 Task: Personal: Lifestyle Goals (Living Room Remodel).
Action: Mouse moved to (353, 189)
Screenshot: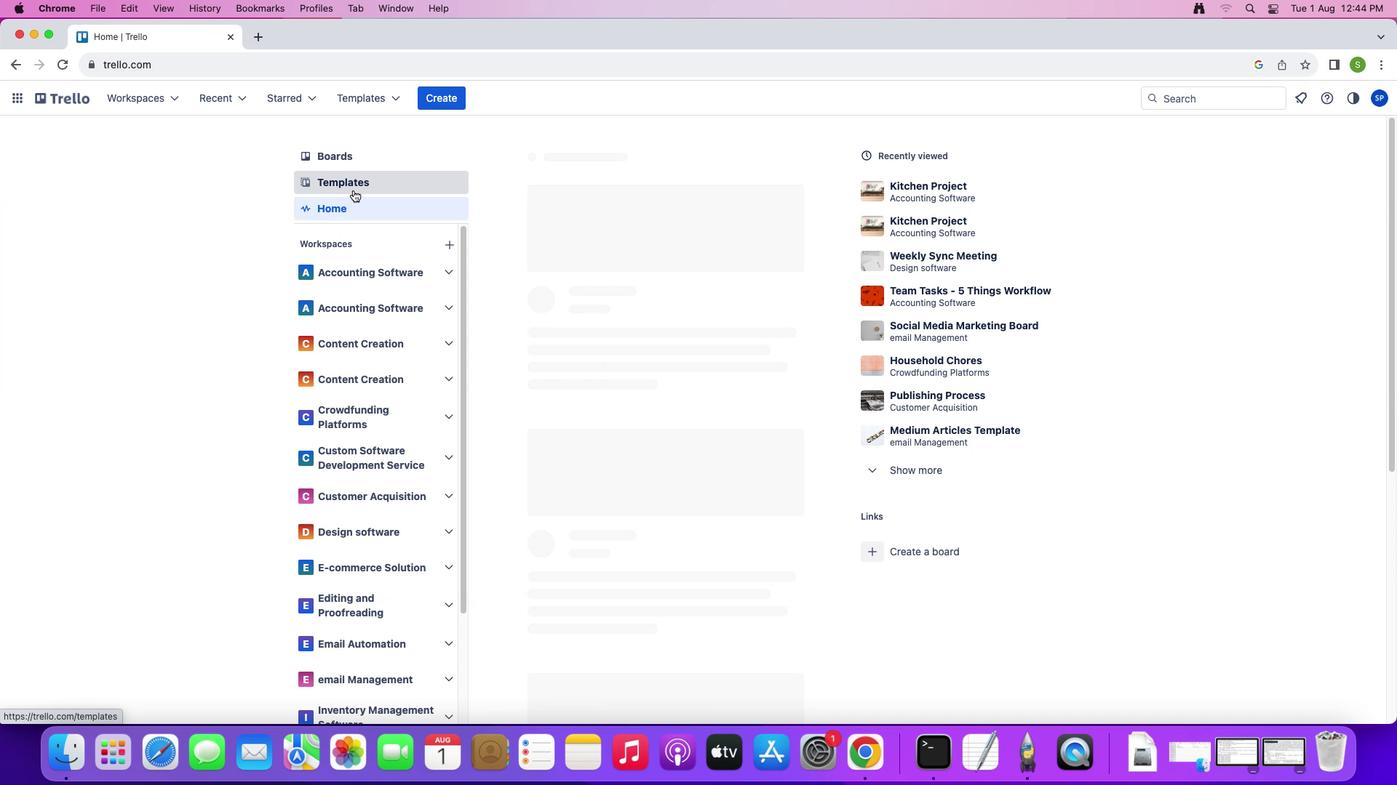 
Action: Mouse pressed left at (353, 189)
Screenshot: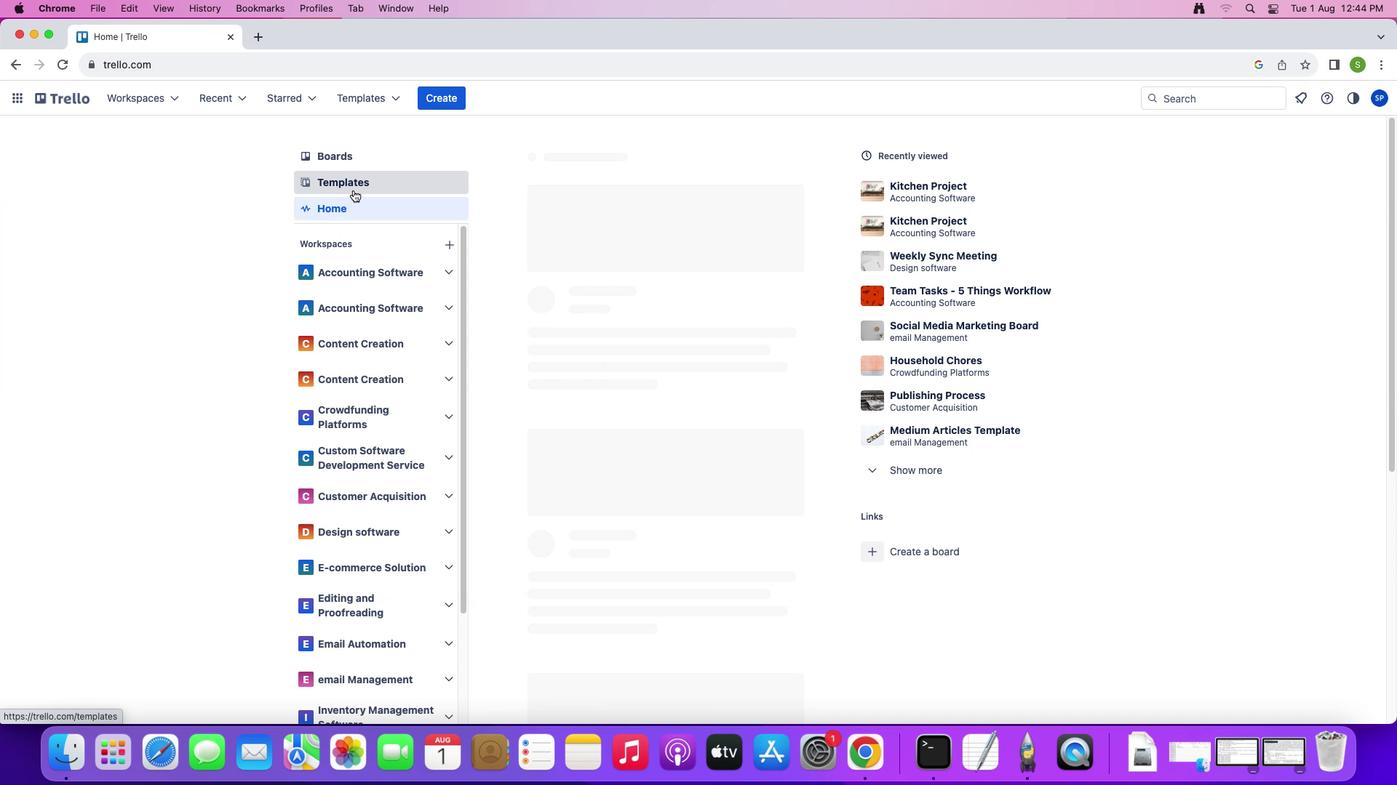 
Action: Mouse moved to (355, 384)
Screenshot: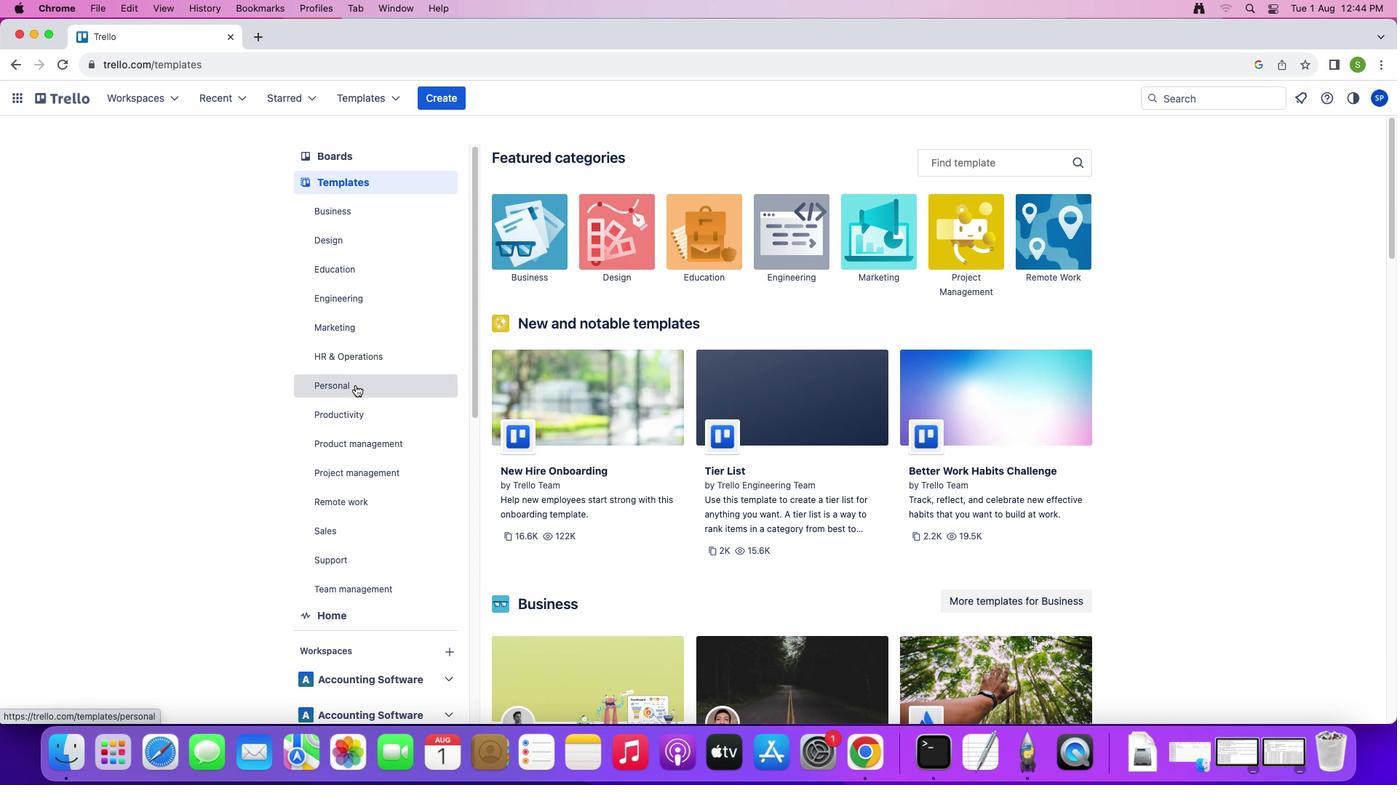 
Action: Mouse pressed left at (355, 384)
Screenshot: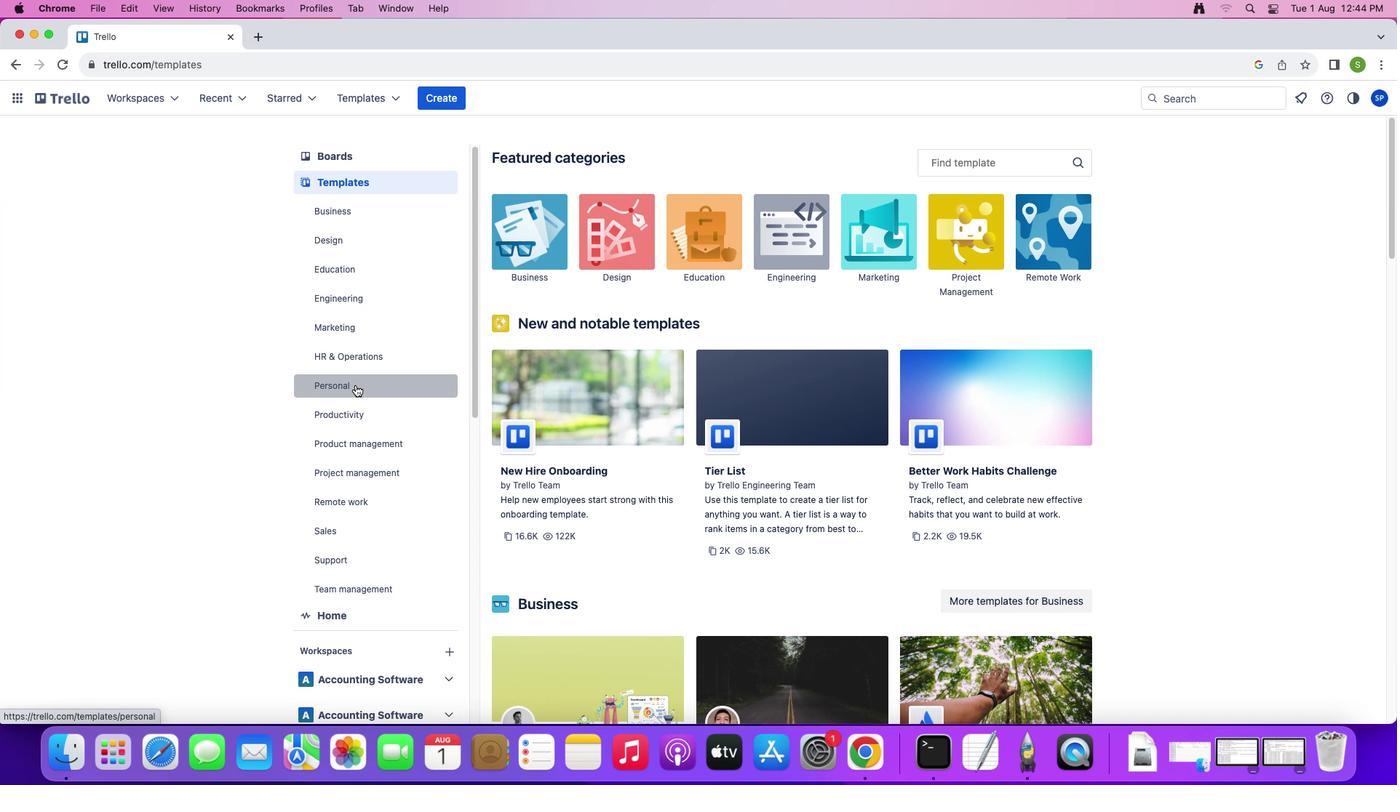 
Action: Mouse moved to (971, 156)
Screenshot: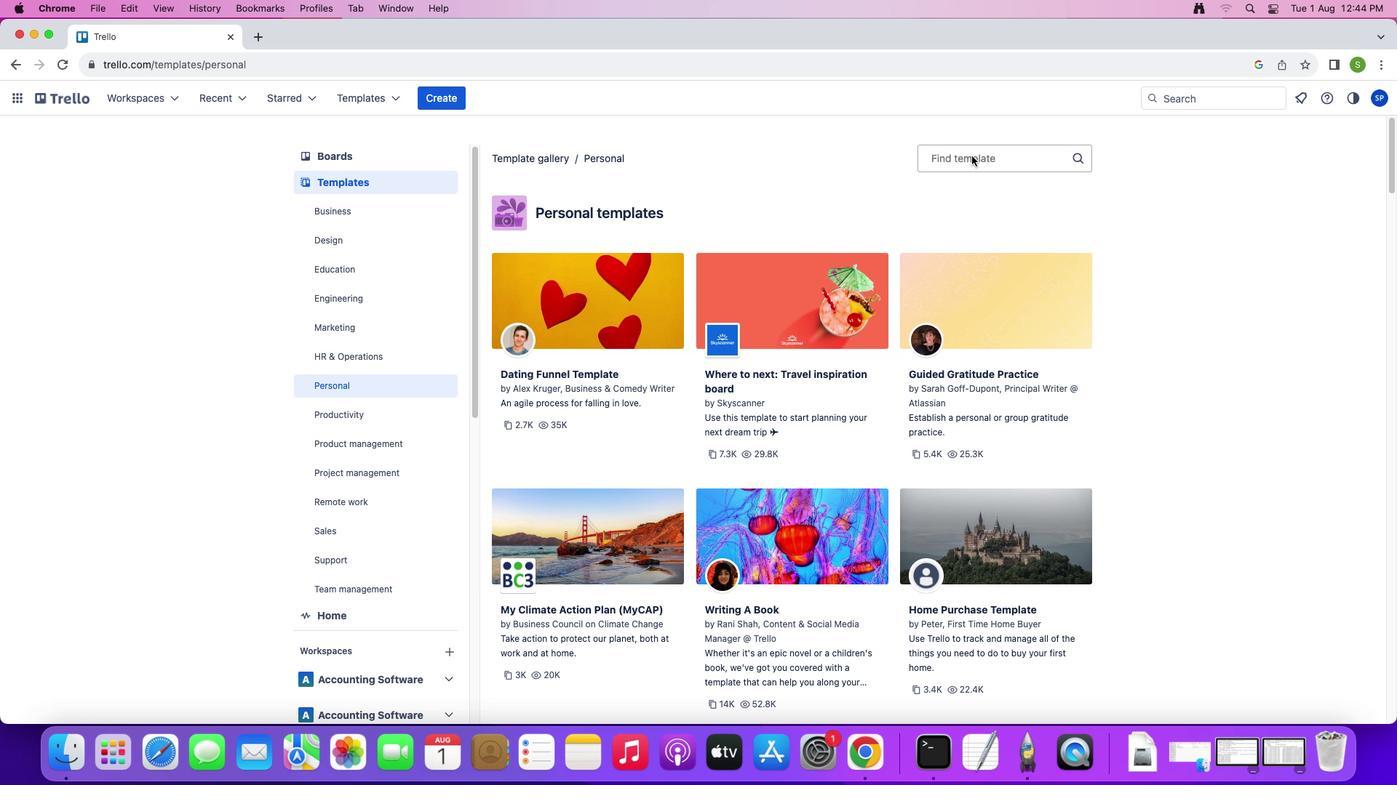 
Action: Mouse pressed left at (971, 156)
Screenshot: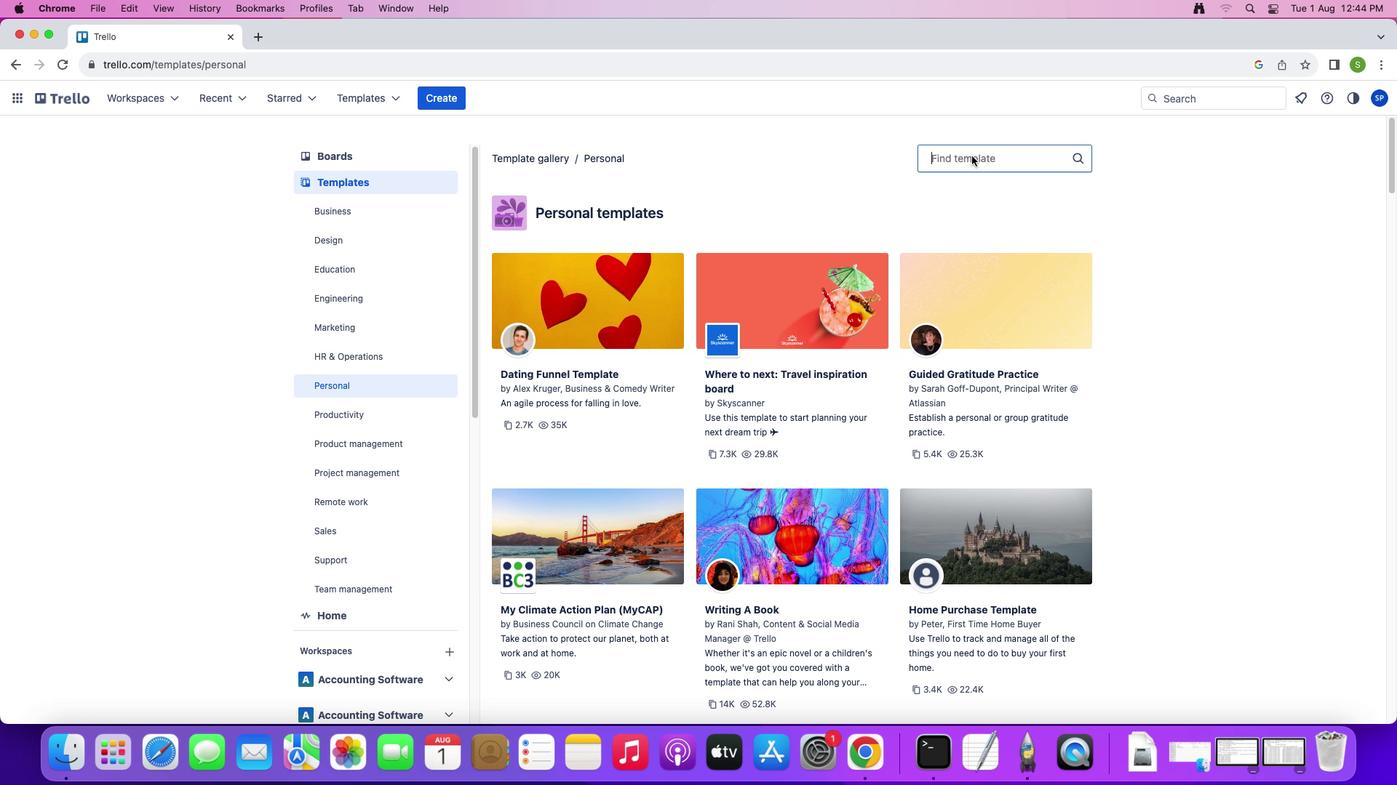 
Action: Mouse moved to (964, 148)
Screenshot: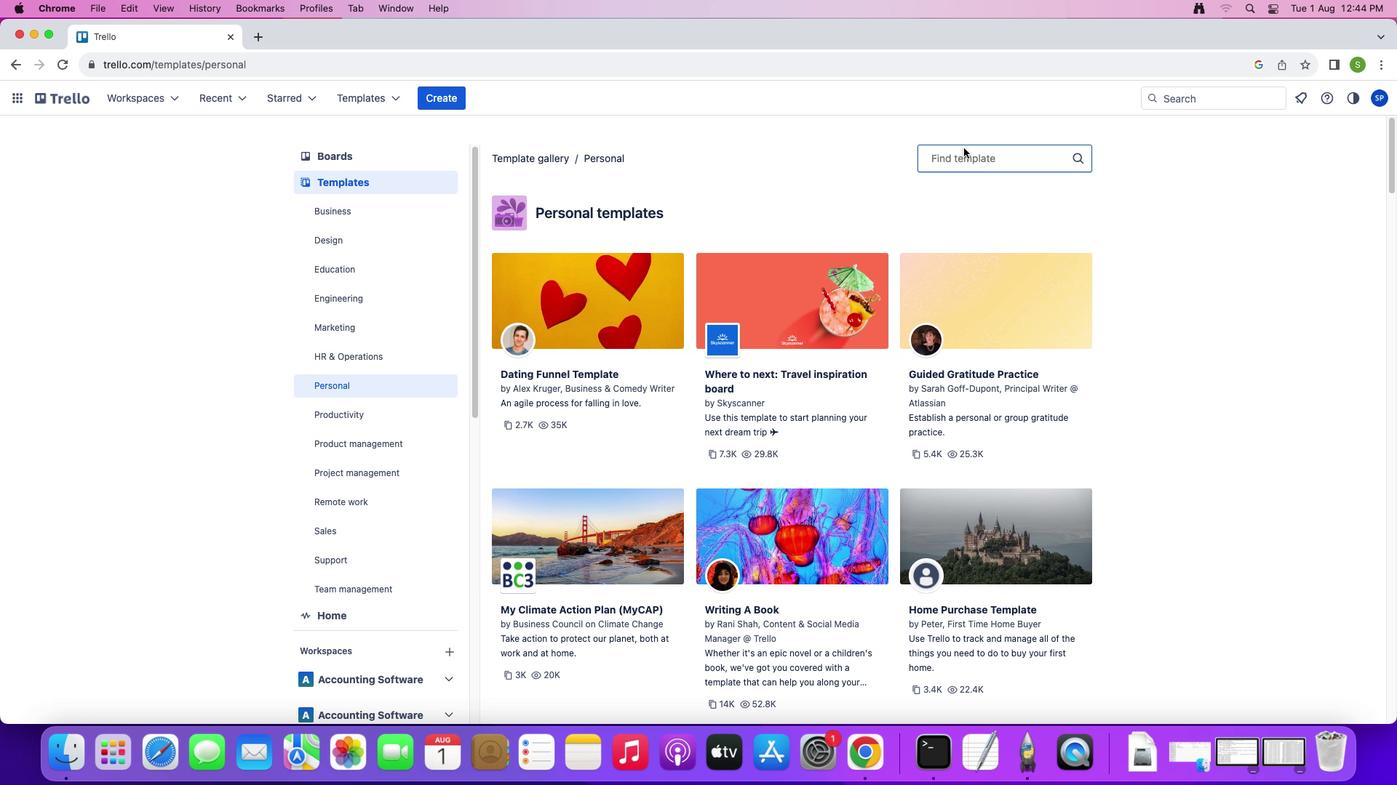 
Action: Key pressed Key.shift'L''I'Key.backspaceKey.caps_lock'i''f''e''s''t''y''l''e'Key.spaceKey.shift'G''o''a''l''s'
Screenshot: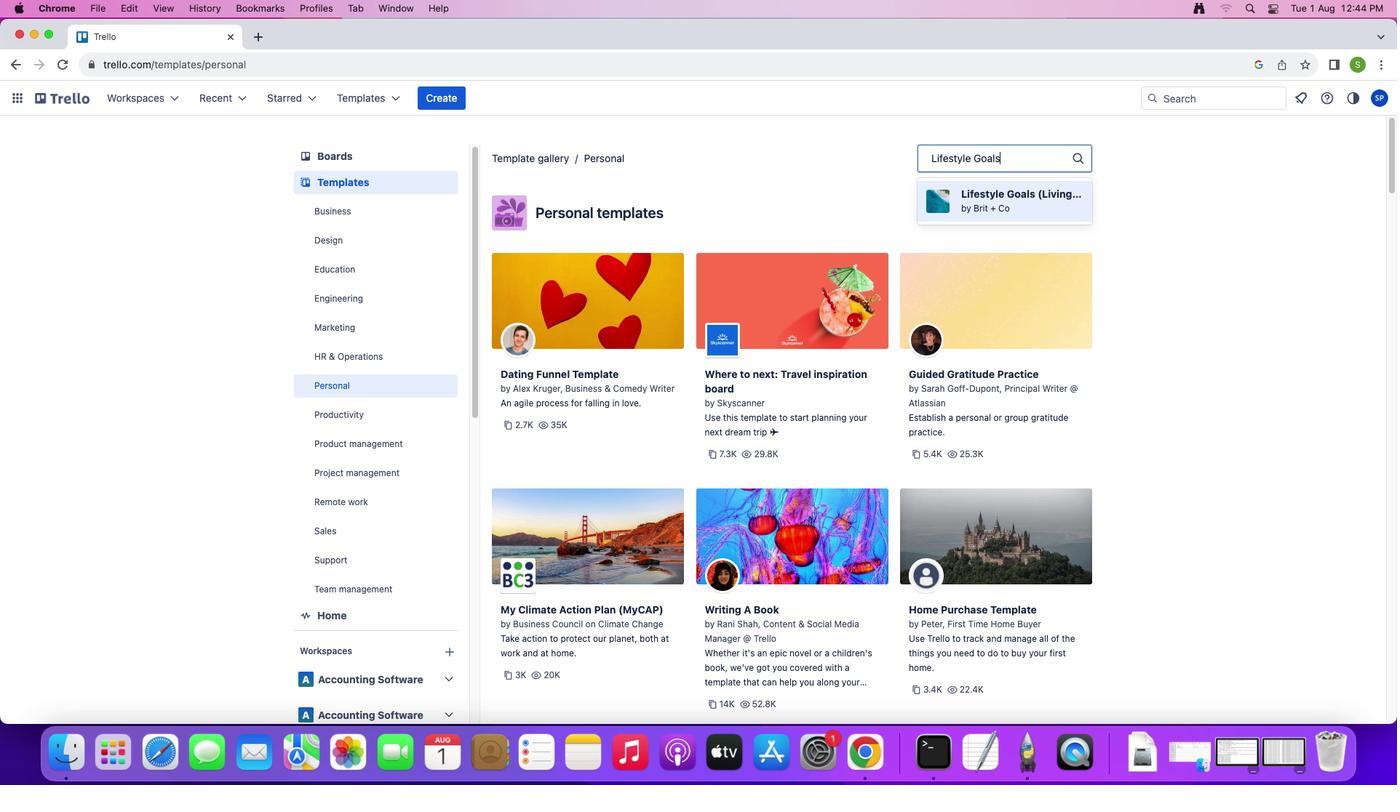 
Action: Mouse moved to (968, 192)
Screenshot: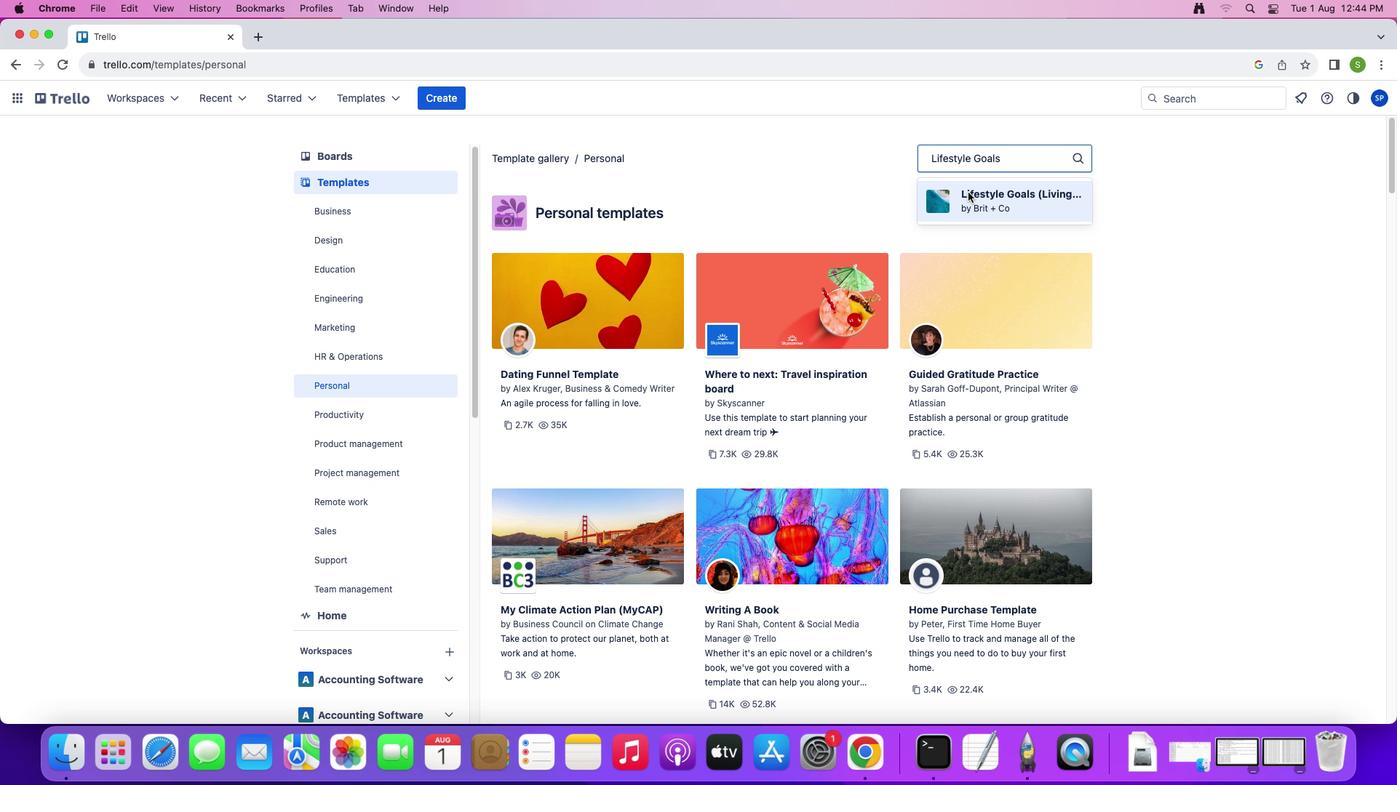 
Action: Mouse pressed left at (968, 192)
Screenshot: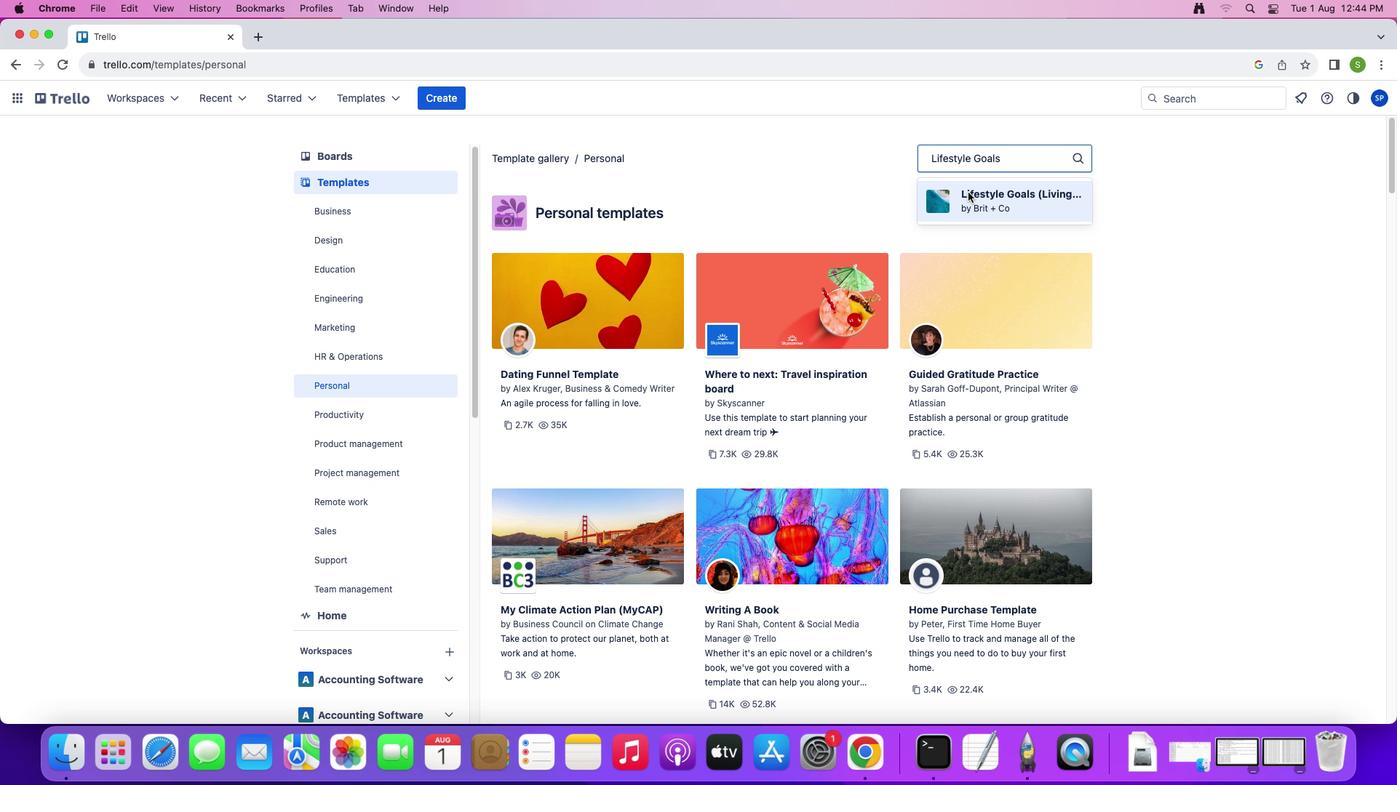 
Action: Mouse moved to (1037, 205)
Screenshot: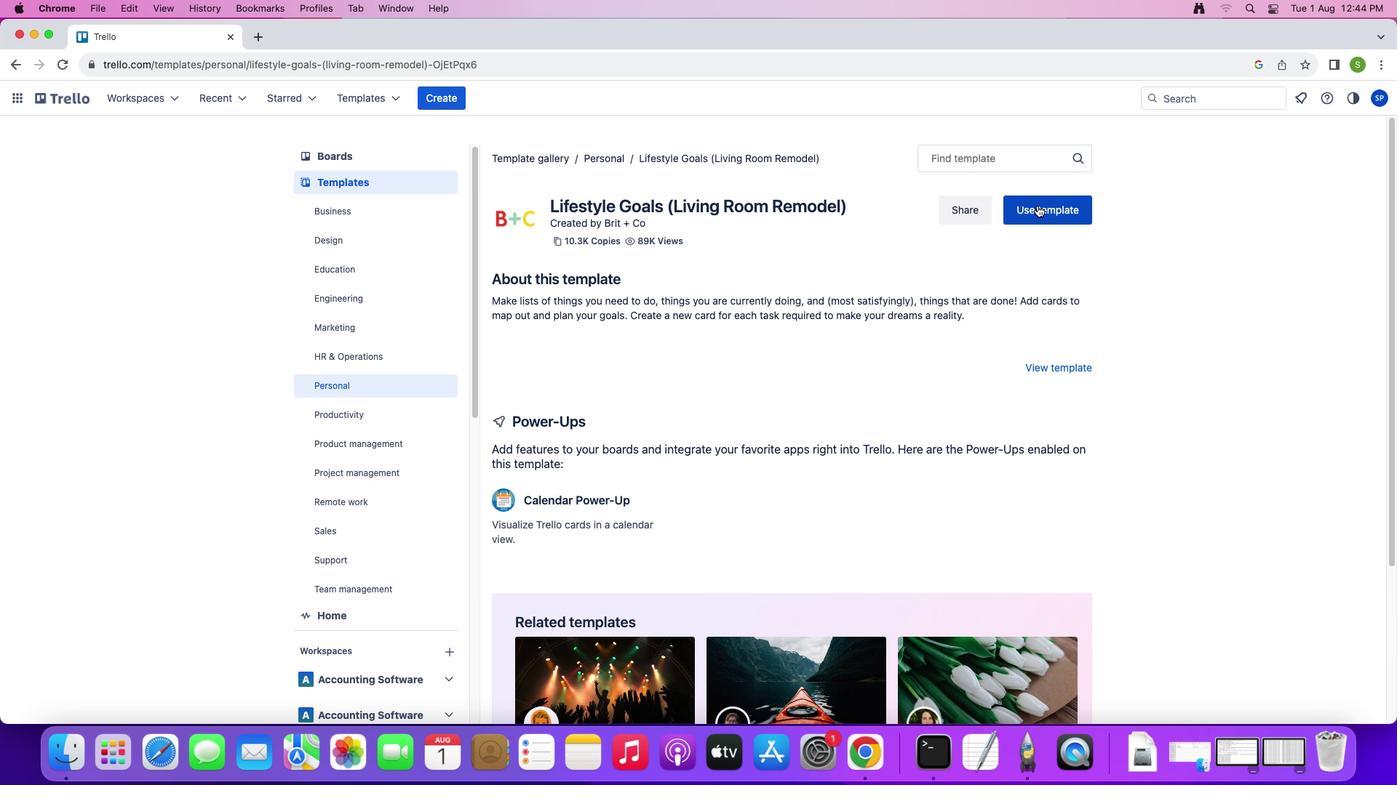 
Action: Mouse pressed left at (1037, 205)
Screenshot: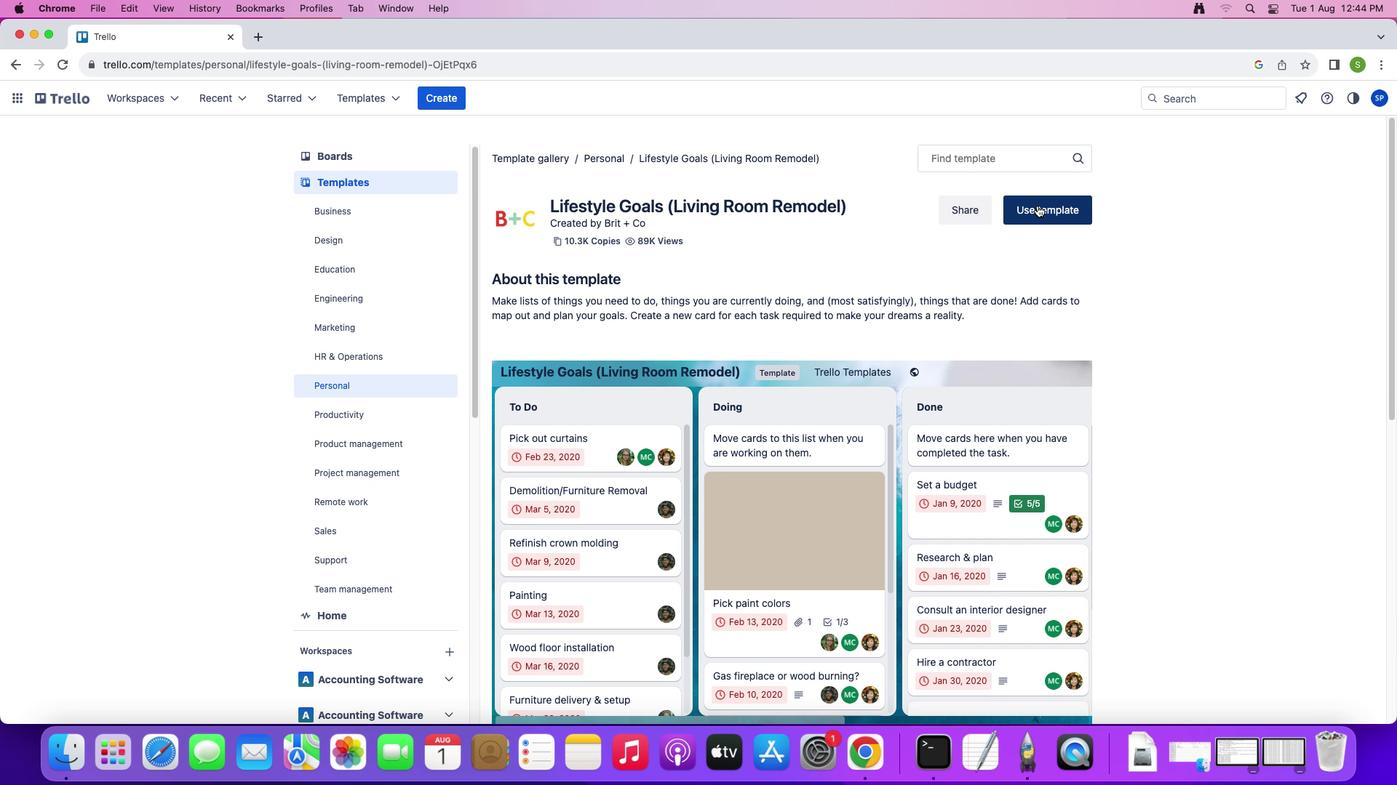 
Action: Mouse moved to (1045, 533)
Screenshot: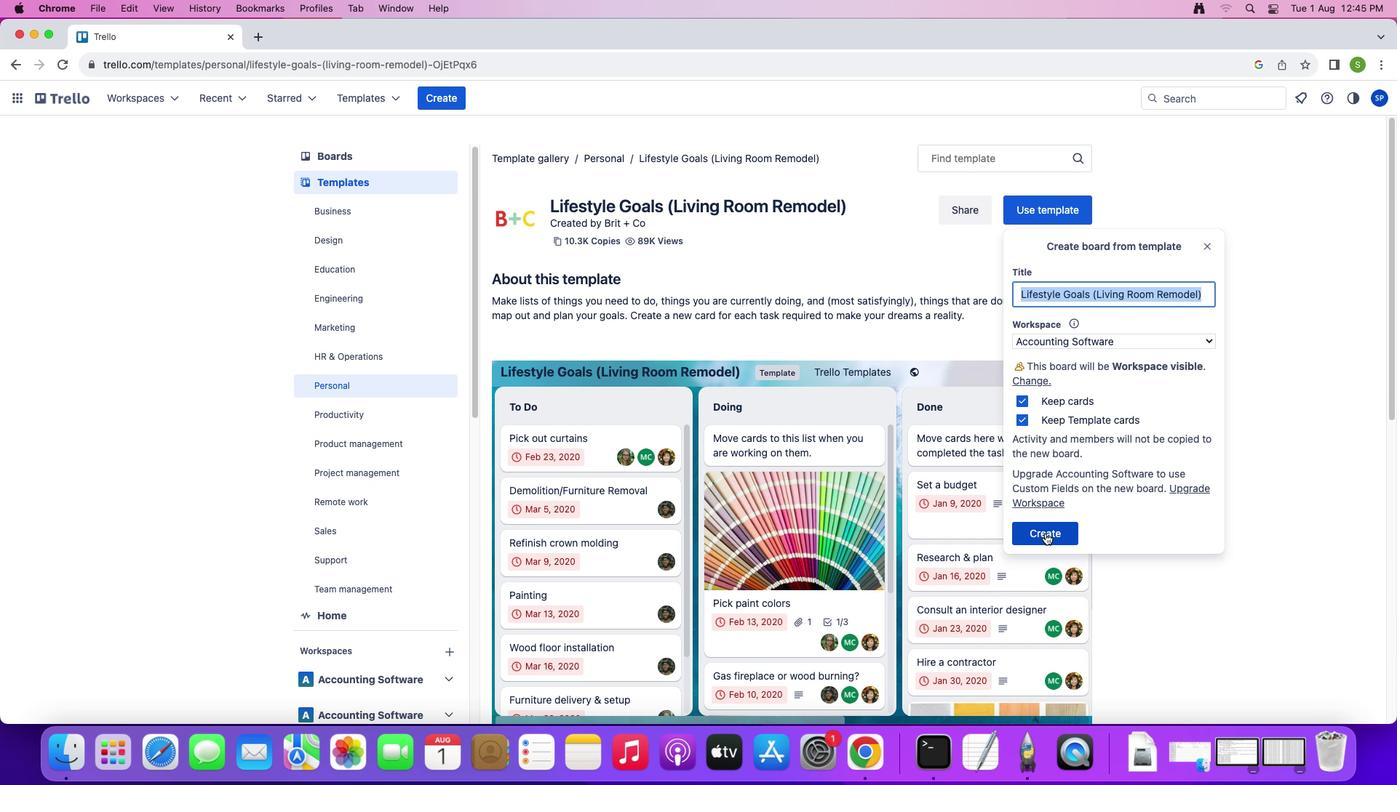 
Action: Mouse pressed left at (1045, 533)
Screenshot: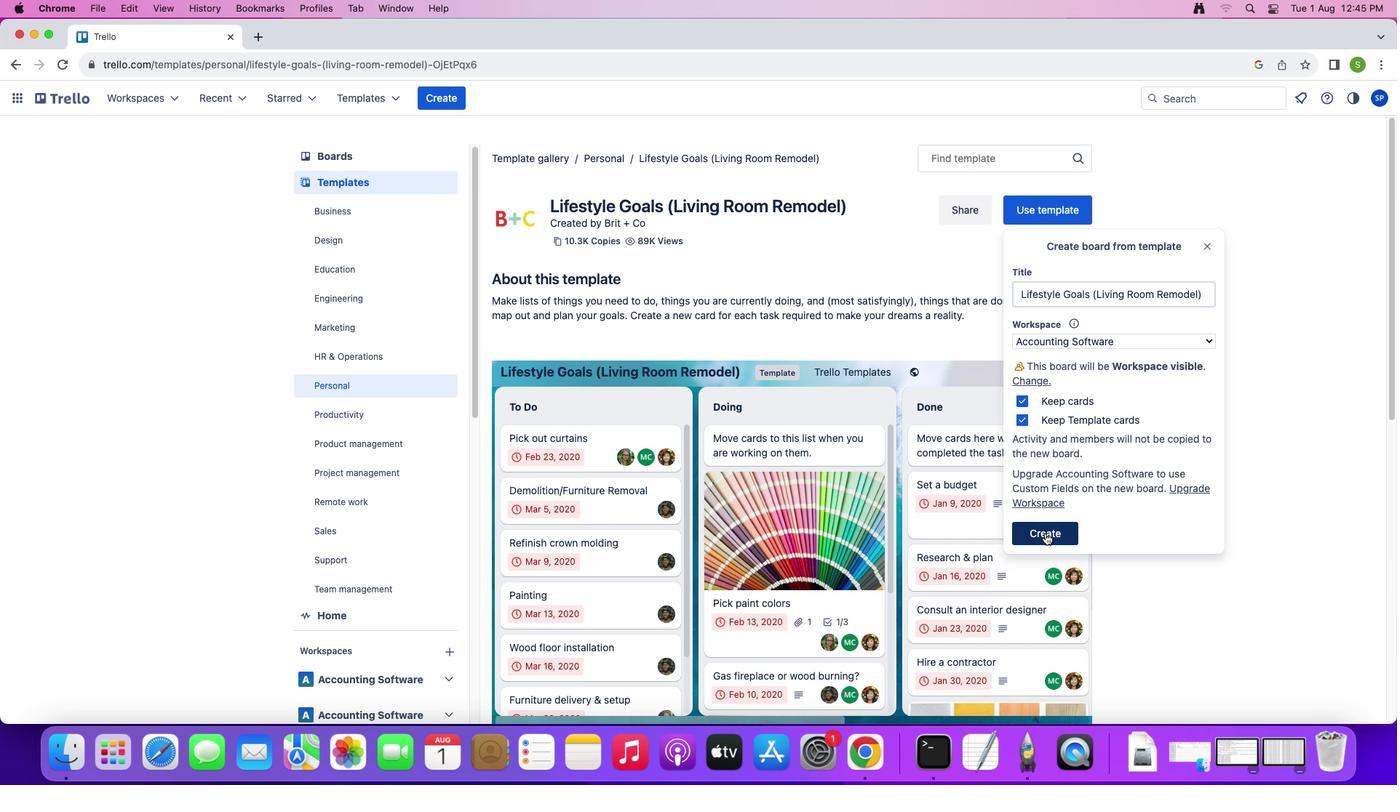 
Action: Mouse moved to (1331, 179)
Screenshot: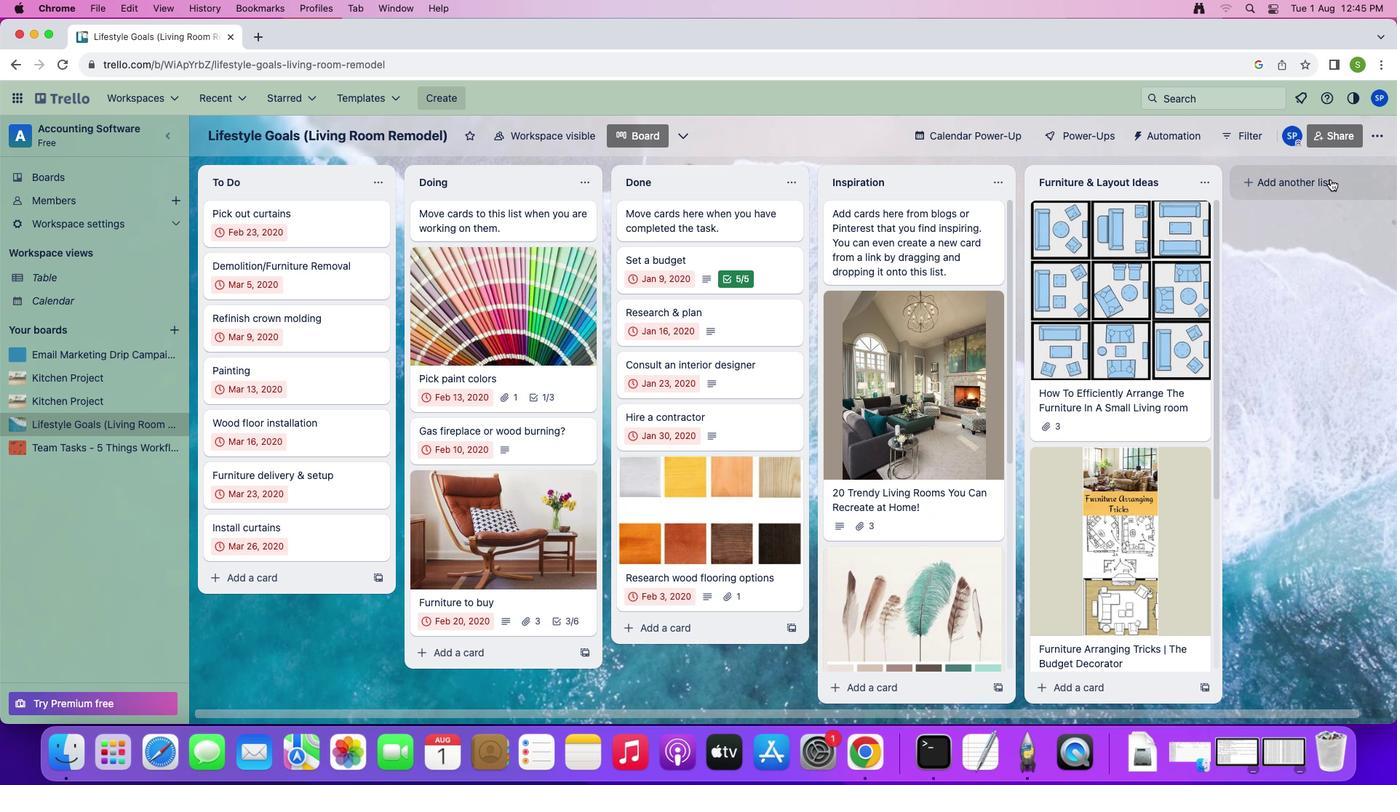 
Action: Mouse pressed left at (1331, 179)
Screenshot: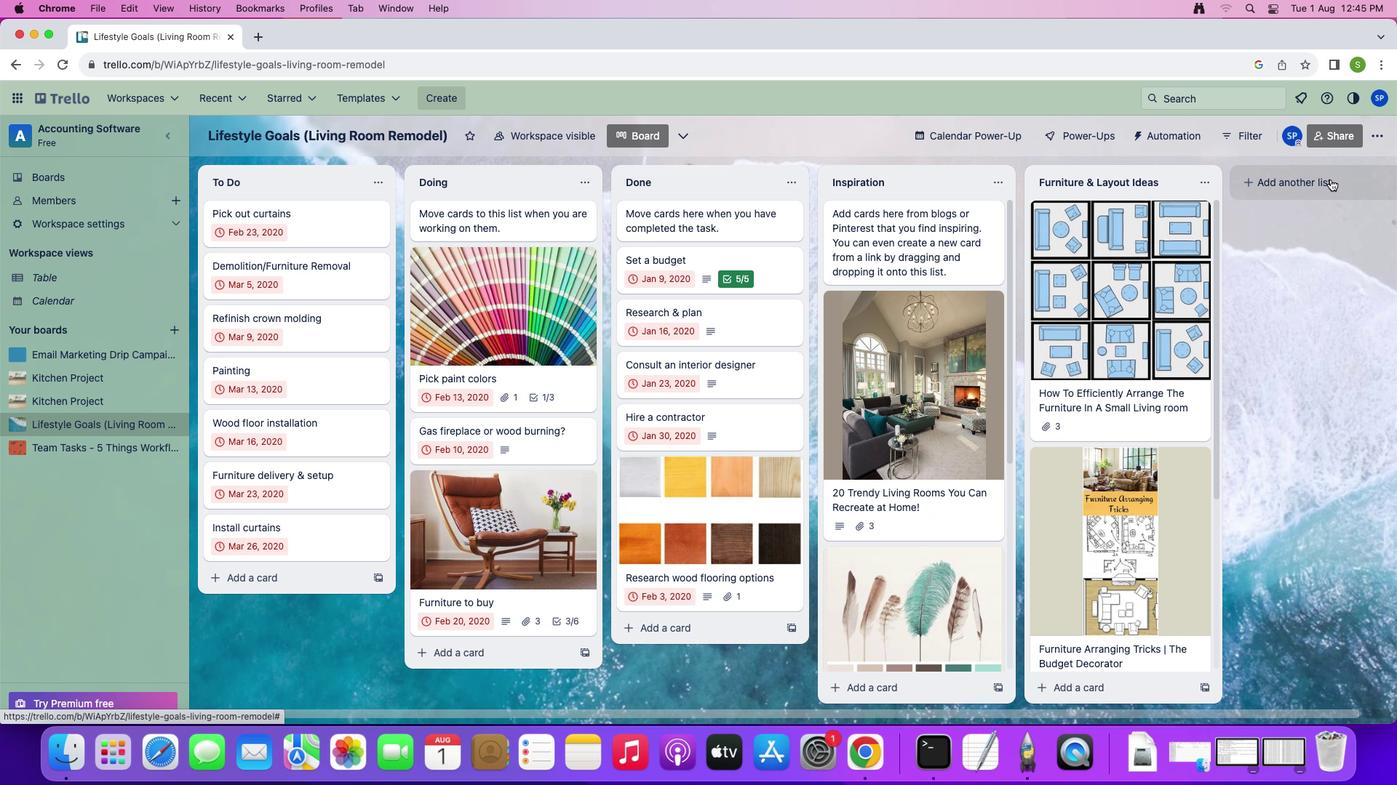 
Action: Mouse moved to (1275, 294)
Screenshot: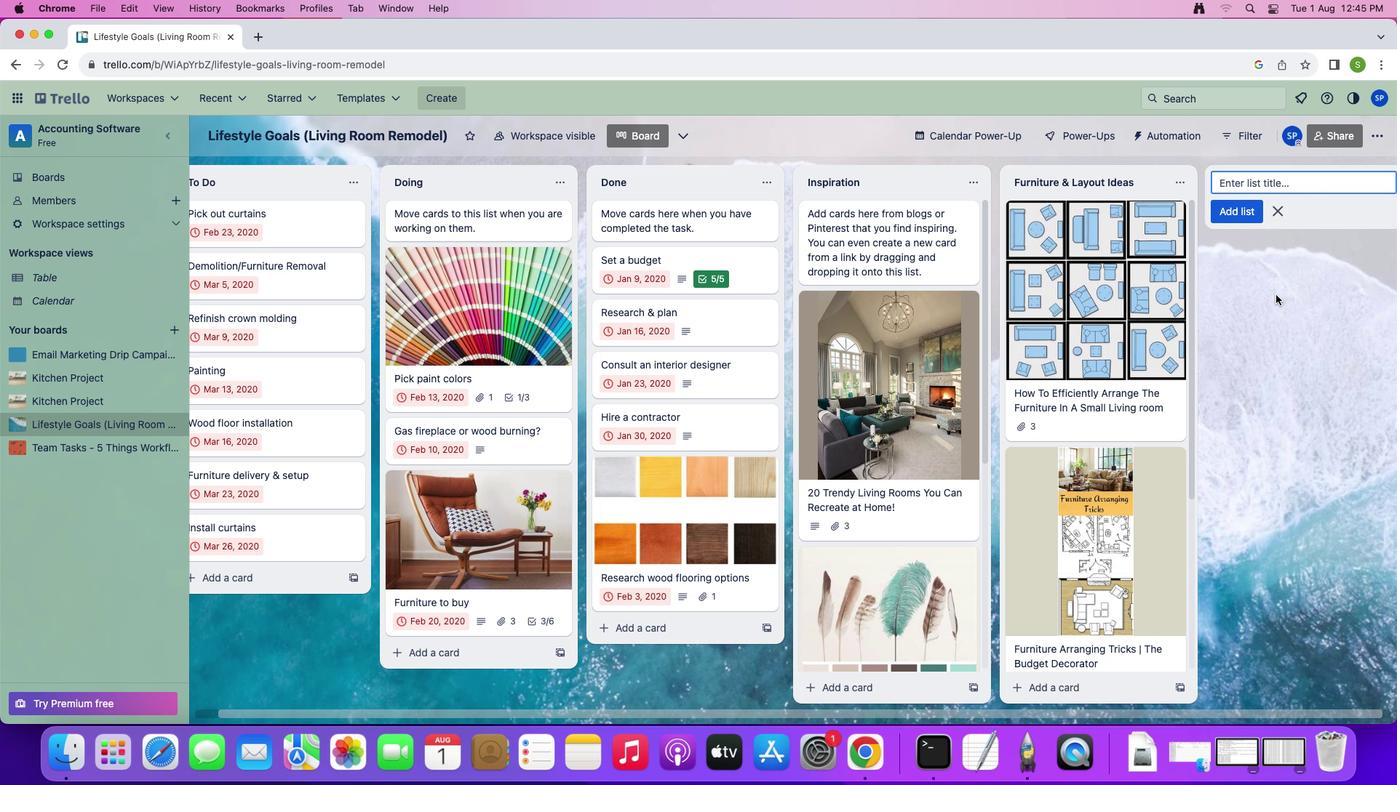 
Action: Key pressed Key.shift'S''e''t''l''i''t'Key.backspace's''t'Key.spaceKey.shift'O''r''g''a''n''i''z''e''r'
Screenshot: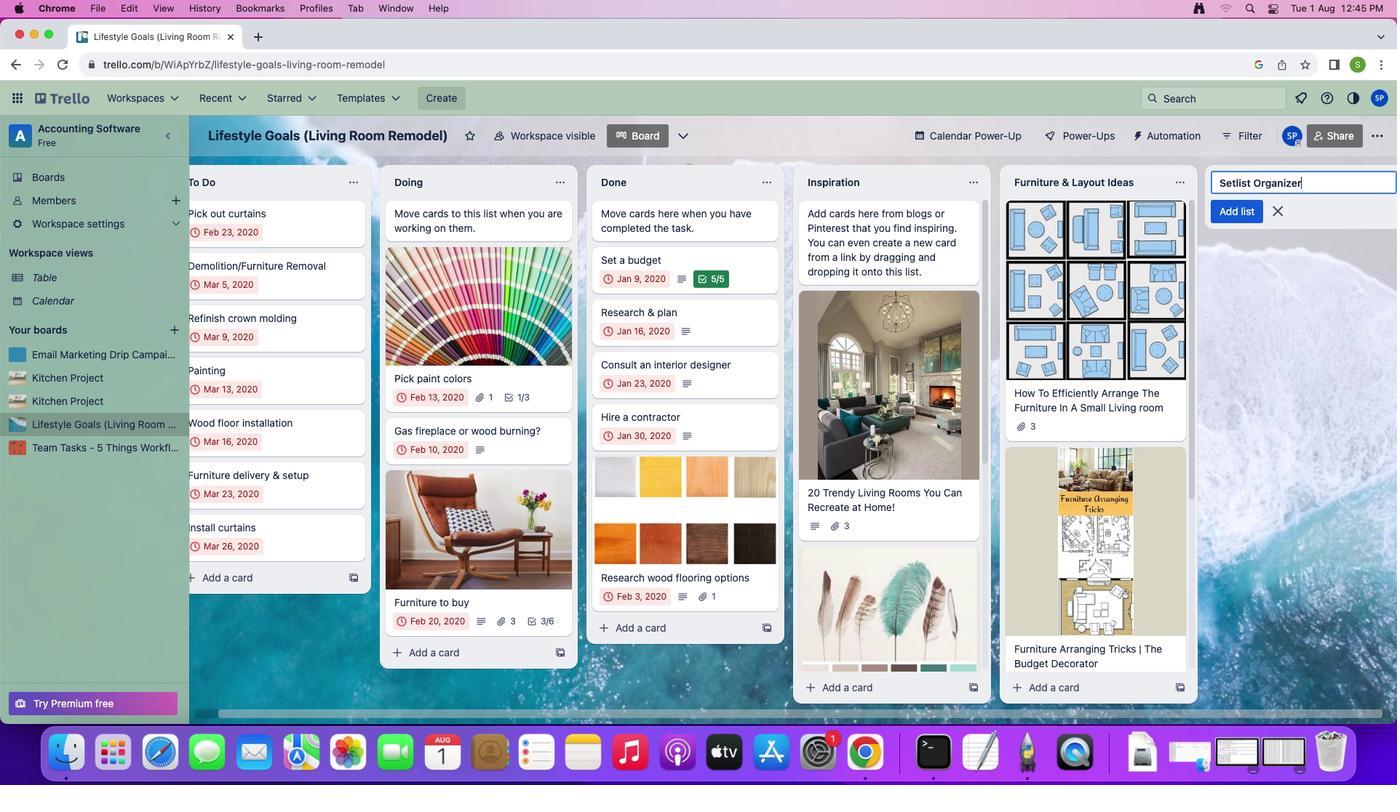 
Action: Mouse moved to (1265, 289)
Screenshot: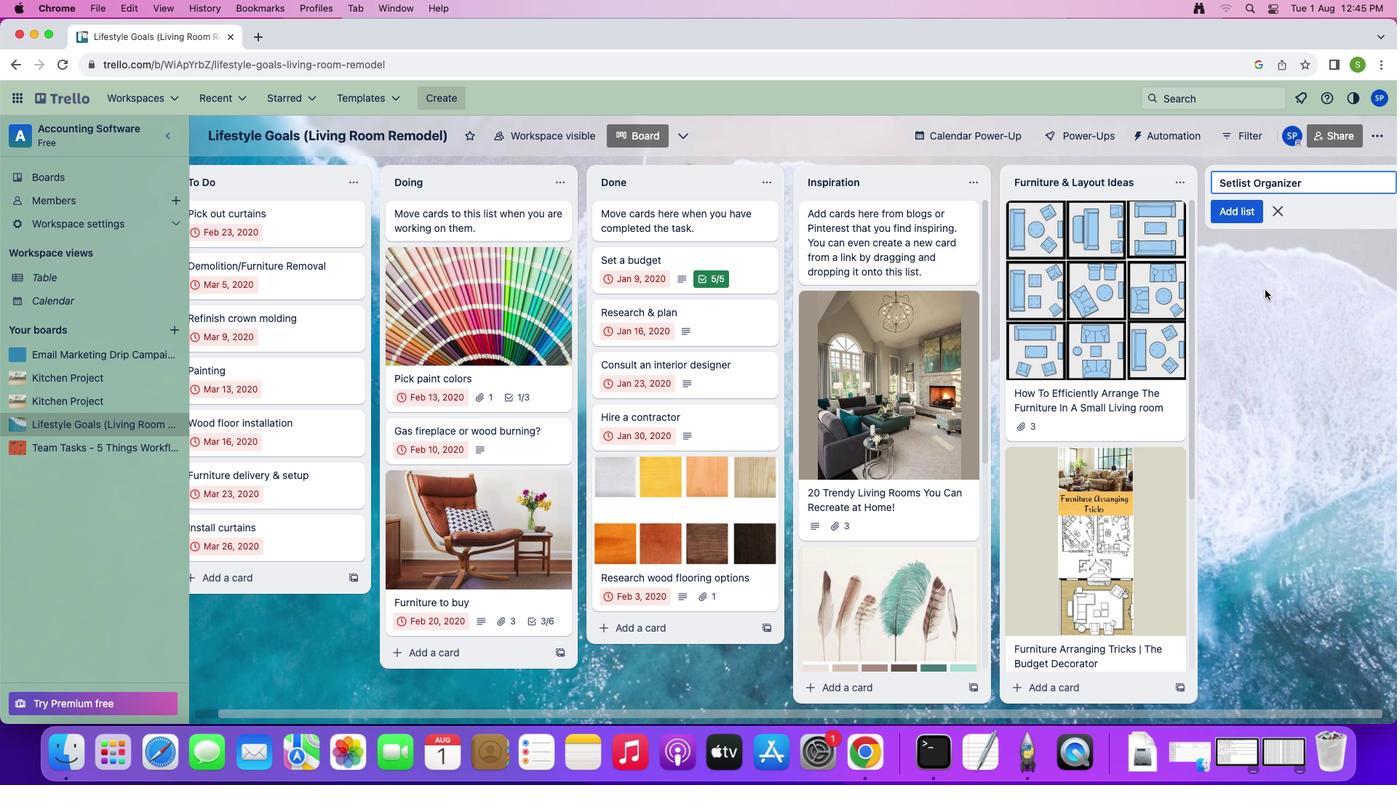 
Action: Key pressed Key.enter
Screenshot: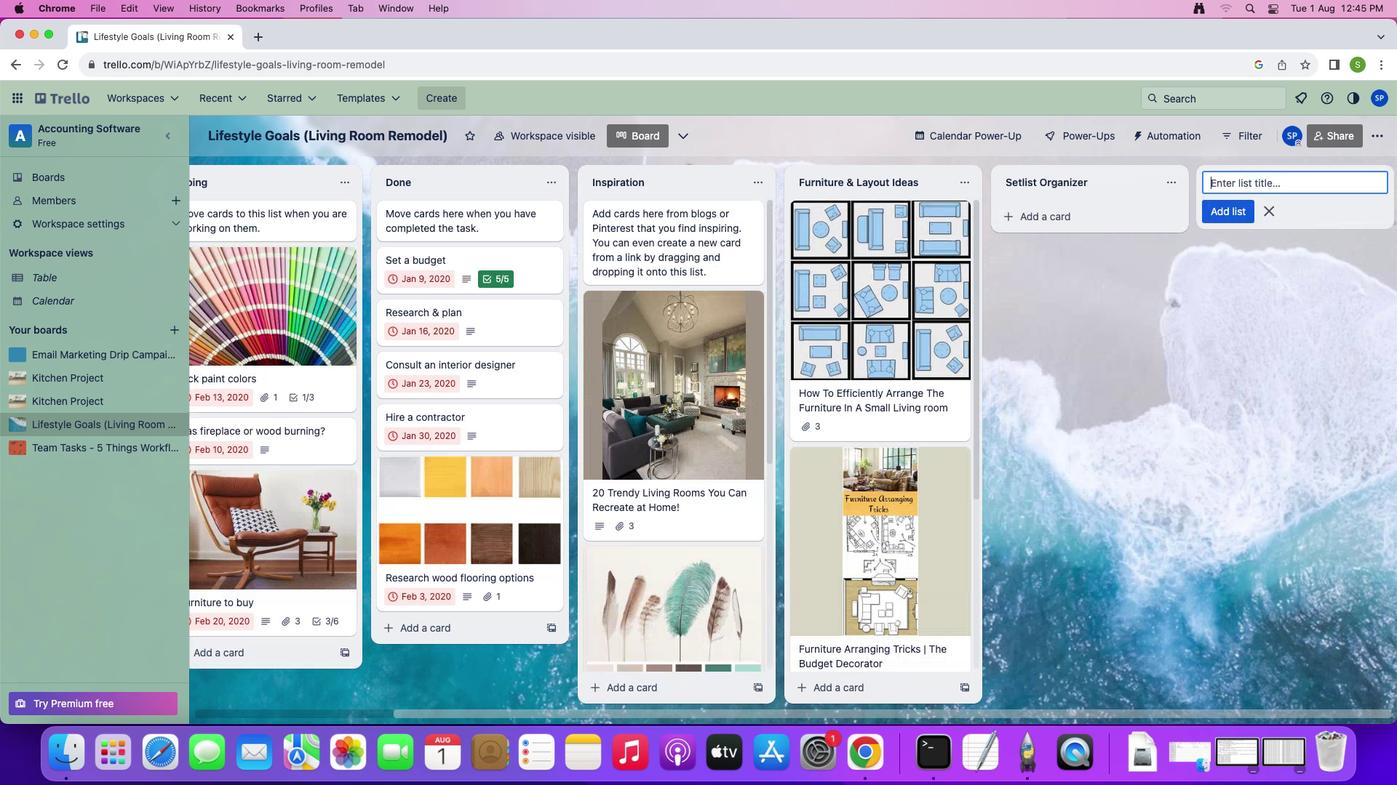 
Action: Mouse moved to (1278, 290)
Screenshot: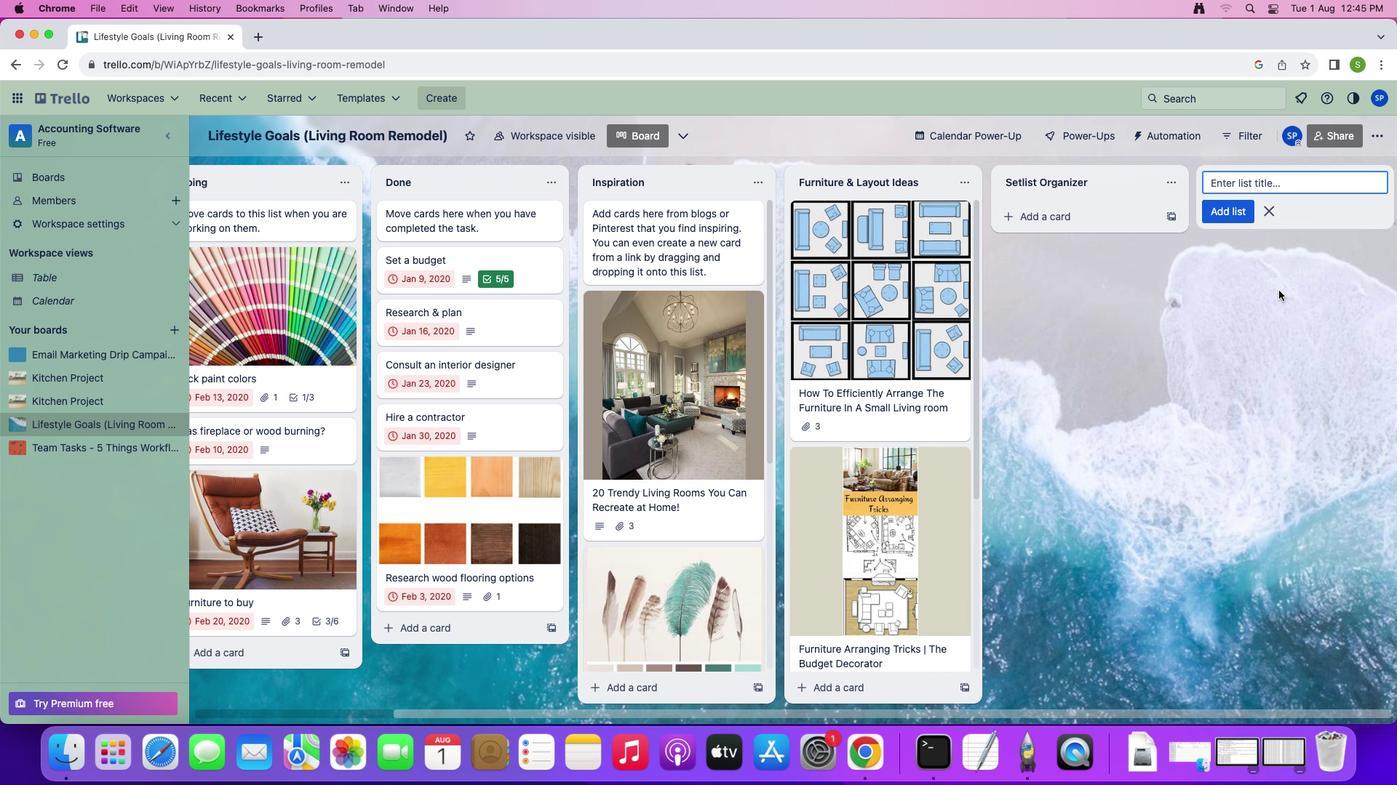 
Action: Key pressed Key.shift'F''a''n'Key.backspace'm''i''l''y'Key.spaceKey.shift'A''d''v''e''n''t''u''r''e'Key.spaceKey.shift'B''o''a''r''d'Key.enterKey.shift'T''h''a''n''k'Key.spaceKey.shift'Y''o''u'Key.spaceKey.shift'N''o''t''e''s'Key.enter
Screenshot: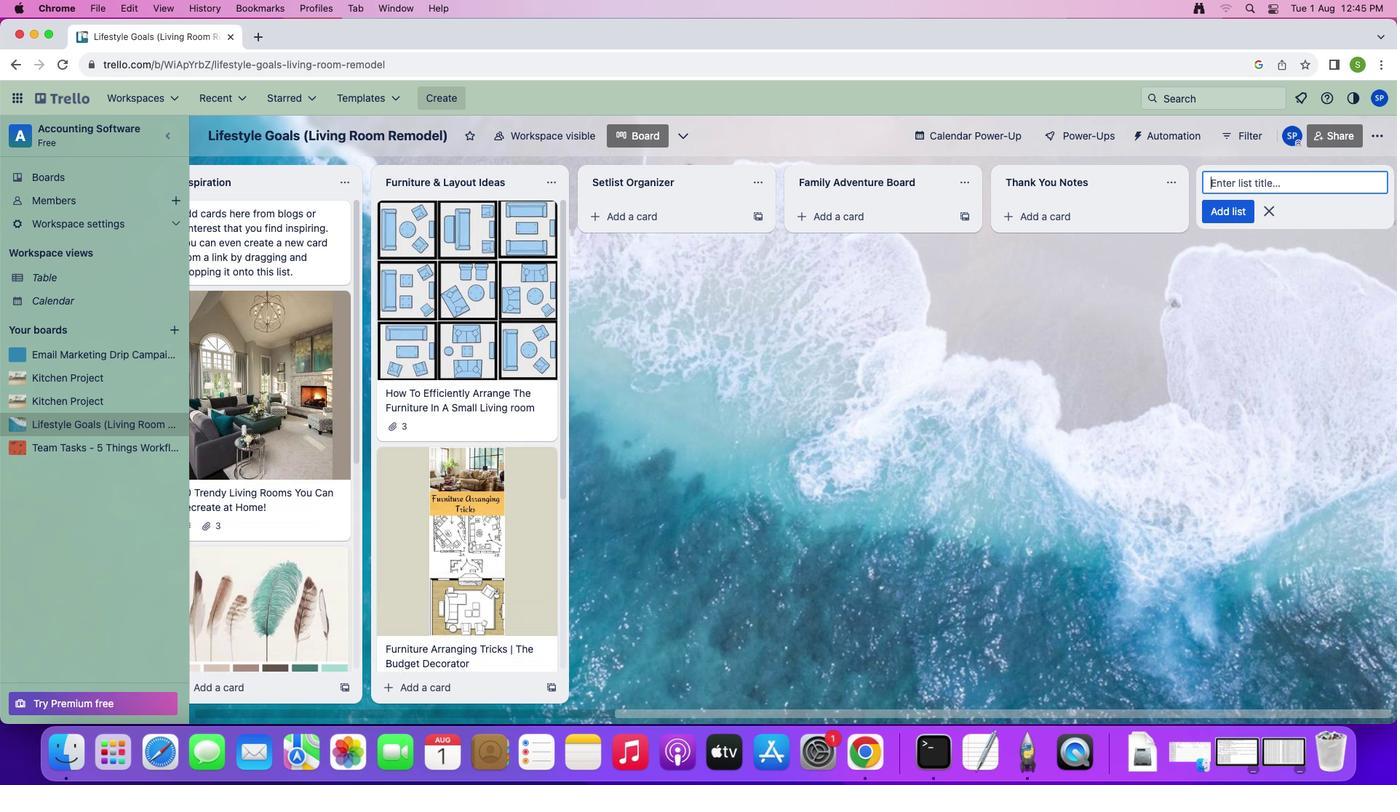 
Action: Mouse moved to (633, 216)
Screenshot: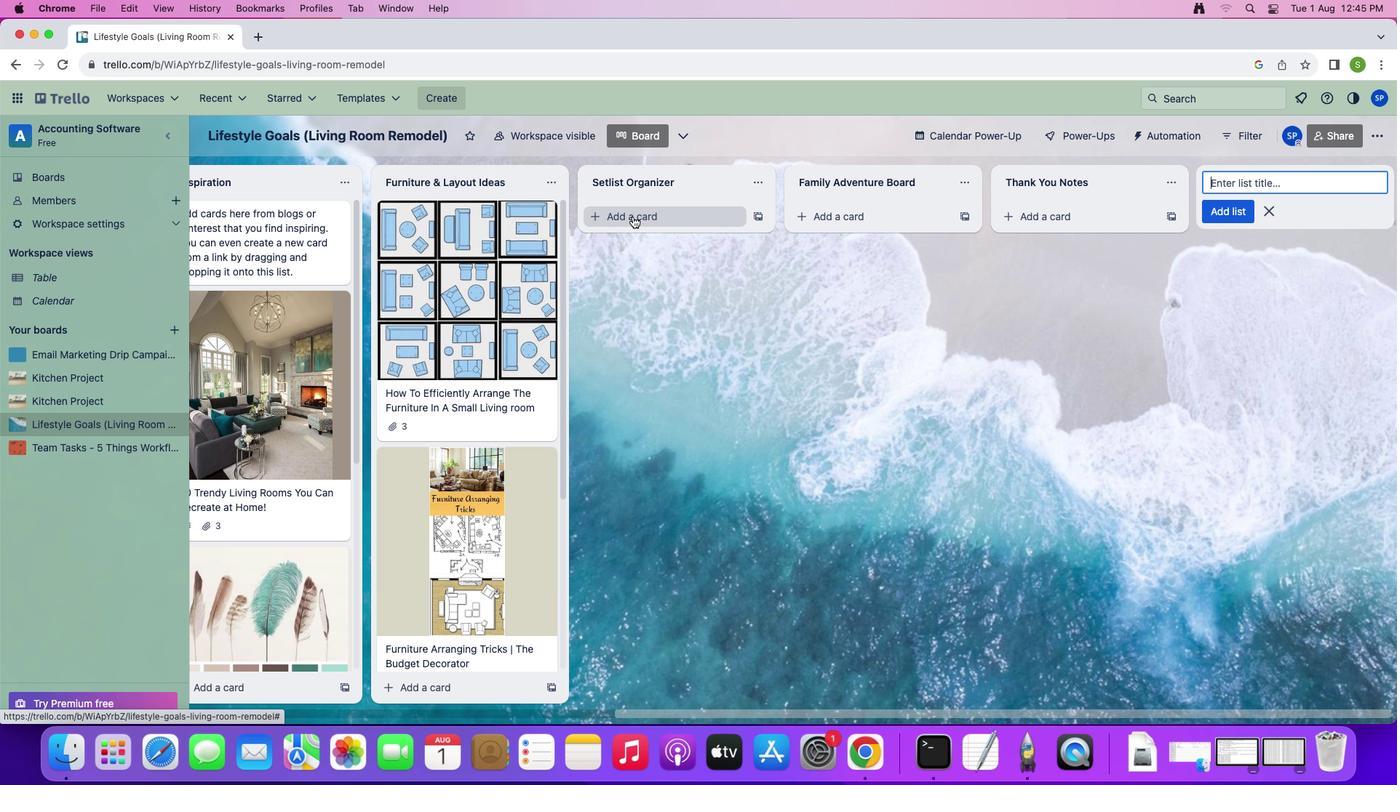 
Action: Mouse pressed left at (633, 216)
Screenshot: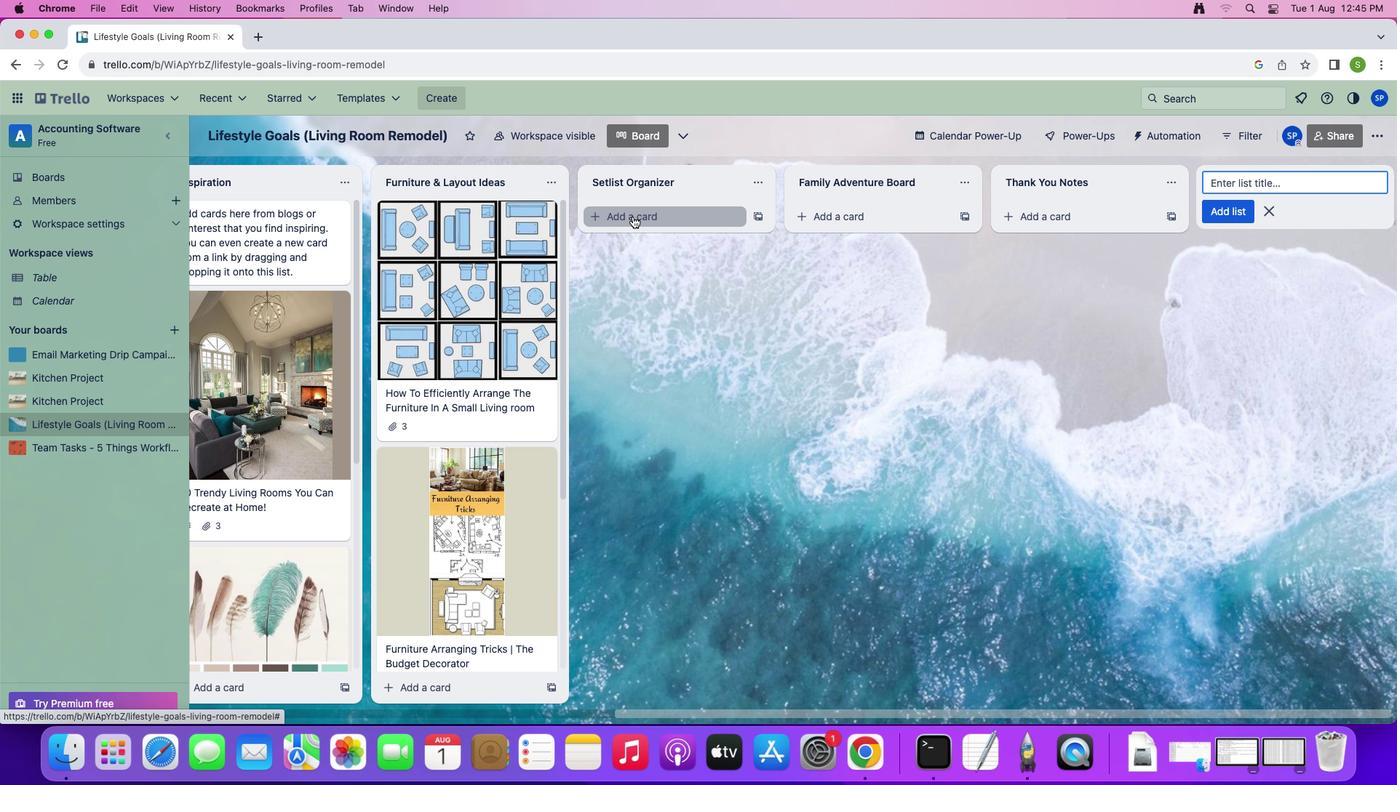 
Action: Mouse moved to (852, 312)
Screenshot: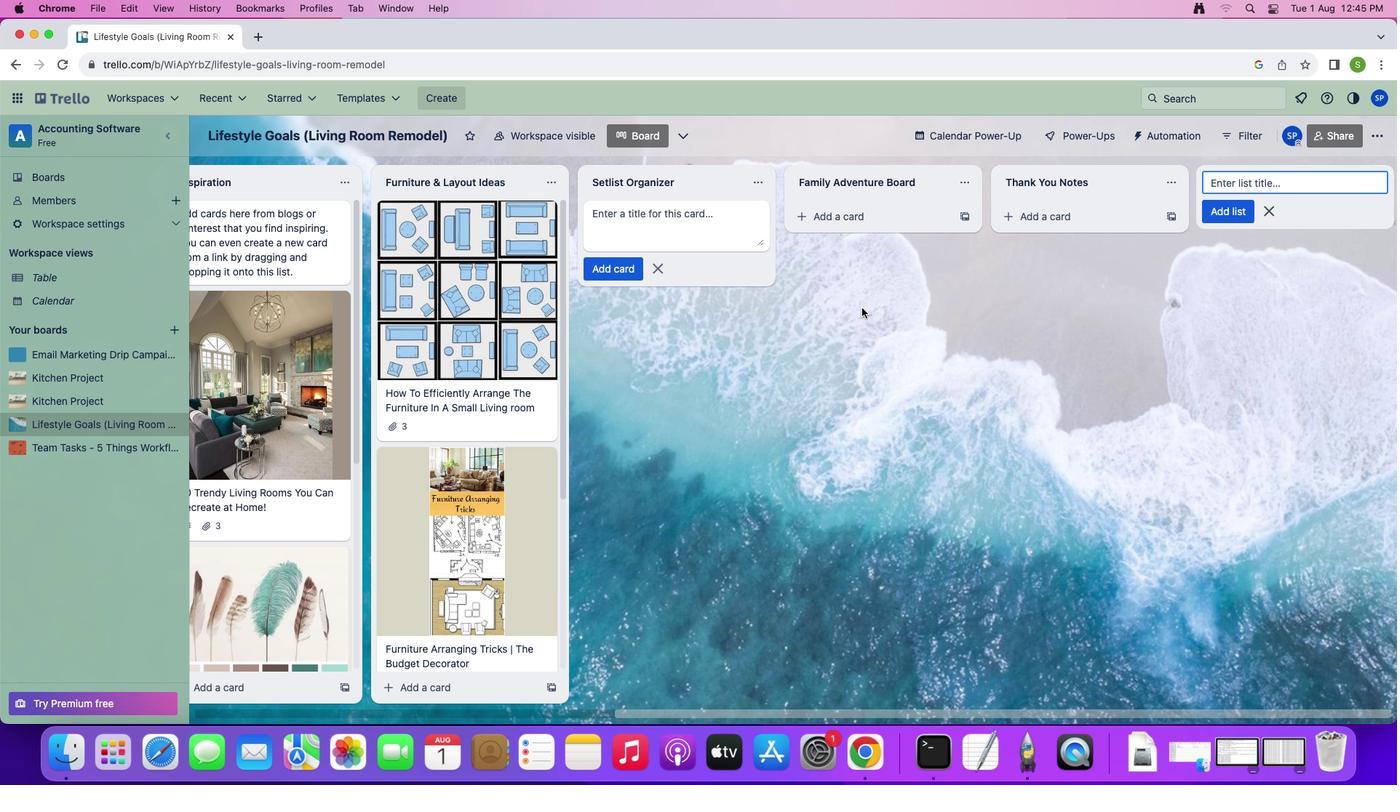 
Action: Key pressed Key.shift
Screenshot: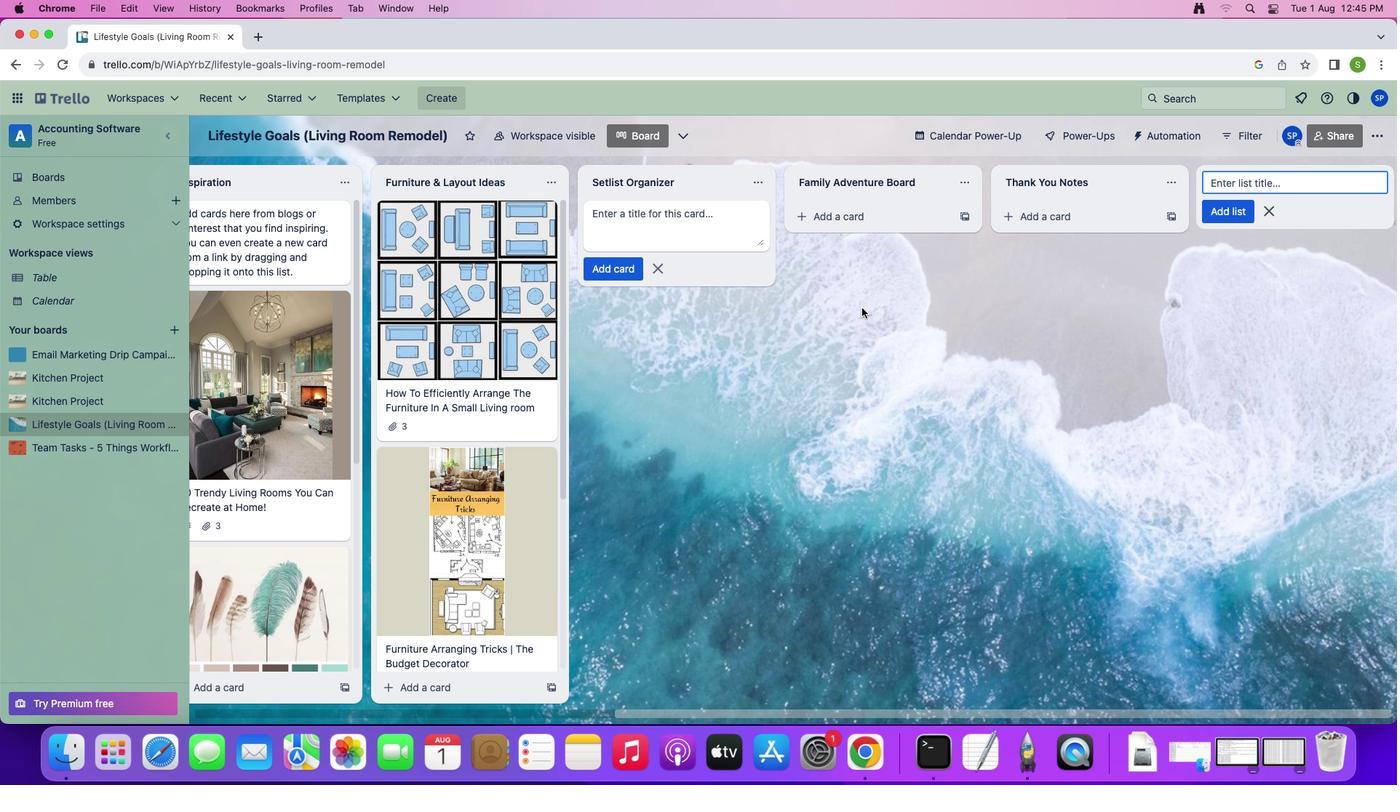 
Action: Mouse moved to (861, 307)
Screenshot: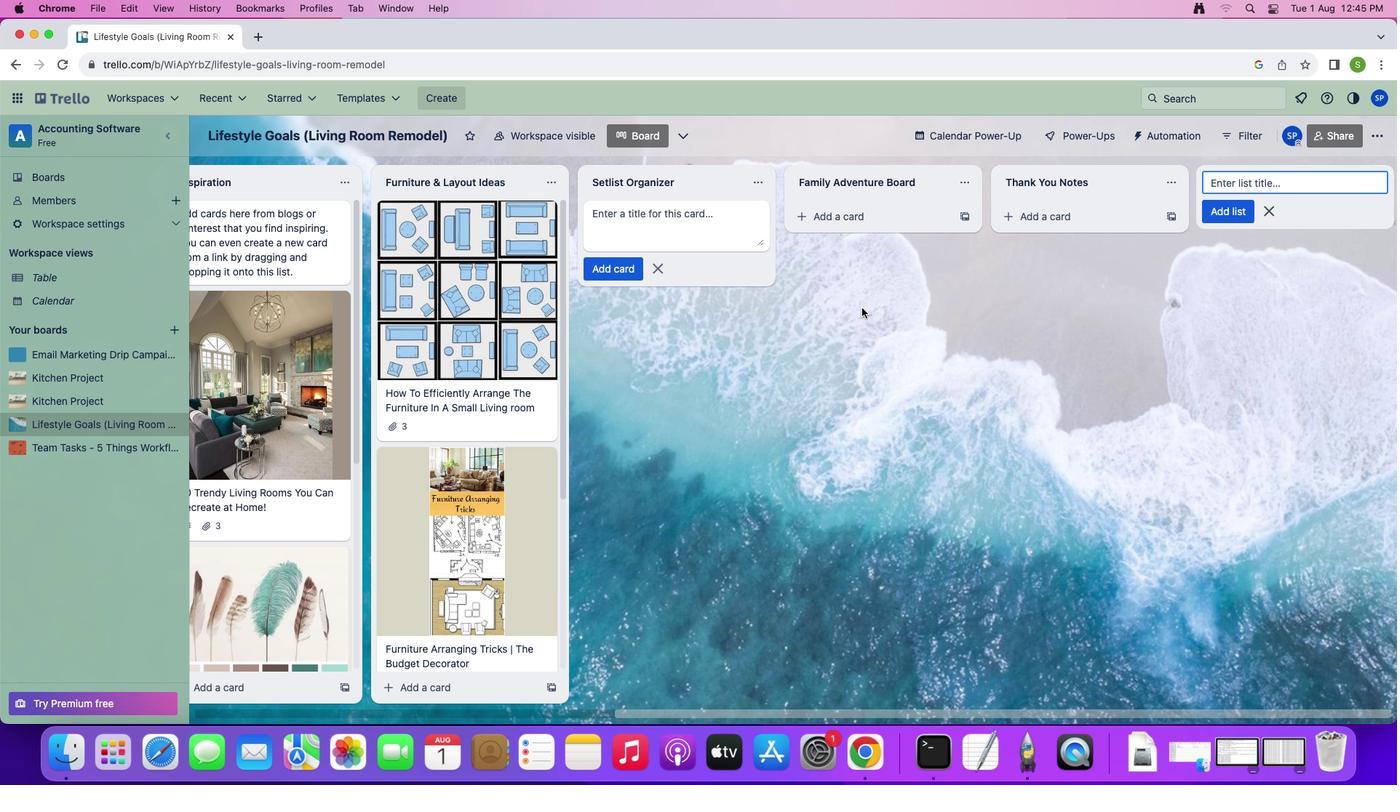 
Action: Key pressed 'S''e''t''l''i''t''e'Key.enter
Screenshot: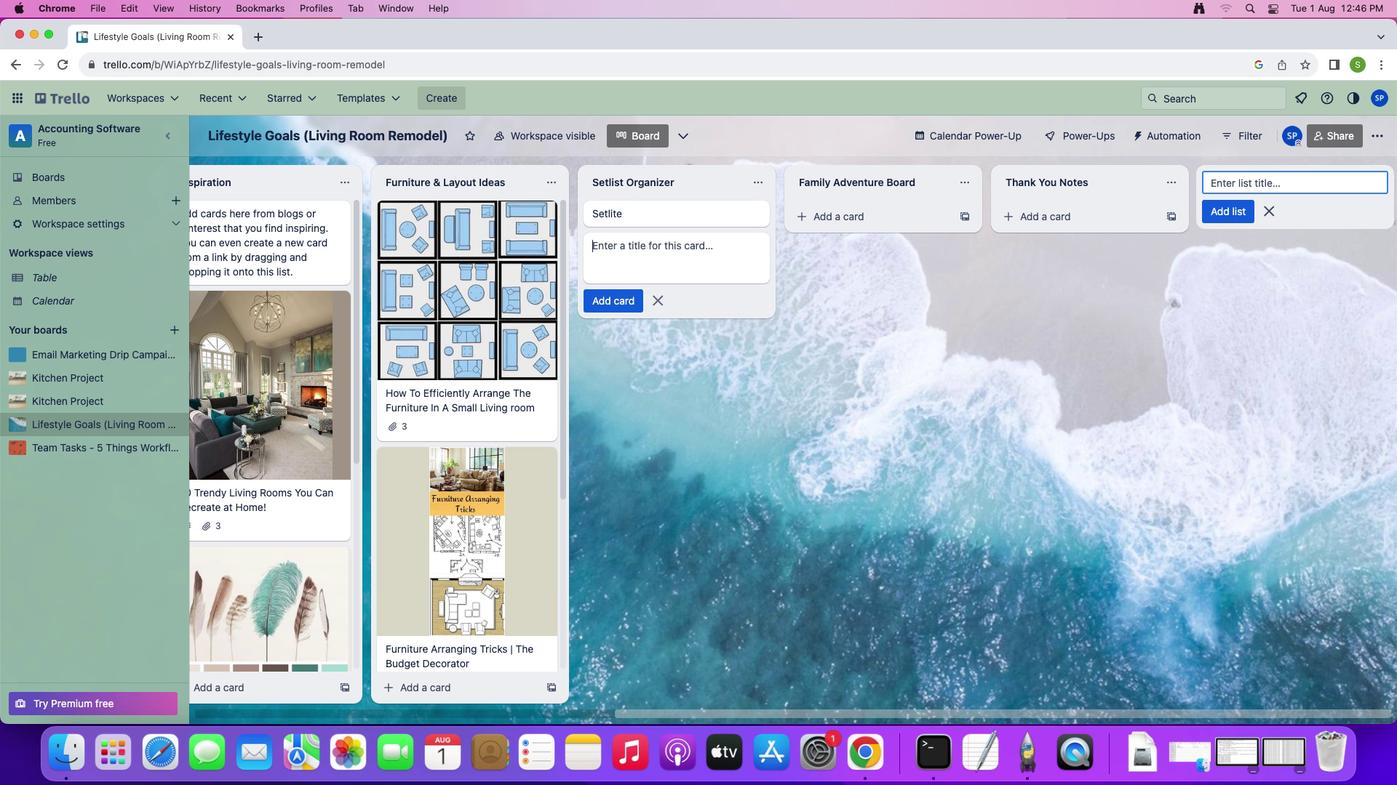
Action: Mouse moved to (863, 216)
Screenshot: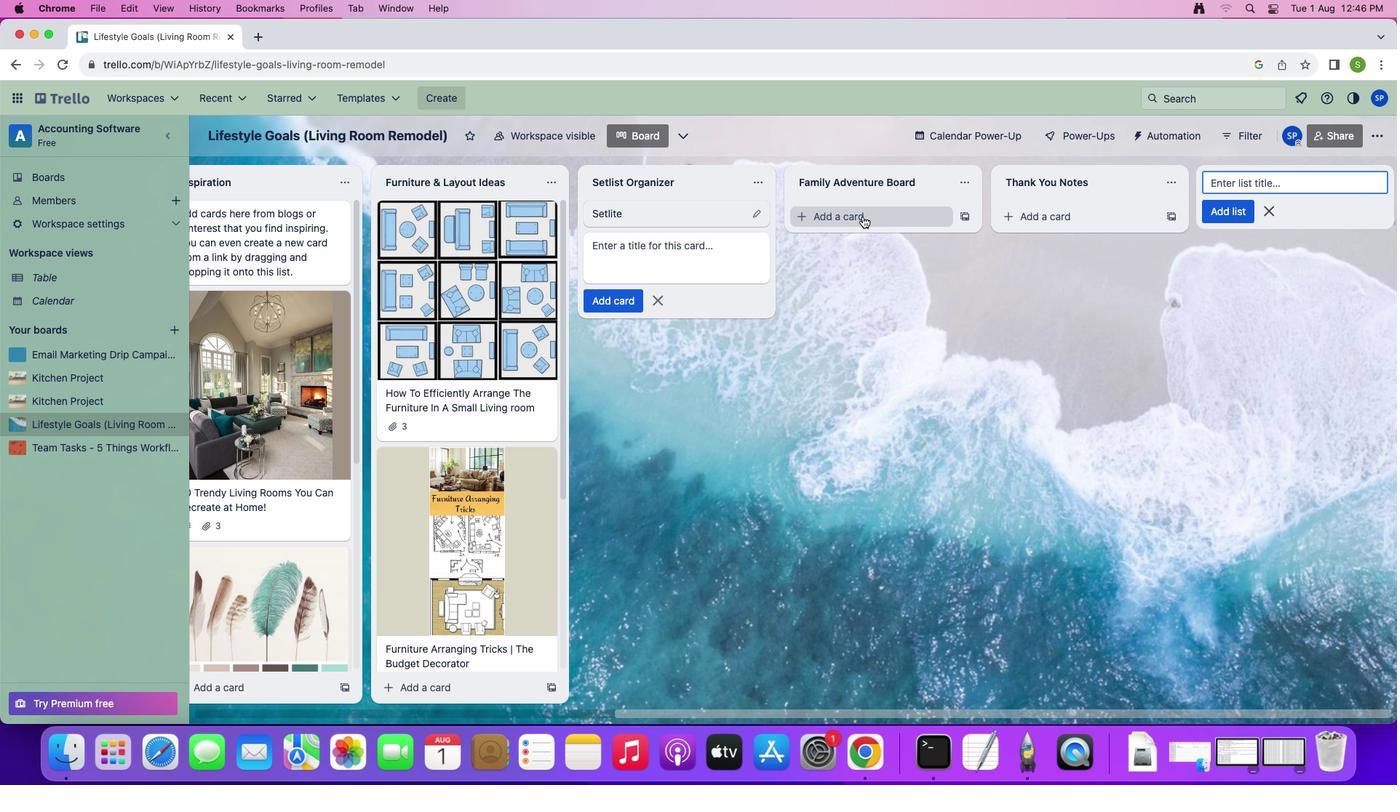 
Action: Mouse pressed left at (863, 216)
Screenshot: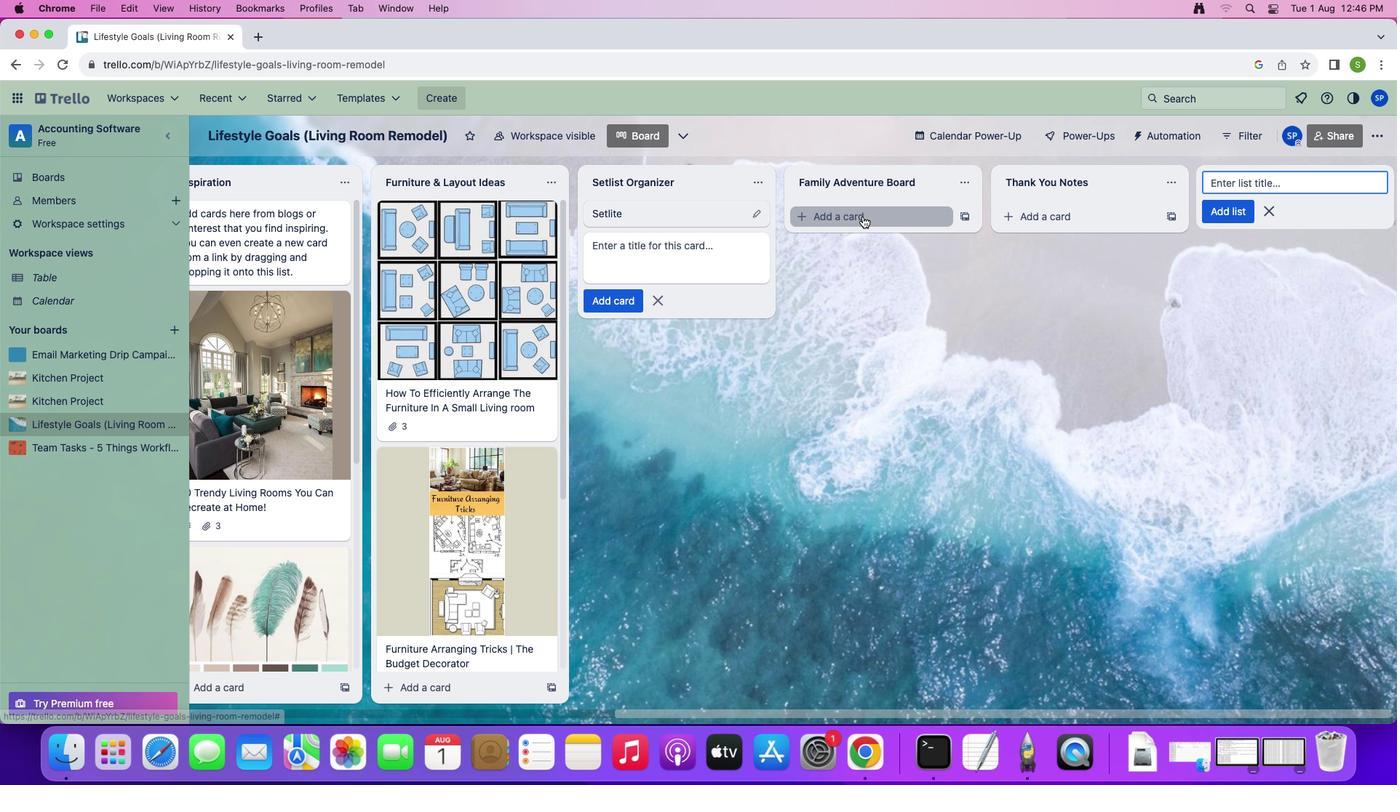 
Action: Mouse moved to (859, 224)
Screenshot: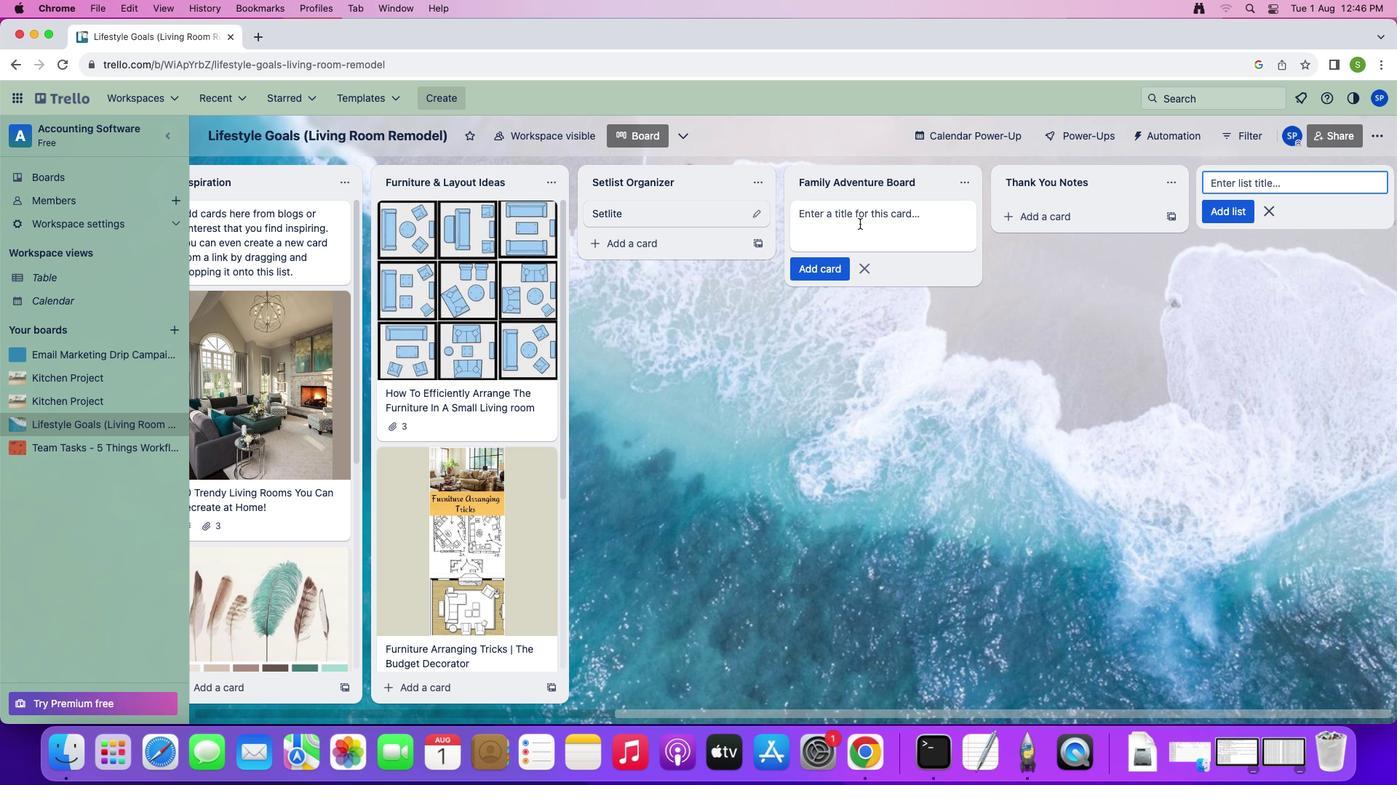 
Action: Key pressed Key.shift'A''d''v''e''n''t''u''r''e'
Screenshot: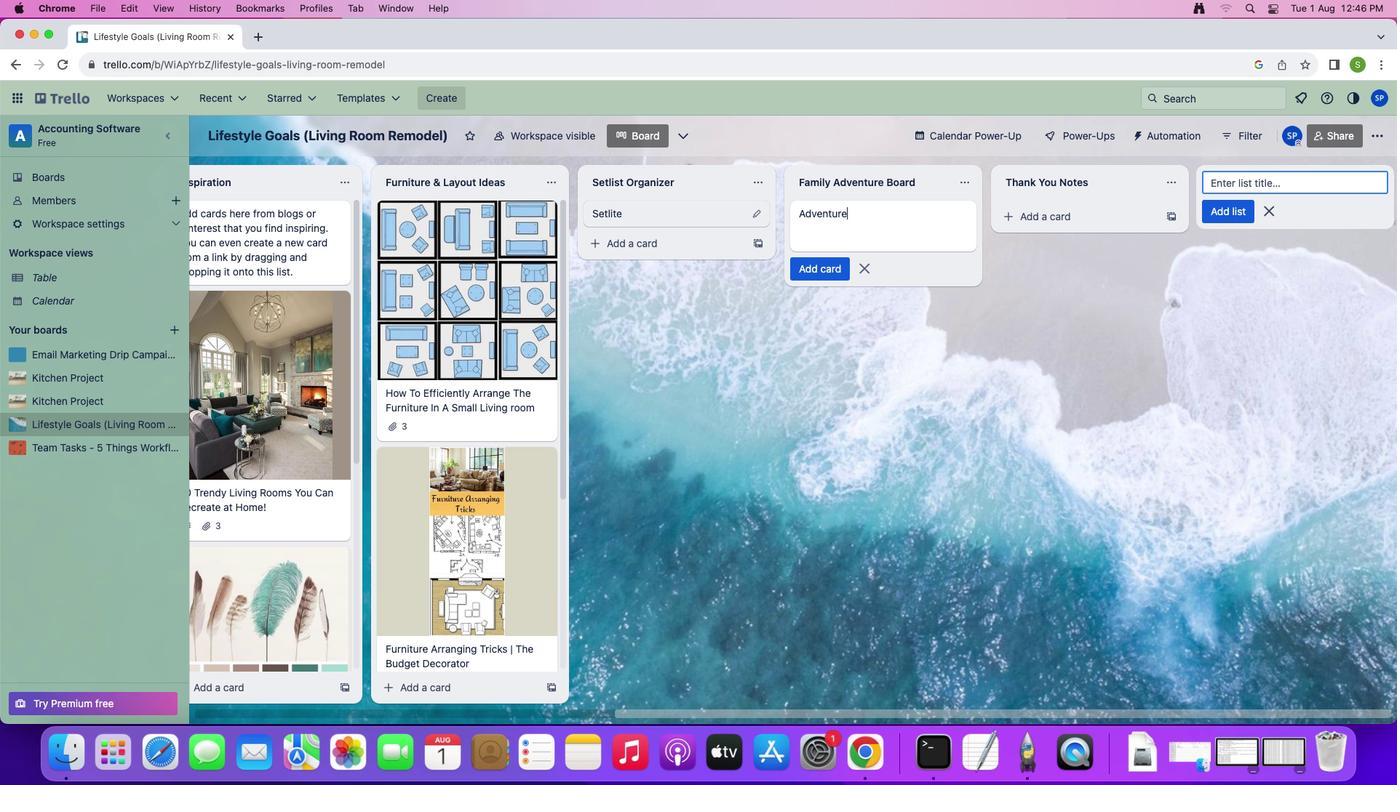 
Action: Mouse moved to (813, 272)
Screenshot: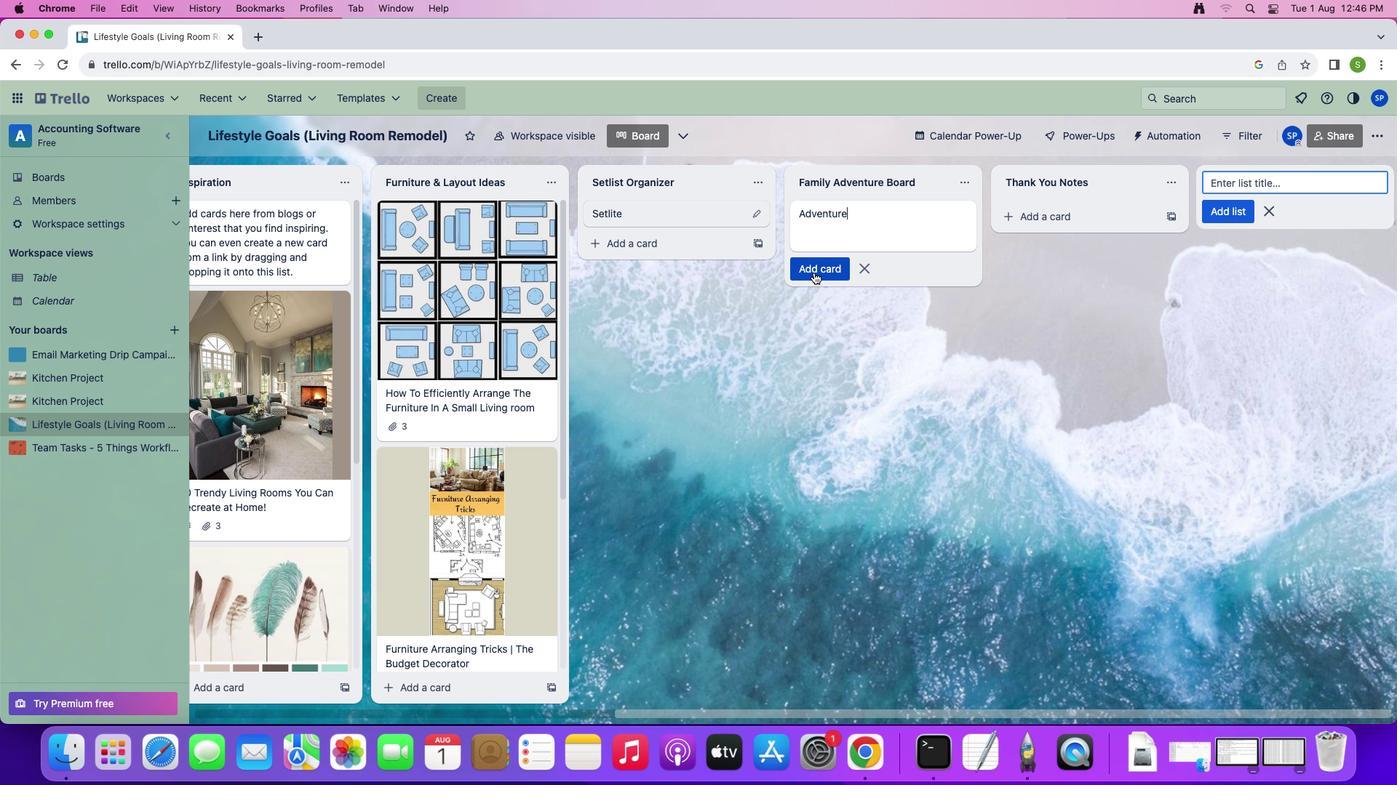 
Action: Mouse pressed left at (813, 272)
Screenshot: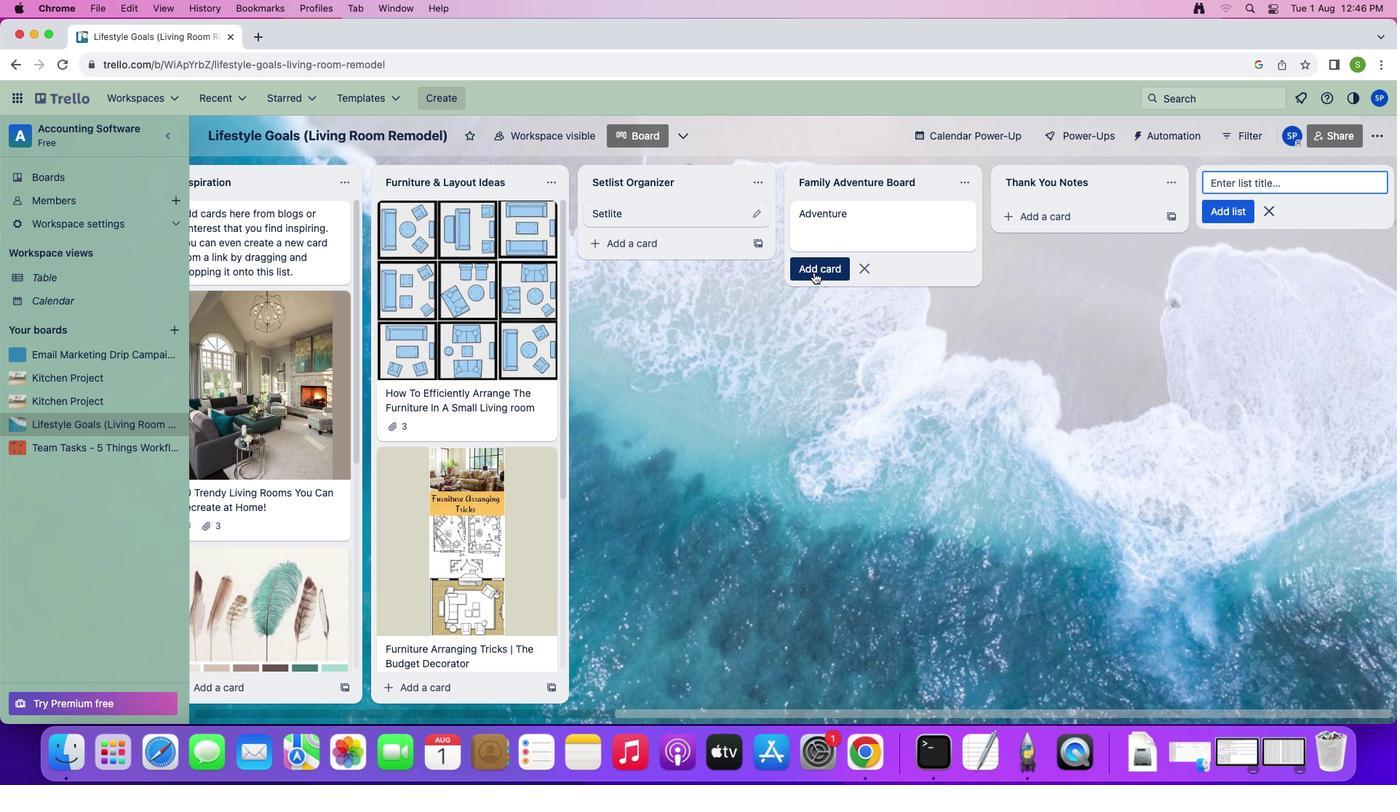 
Action: Mouse moved to (1087, 224)
Screenshot: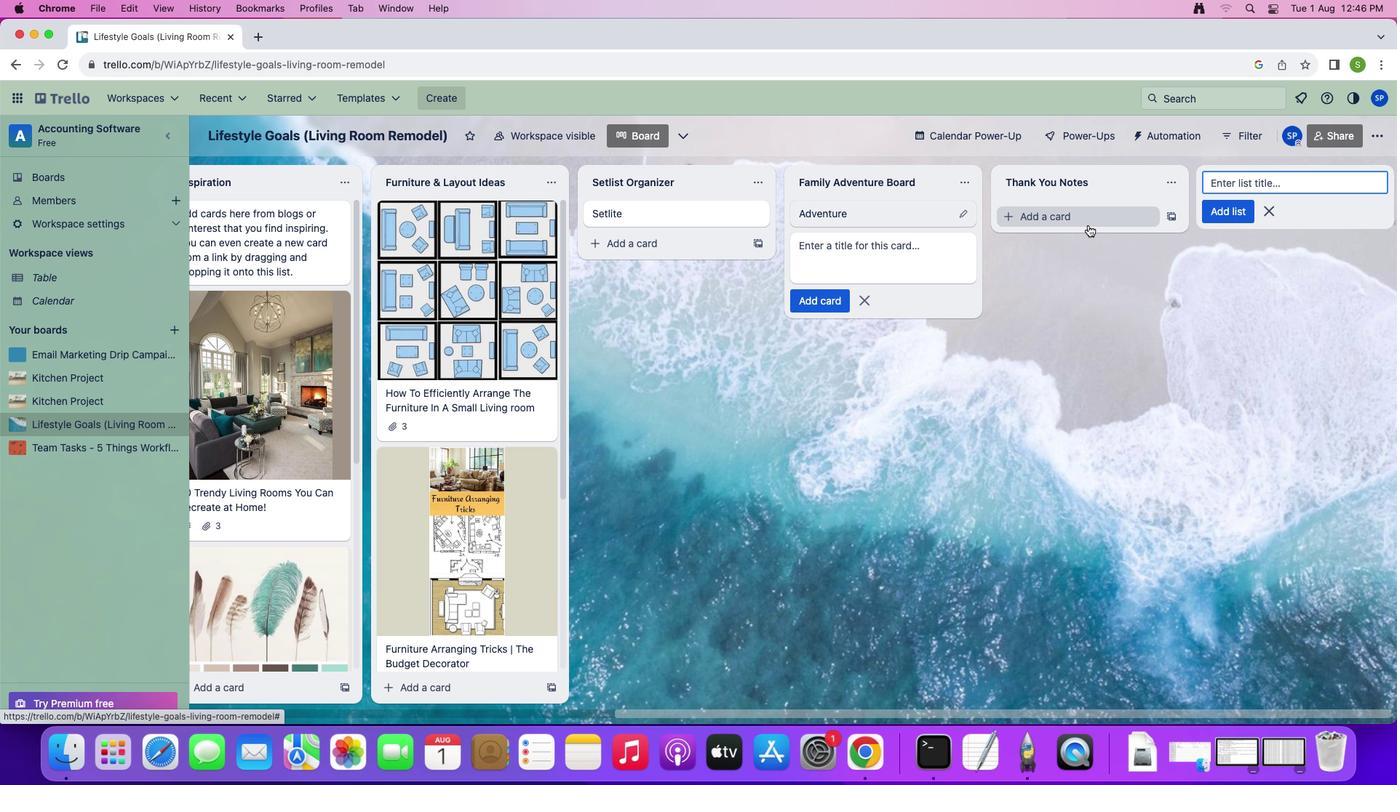 
Action: Mouse pressed left at (1087, 224)
Screenshot: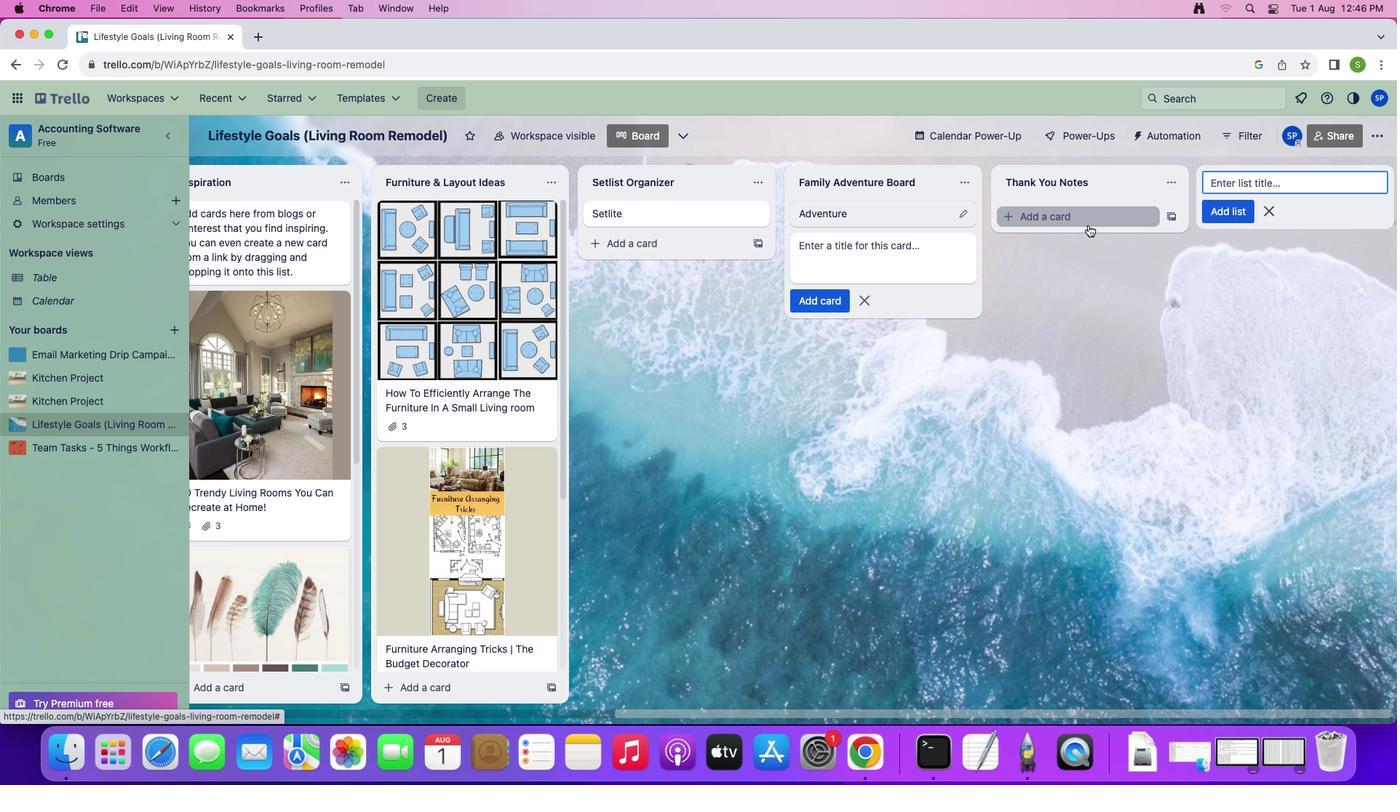 
Action: Mouse moved to (1052, 219)
Screenshot: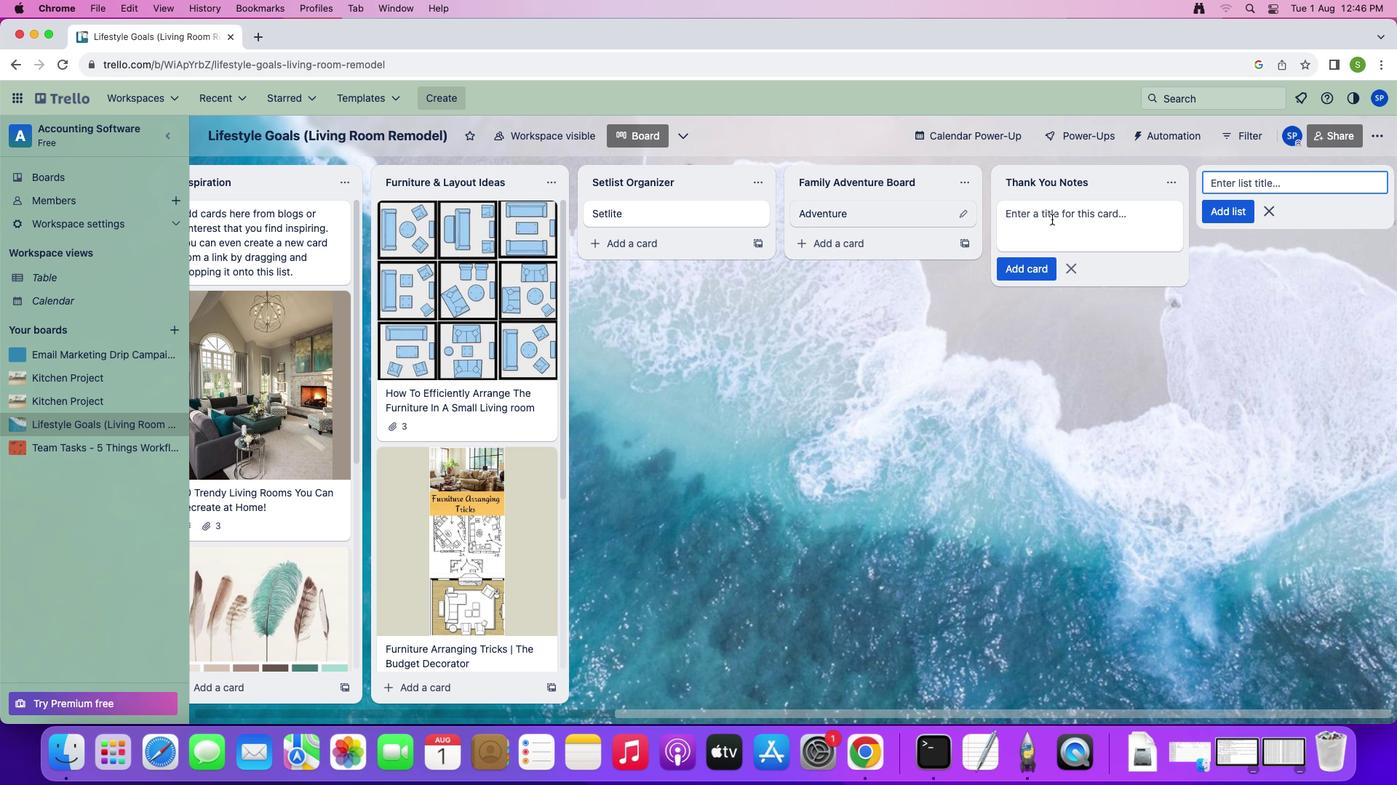 
Action: Key pressed Key.shift'N''o''t''e''s'Key.enter
Screenshot: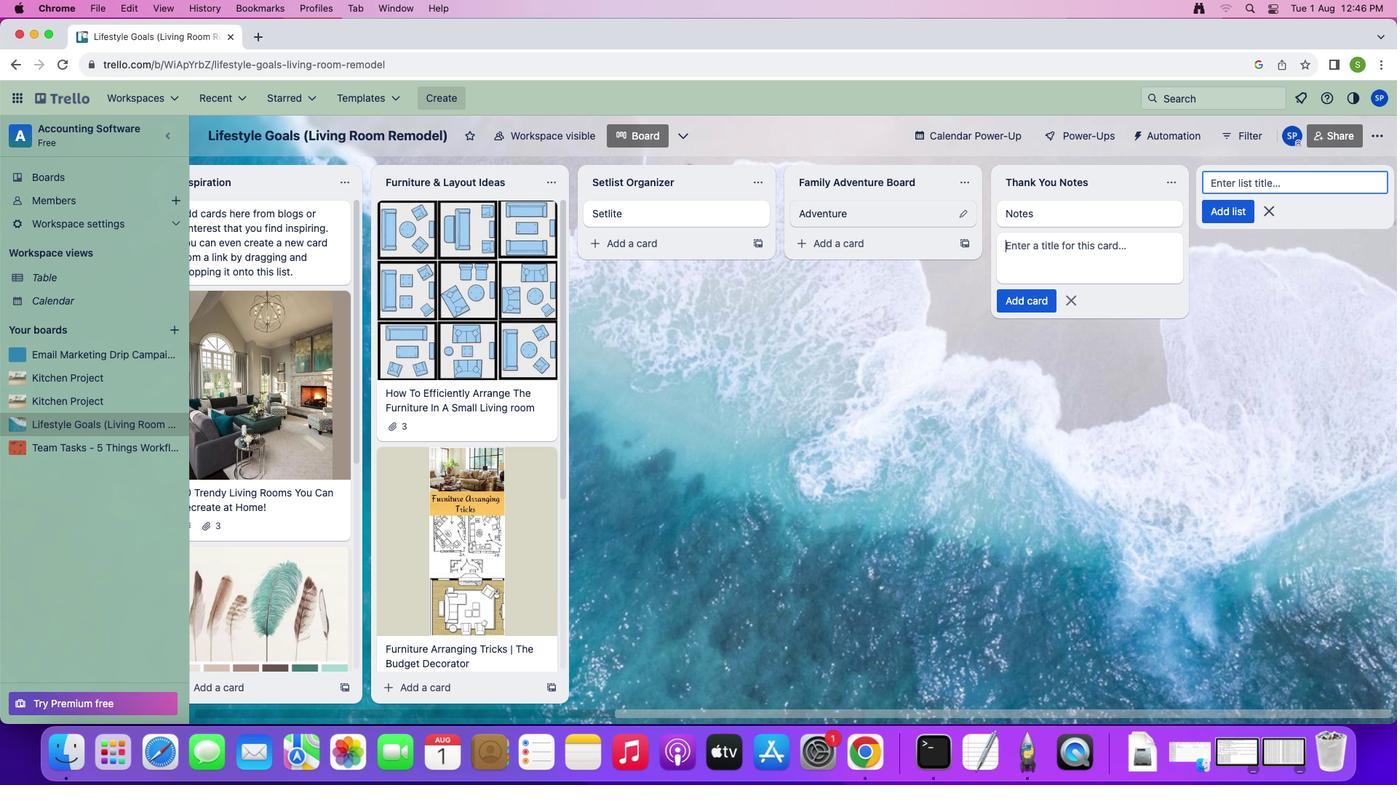 
Action: Mouse moved to (1272, 211)
Screenshot: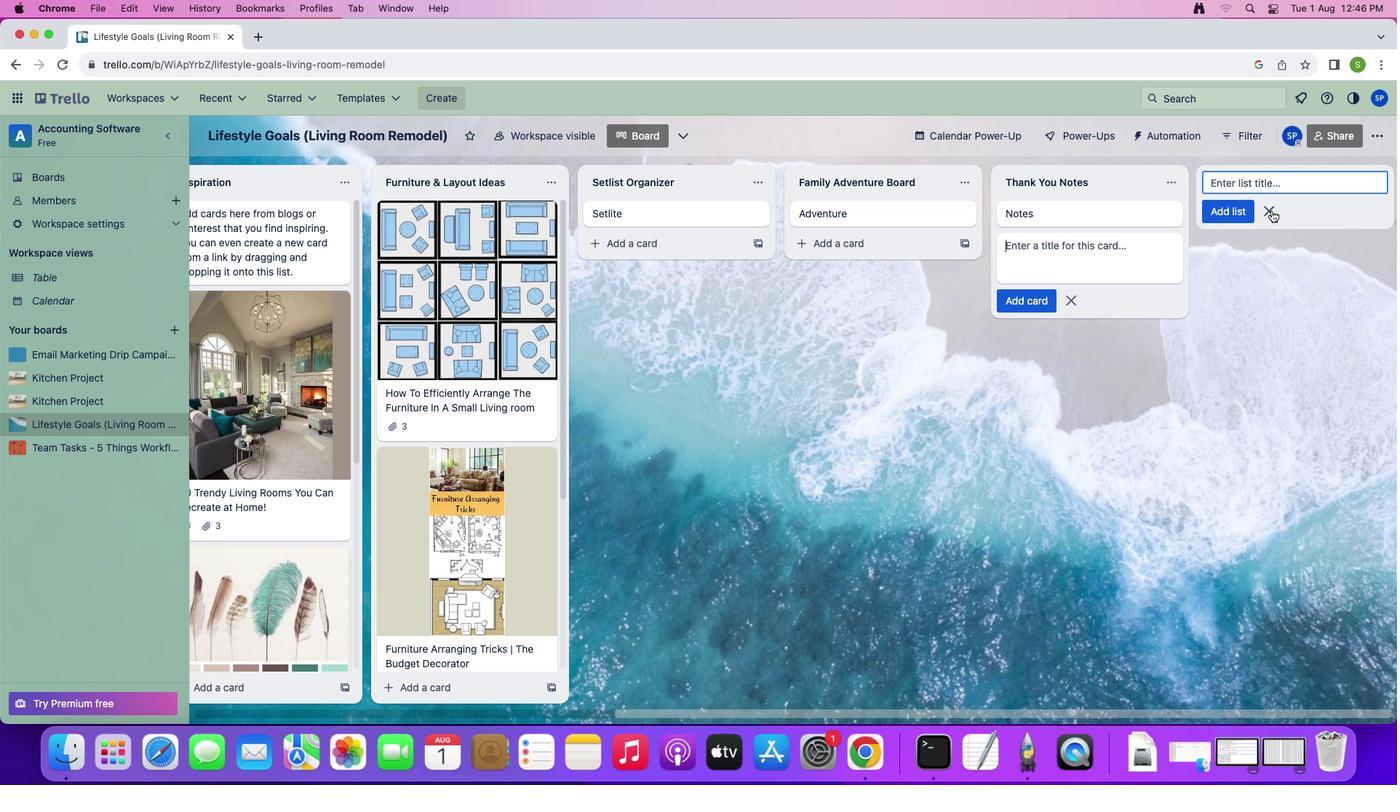 
Action: Mouse pressed left at (1272, 211)
Screenshot: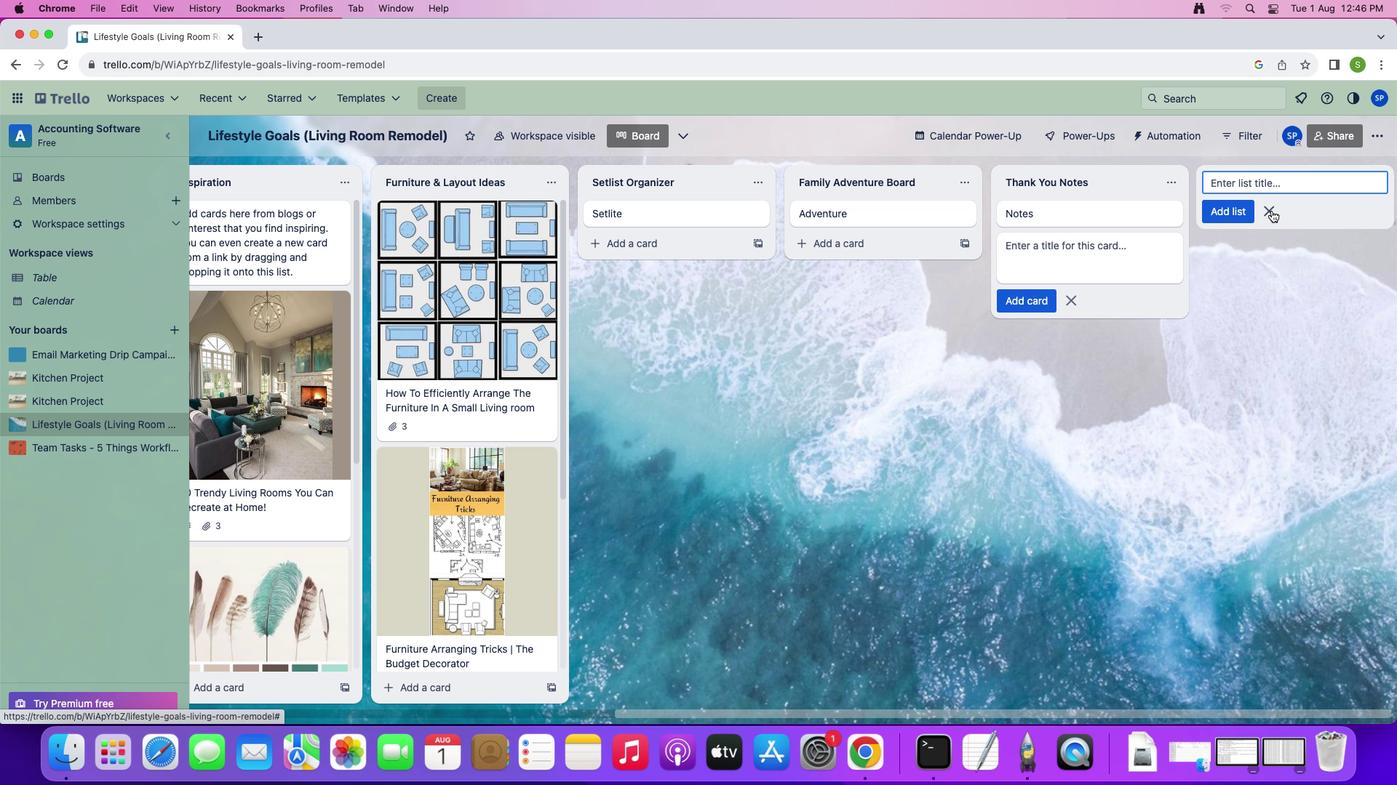 
Action: Mouse moved to (682, 223)
Screenshot: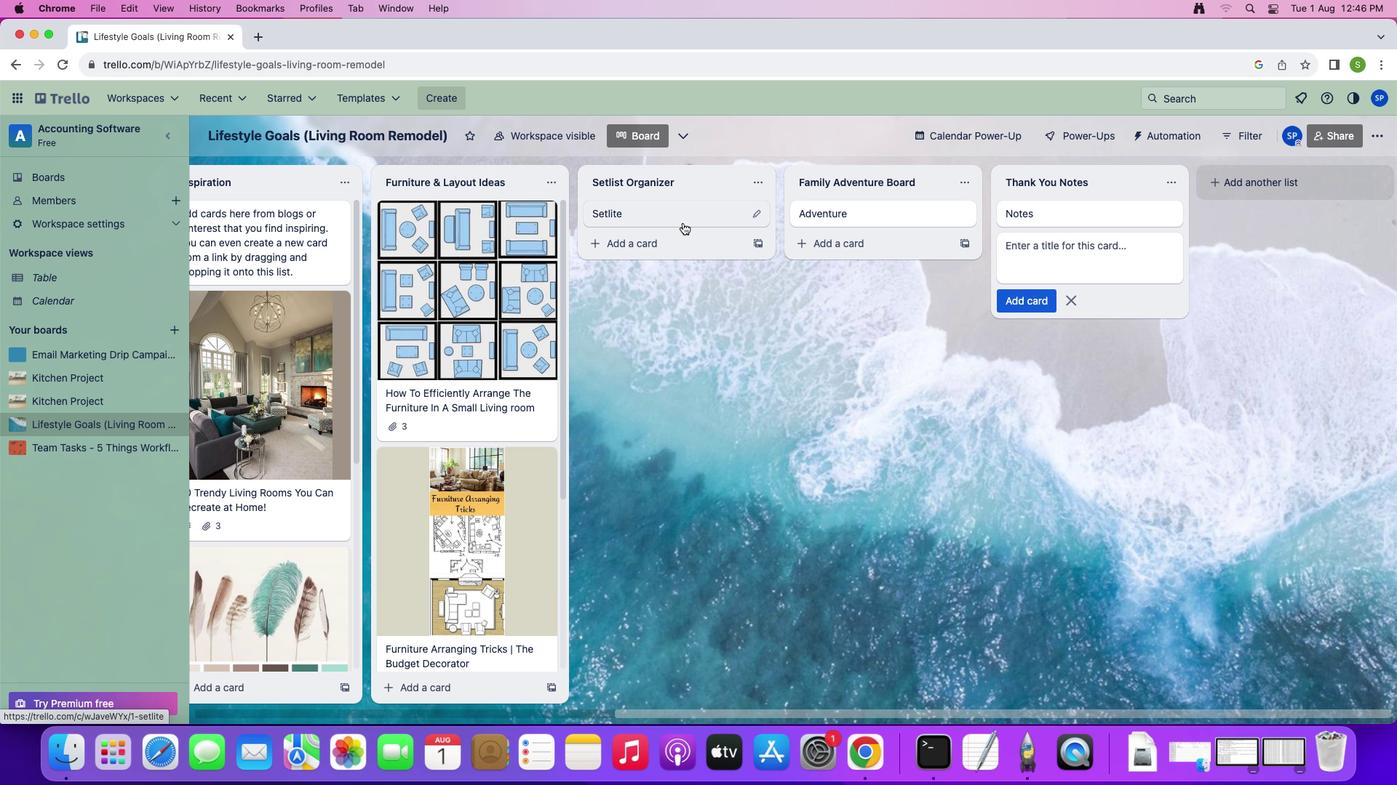 
Action: Mouse pressed left at (682, 223)
Screenshot: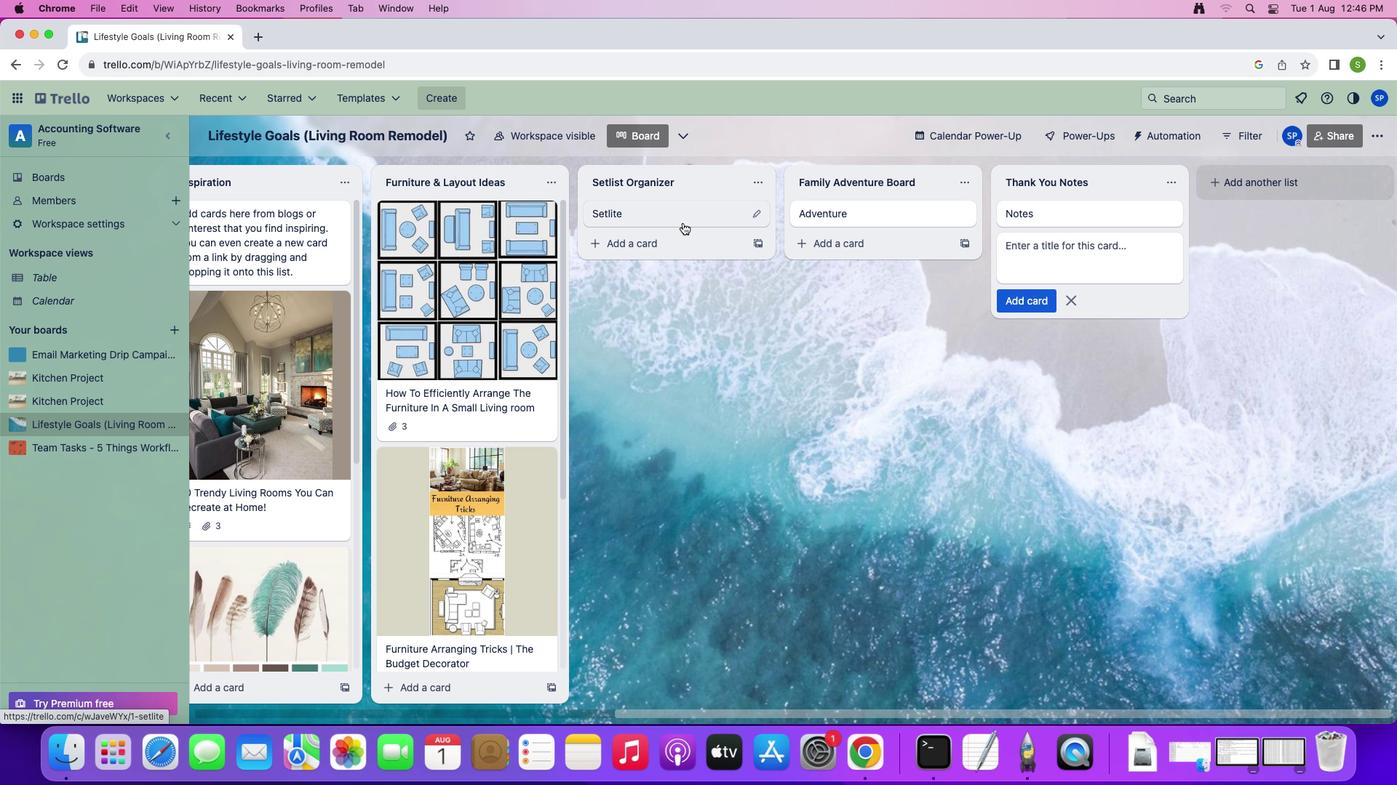 
Action: Mouse moved to (900, 209)
Screenshot: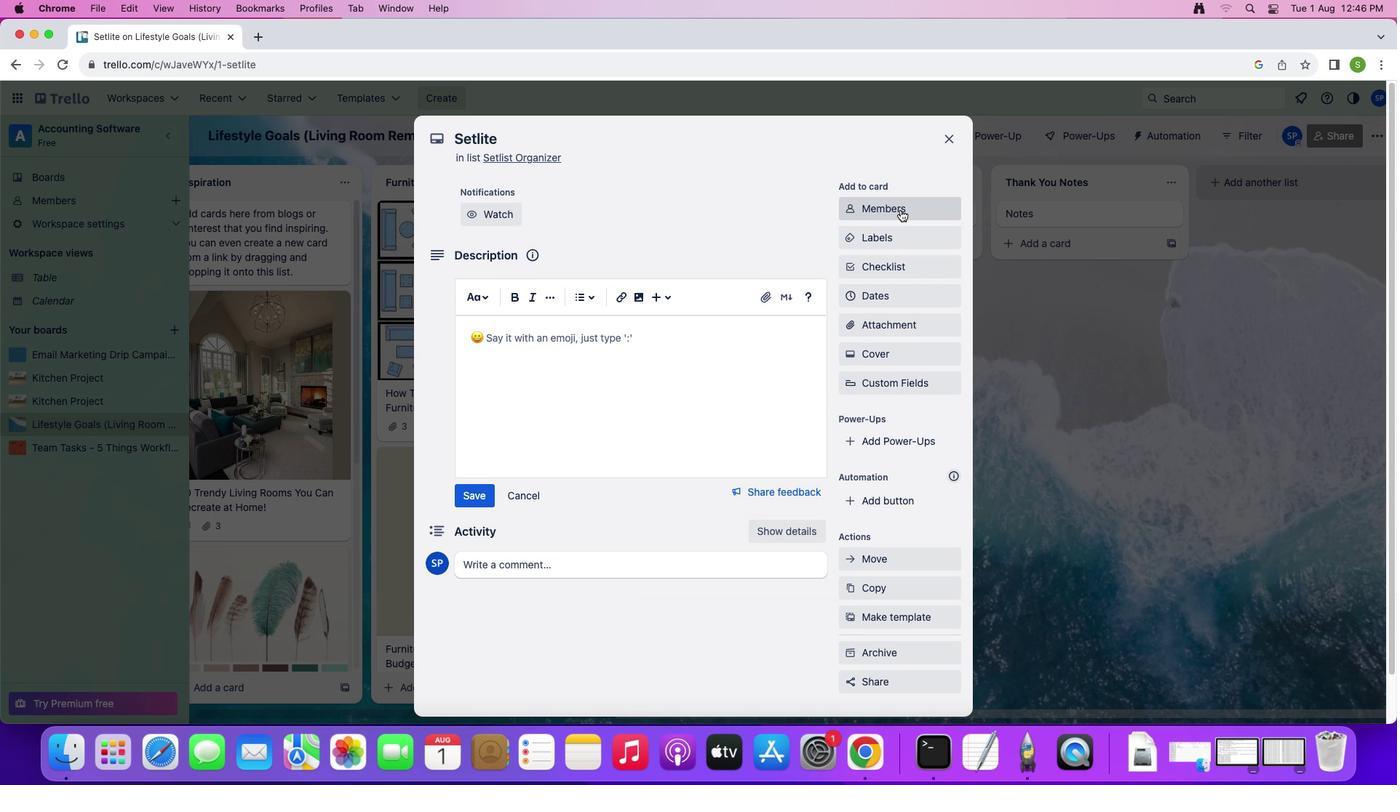 
Action: Mouse pressed left at (900, 209)
Screenshot: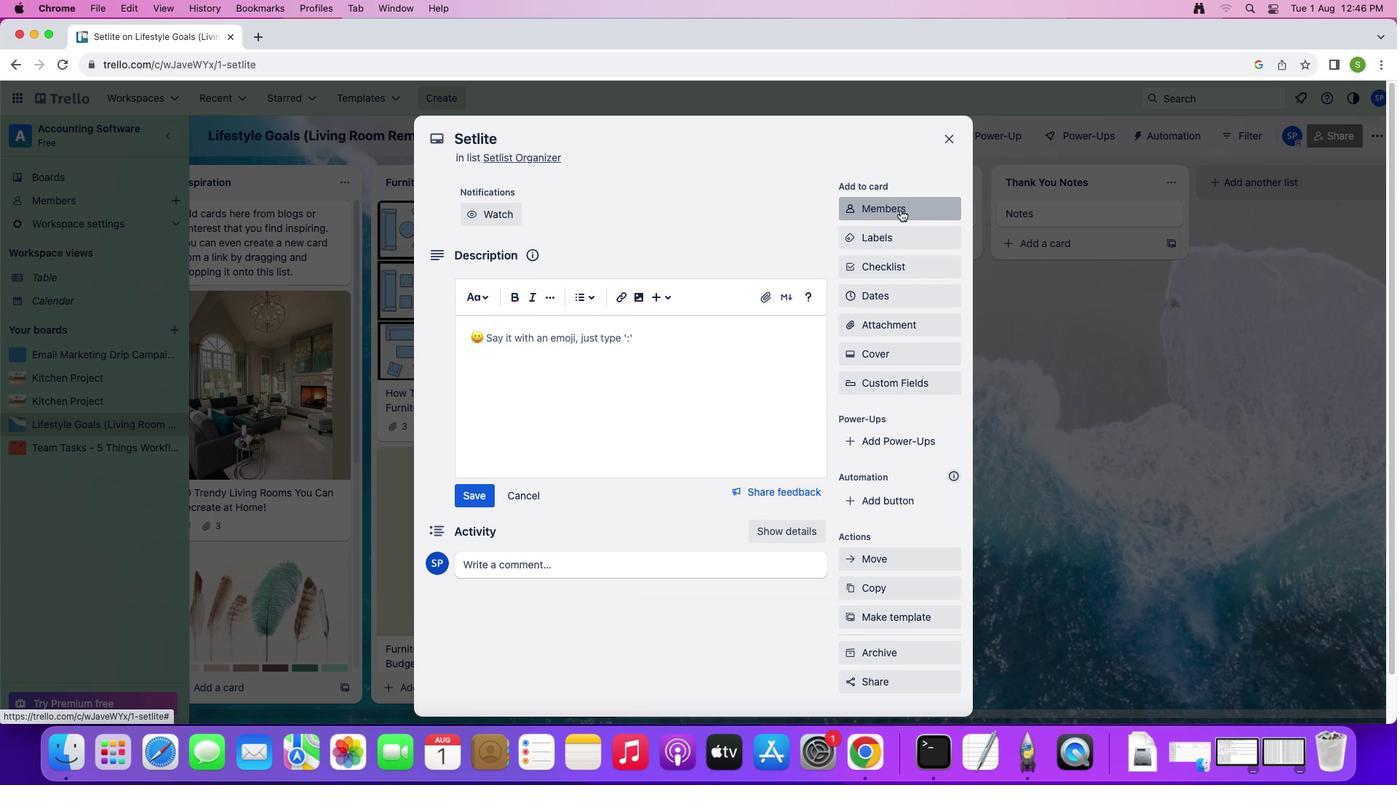 
Action: Mouse moved to (955, 266)
Screenshot: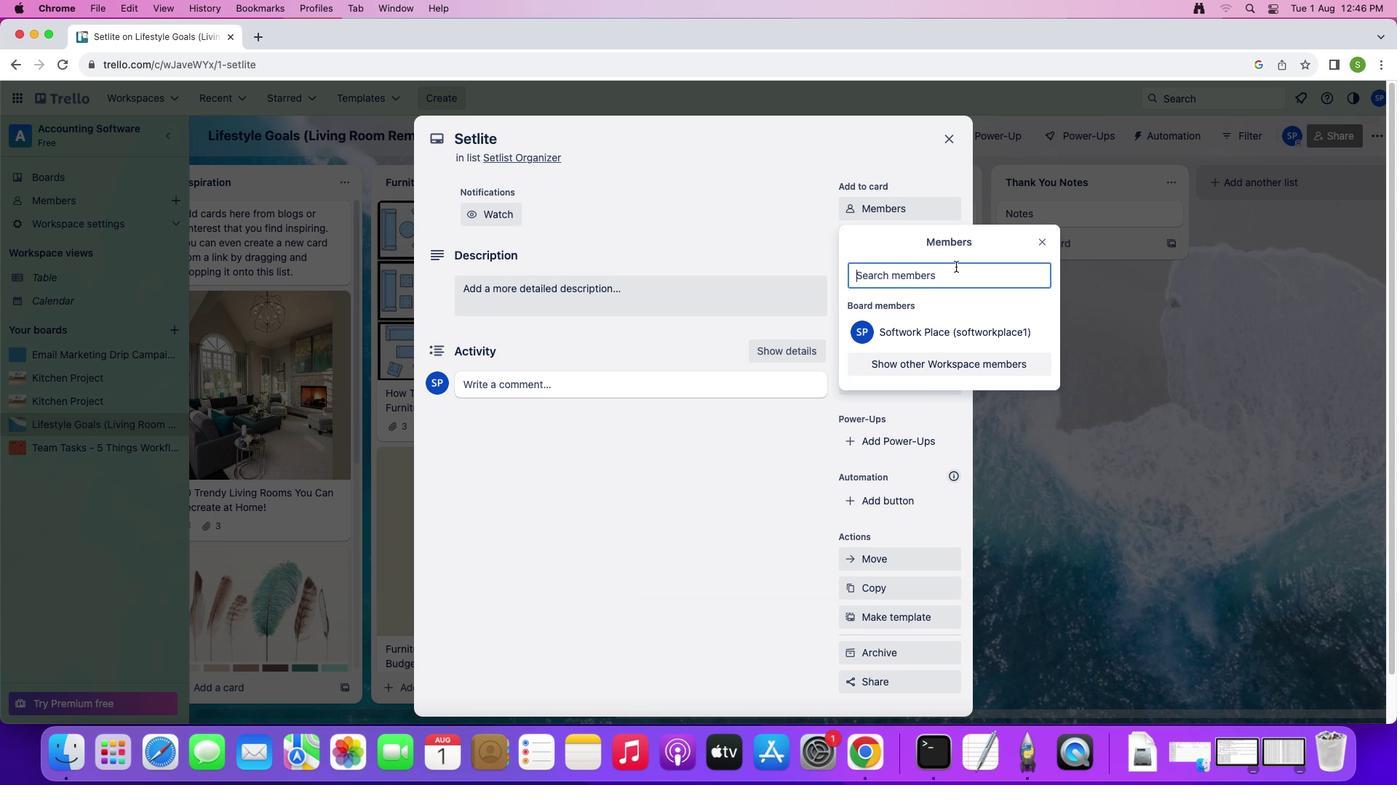 
Action: Key pressed 's''o''f''t''a''g''e''.''2'Key.shift'@''s''o''f''t''a''g''e''.''n''e''t'
Screenshot: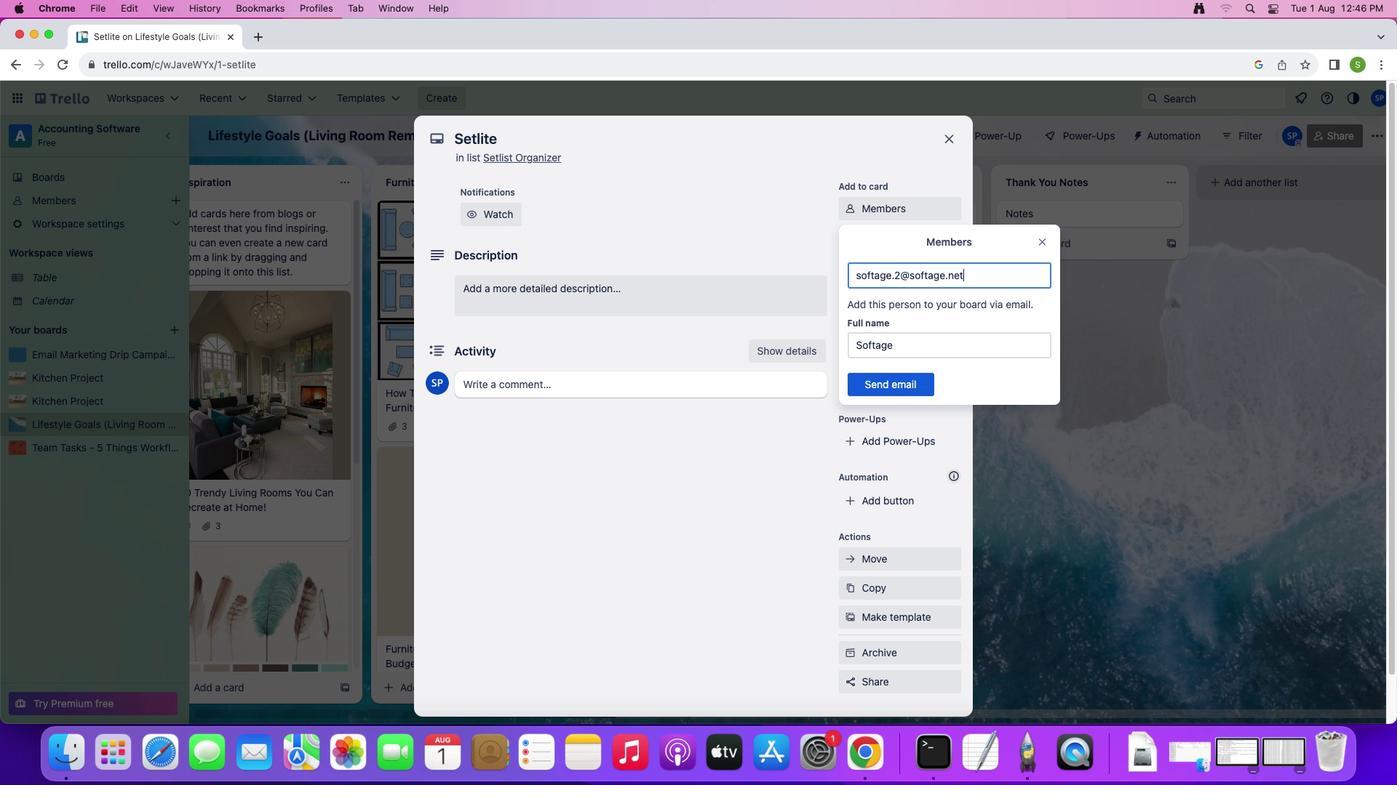 
Action: Mouse moved to (880, 385)
Screenshot: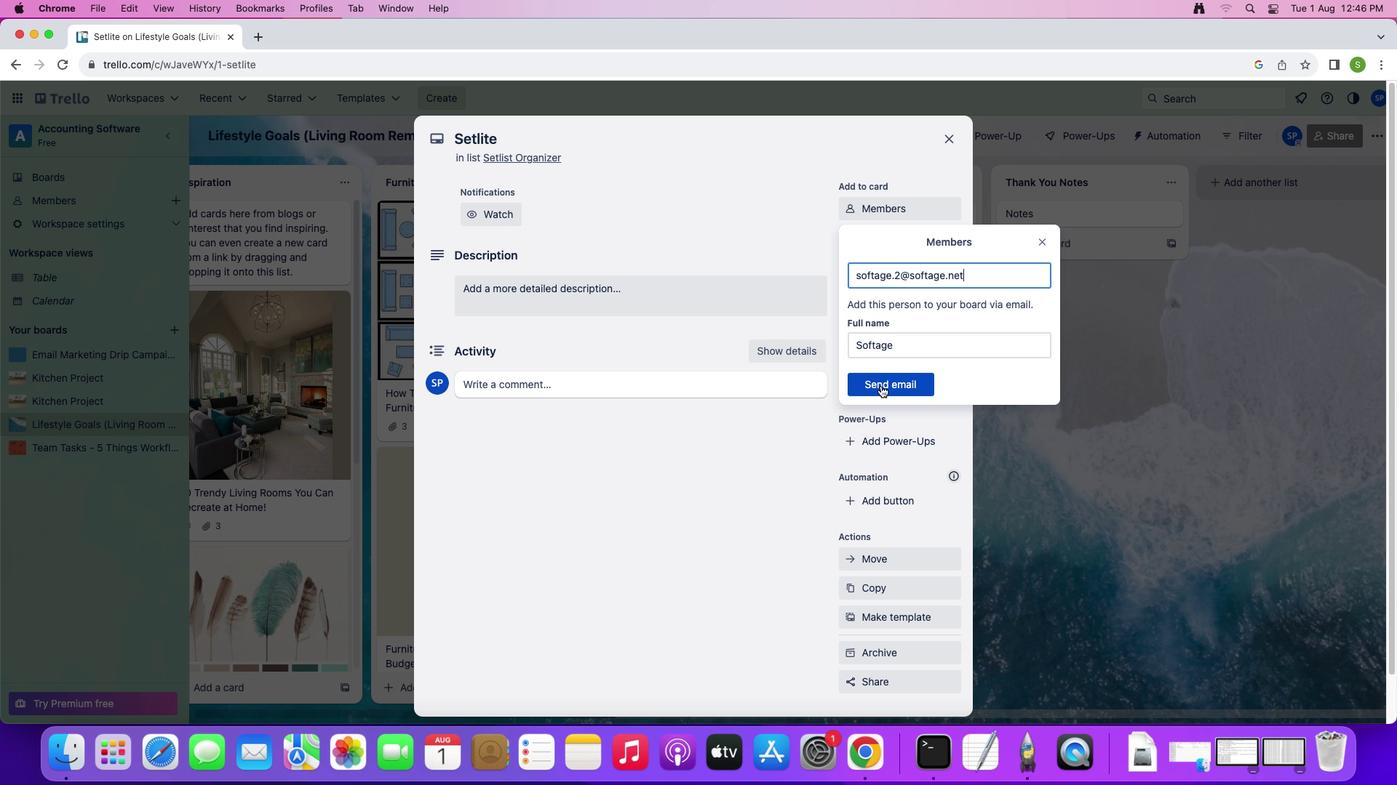 
Action: Mouse pressed left at (880, 385)
Screenshot: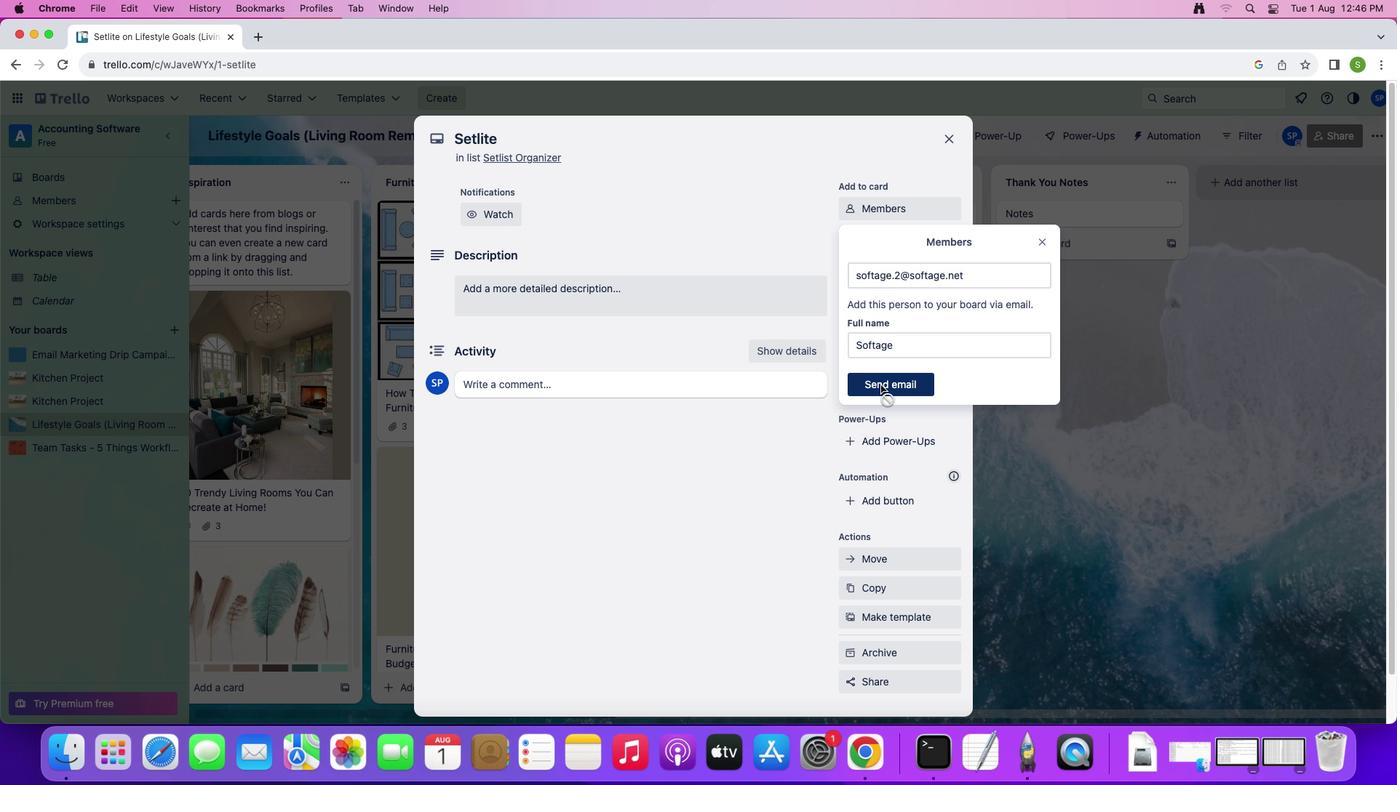 
Action: Mouse moved to (868, 291)
Screenshot: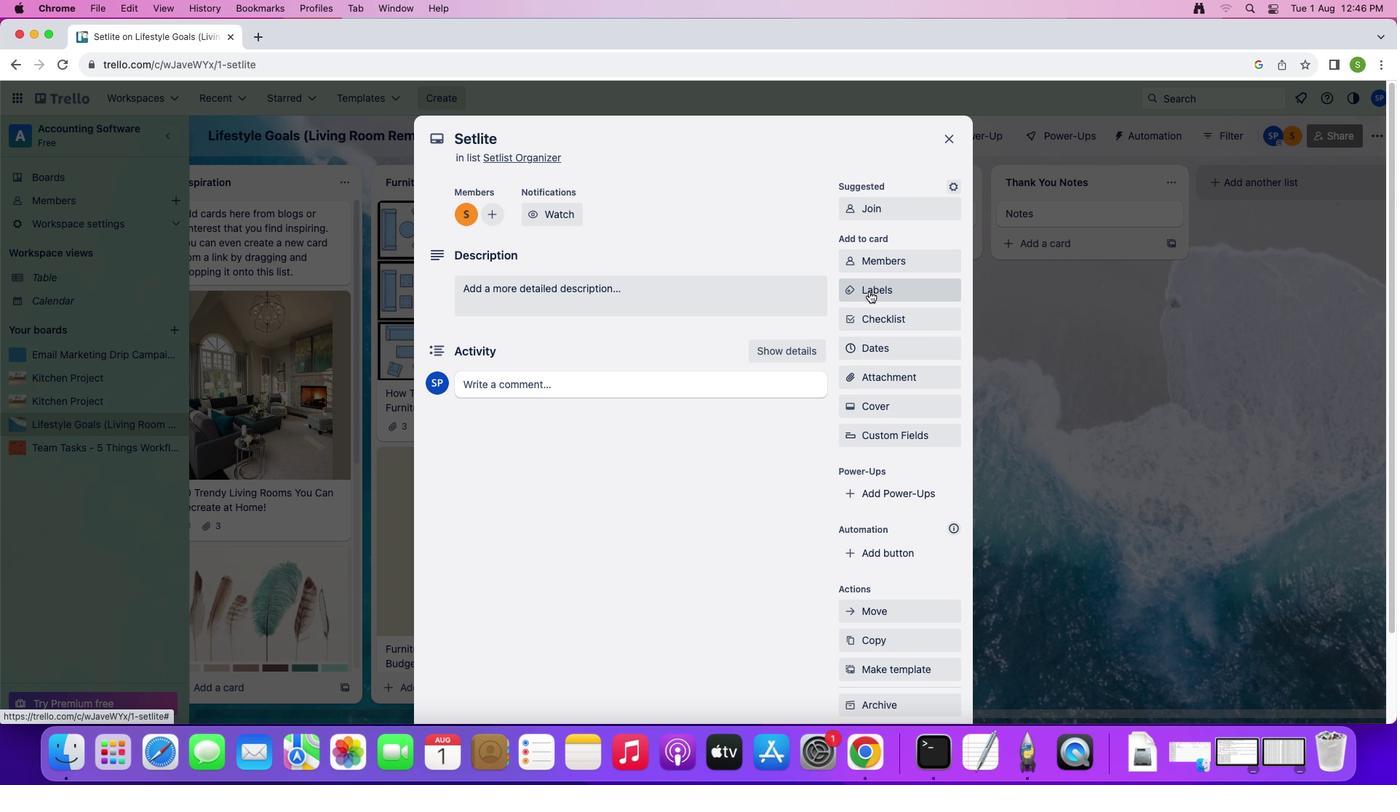 
Action: Mouse pressed left at (868, 291)
Screenshot: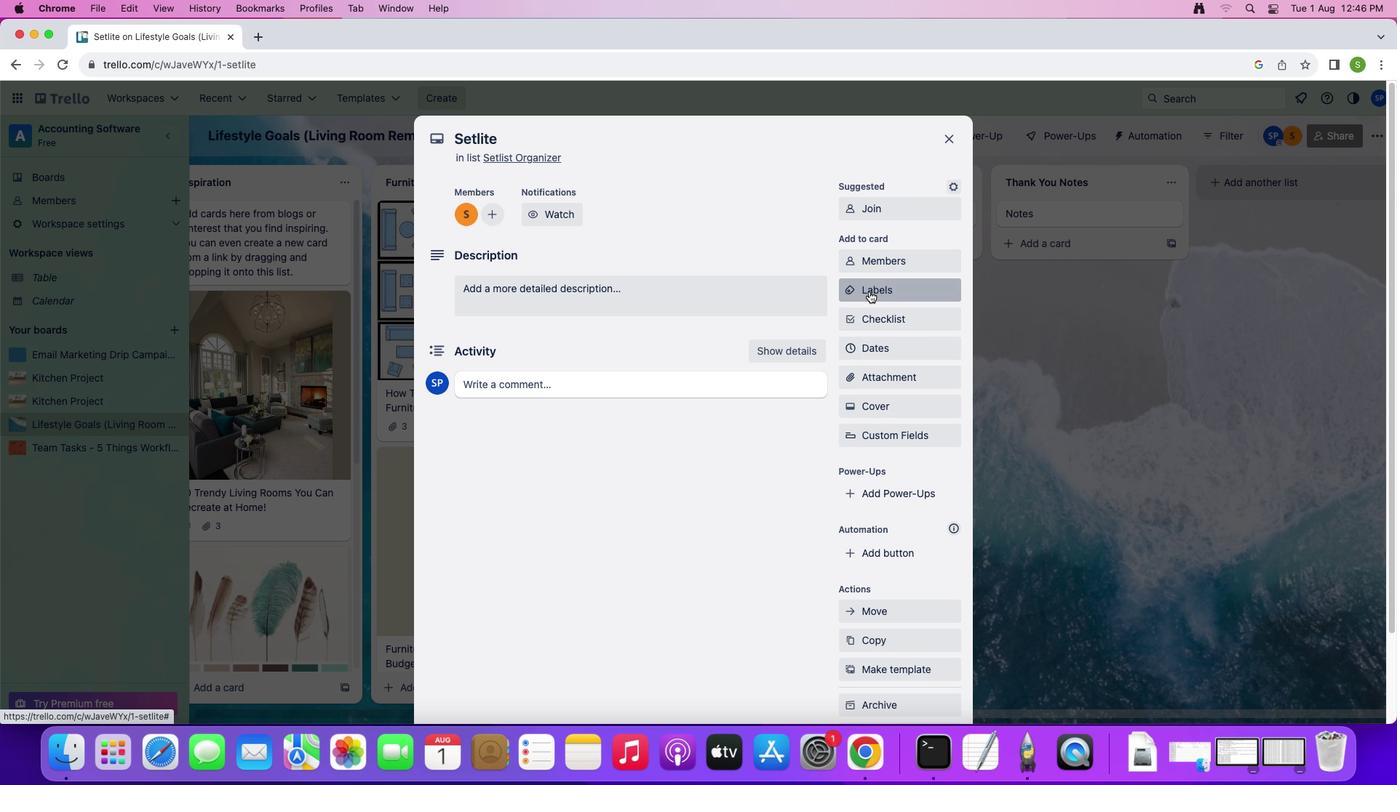 
Action: Mouse moved to (911, 491)
Screenshot: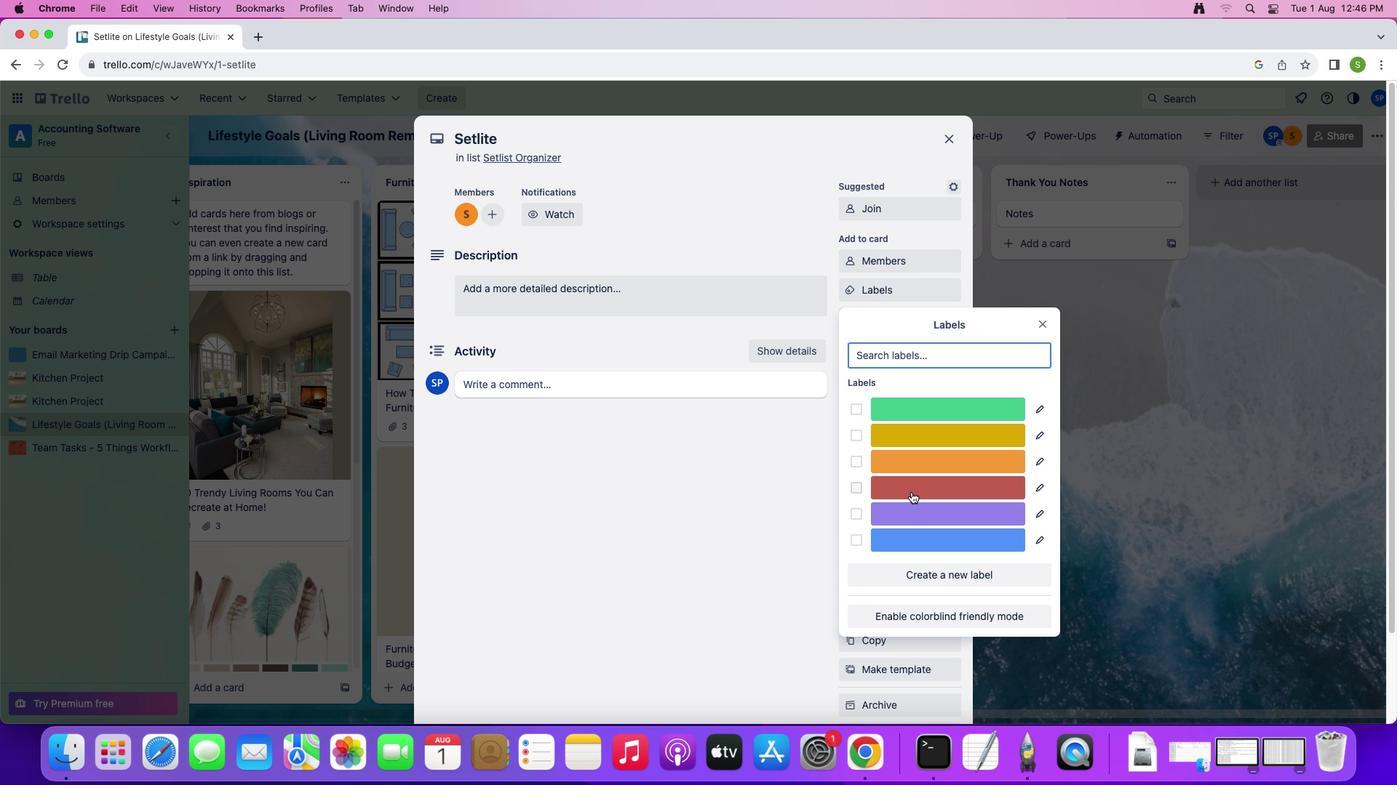 
Action: Mouse pressed left at (911, 491)
Screenshot: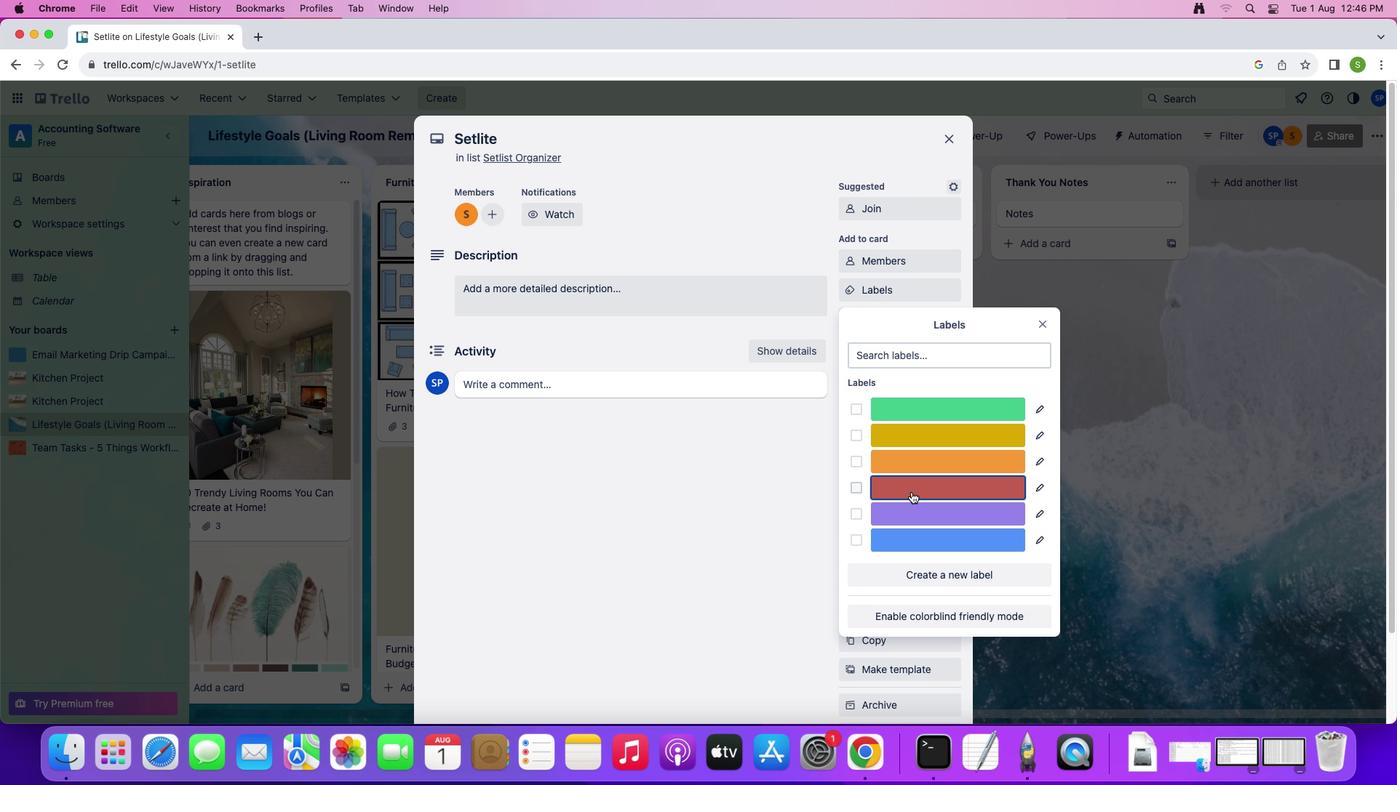 
Action: Mouse moved to (1043, 330)
Screenshot: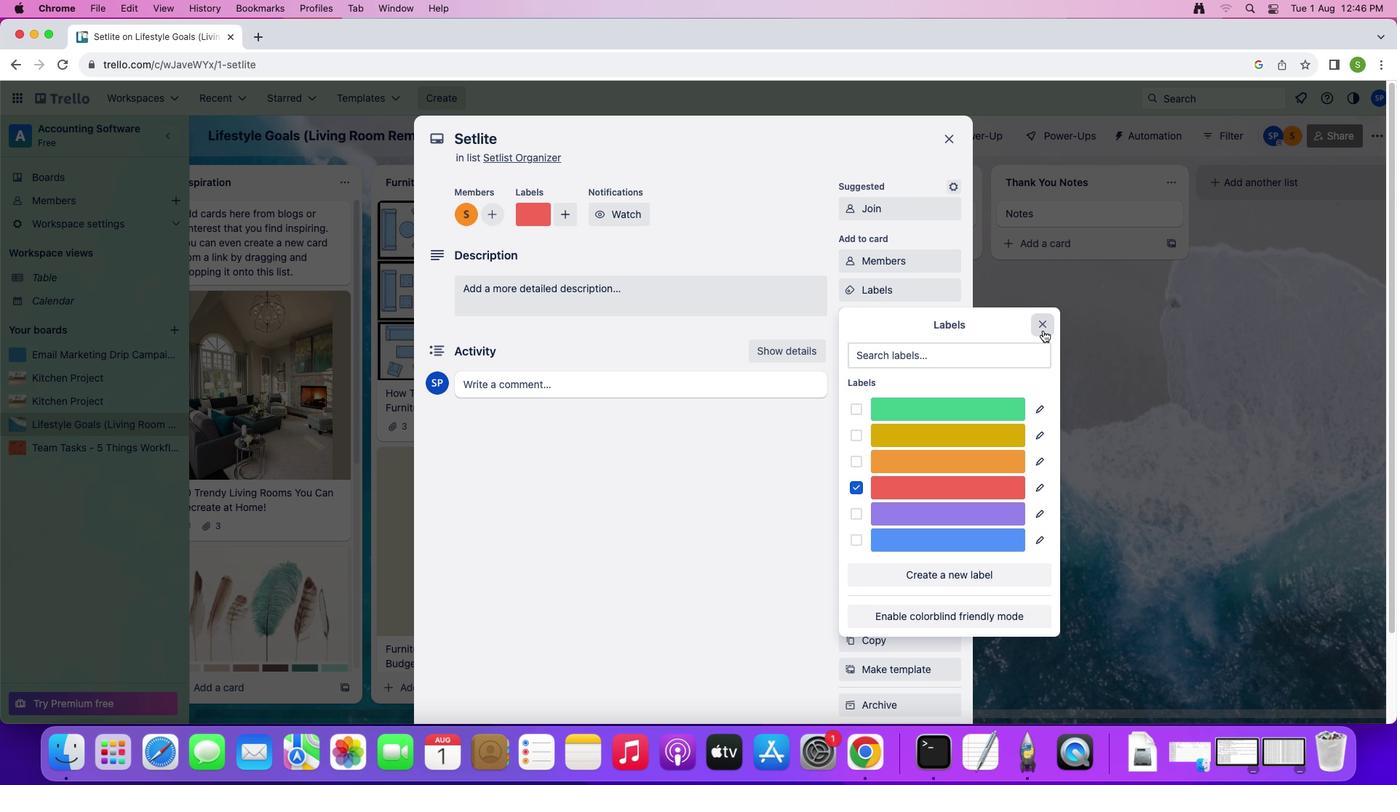 
Action: Mouse pressed left at (1043, 330)
Screenshot: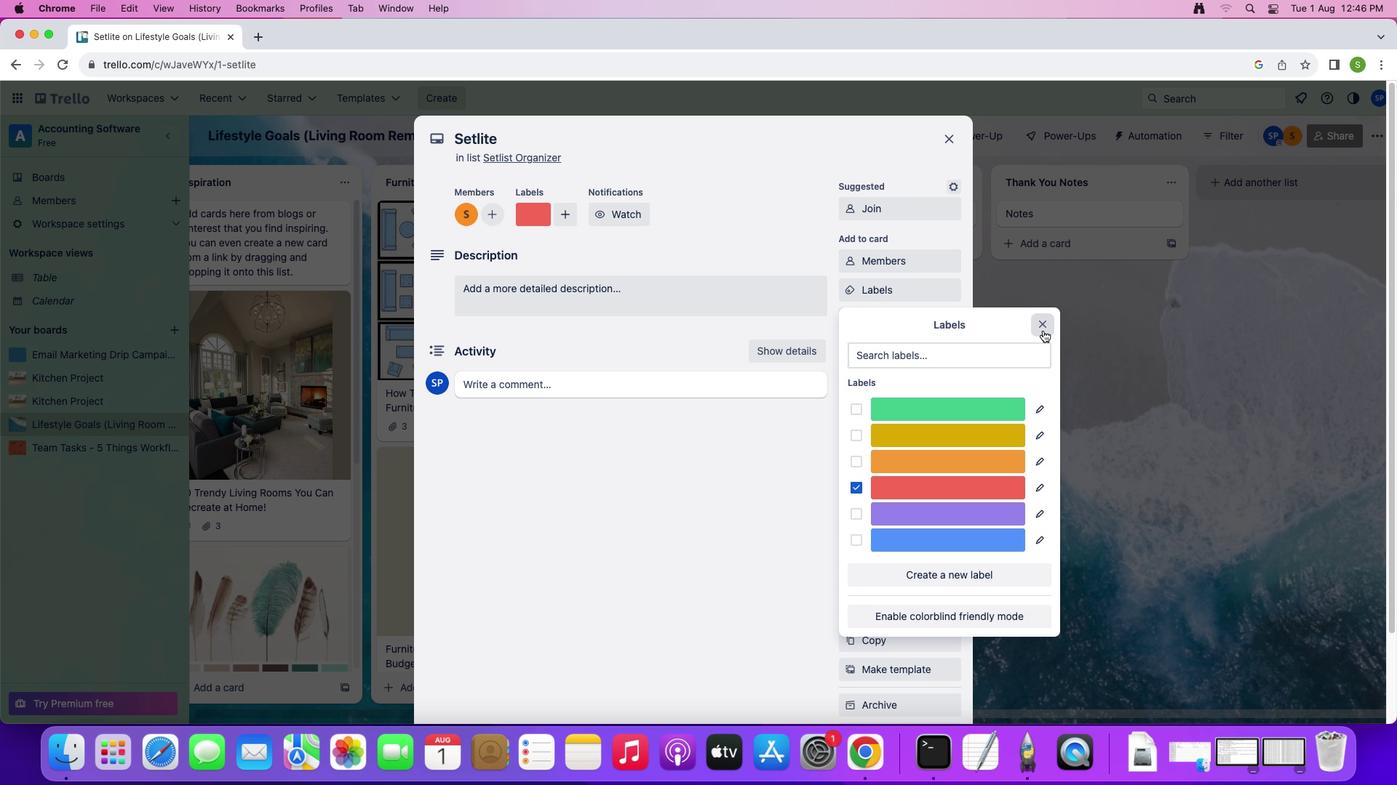
Action: Mouse moved to (891, 316)
Screenshot: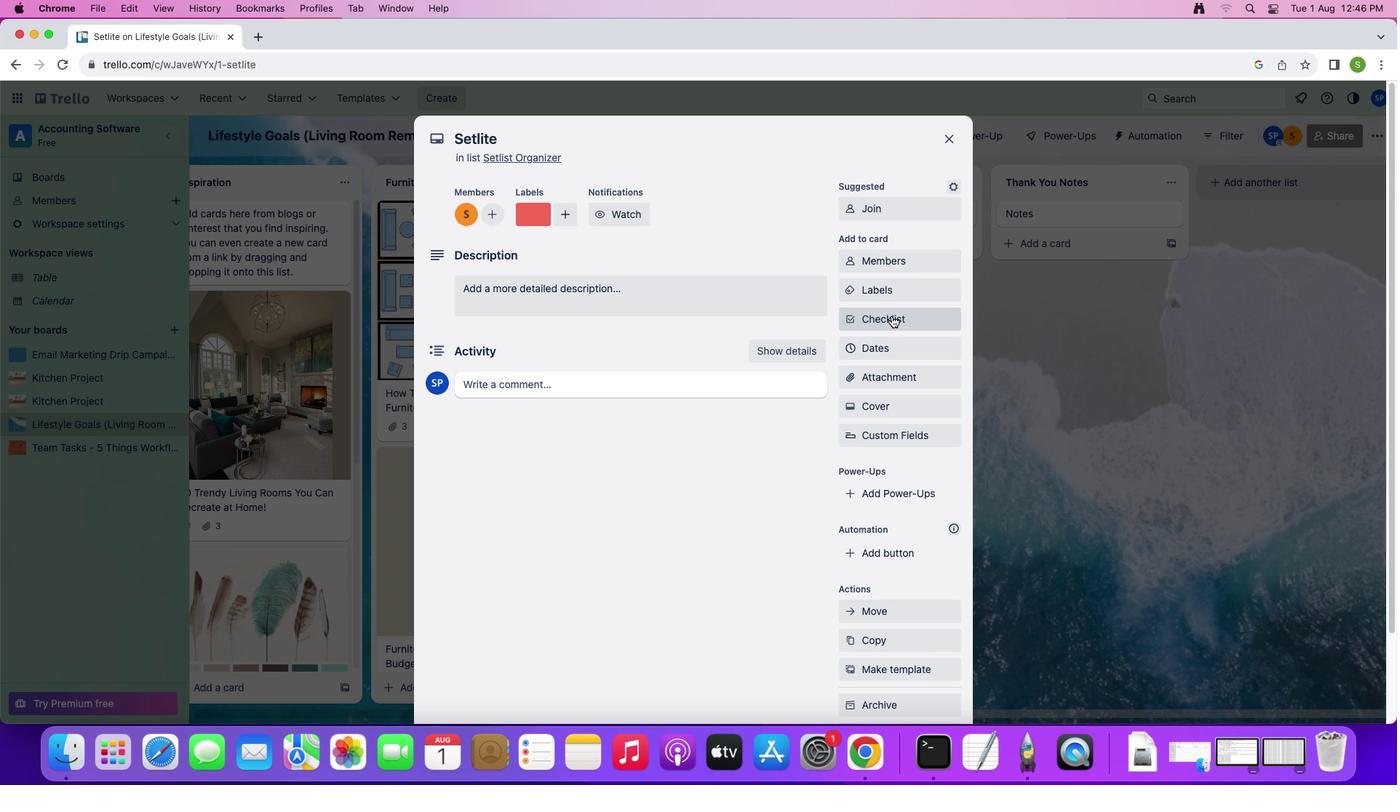 
Action: Mouse pressed left at (891, 316)
Screenshot: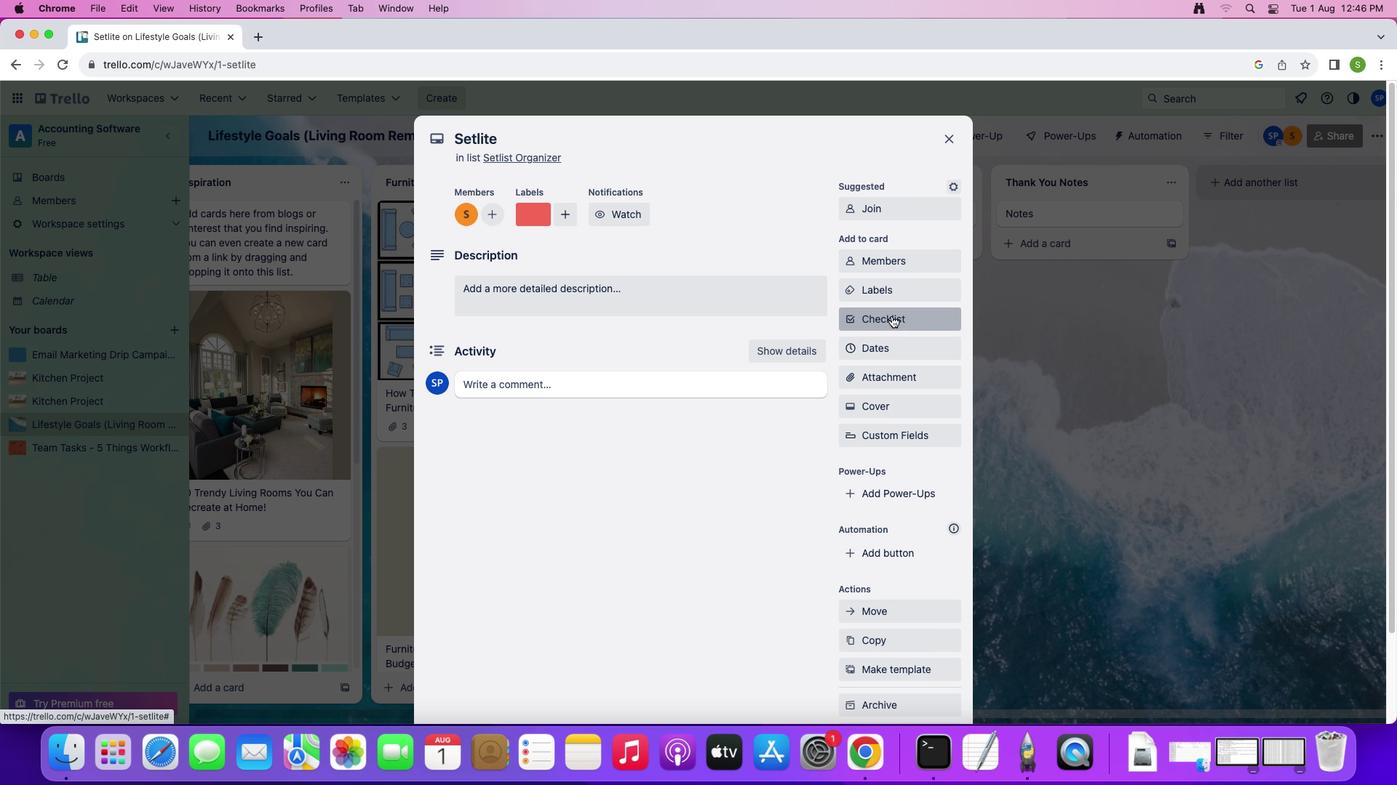 
Action: Mouse moved to (1002, 395)
Screenshot: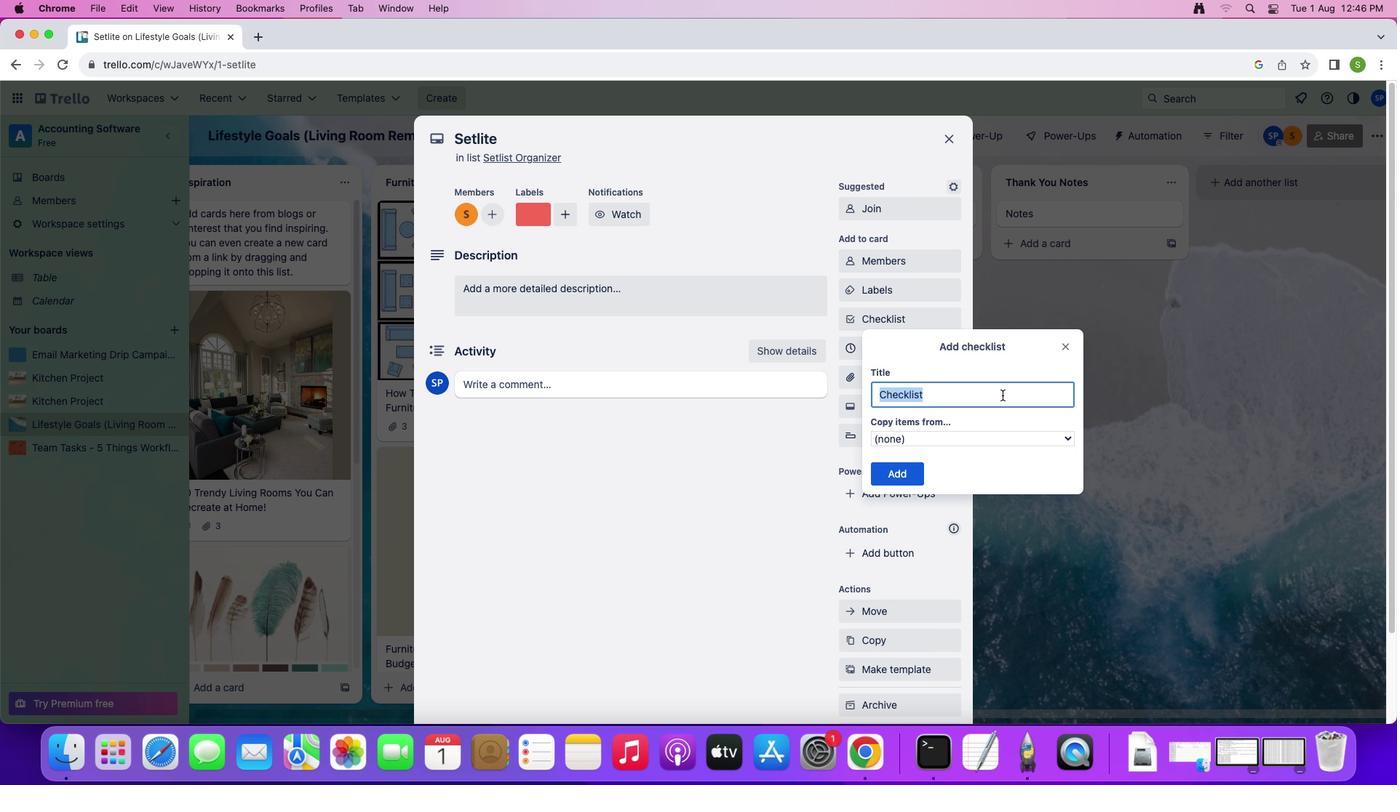 
Action: Key pressed Key.shift'J''o''i''n'
Screenshot: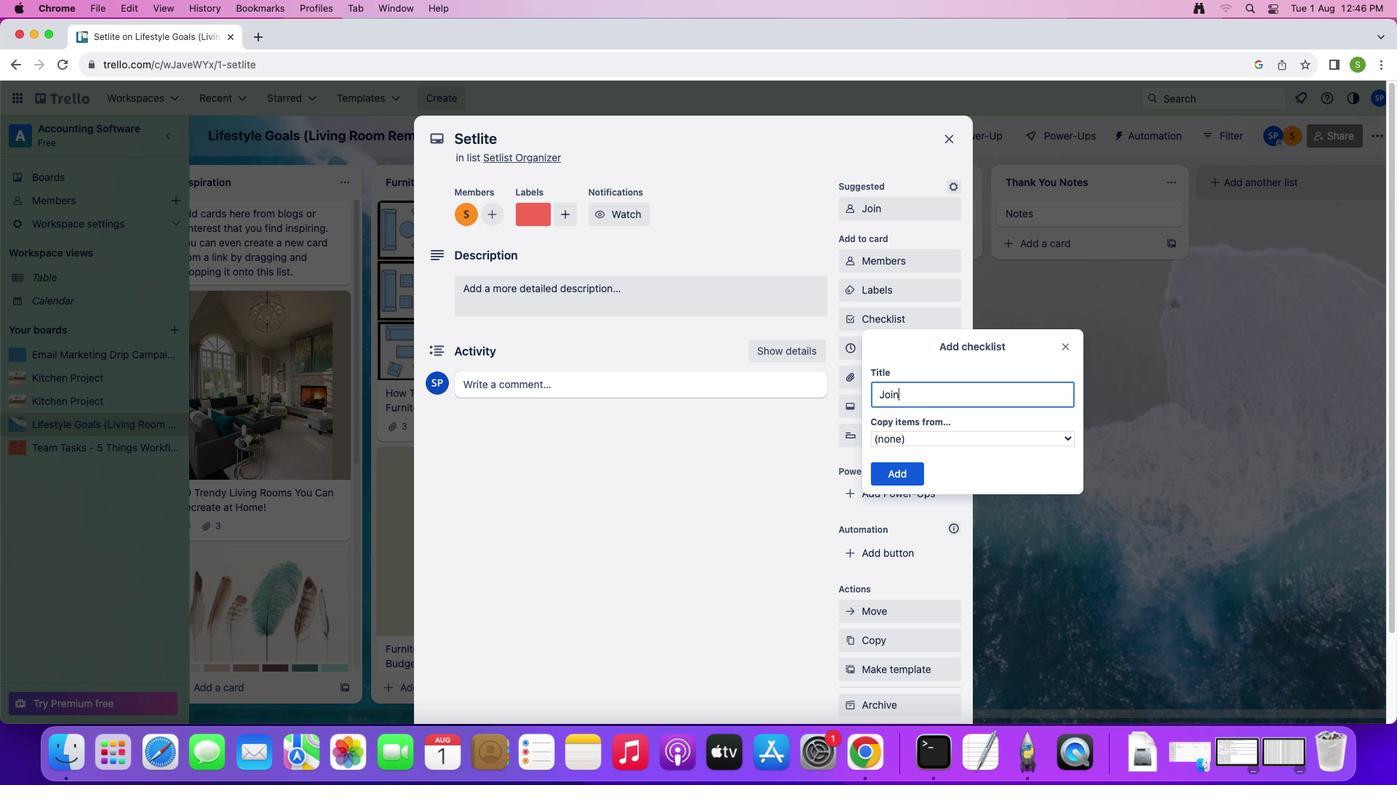 
Action: Mouse moved to (901, 470)
Screenshot: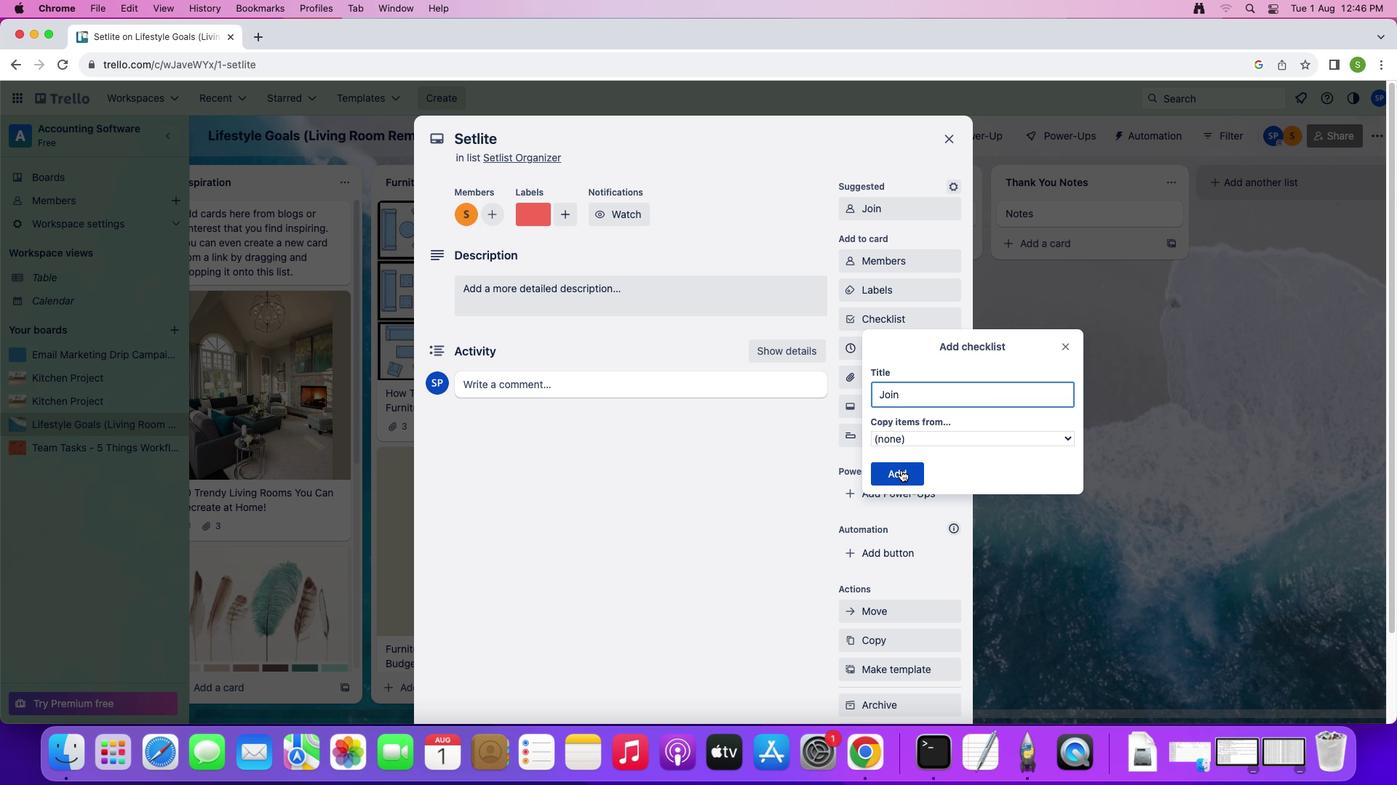 
Action: Mouse pressed left at (901, 470)
Screenshot: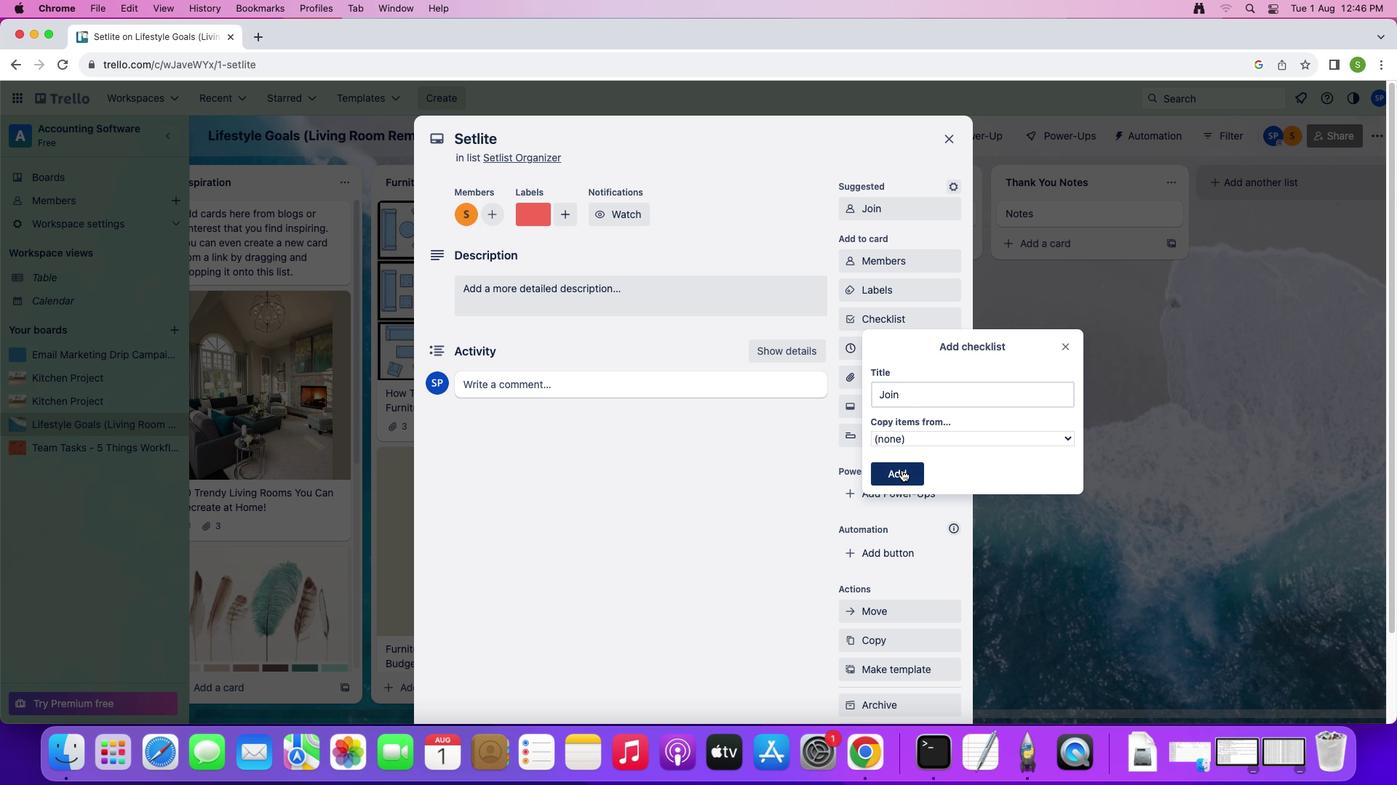 
Action: Mouse moved to (898, 343)
Screenshot: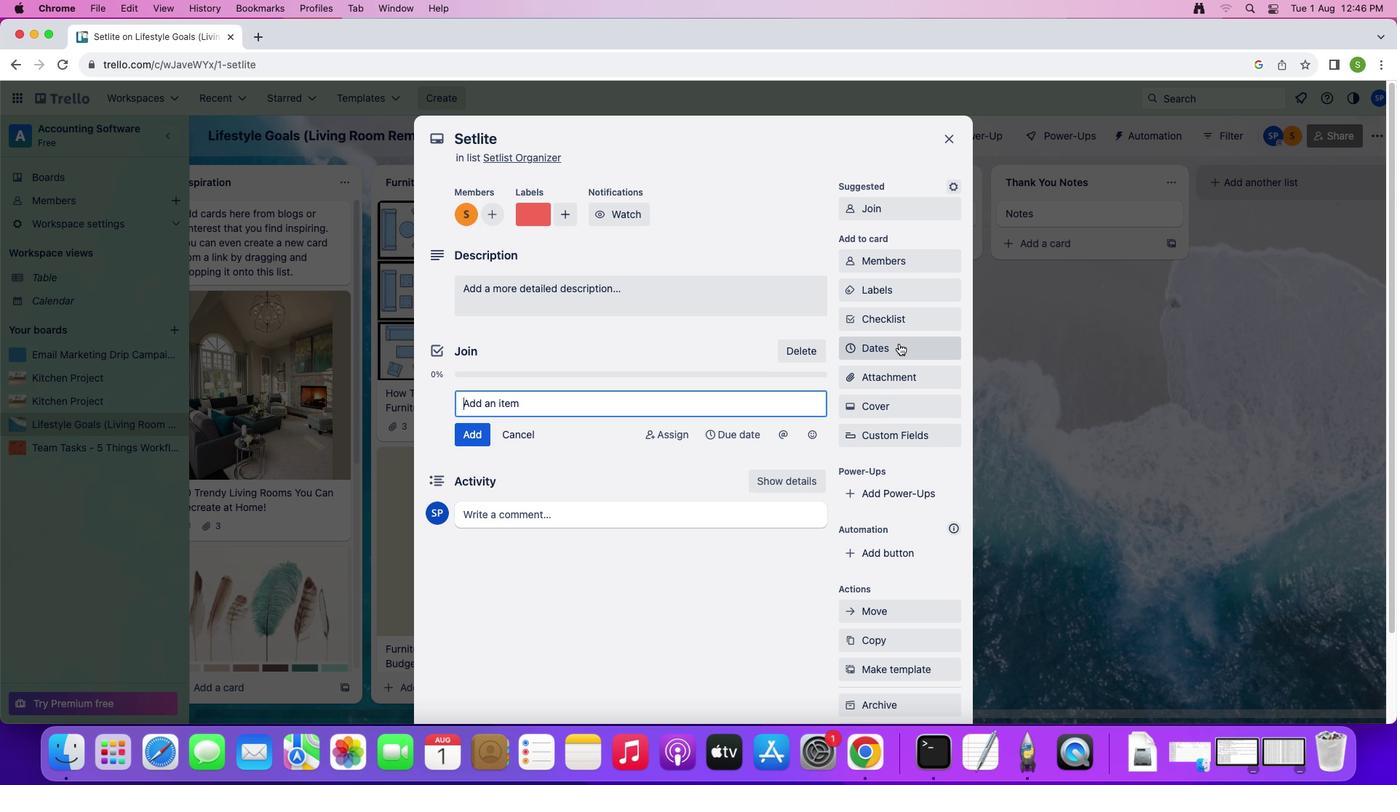 
Action: Mouse pressed left at (898, 343)
Screenshot: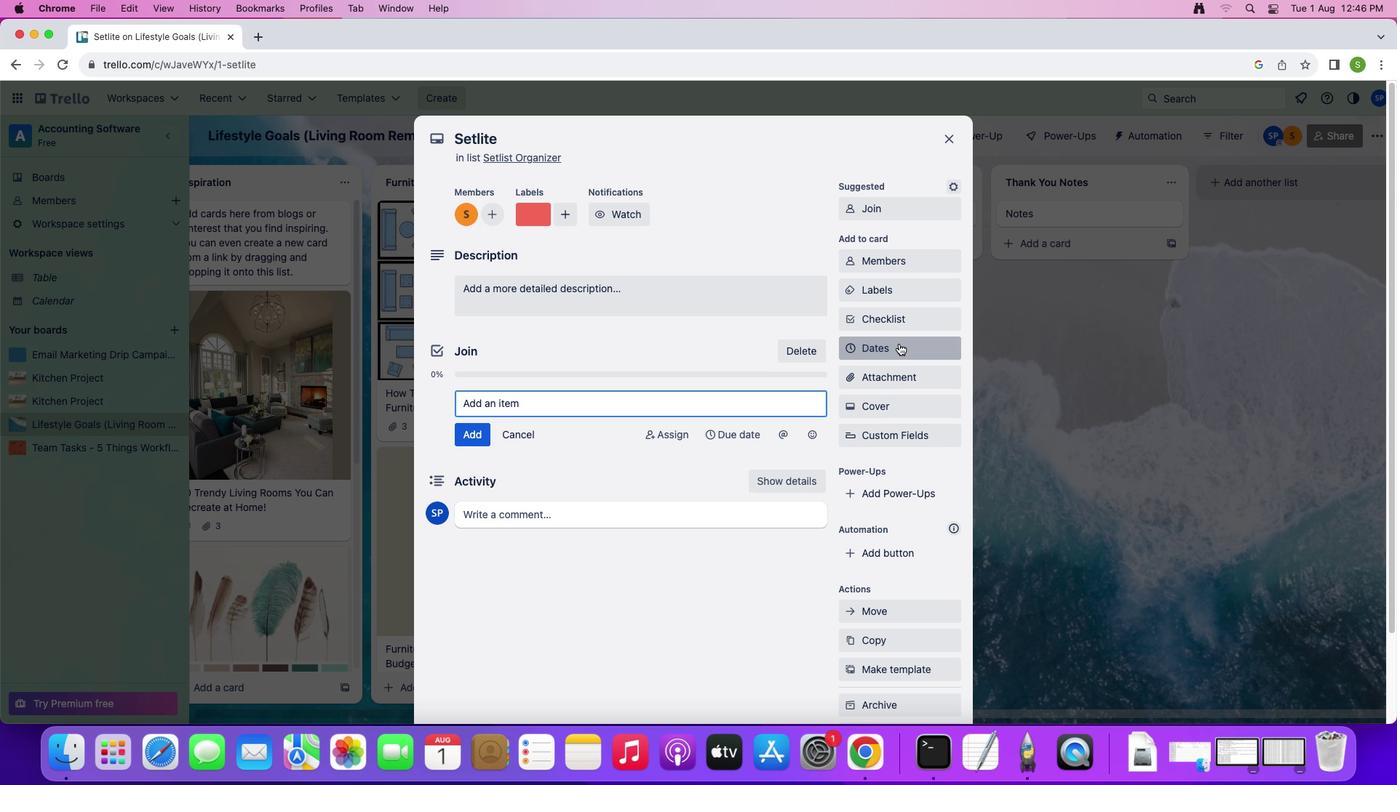 
Action: Mouse moved to (956, 314)
Screenshot: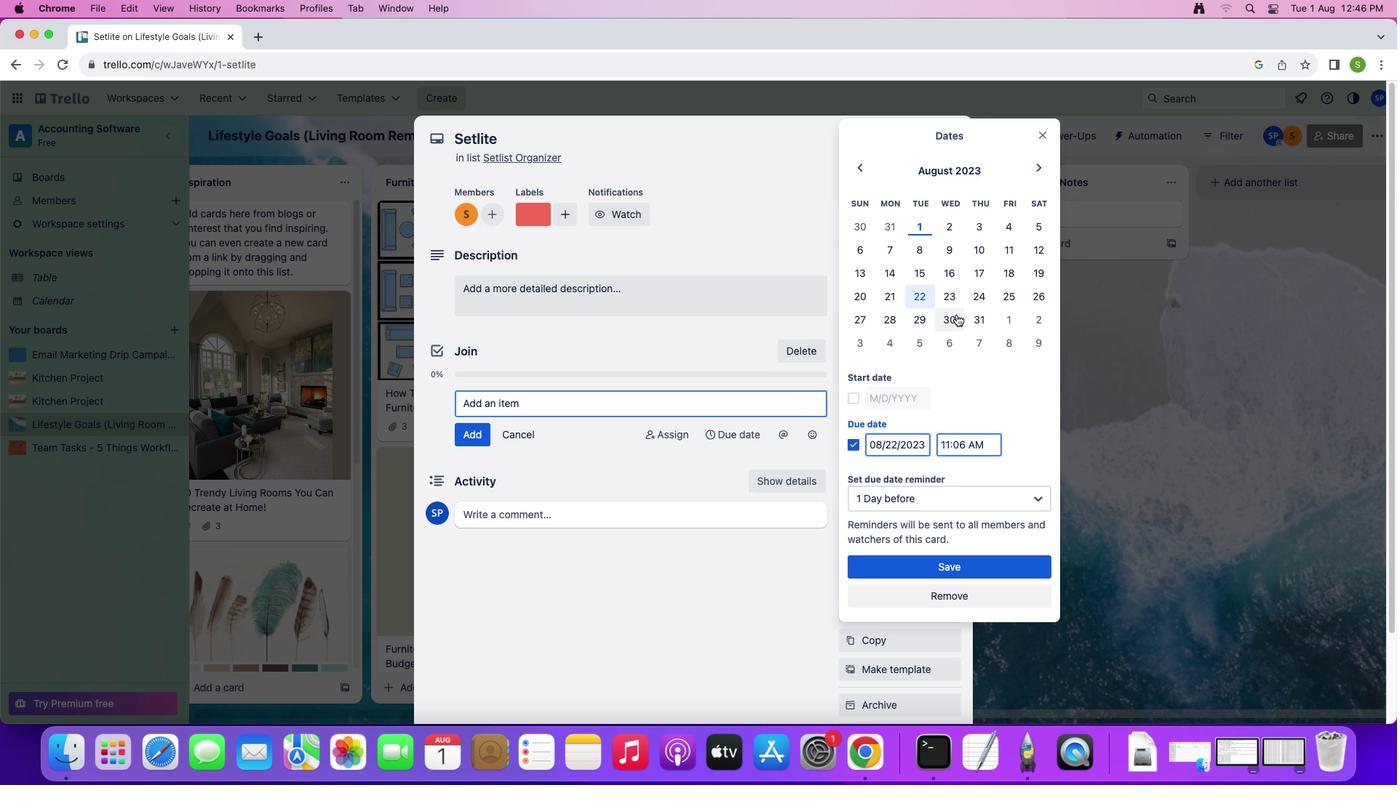 
Action: Mouse pressed left at (956, 314)
Screenshot: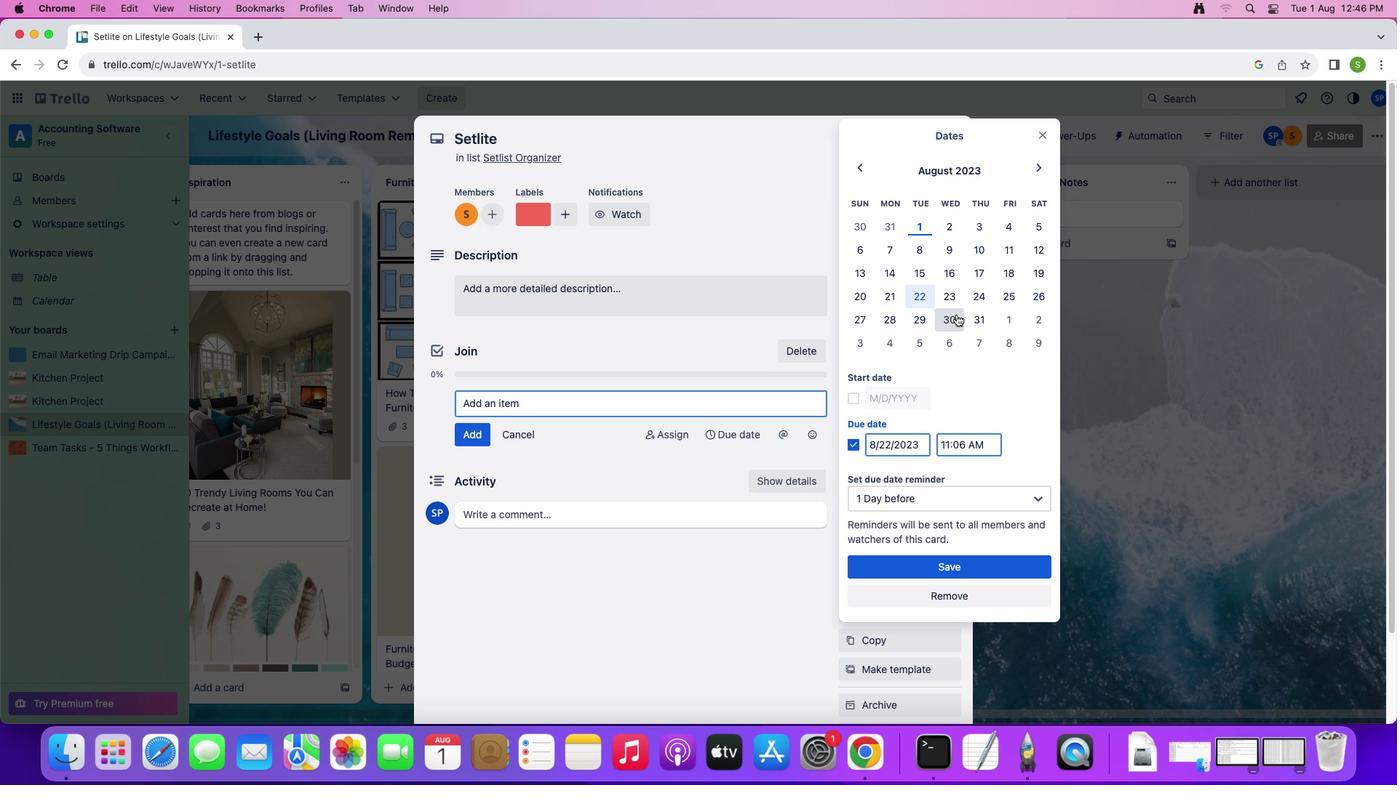 
Action: Mouse moved to (855, 398)
Screenshot: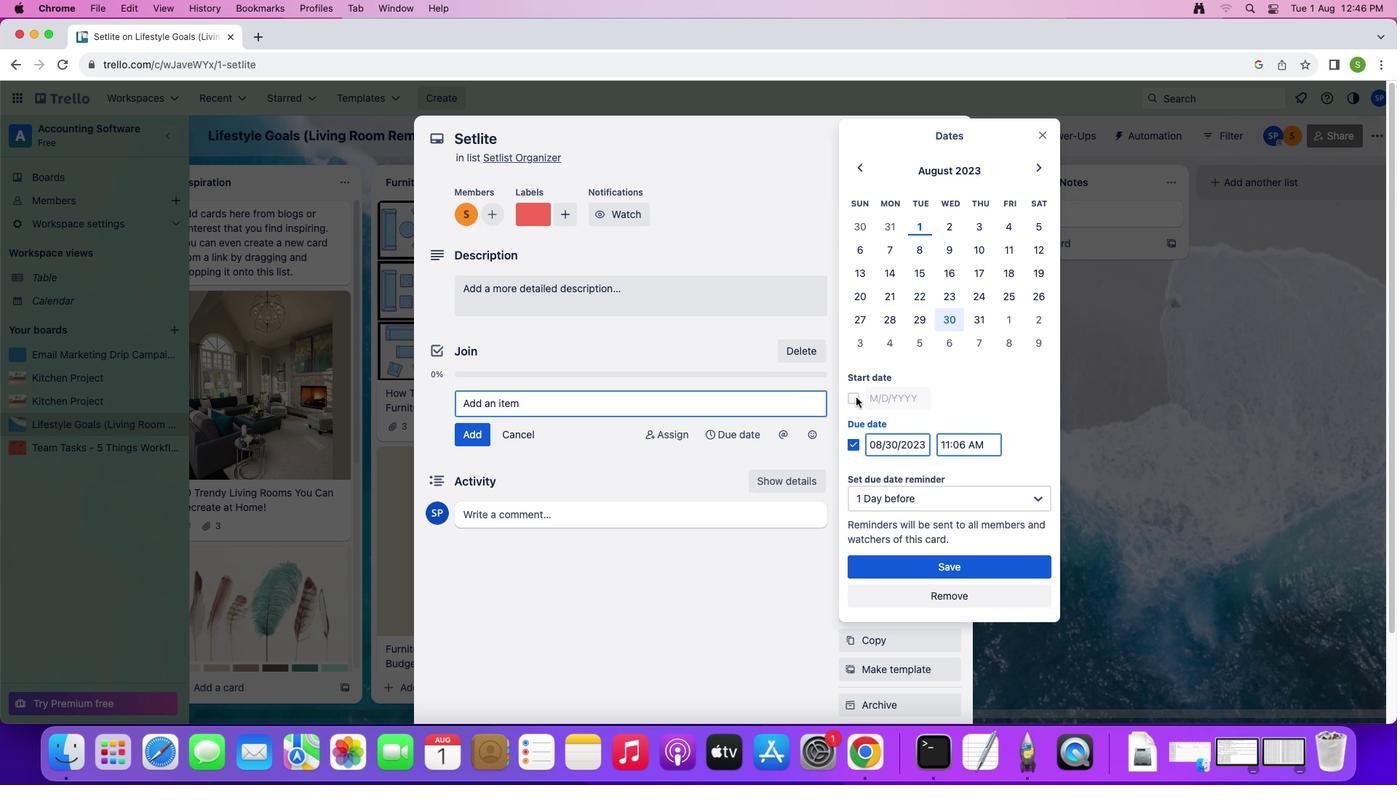 
Action: Mouse pressed left at (855, 398)
Screenshot: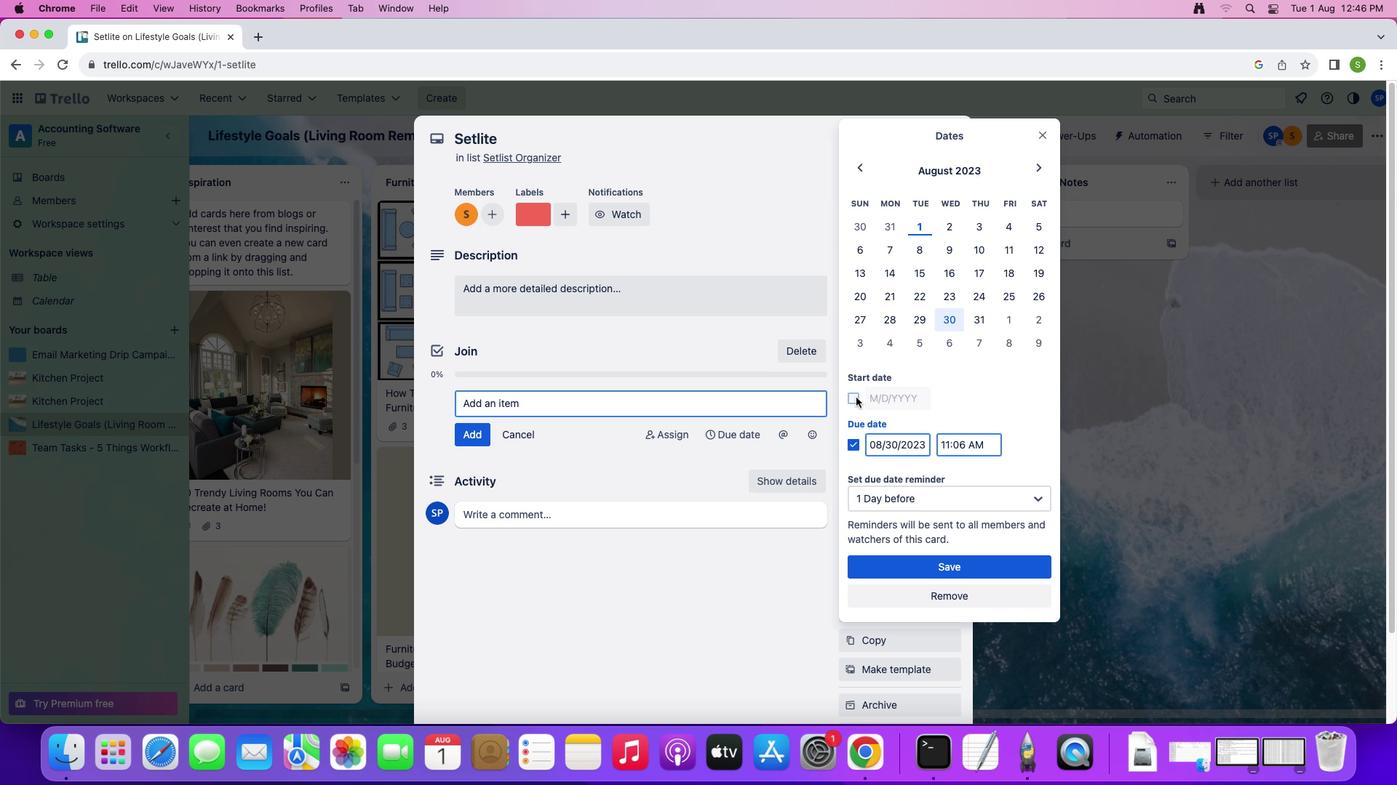 
Action: Mouse moved to (893, 563)
Screenshot: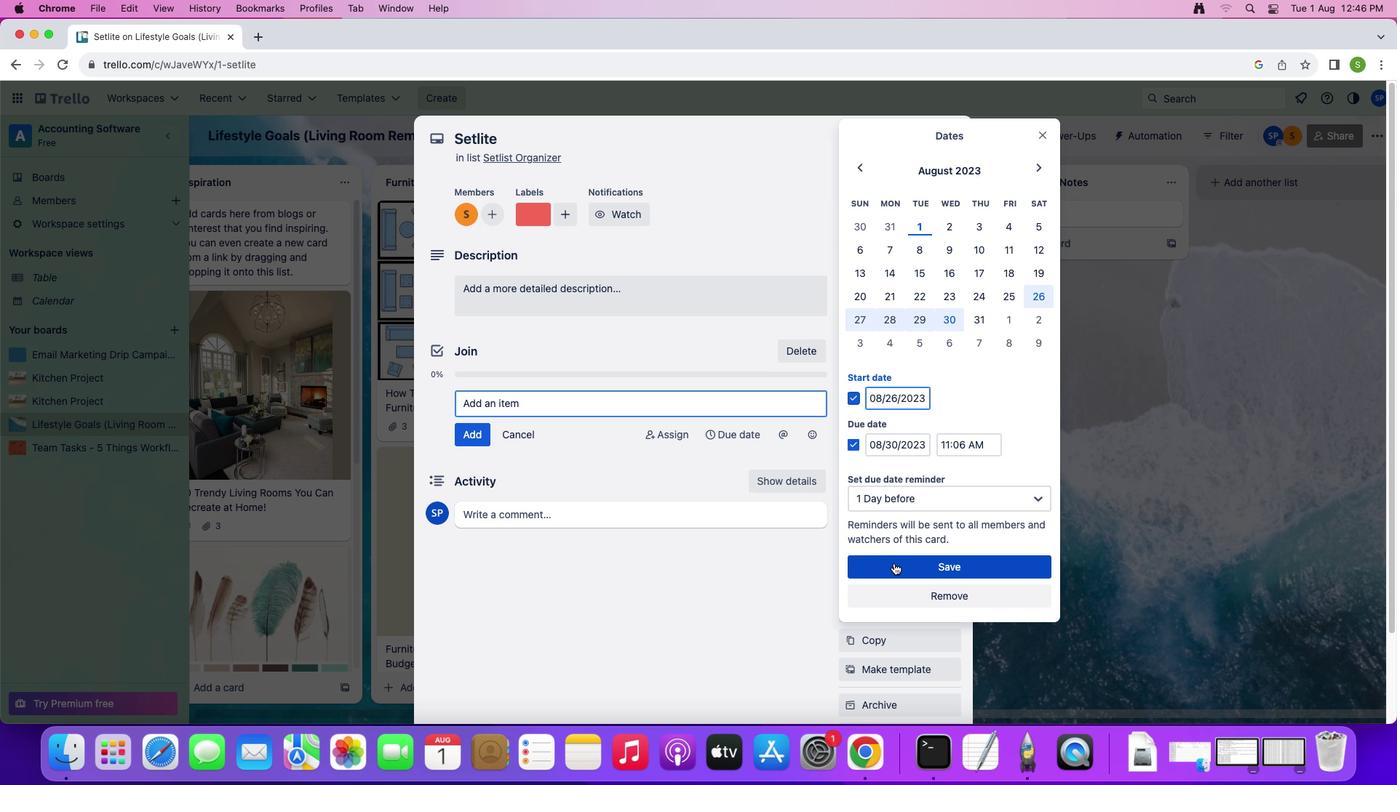 
Action: Mouse pressed left at (893, 563)
Screenshot: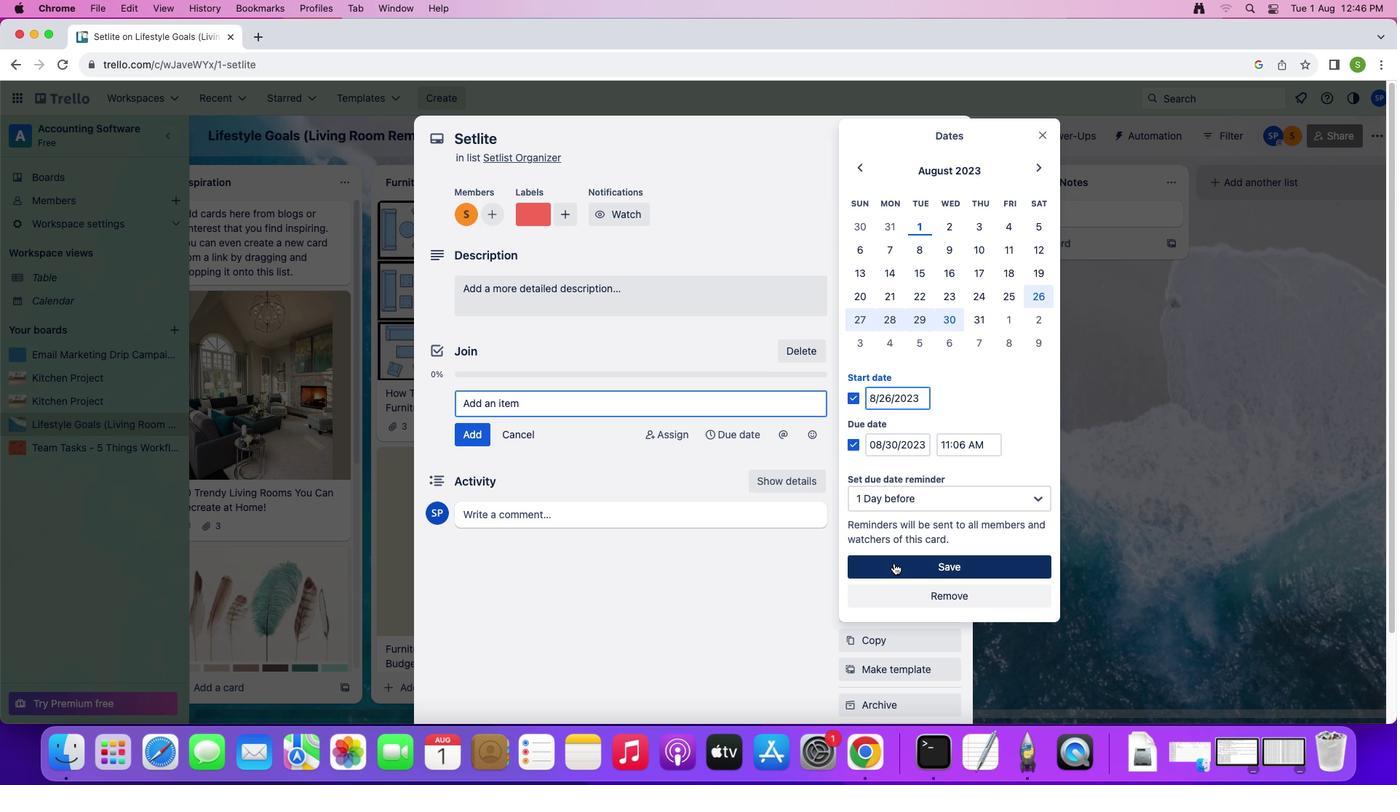
Action: Mouse moved to (890, 408)
Screenshot: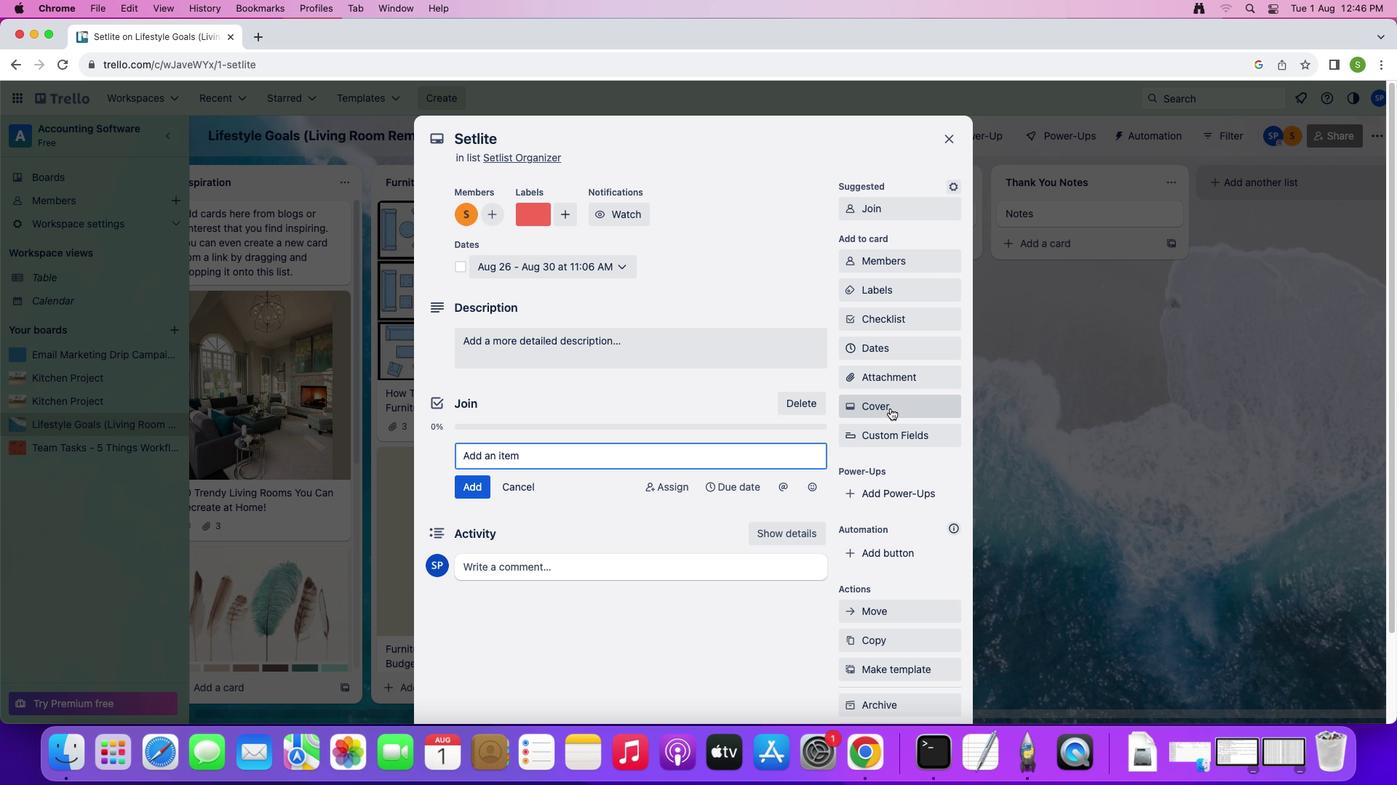 
Action: Mouse pressed left at (890, 408)
Screenshot: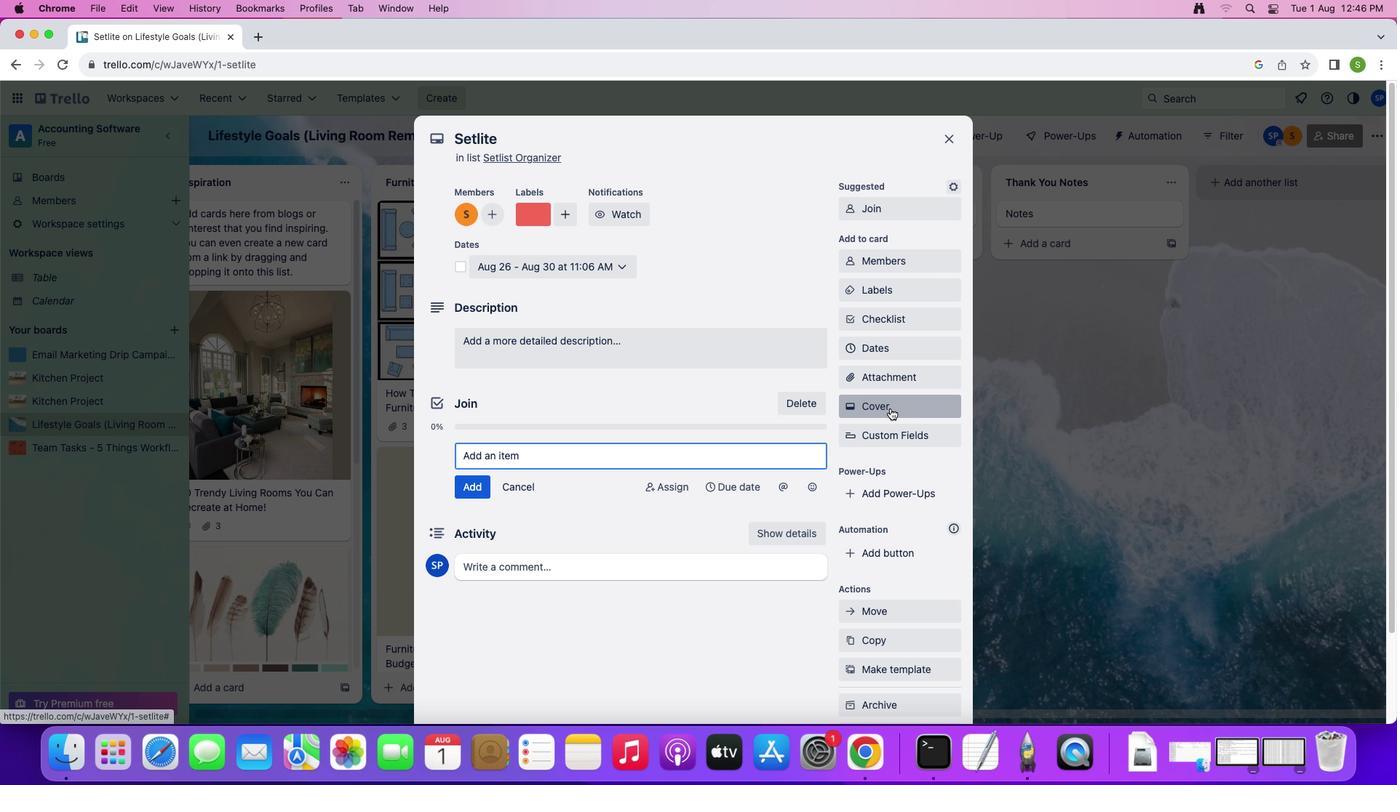 
Action: Mouse moved to (993, 454)
Screenshot: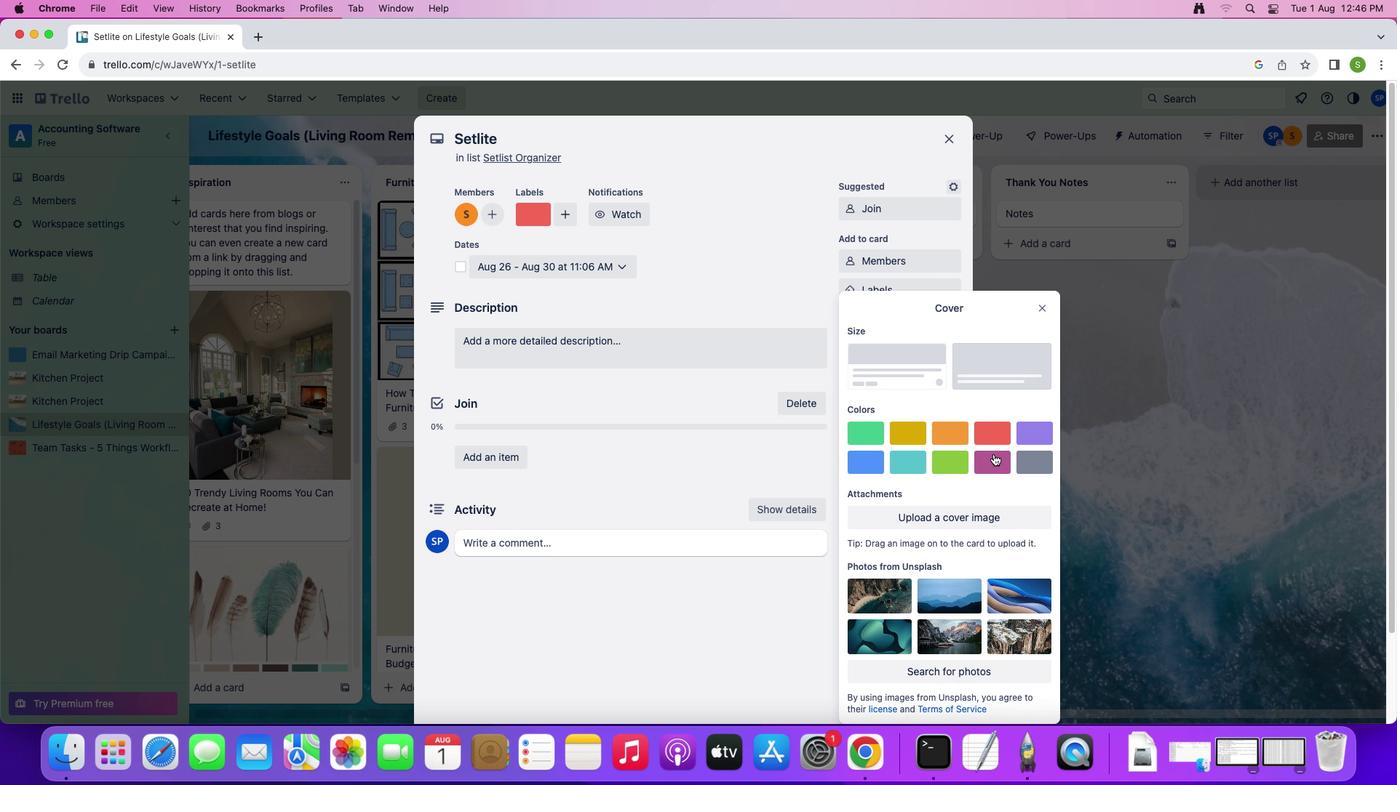 
Action: Mouse pressed left at (993, 454)
Screenshot: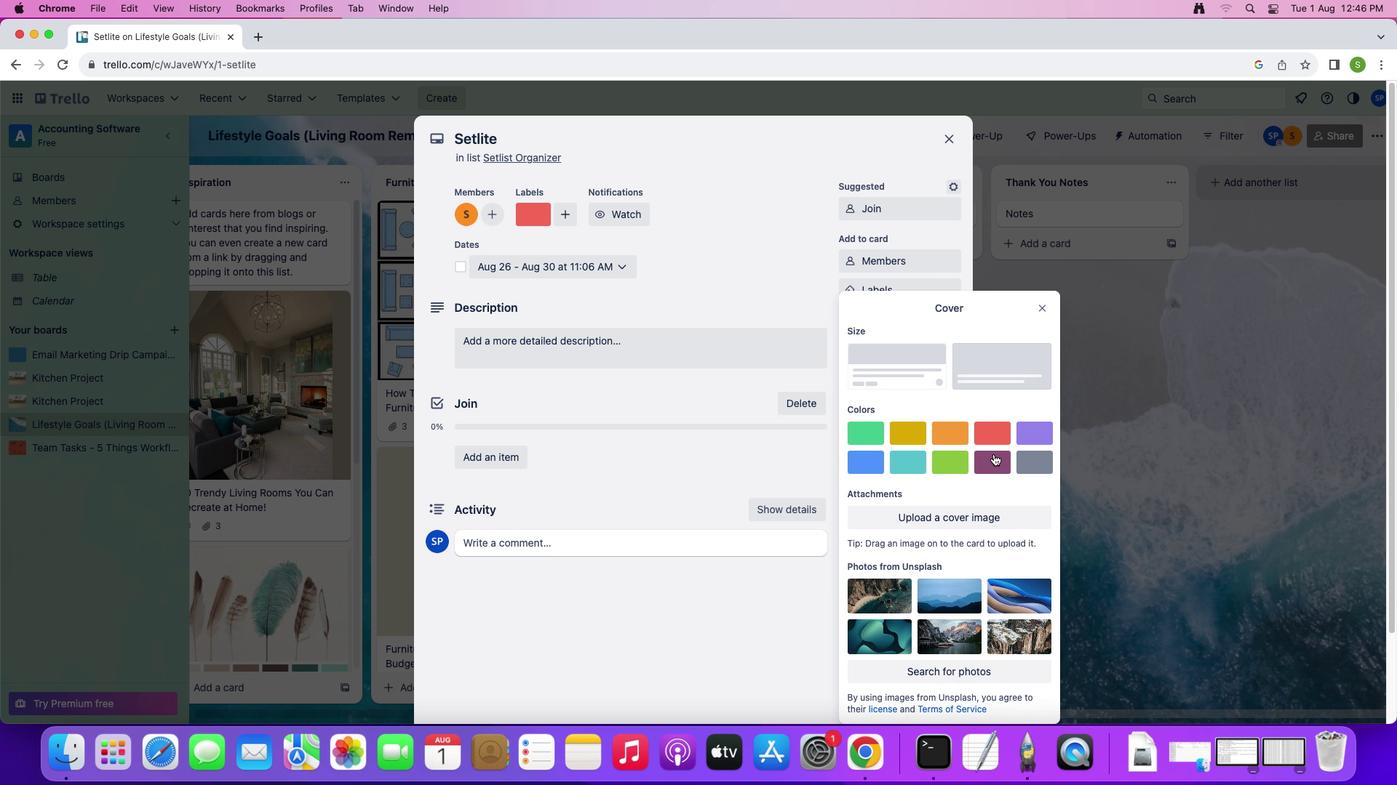
Action: Mouse moved to (1041, 285)
Screenshot: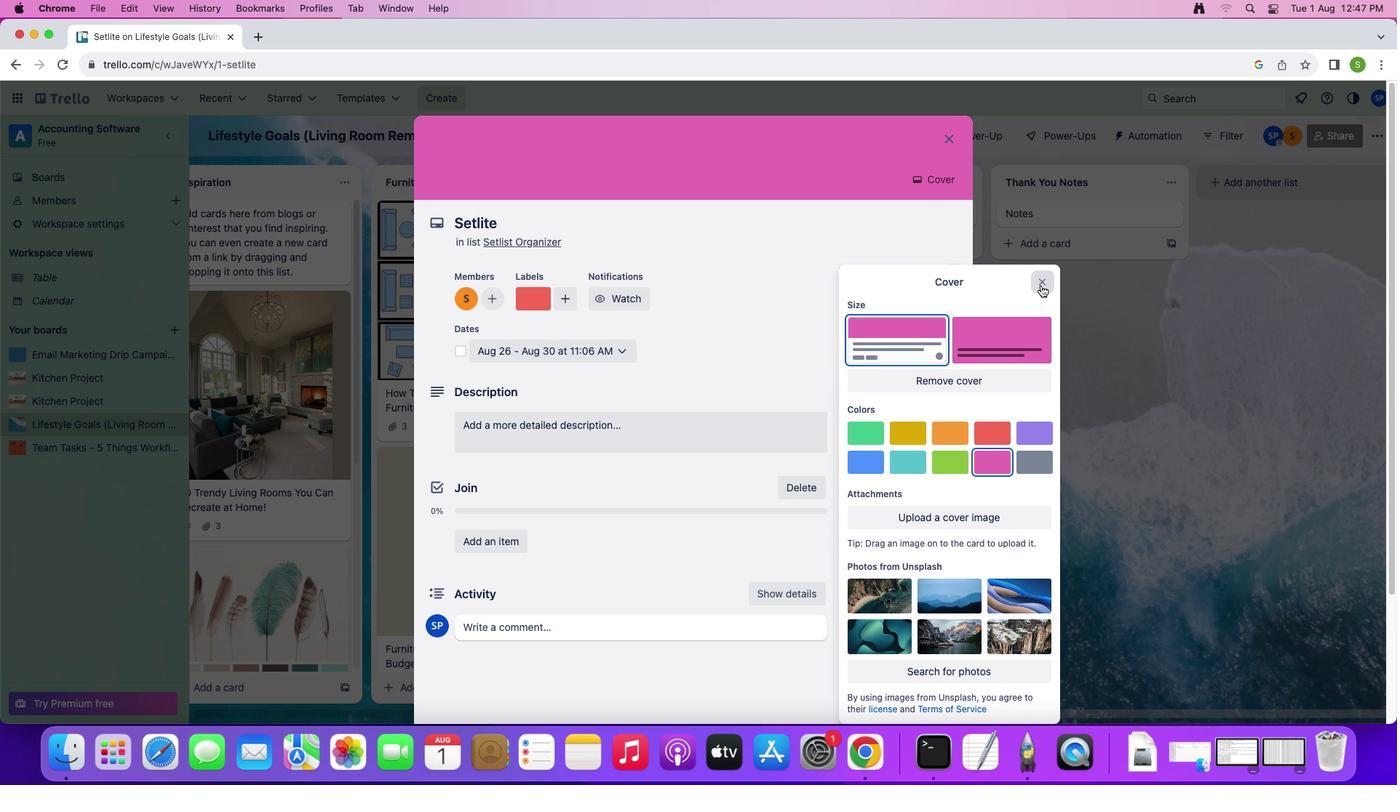 
Action: Mouse pressed left at (1041, 285)
Screenshot: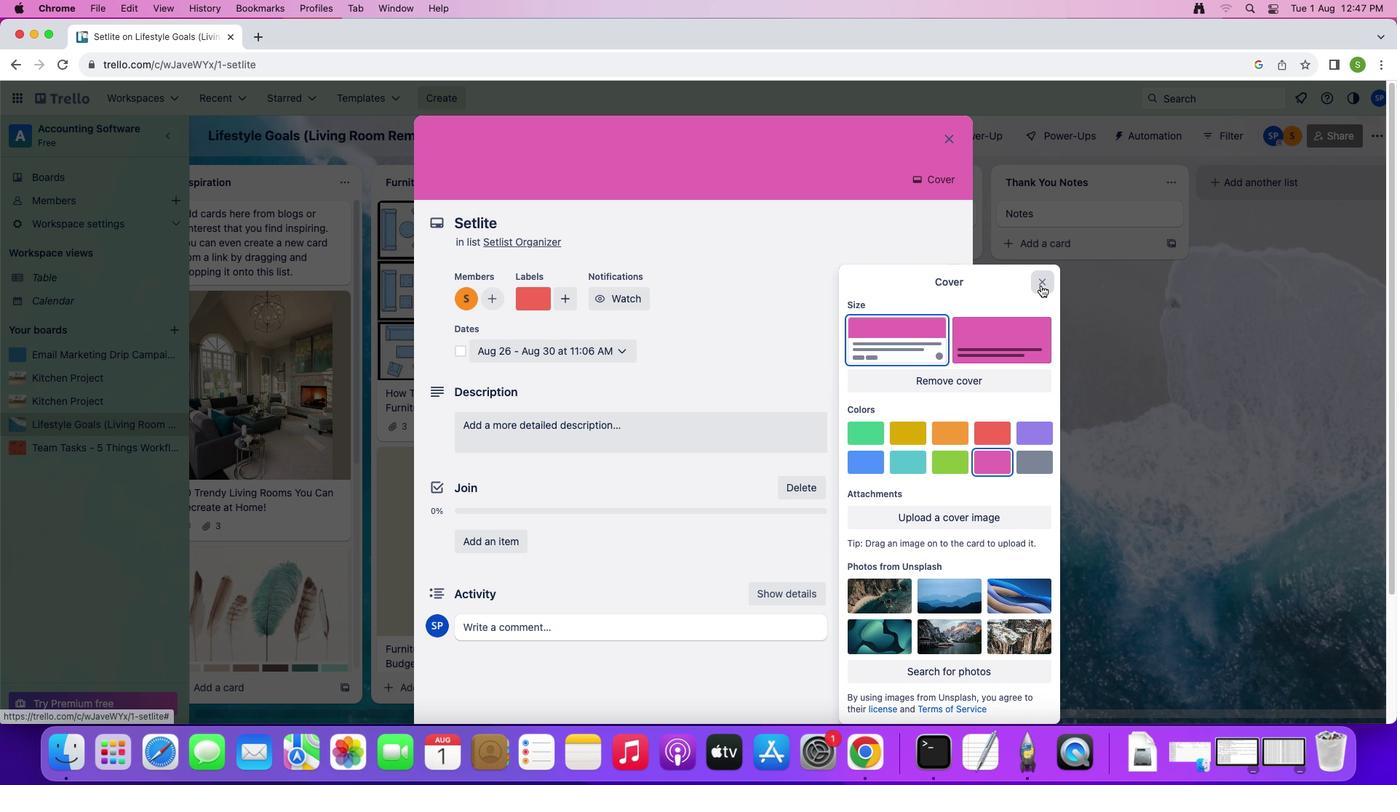 
Action: Mouse moved to (455, 347)
Screenshot: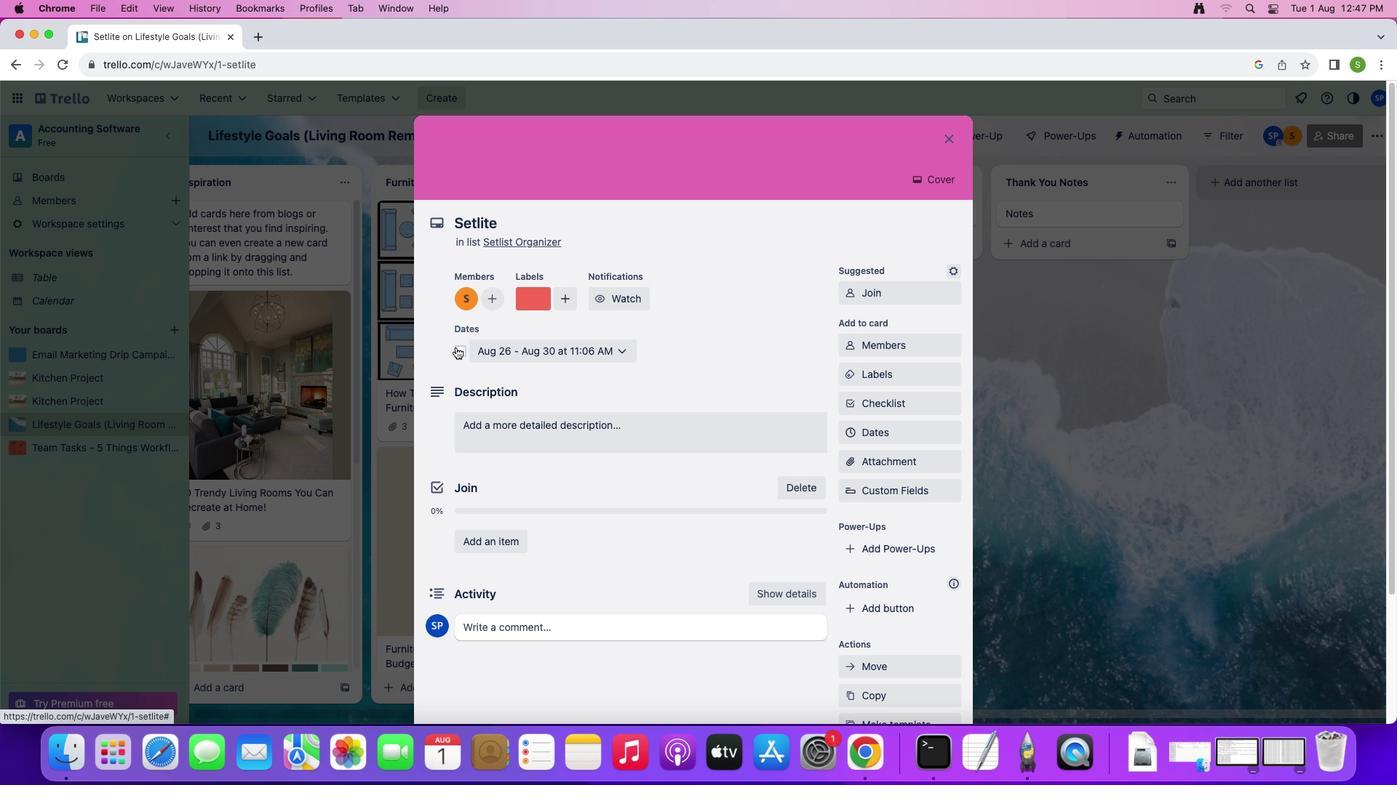 
Action: Mouse pressed left at (455, 347)
Screenshot: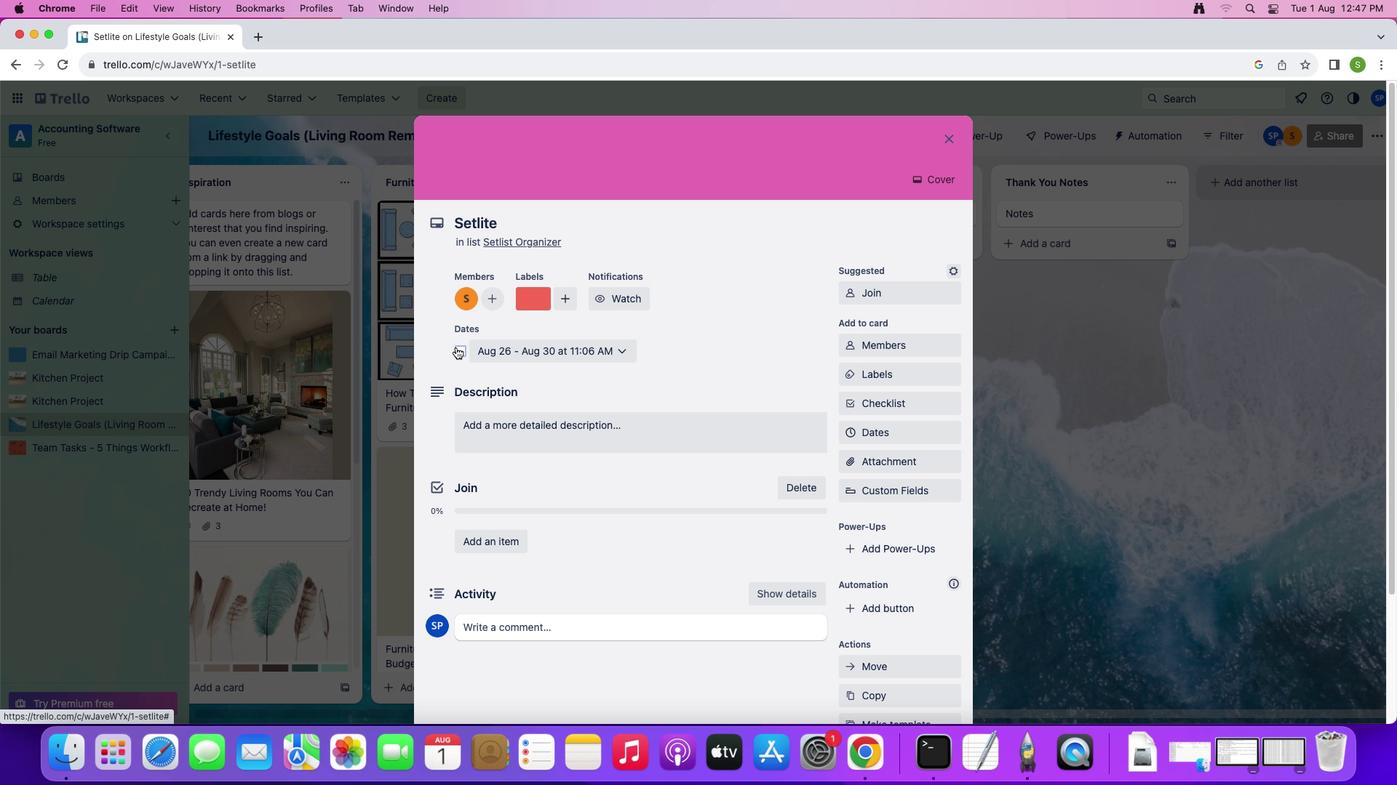 
Action: Mouse moved to (537, 425)
Screenshot: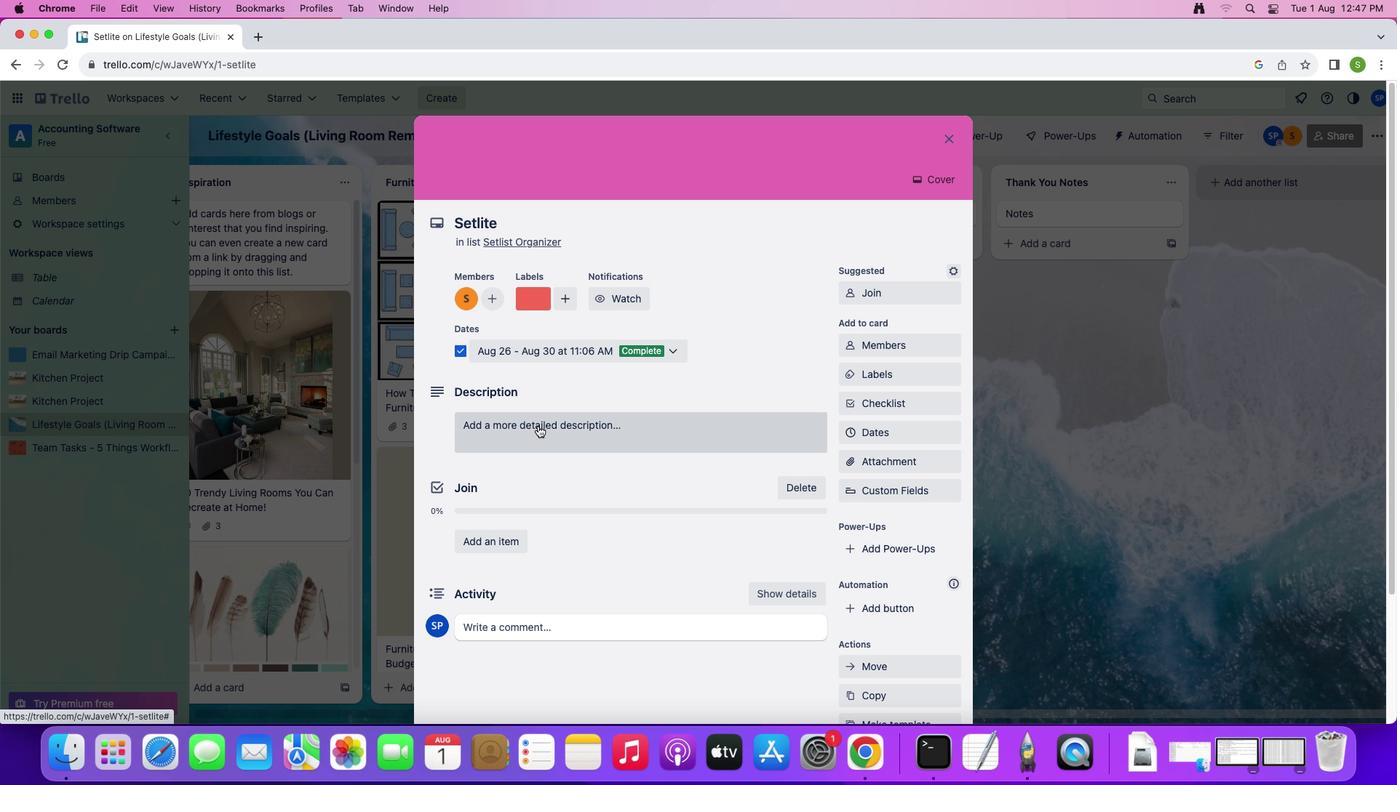 
Action: Mouse pressed left at (537, 425)
Screenshot: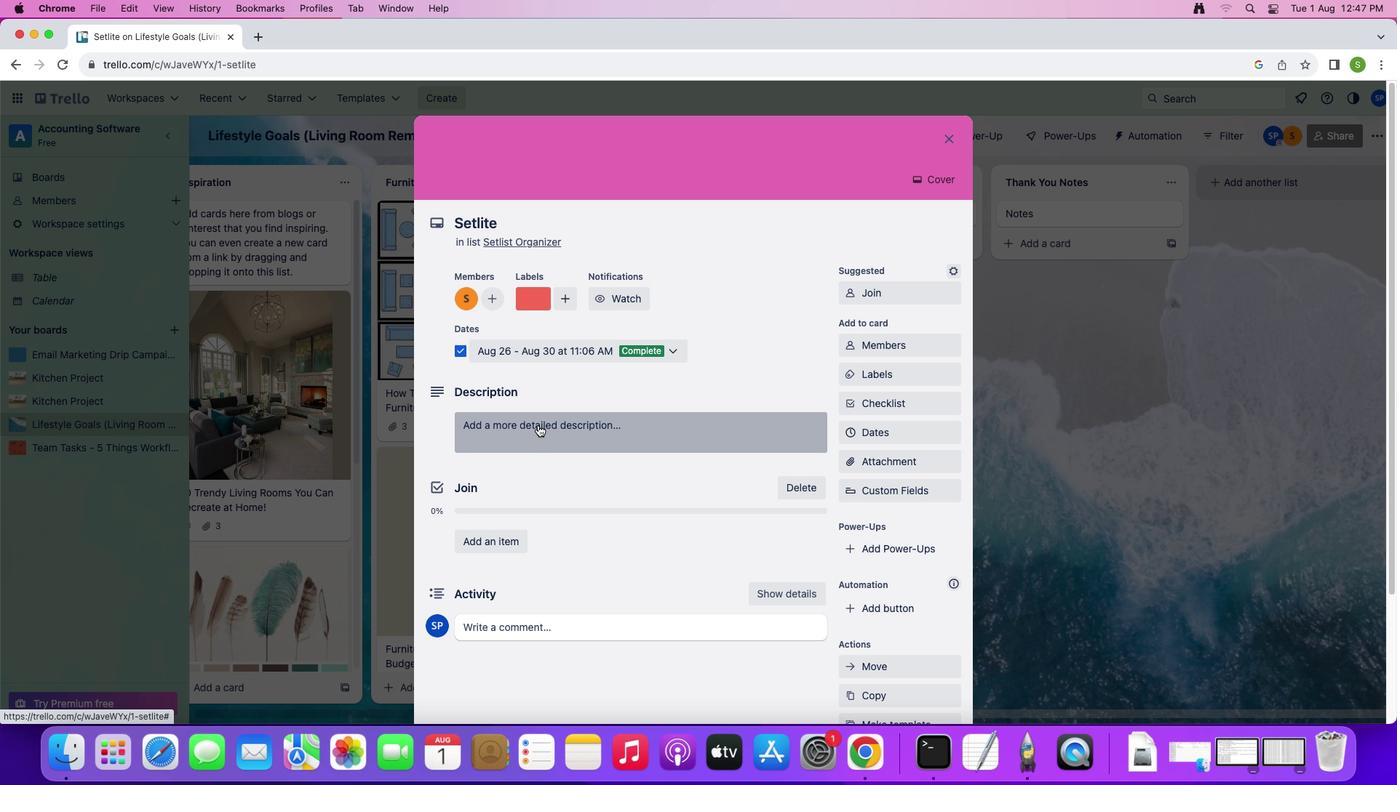 
Action: Mouse moved to (783, 473)
Screenshot: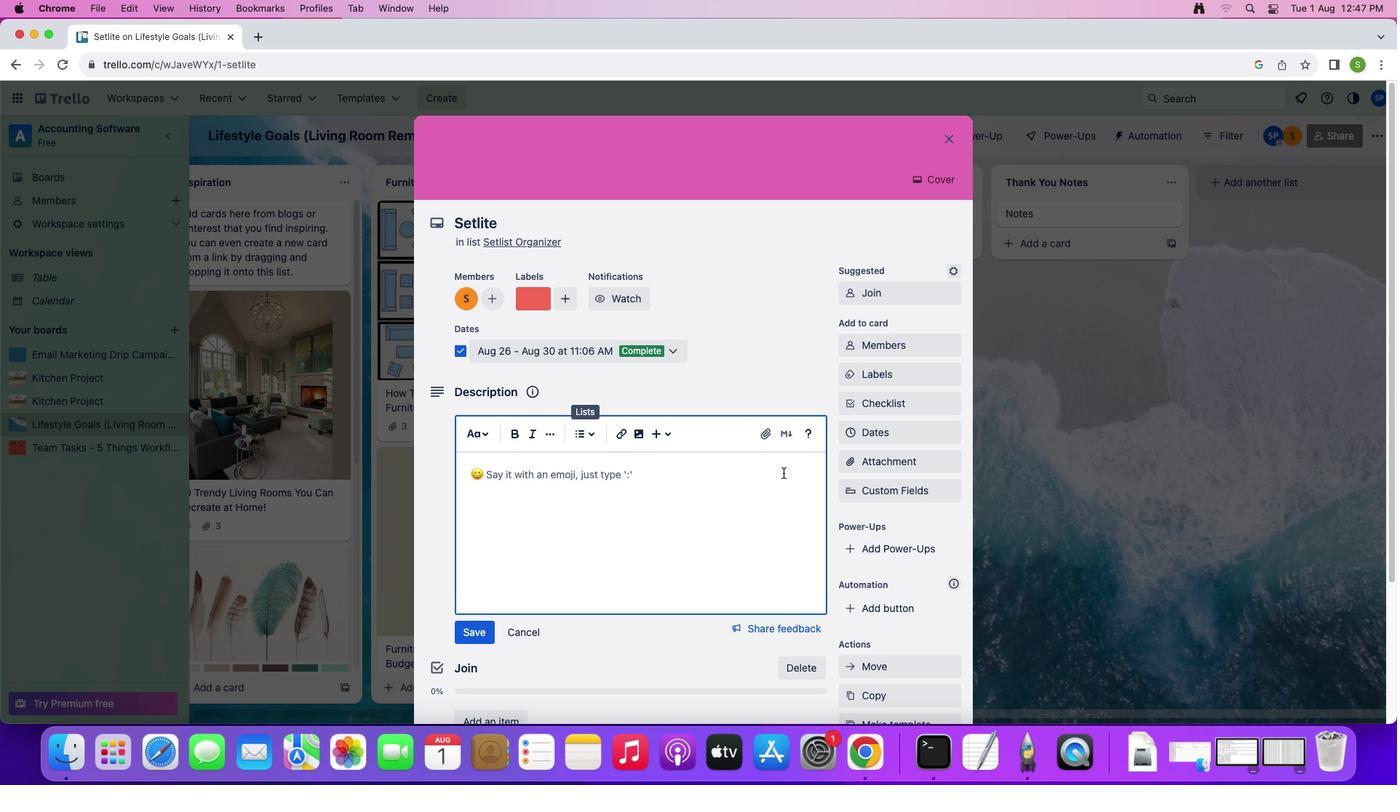 
Action: Key pressed Key.shift'U''s''e'Key.space't''h''i''s'Key.space't''e''m''p''l''a''t''e'Key.space't''o'Key.space'p''l''a''n'Key.space'y''o''u''r'Key.space'b''a''n''d'"'"'s'Key.space'u''p''c''o''m''o'
Screenshot: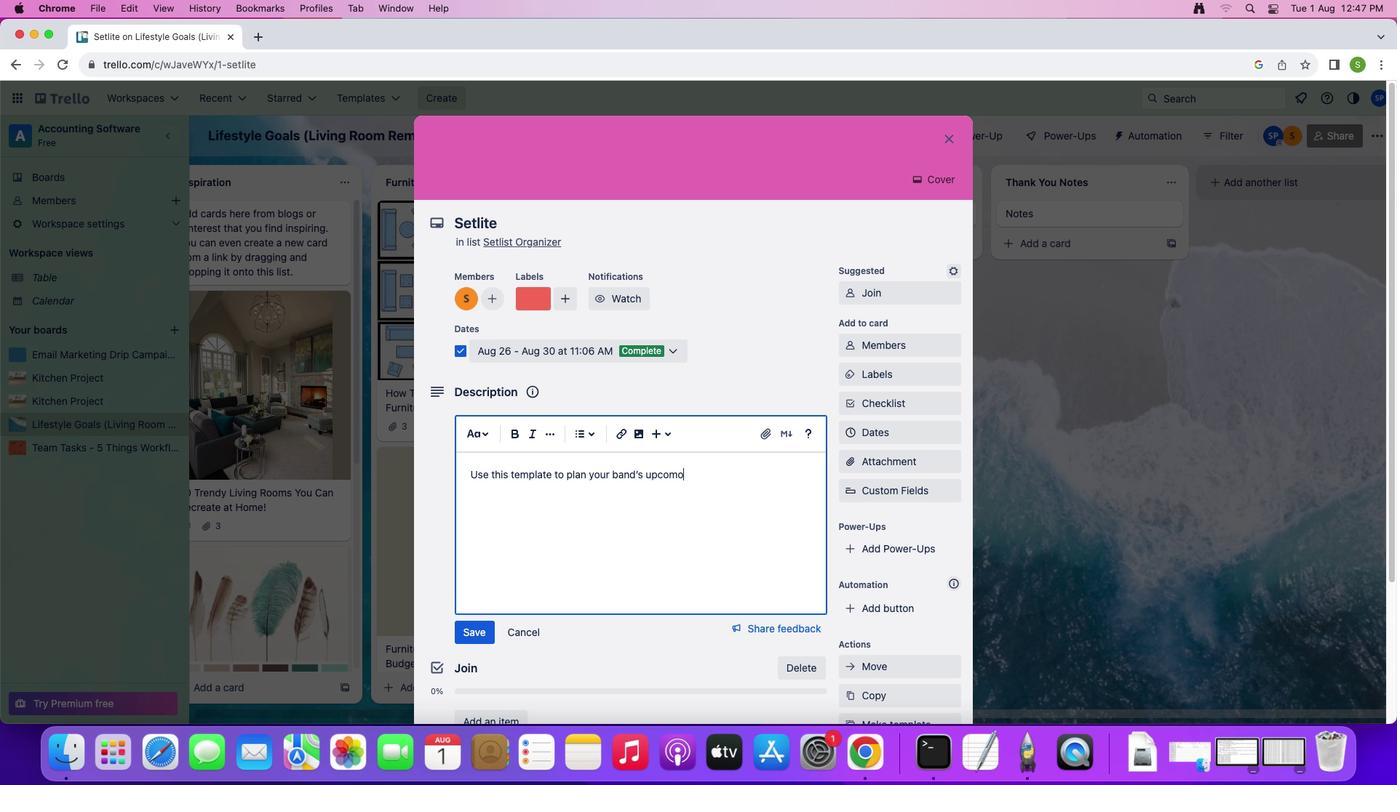 
Action: Mouse moved to (852, 465)
Screenshot: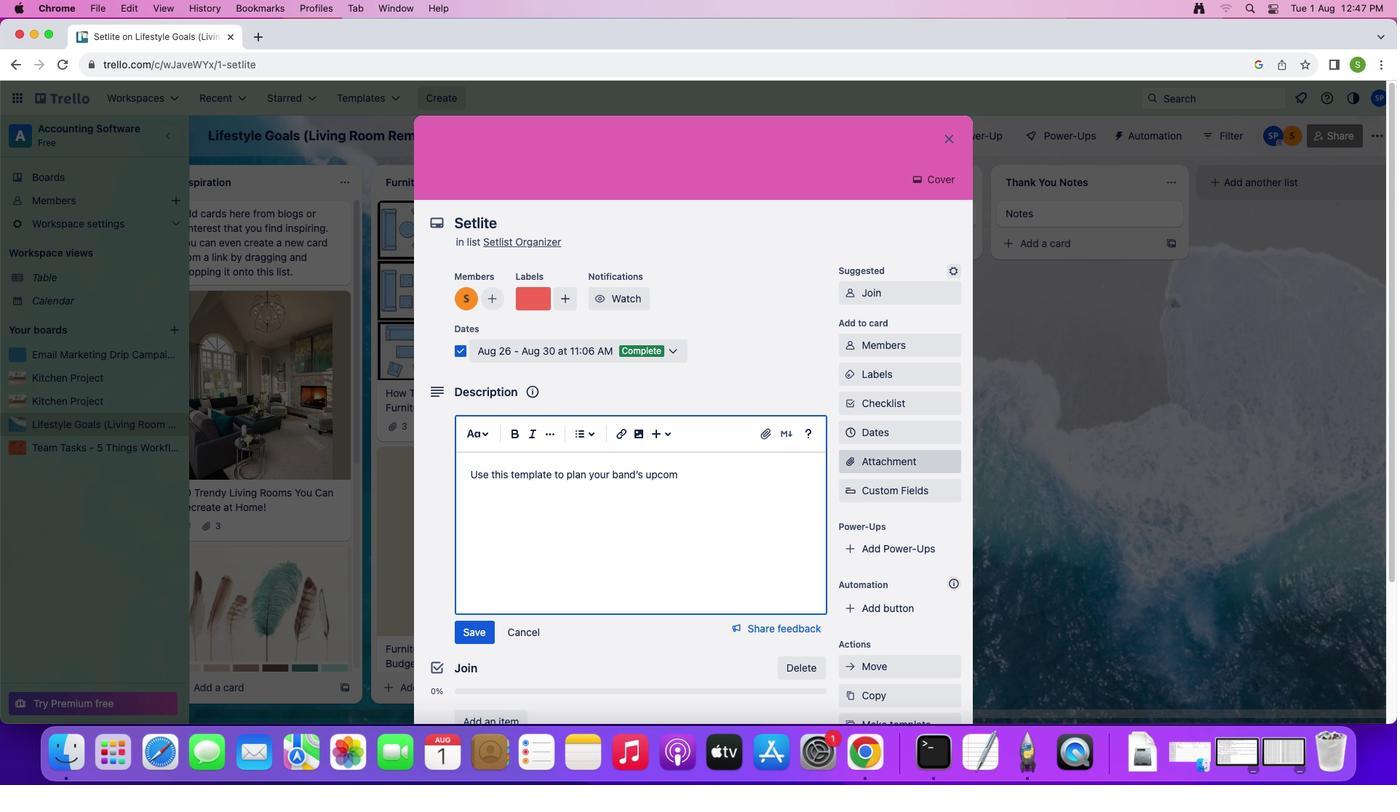 
Action: Key pressed Key.backspace'i''n''g'Key.space'g''i''g''s'','Key.space's''t''o''r''e'Key.space'y''o''u''r'Key.space'c''h''o''r''d'Key.space'c''h''a''r''t''s'','Key.space'a''n''d'Key.space'e''v''r''y''t''h''i''n''g''s'Key.space'y''o''u''r'Key.space'b''a''n''d'
Screenshot: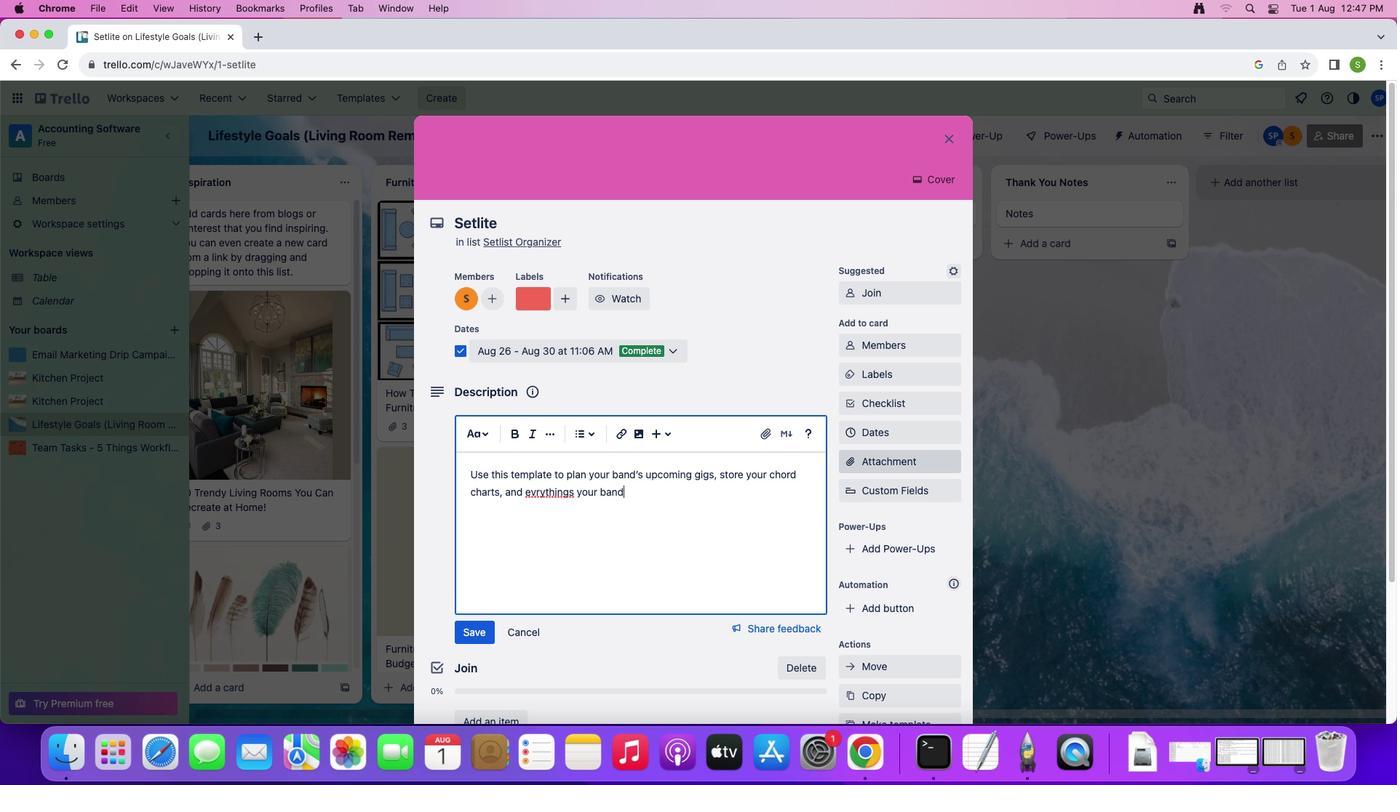 
Action: Mouse moved to (535, 493)
Screenshot: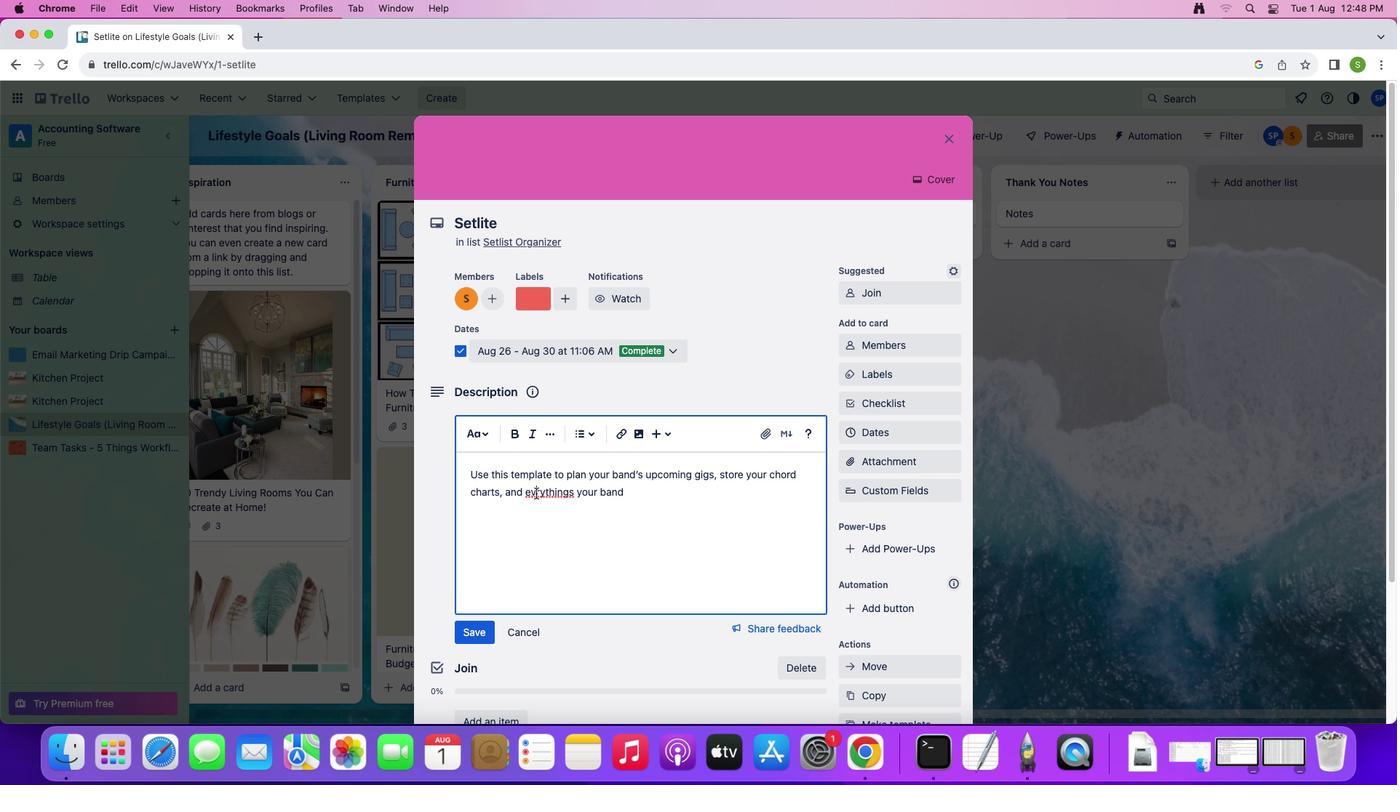 
Action: Mouse pressed left at (535, 493)
Screenshot: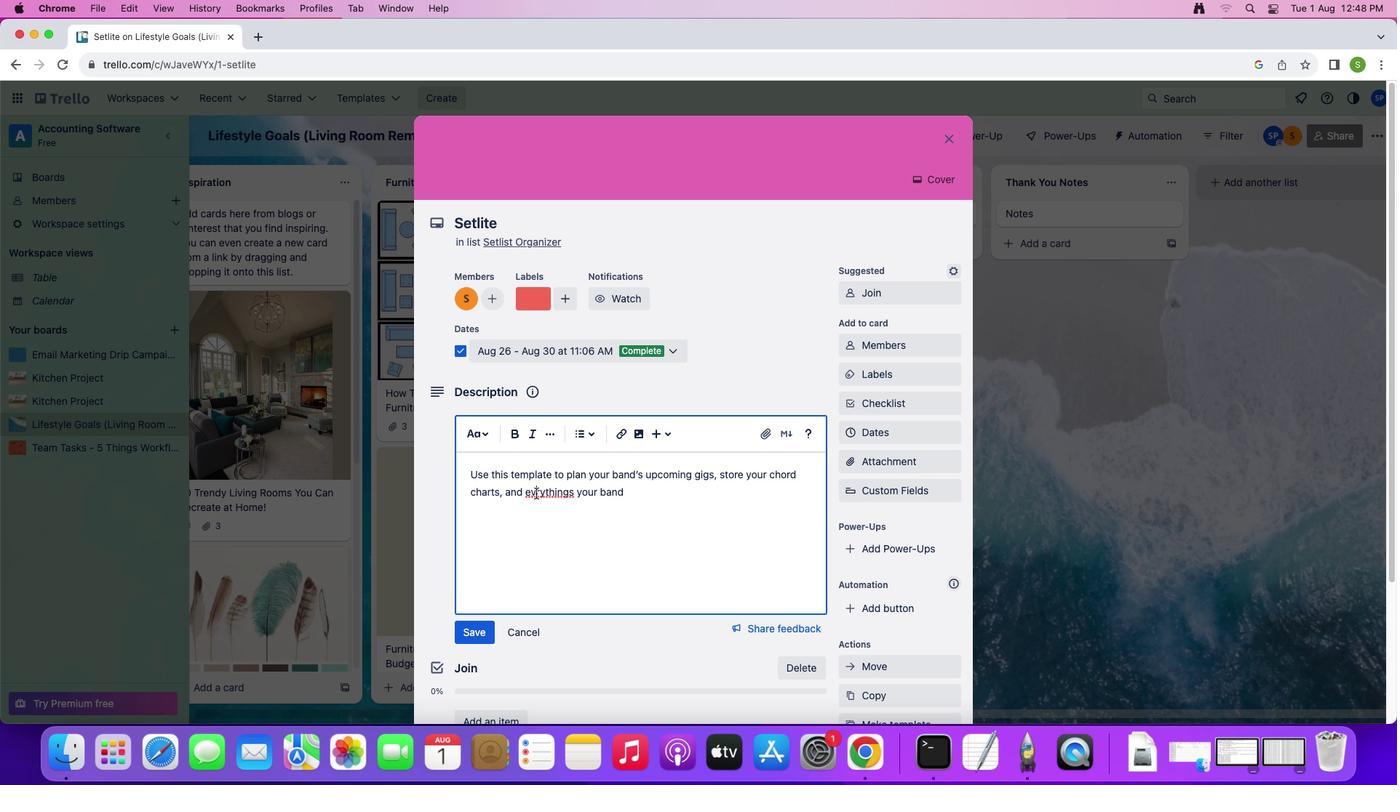 
Action: Mouse moved to (630, 491)
Screenshot: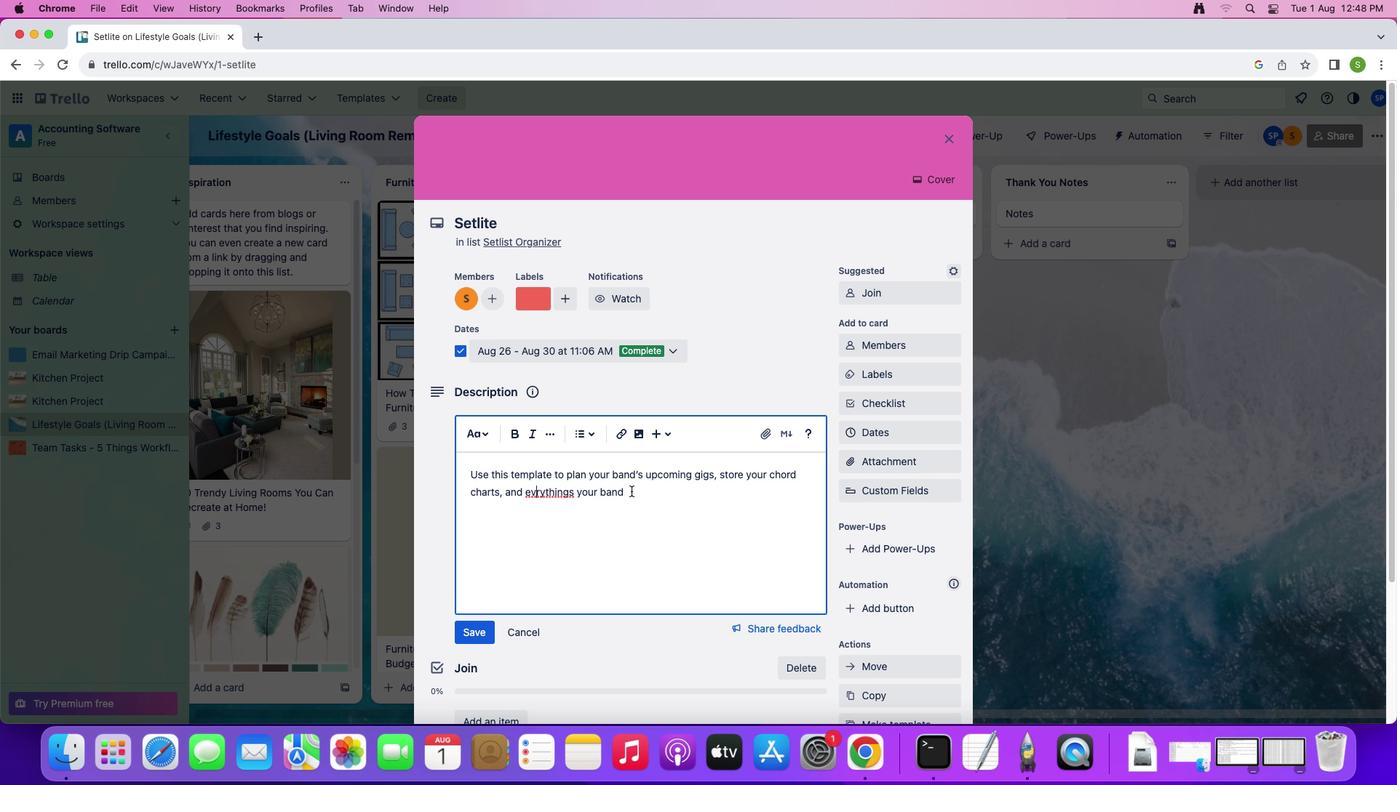 
Action: Key pressed 'e'
Screenshot: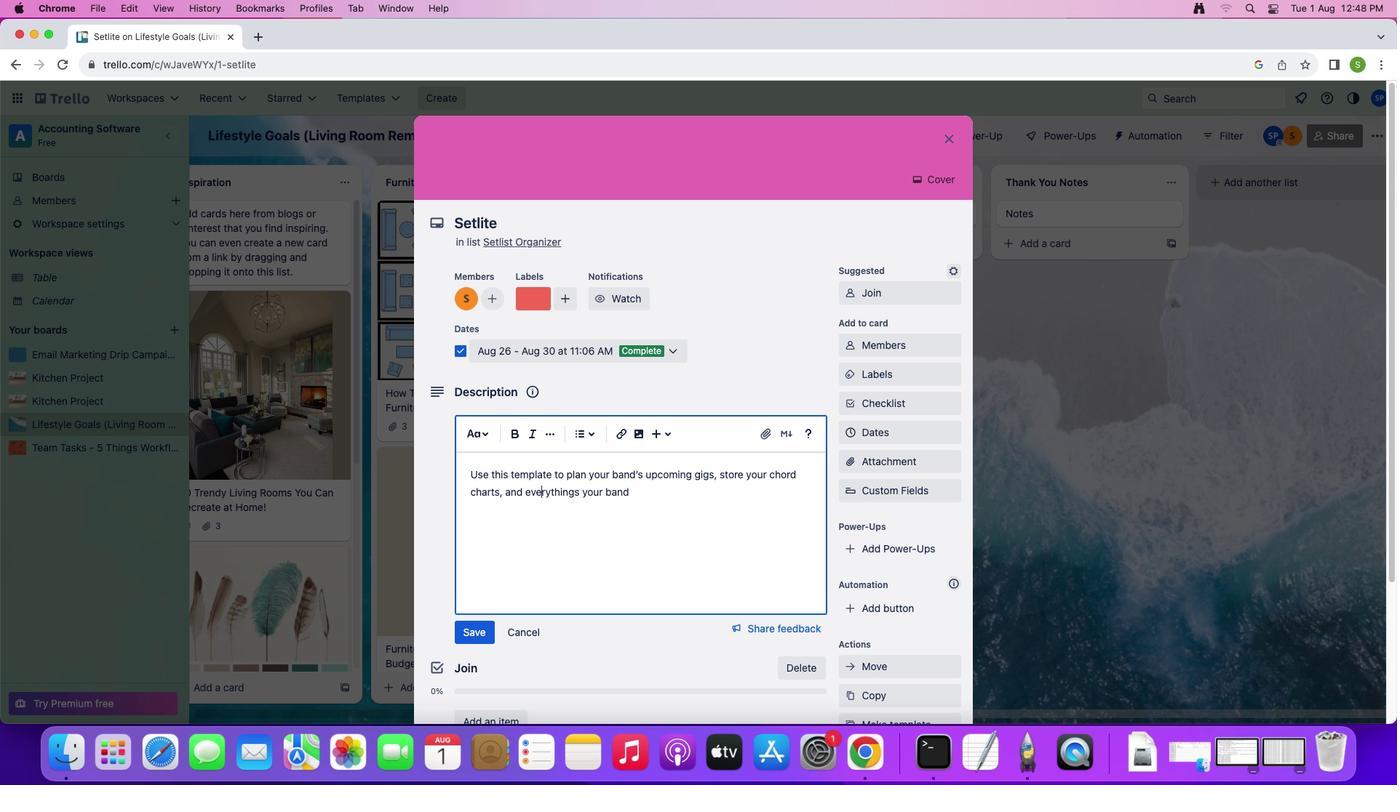 
Action: Mouse moved to (649, 487)
Screenshot: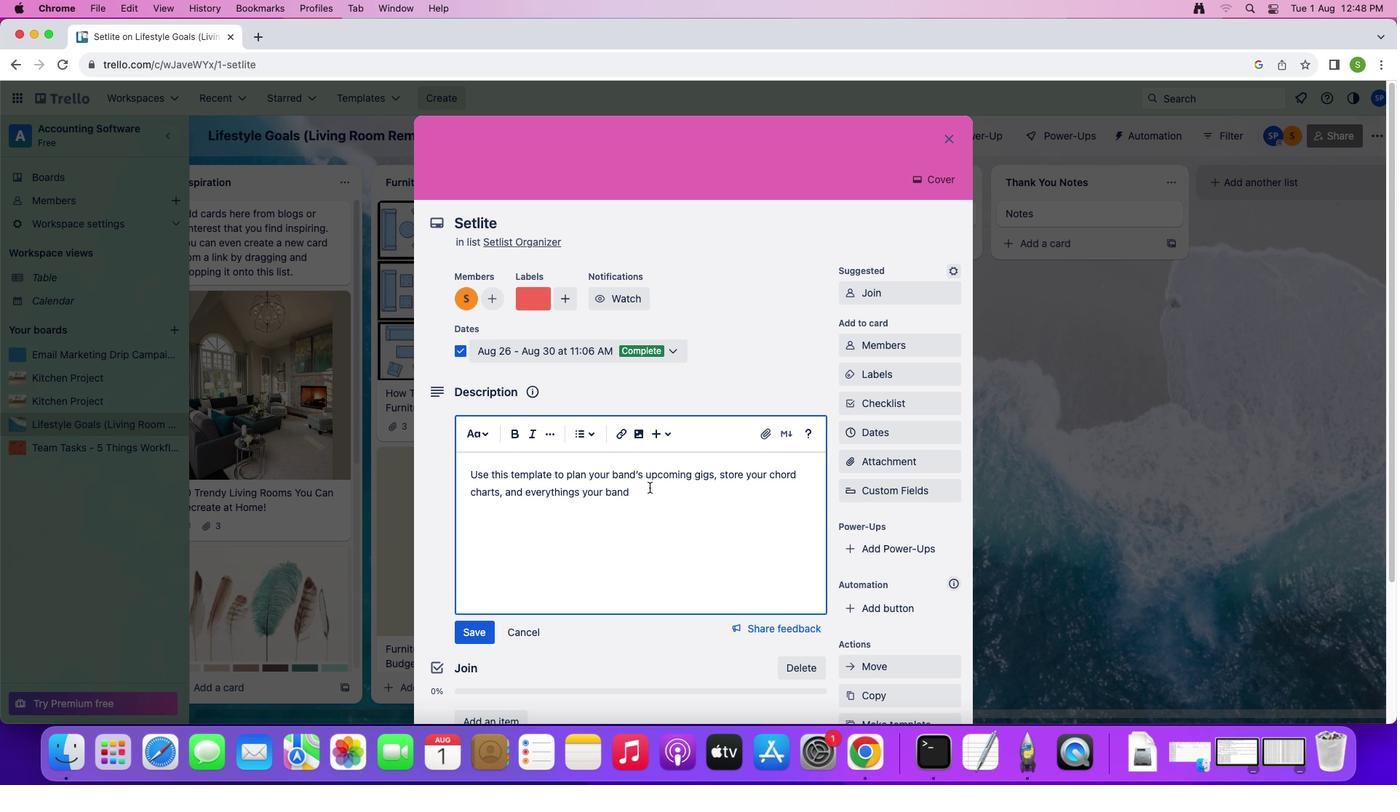 
Action: Mouse pressed left at (649, 487)
Screenshot: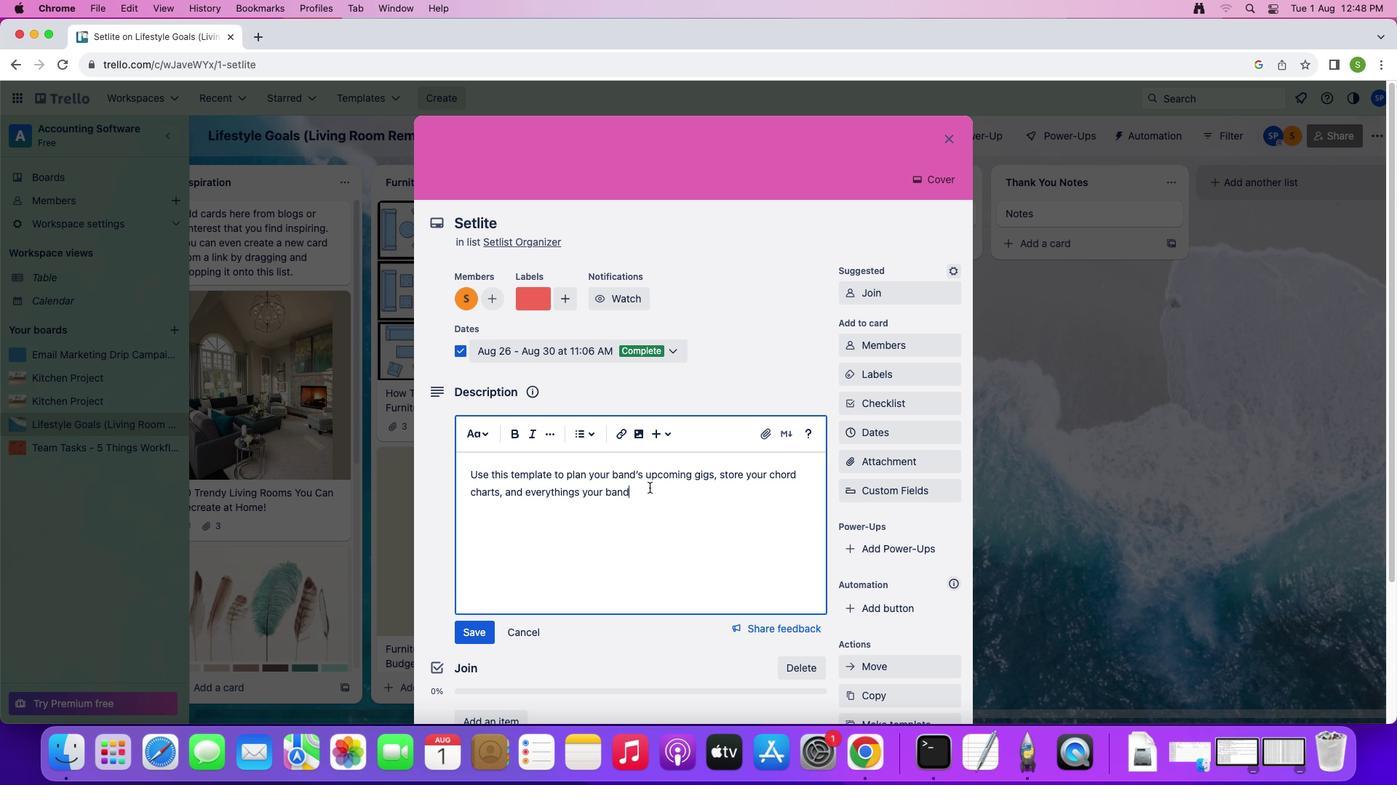 
Action: Mouse moved to (761, 507)
Screenshot: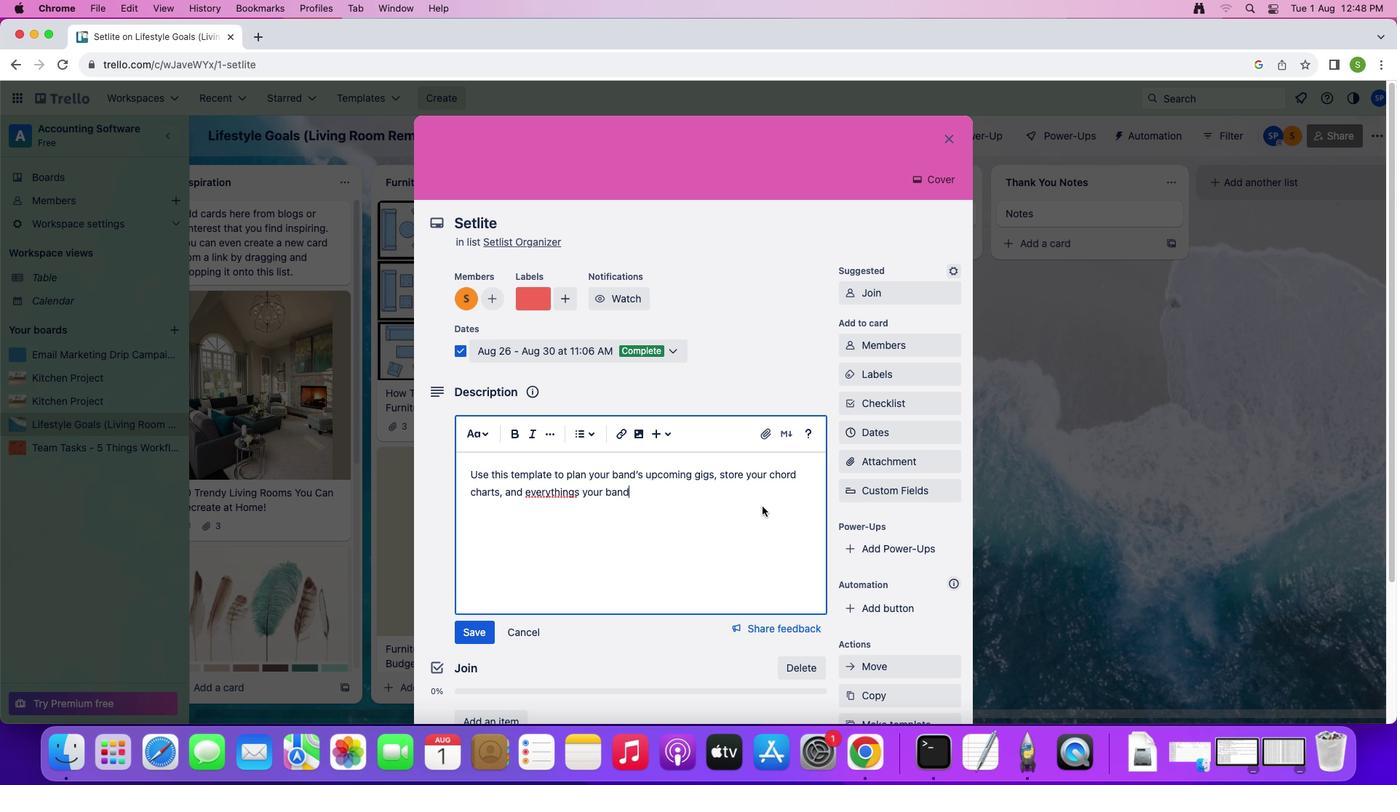 
Action: Key pressed Key.space'n''e''e''d''s'Key.space't''o'Key.space'b''e'Key.space's''u''c''c''e''s''s''f''u''l'
Screenshot: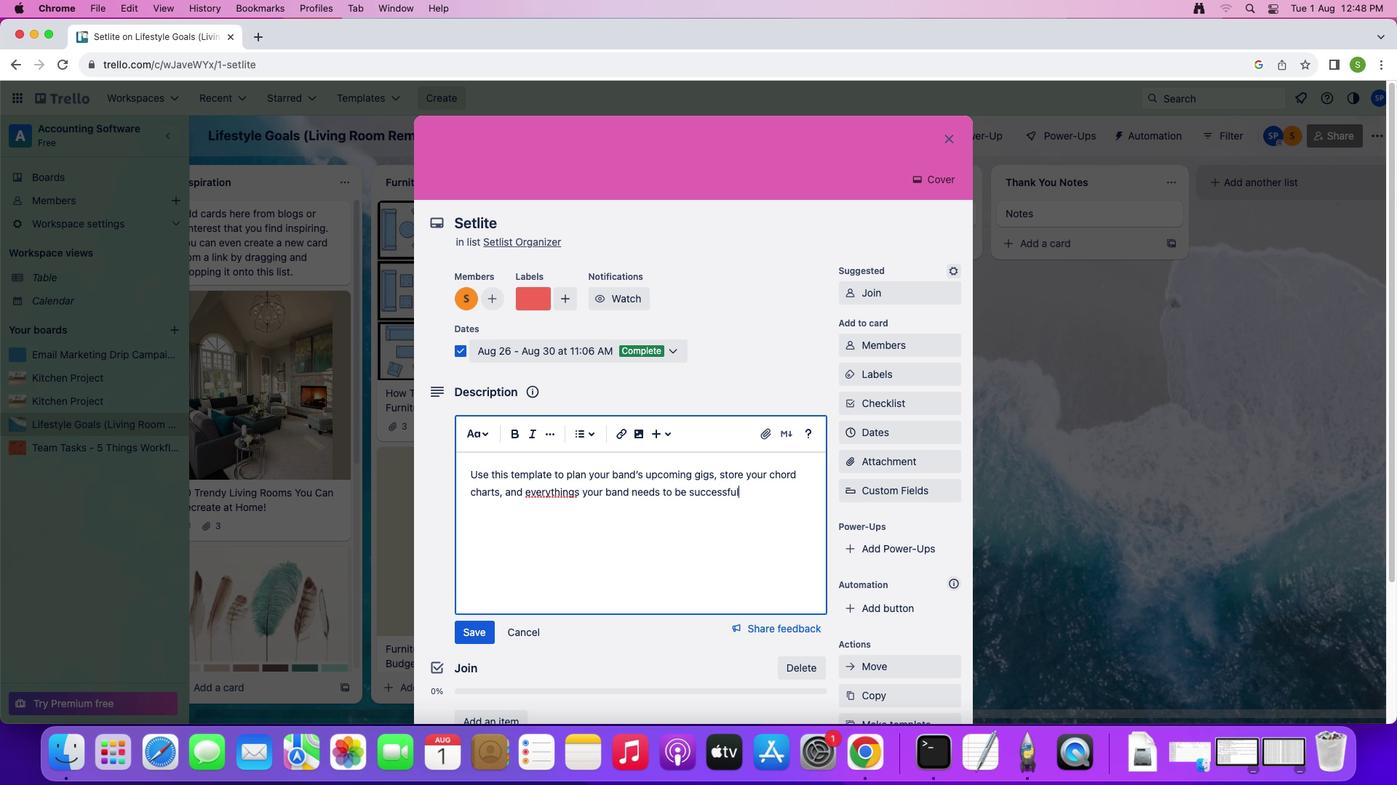 
Action: Mouse moved to (465, 630)
Screenshot: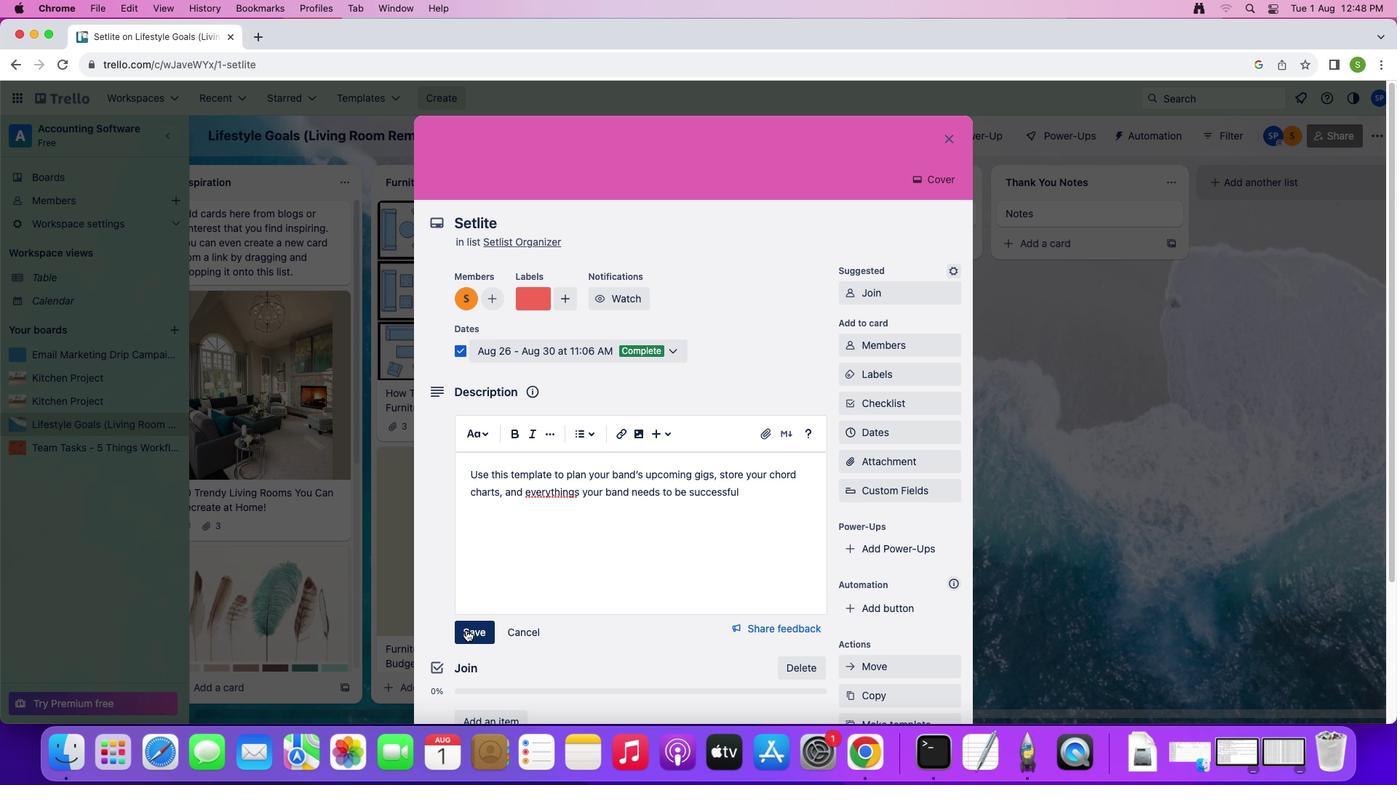 
Action: Mouse pressed left at (465, 630)
Screenshot: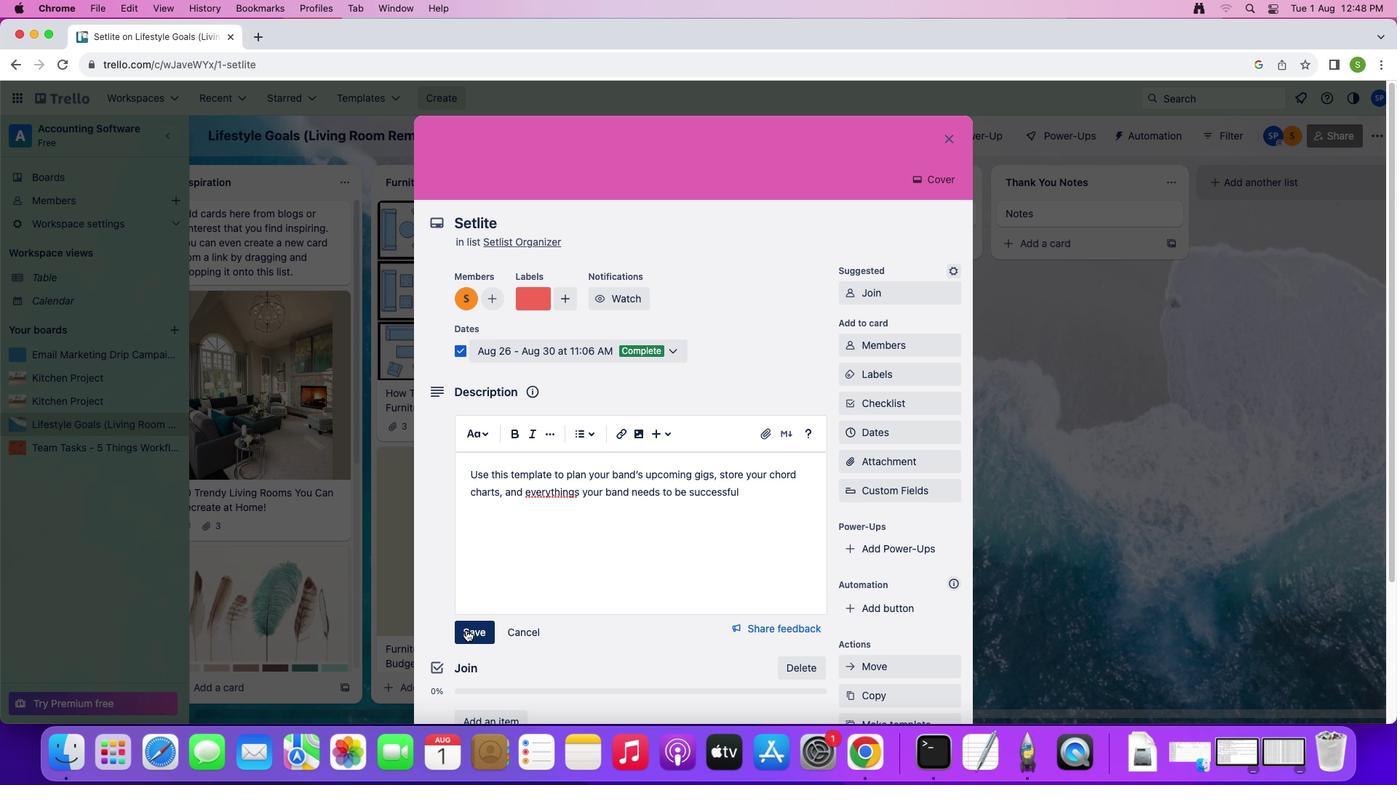 
Action: Mouse moved to (505, 619)
Screenshot: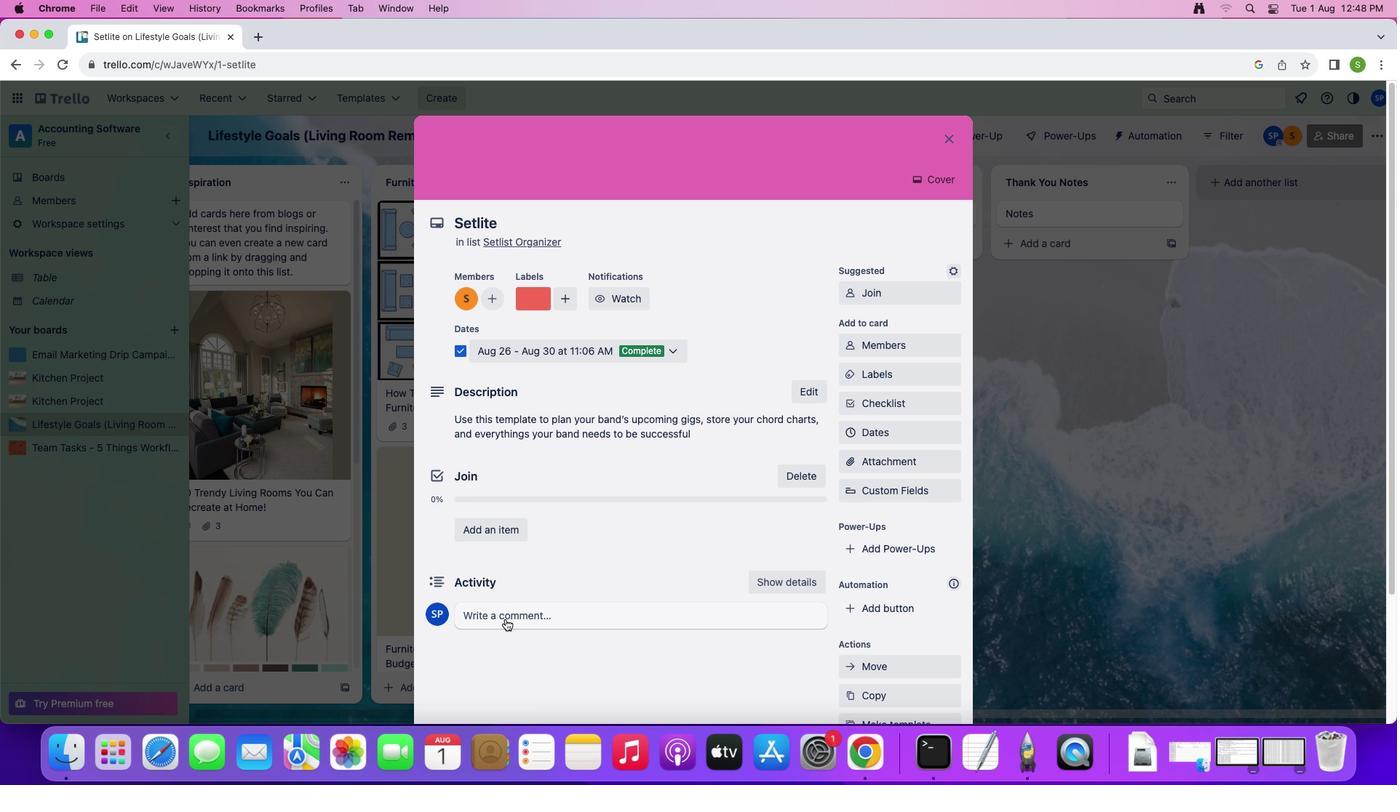 
Action: Mouse pressed left at (505, 619)
Screenshot: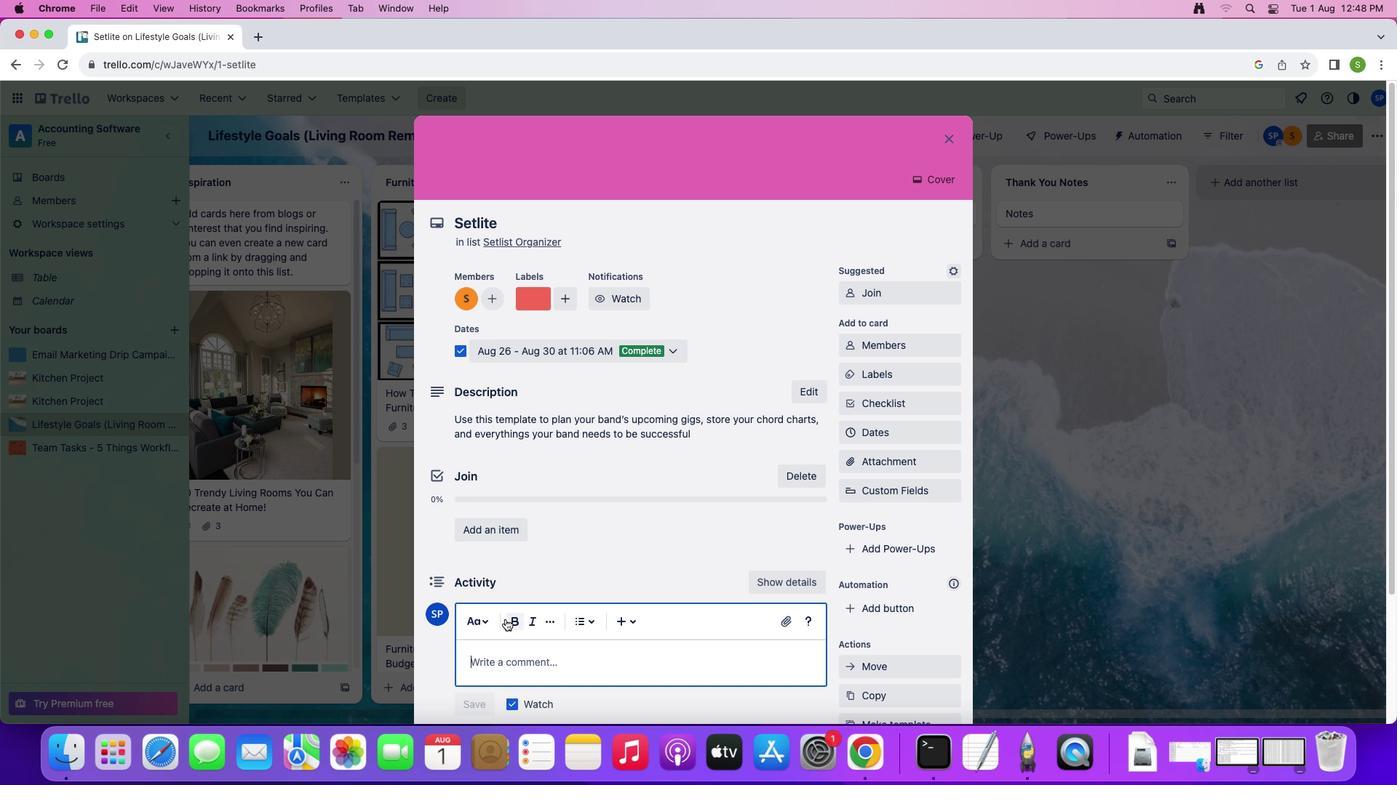 
Action: Mouse moved to (654, 582)
Screenshot: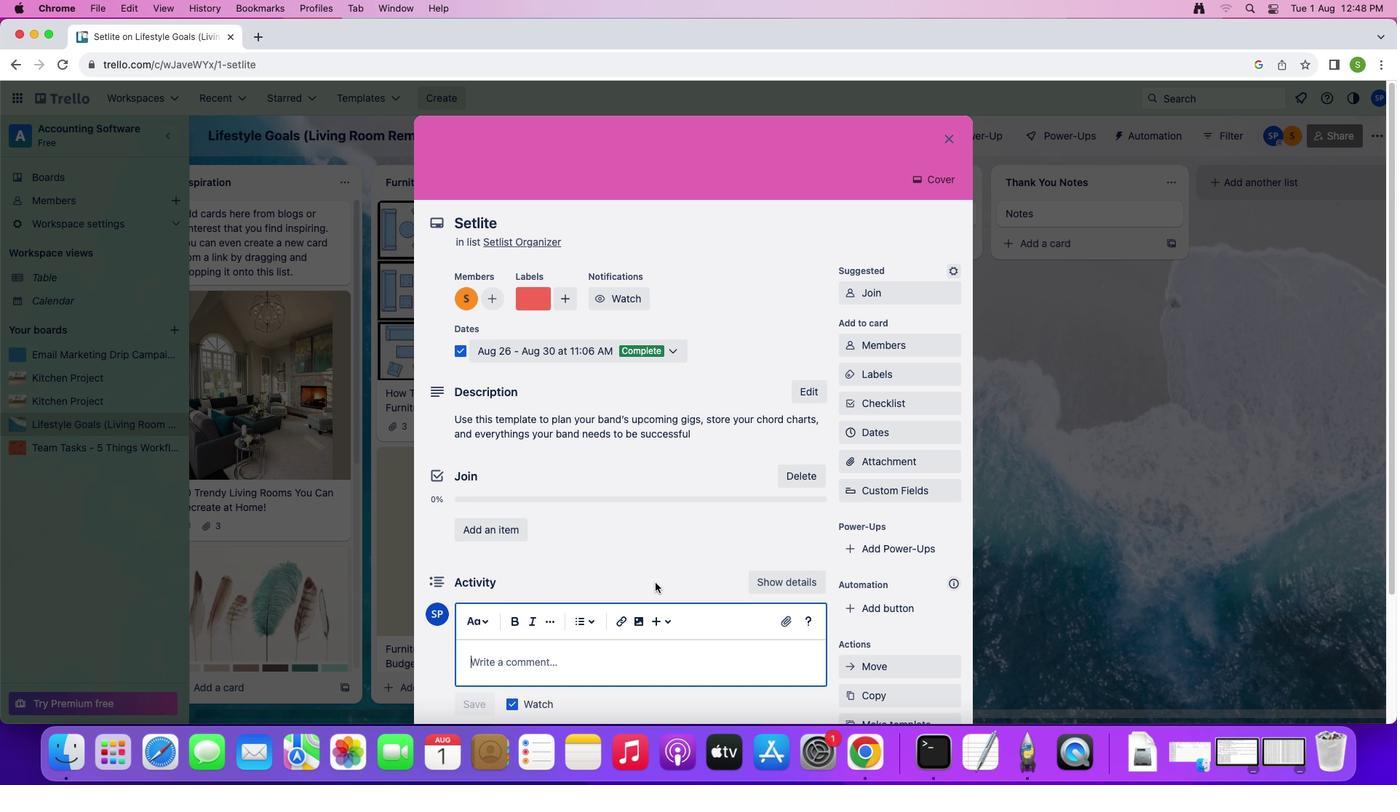 
Action: Key pressed Key.shift's''e''t''l''i''t''e'
Screenshot: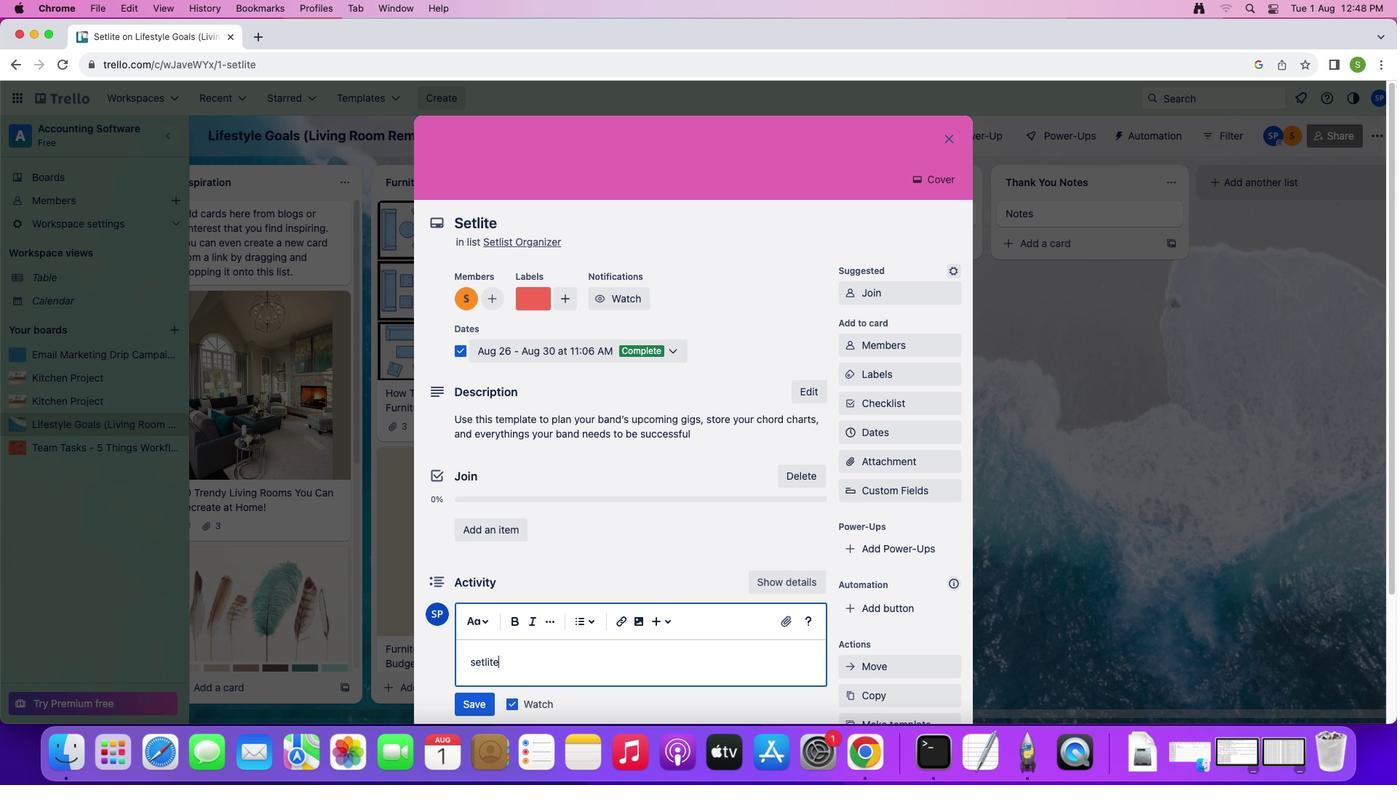 
Action: Mouse moved to (470, 705)
Screenshot: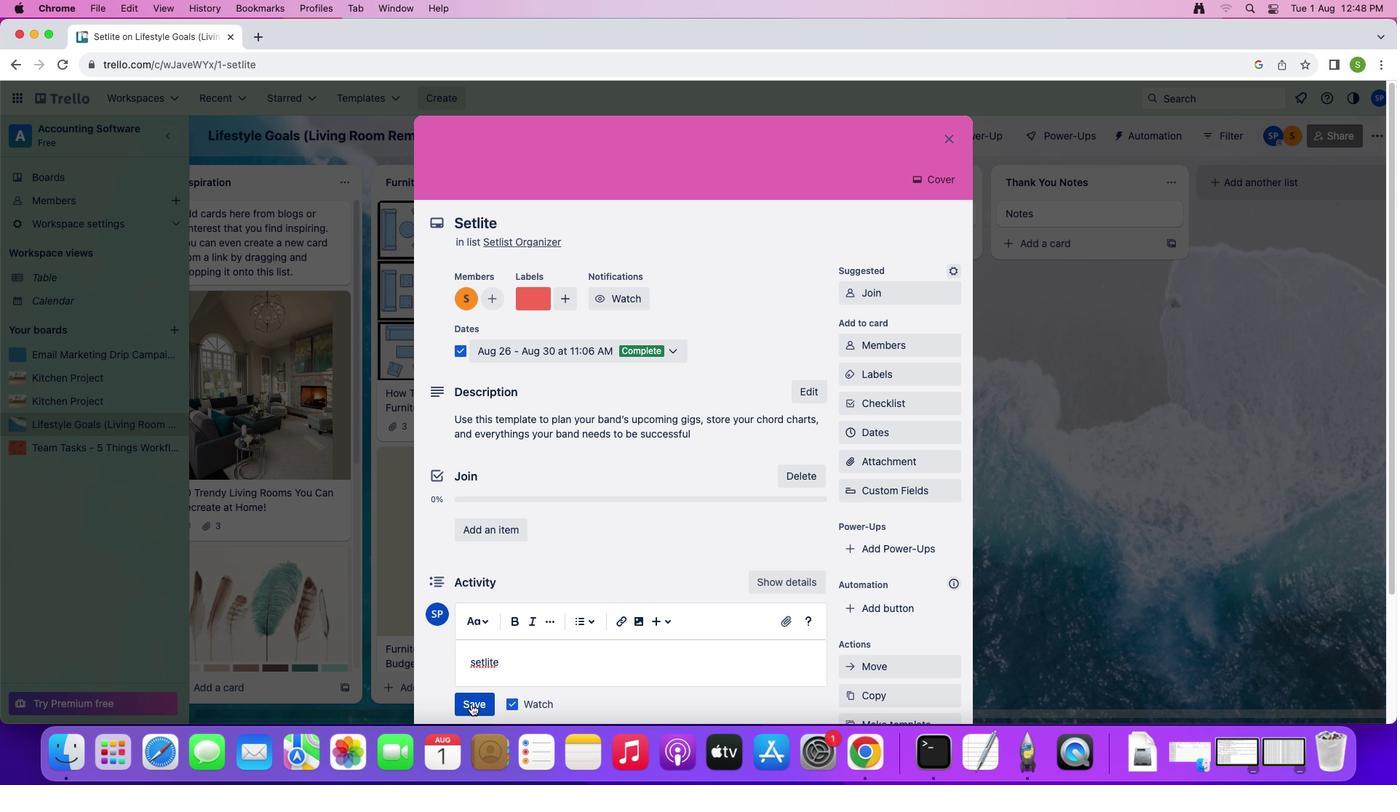 
Action: Mouse pressed left at (470, 705)
Screenshot: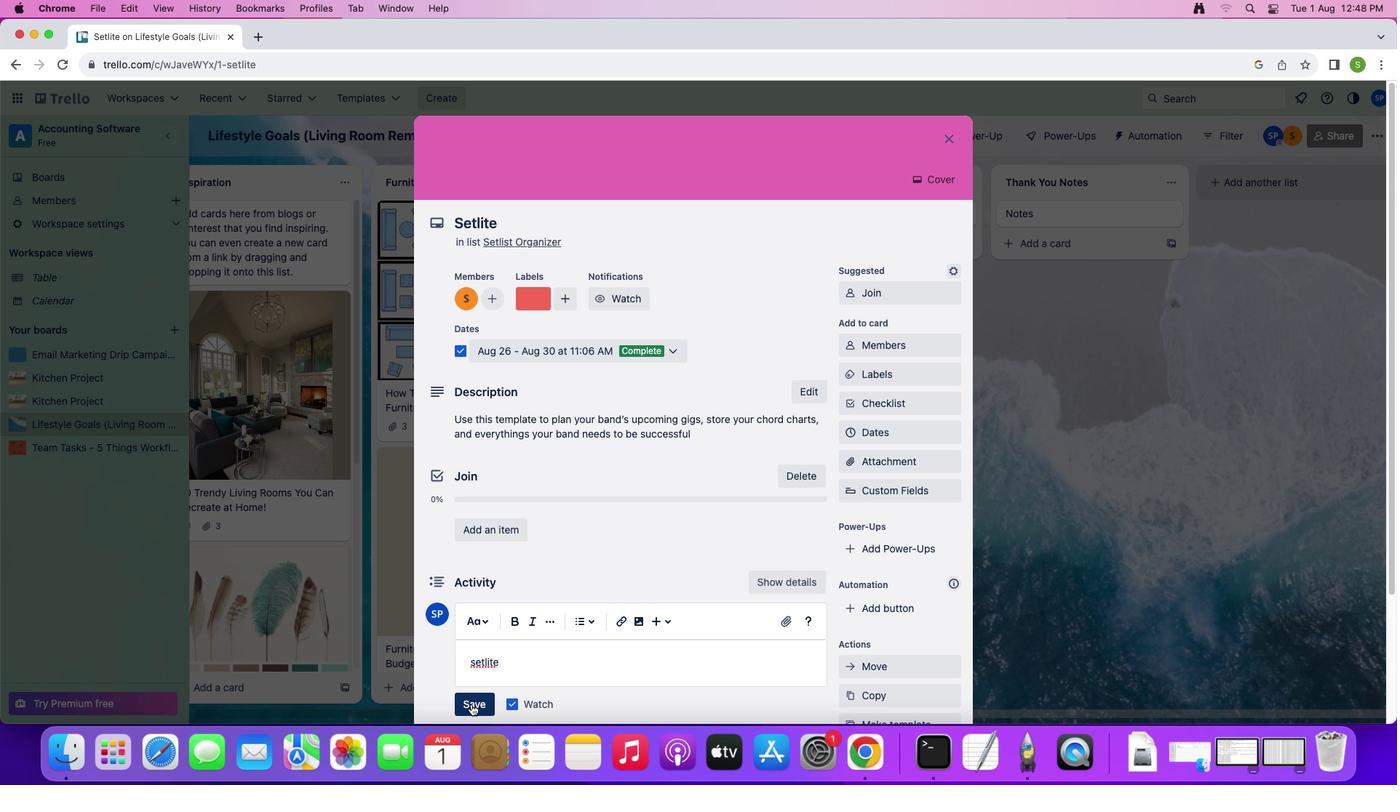 
Action: Mouse moved to (955, 147)
Screenshot: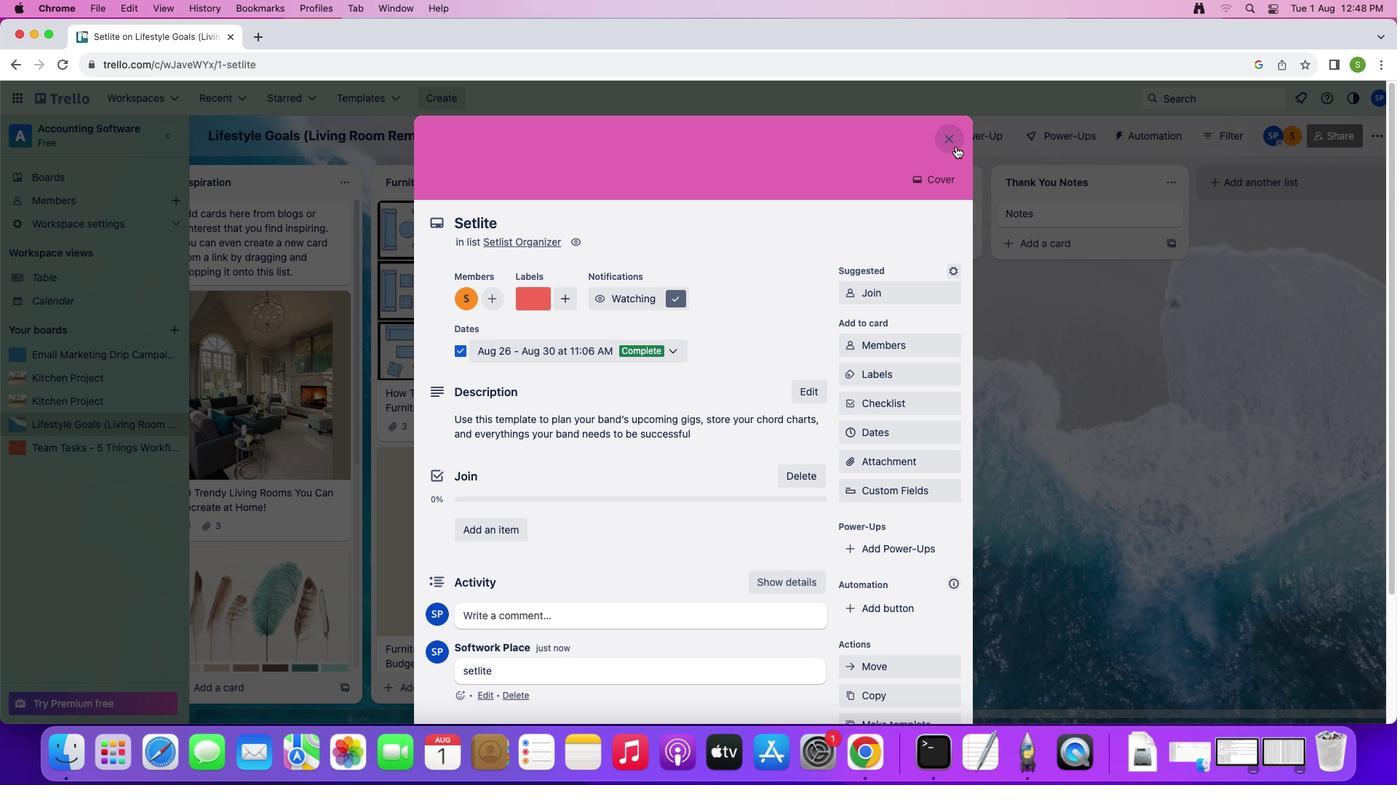 
Action: Mouse pressed left at (955, 147)
Screenshot: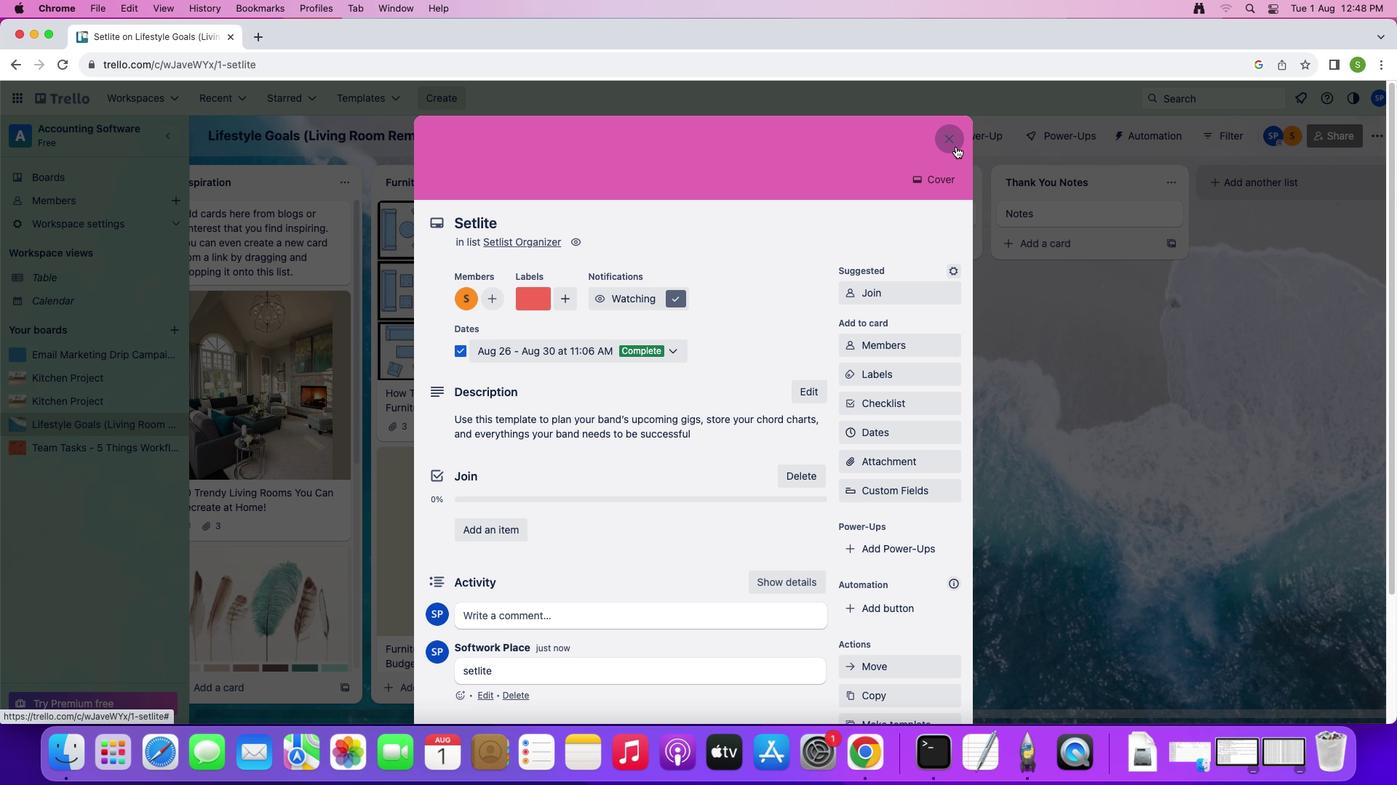 
Action: Mouse moved to (879, 217)
Screenshot: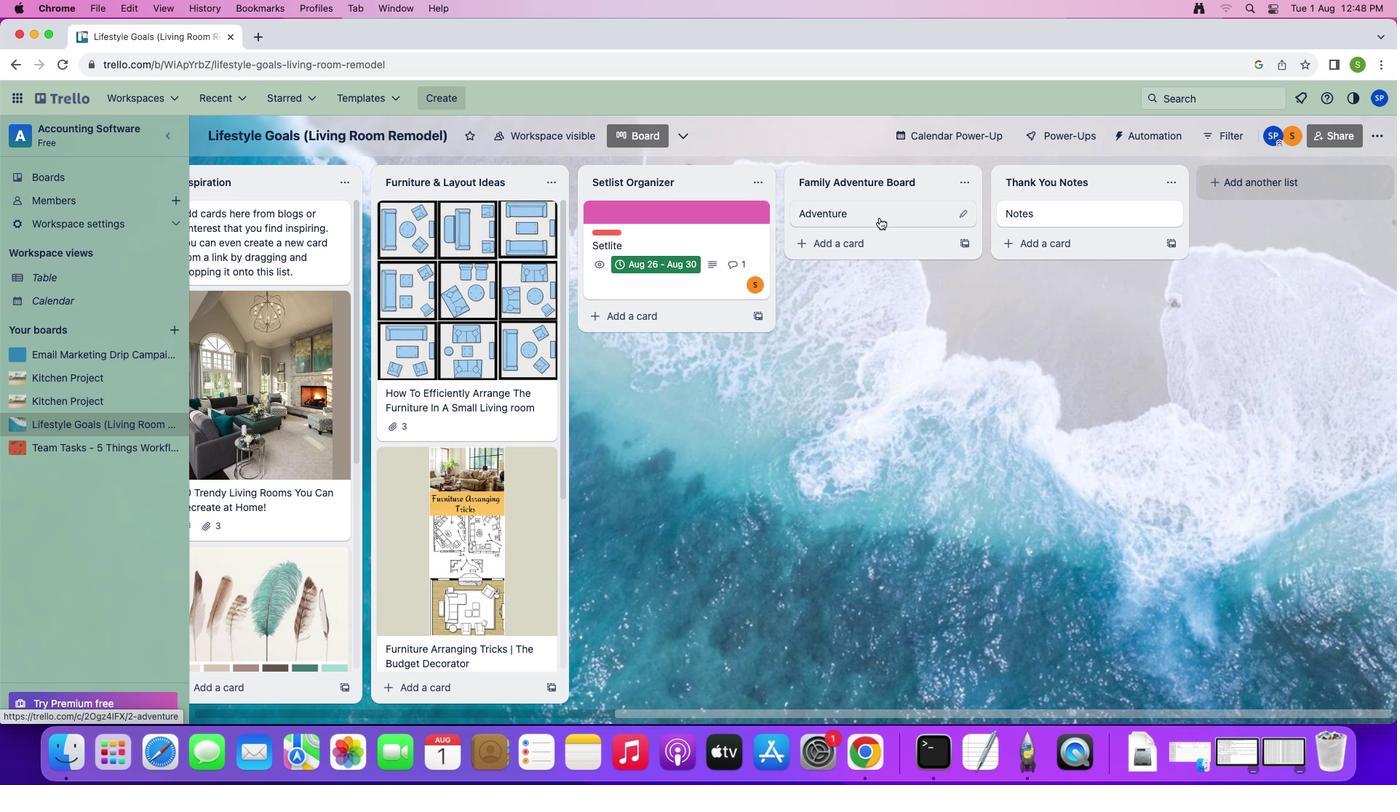 
Action: Mouse pressed left at (879, 217)
Screenshot: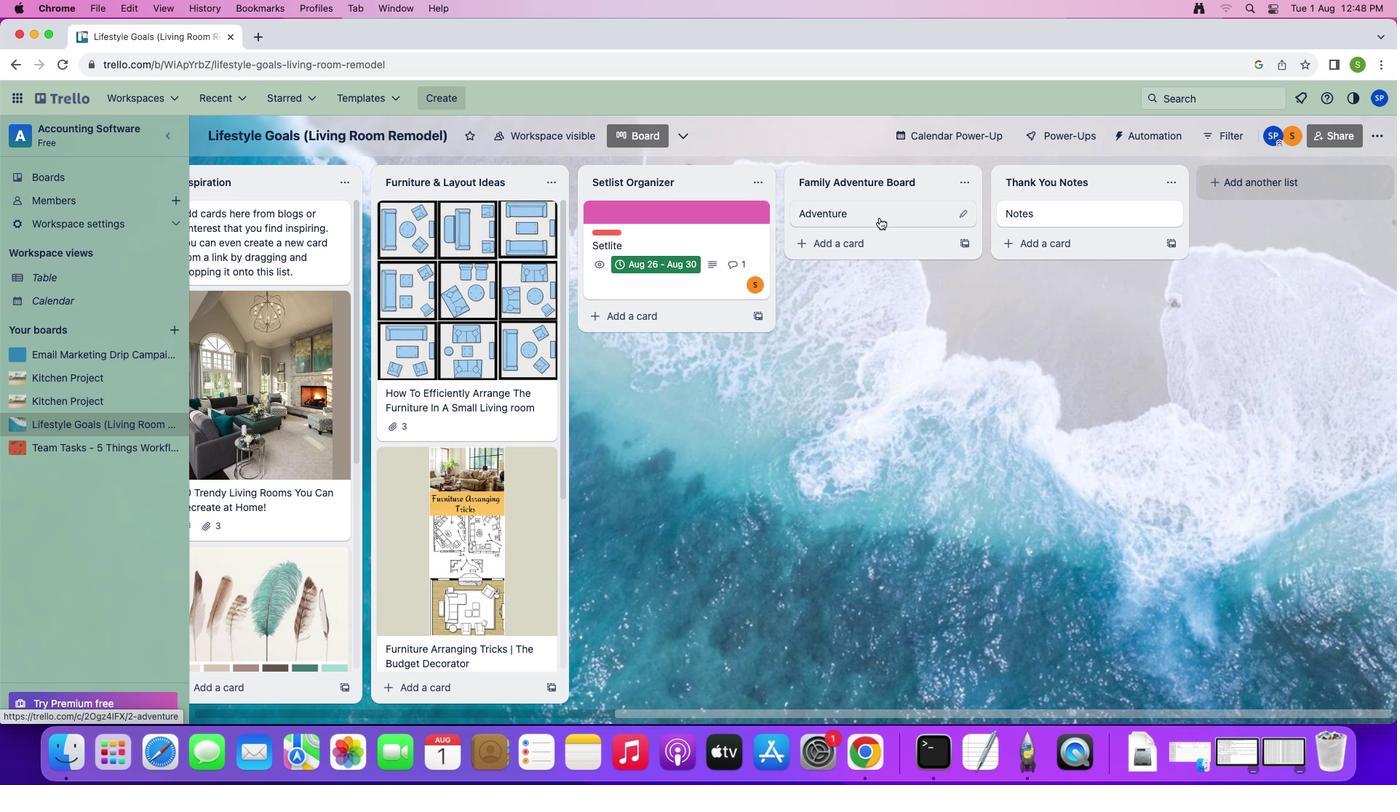 
Action: Mouse moved to (876, 268)
Screenshot: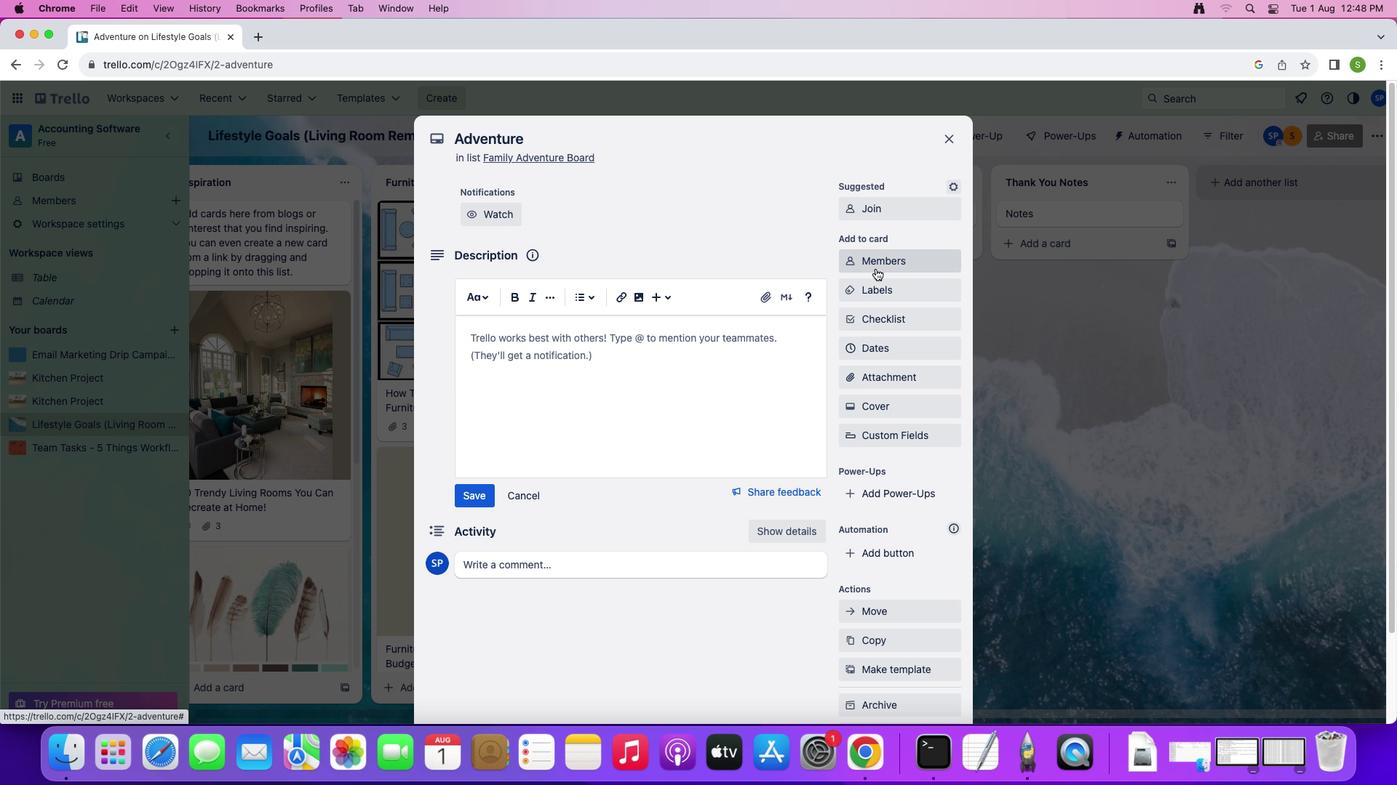 
Action: Mouse pressed left at (876, 268)
Screenshot: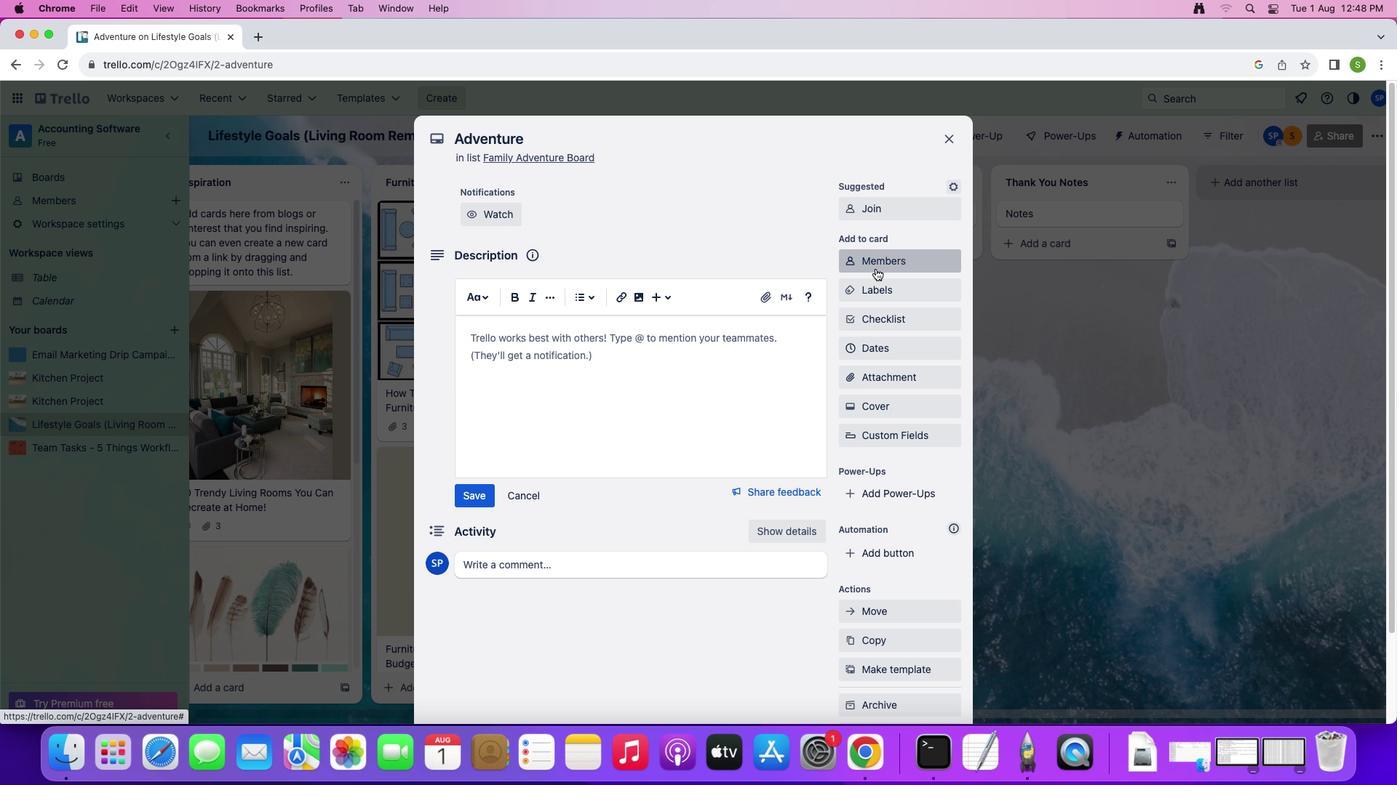 
Action: Mouse moved to (1109, 303)
Screenshot: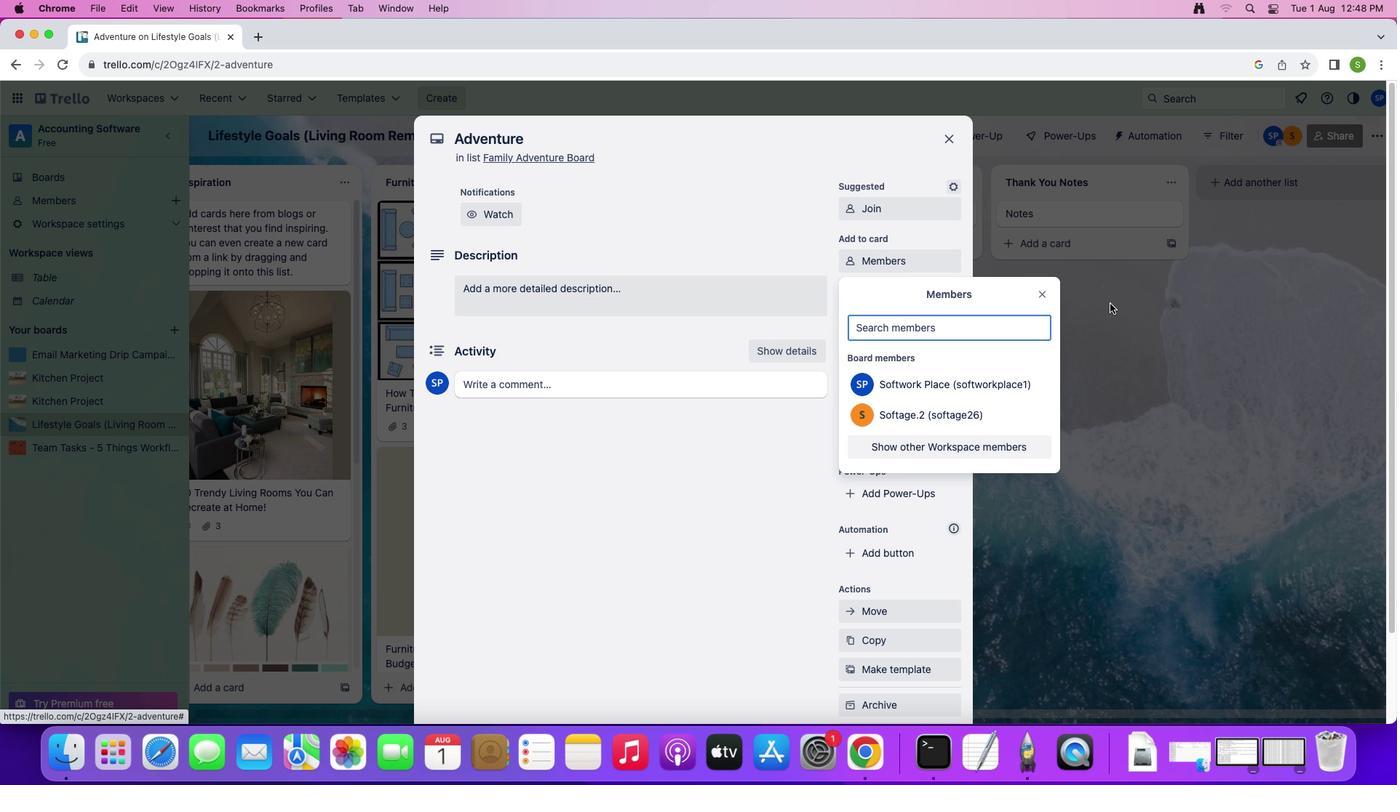 
Action: Key pressed 's''o''f''t''a''g''e''.''2'Key.shiftKey.shift'@''s''o''f''t''a''g''e''.''n''e''t'
Screenshot: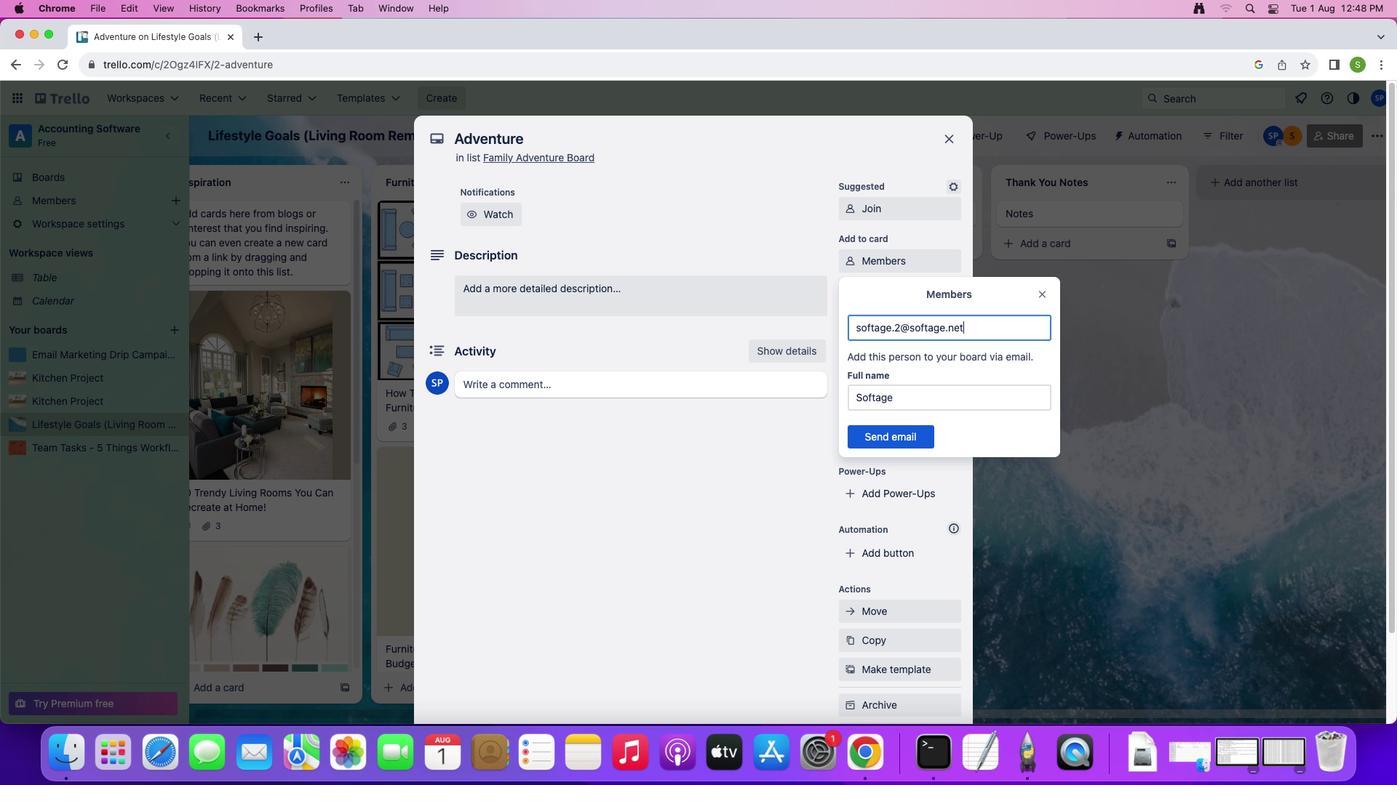 
Action: Mouse moved to (877, 443)
Screenshot: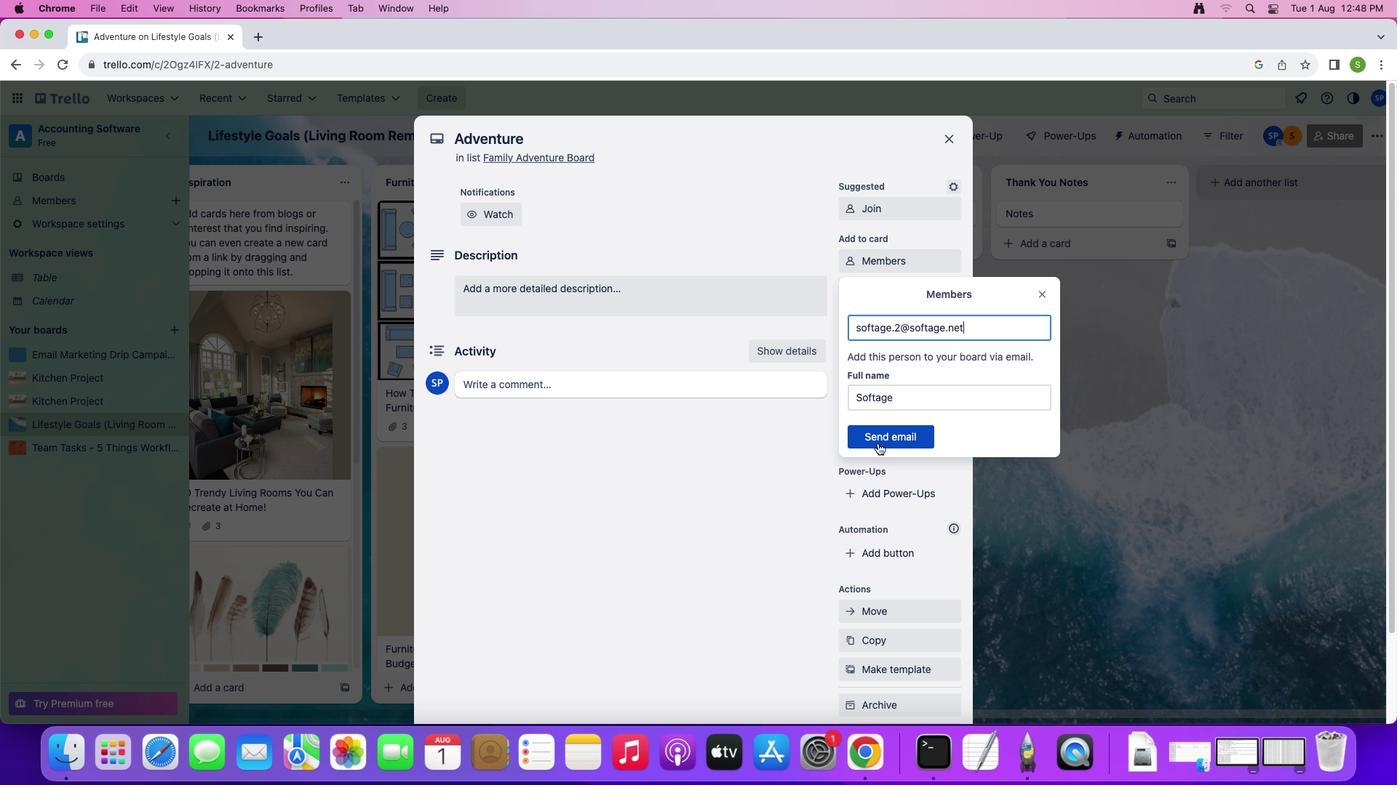 
Action: Mouse pressed left at (877, 443)
Screenshot: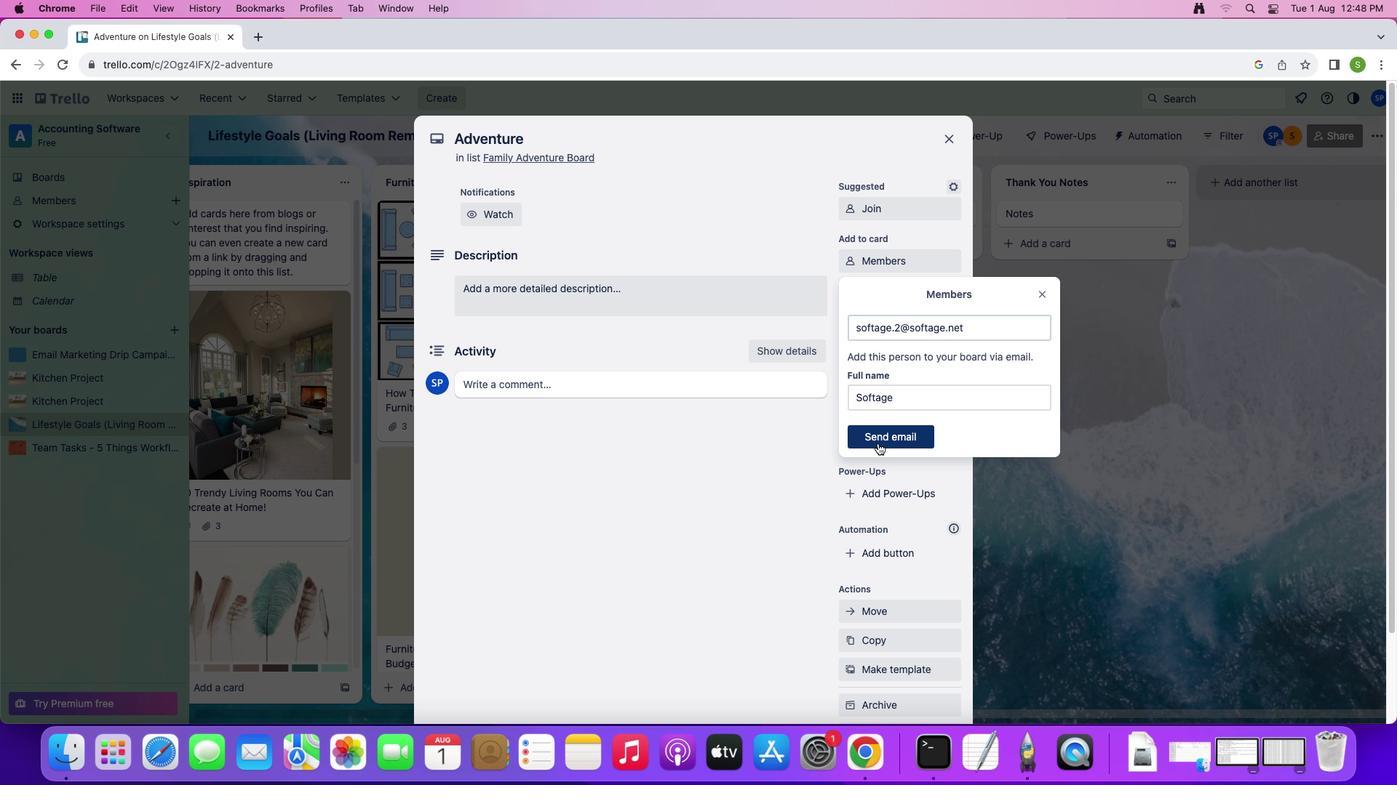 
Action: Mouse moved to (878, 286)
Screenshot: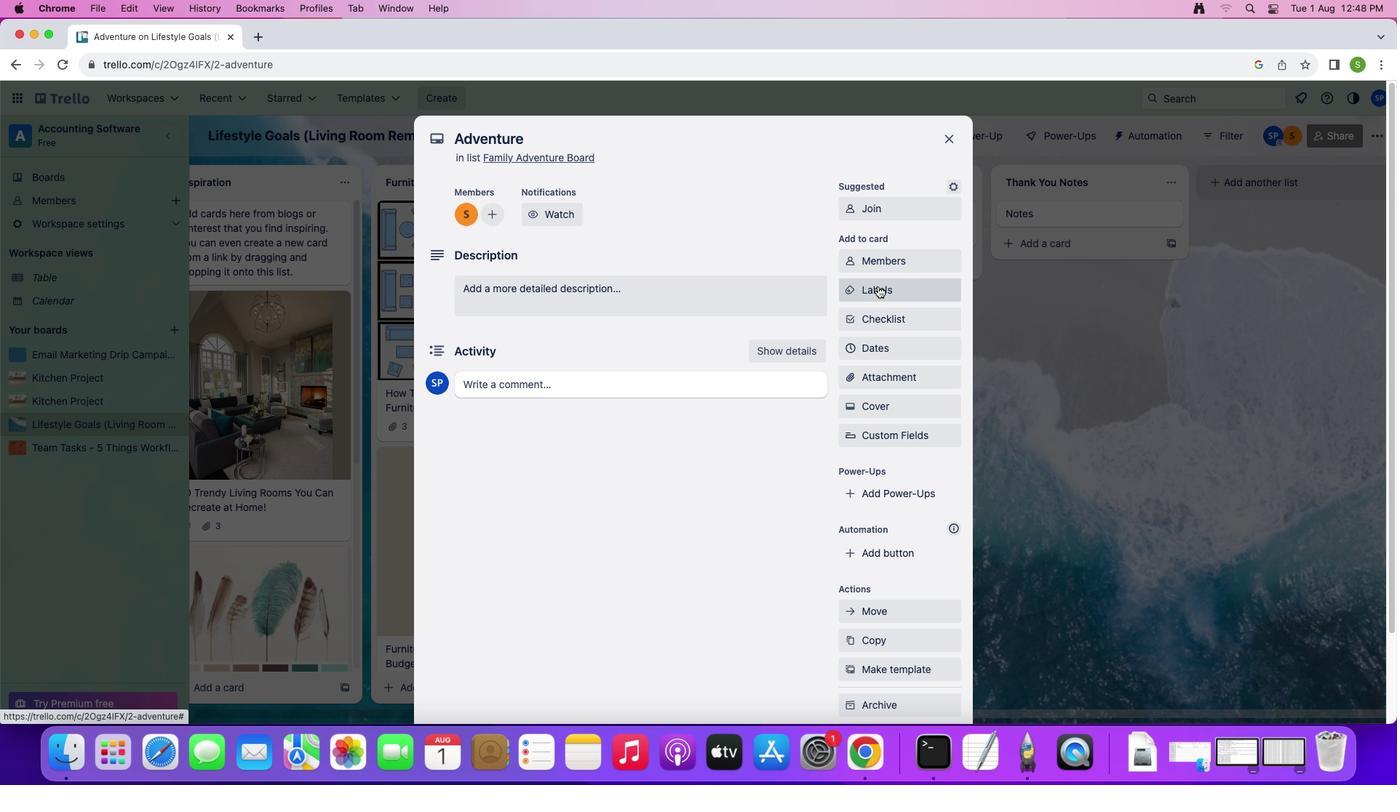 
Action: Mouse pressed left at (878, 286)
Screenshot: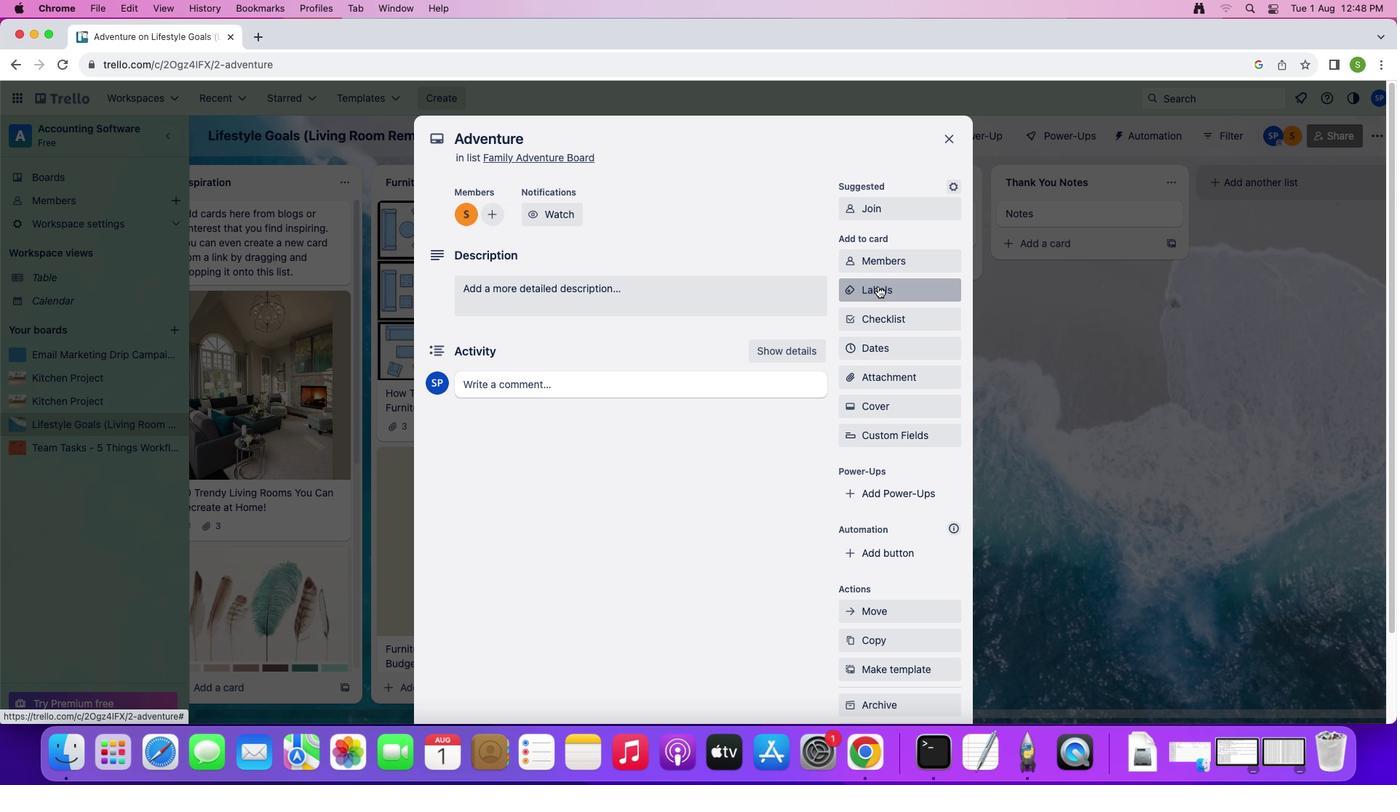 
Action: Mouse moved to (904, 515)
Screenshot: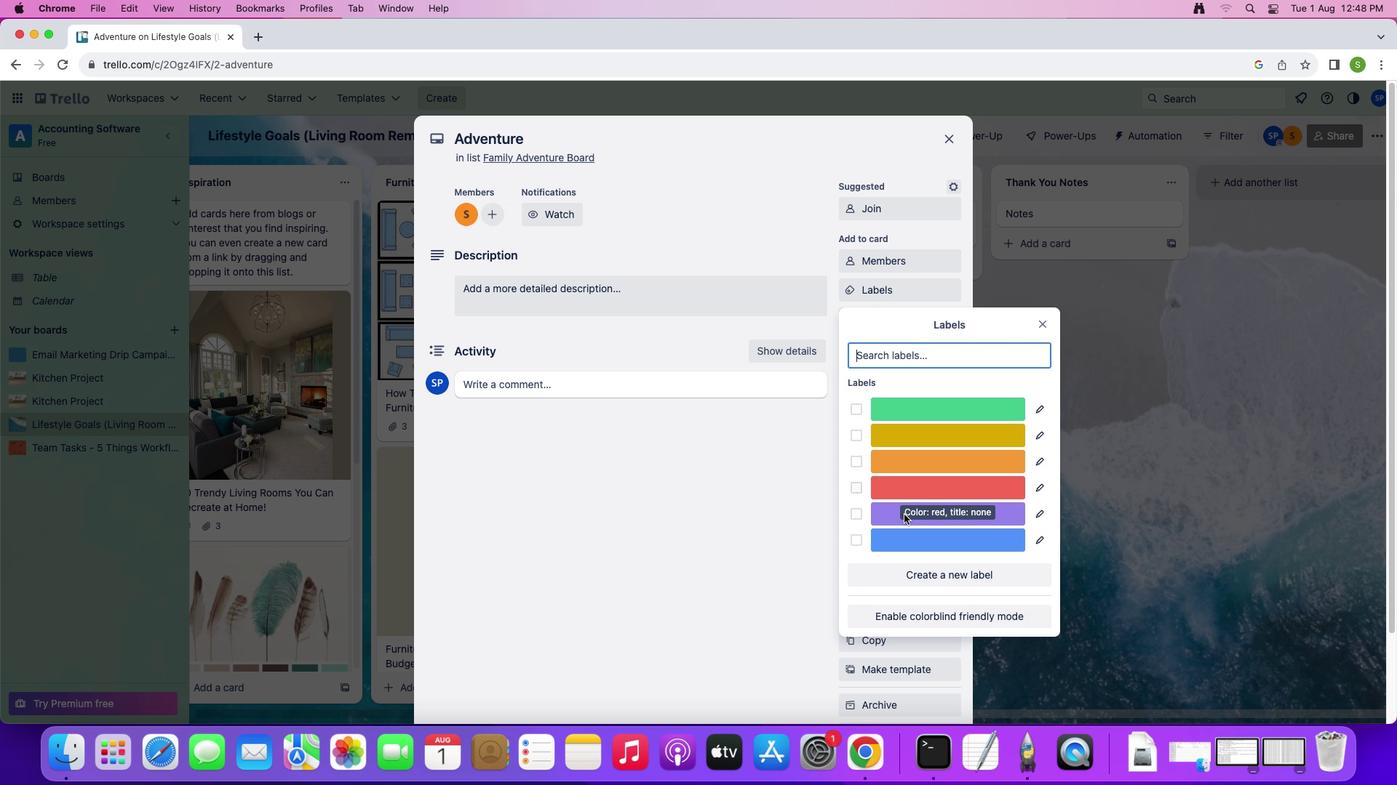 
Action: Mouse pressed left at (904, 515)
Screenshot: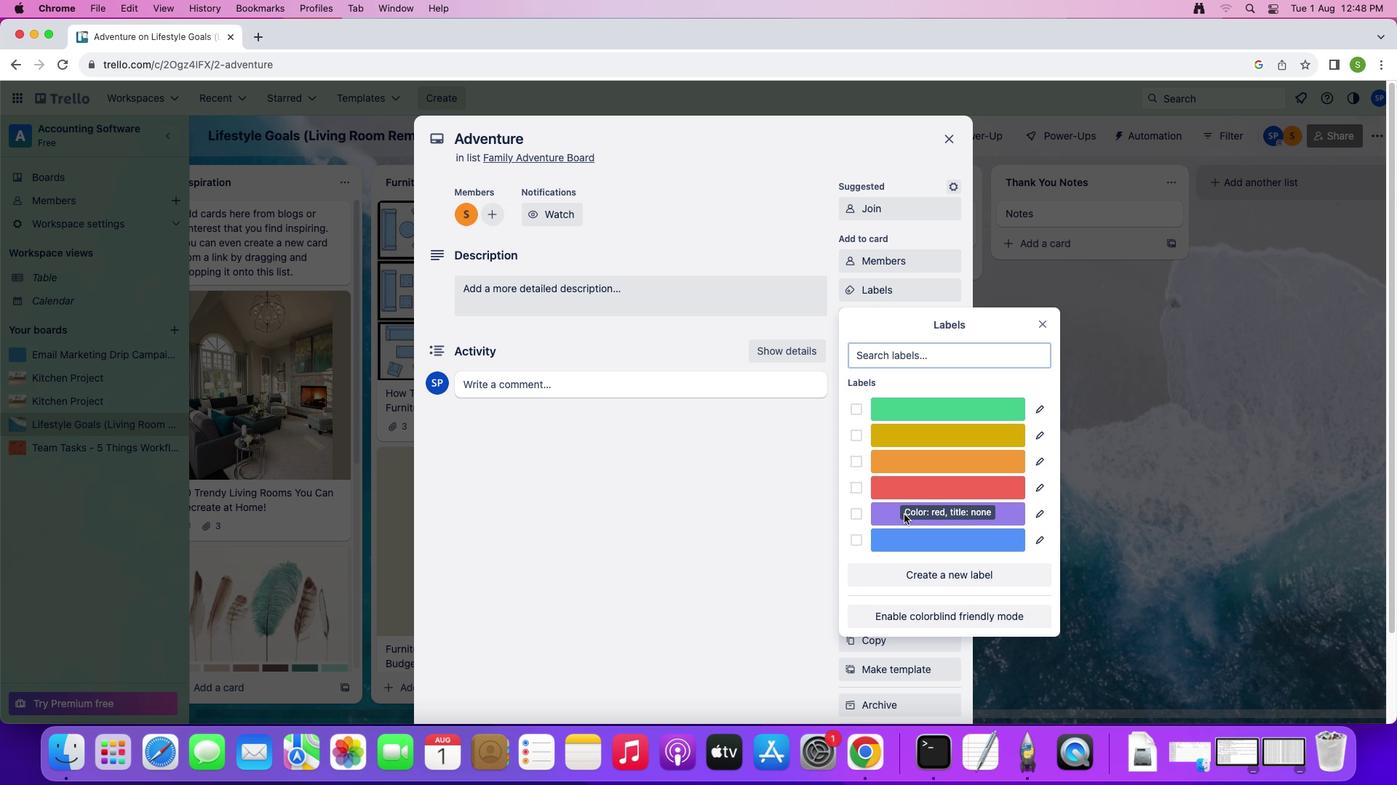 
Action: Mouse moved to (904, 510)
Screenshot: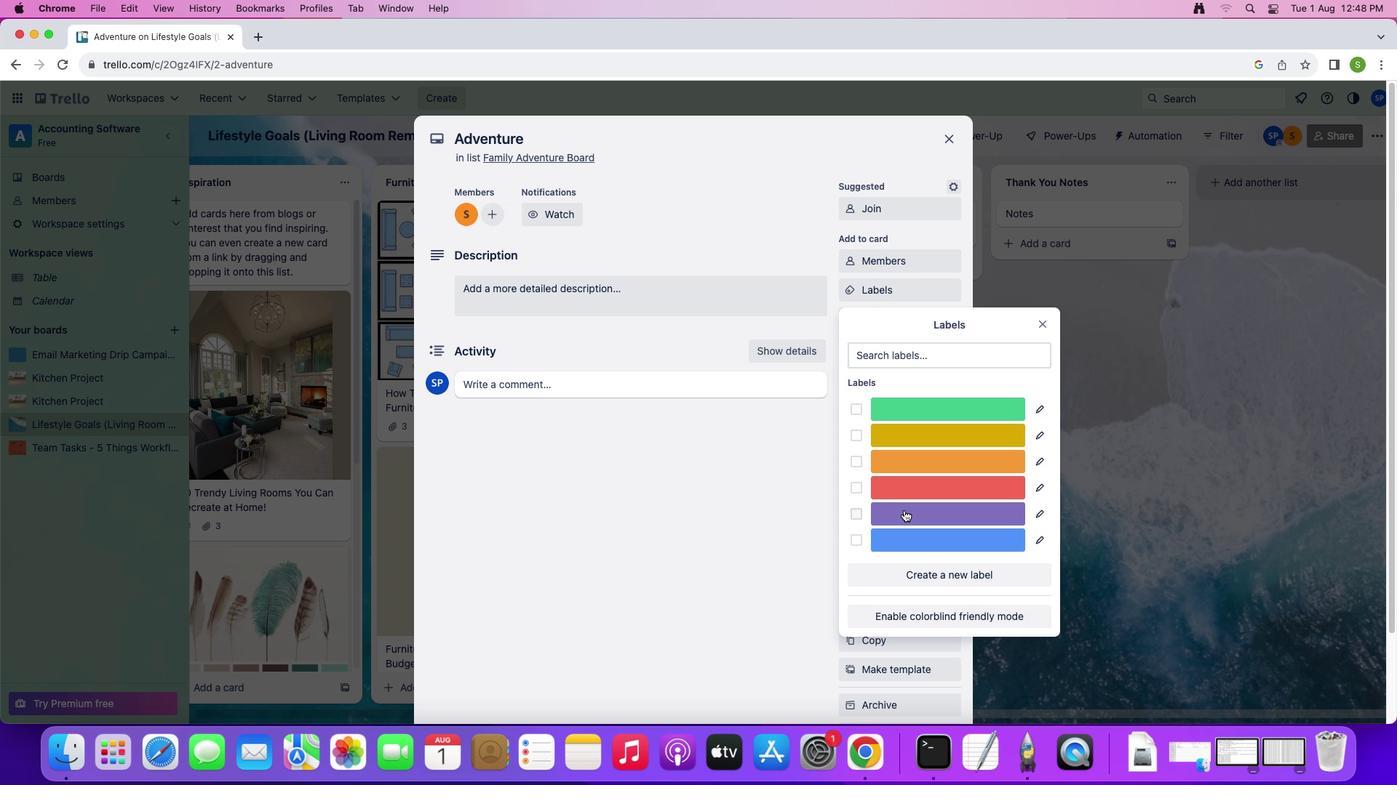 
Action: Mouse pressed left at (904, 510)
Screenshot: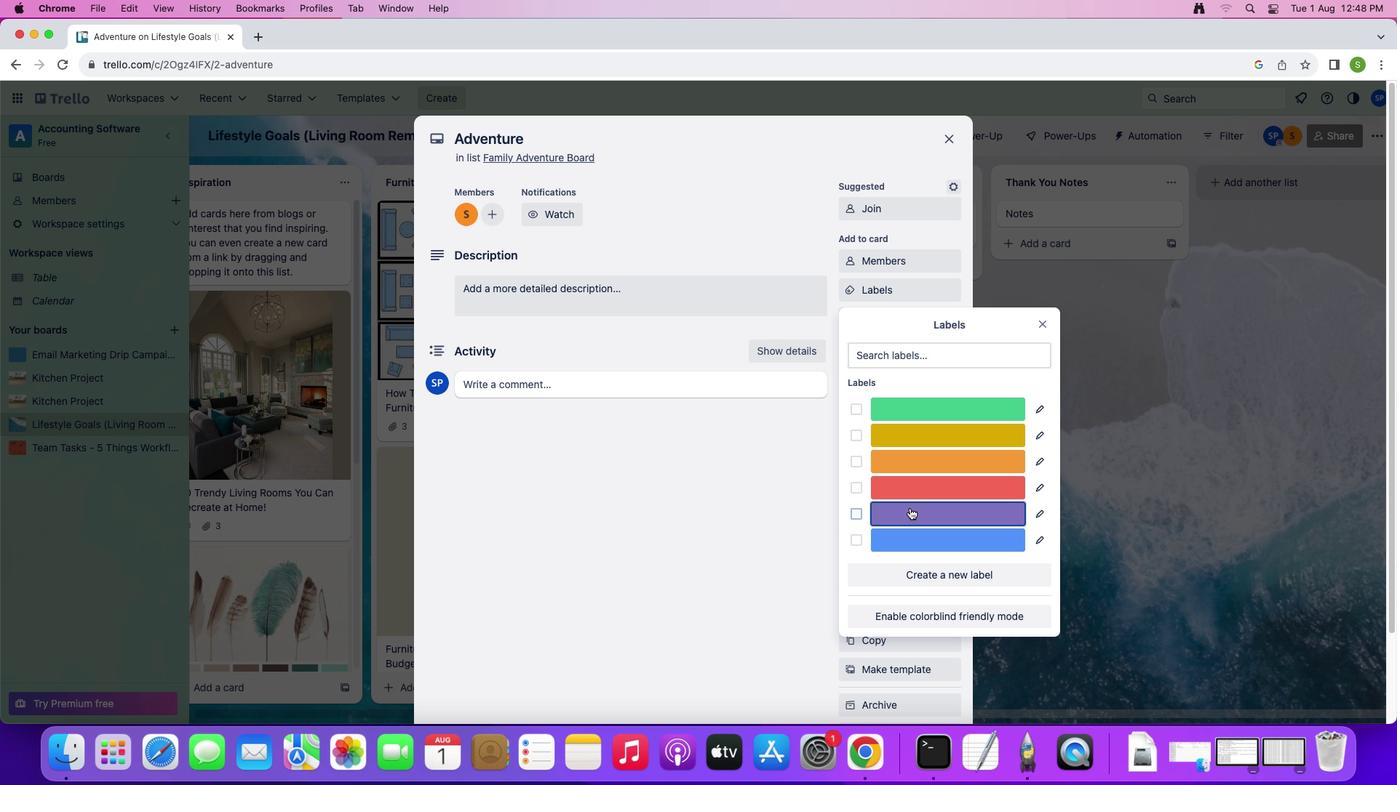 
Action: Mouse moved to (1045, 333)
Screenshot: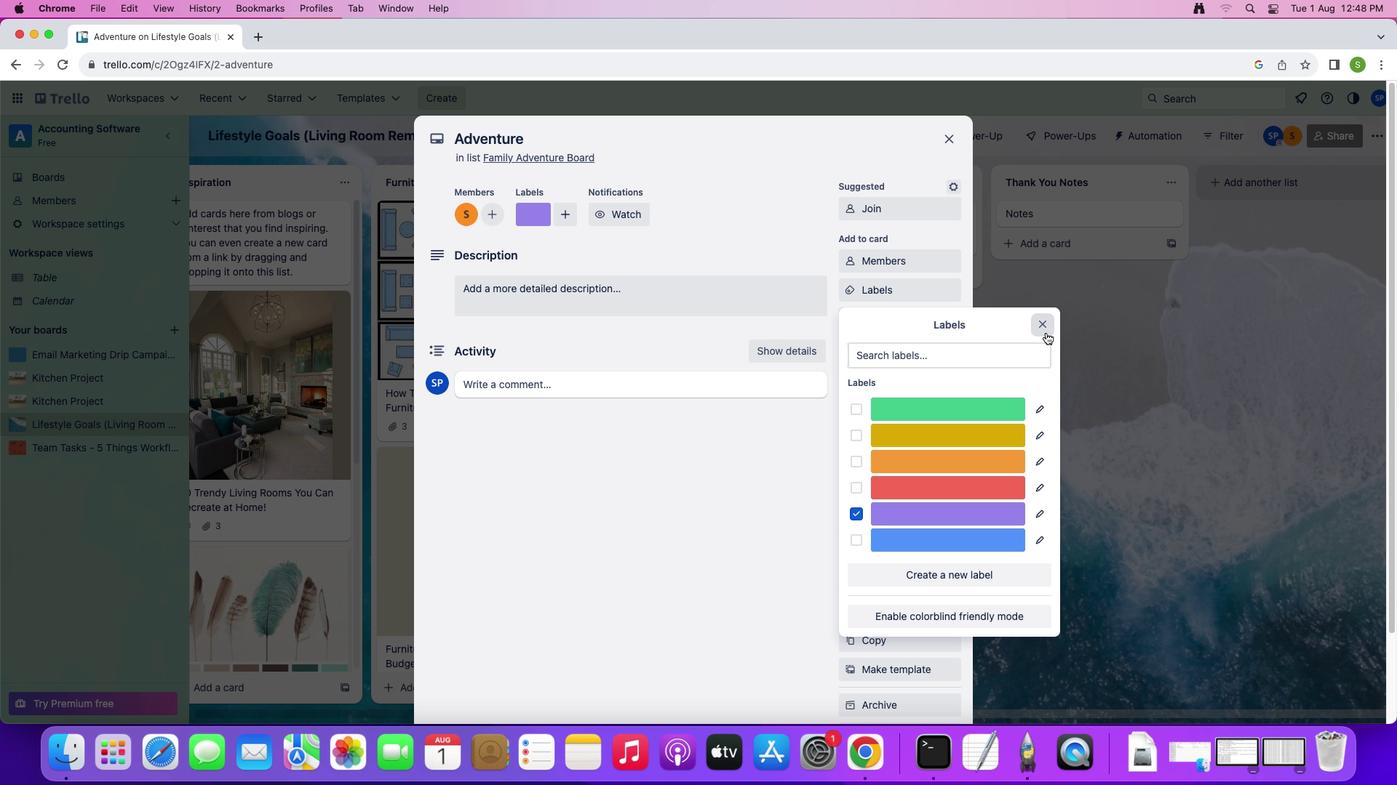 
Action: Mouse pressed left at (1045, 333)
Screenshot: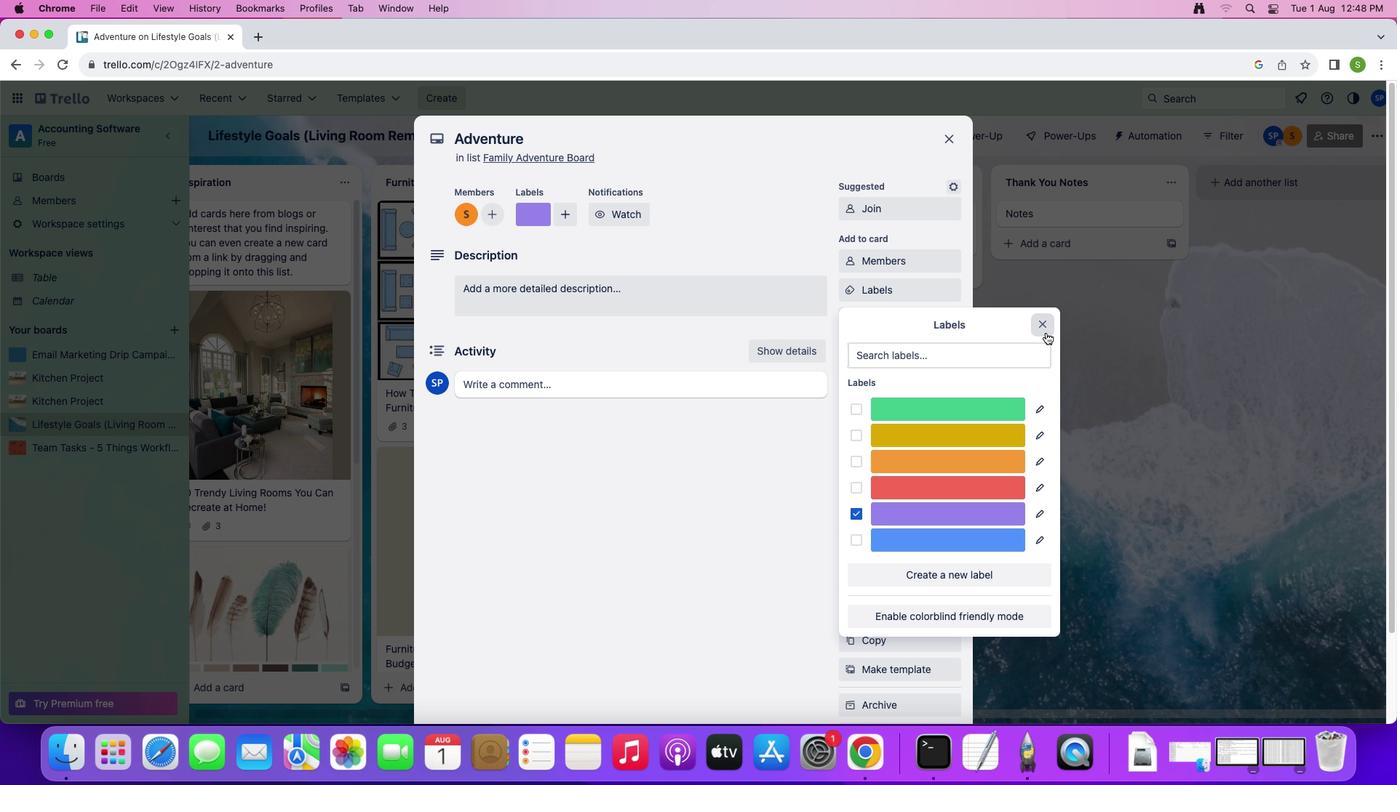 
Action: Mouse moved to (888, 320)
Screenshot: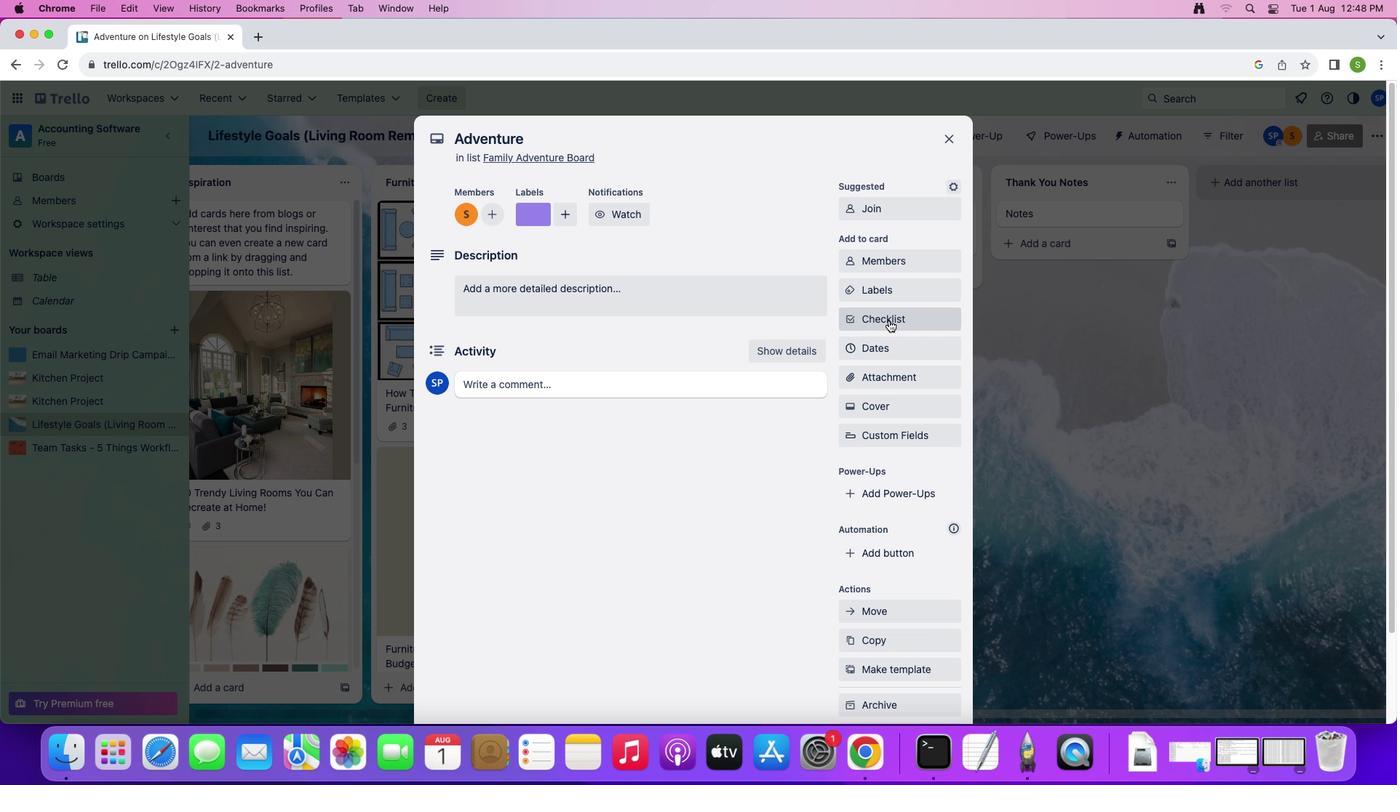 
Action: Mouse pressed left at (888, 320)
Screenshot: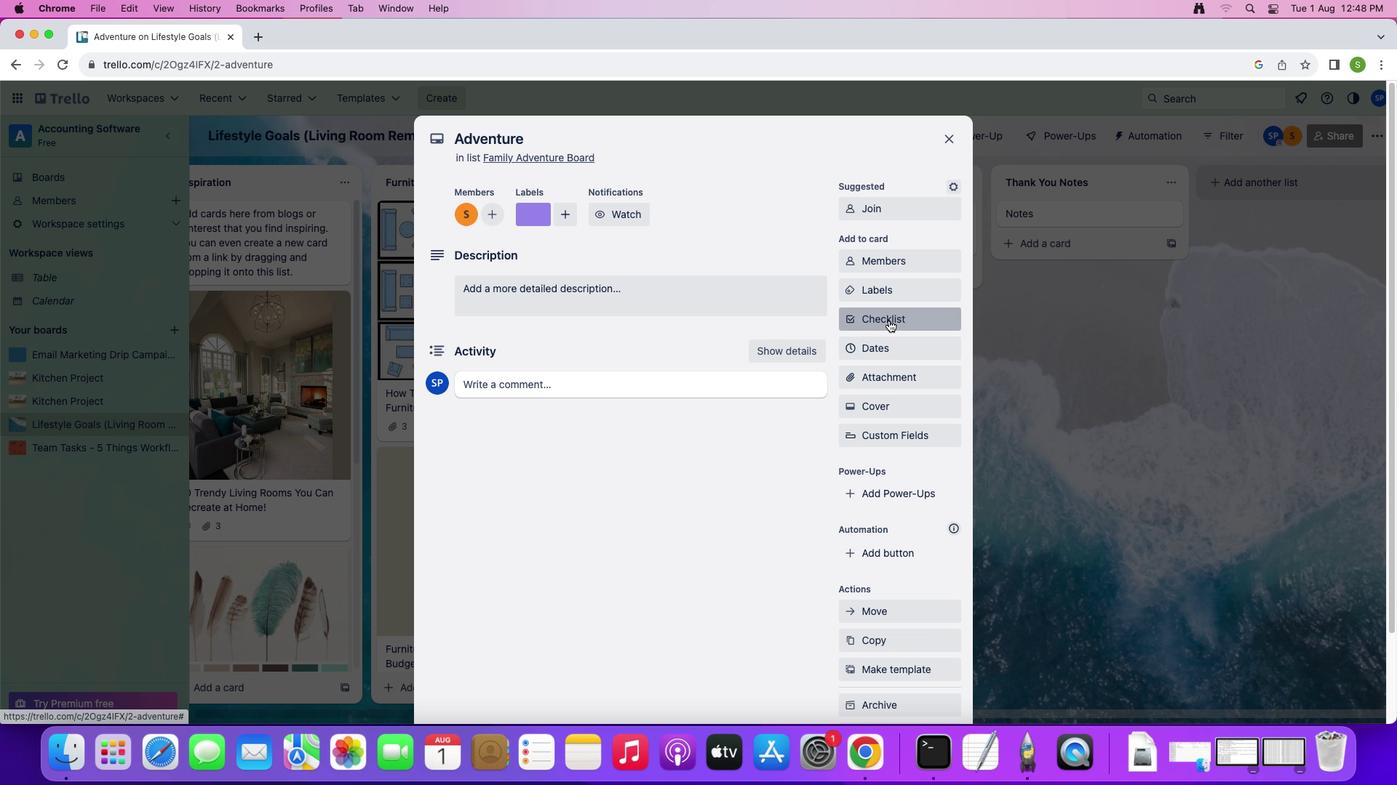 
Action: Mouse moved to (953, 394)
Screenshot: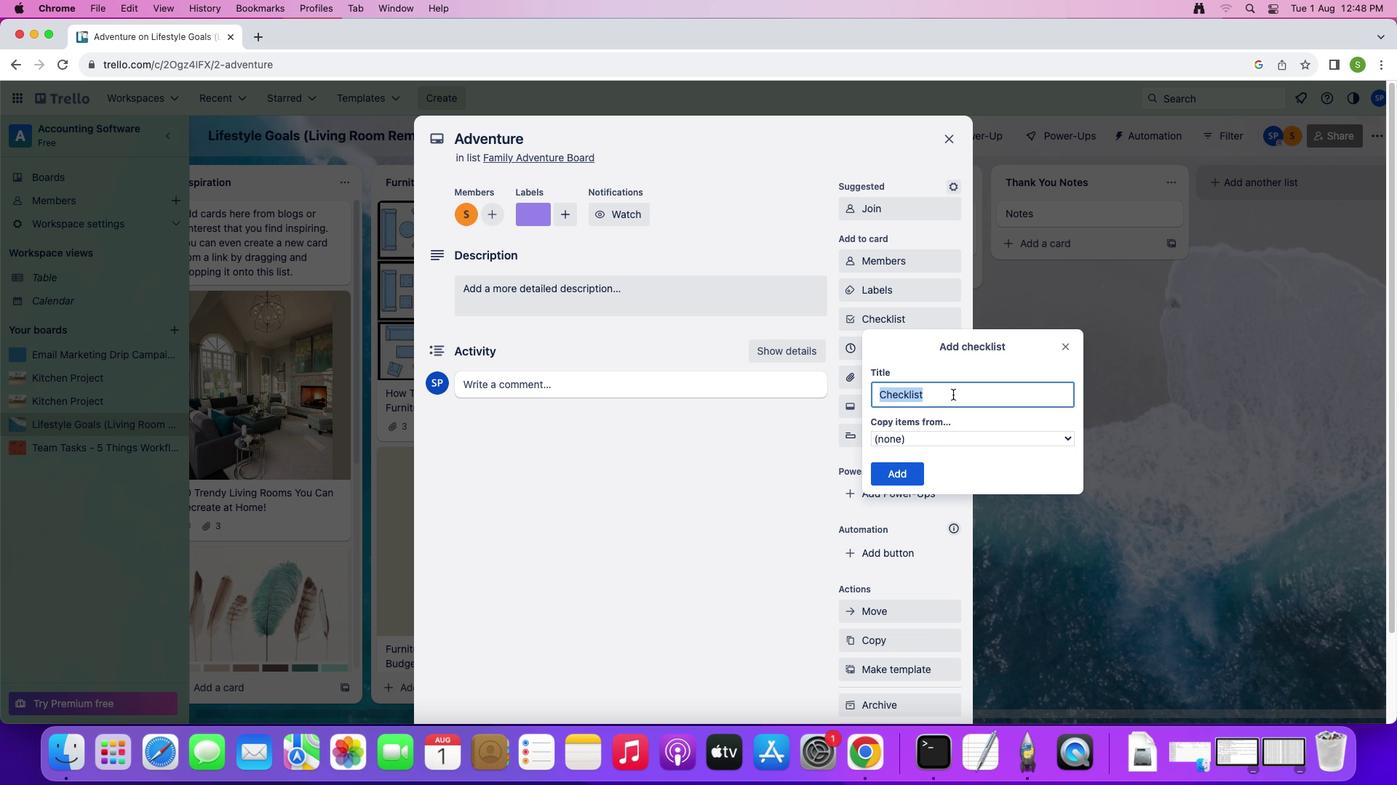 
Action: Key pressed Key.shift'T''h''a''n''k'
Screenshot: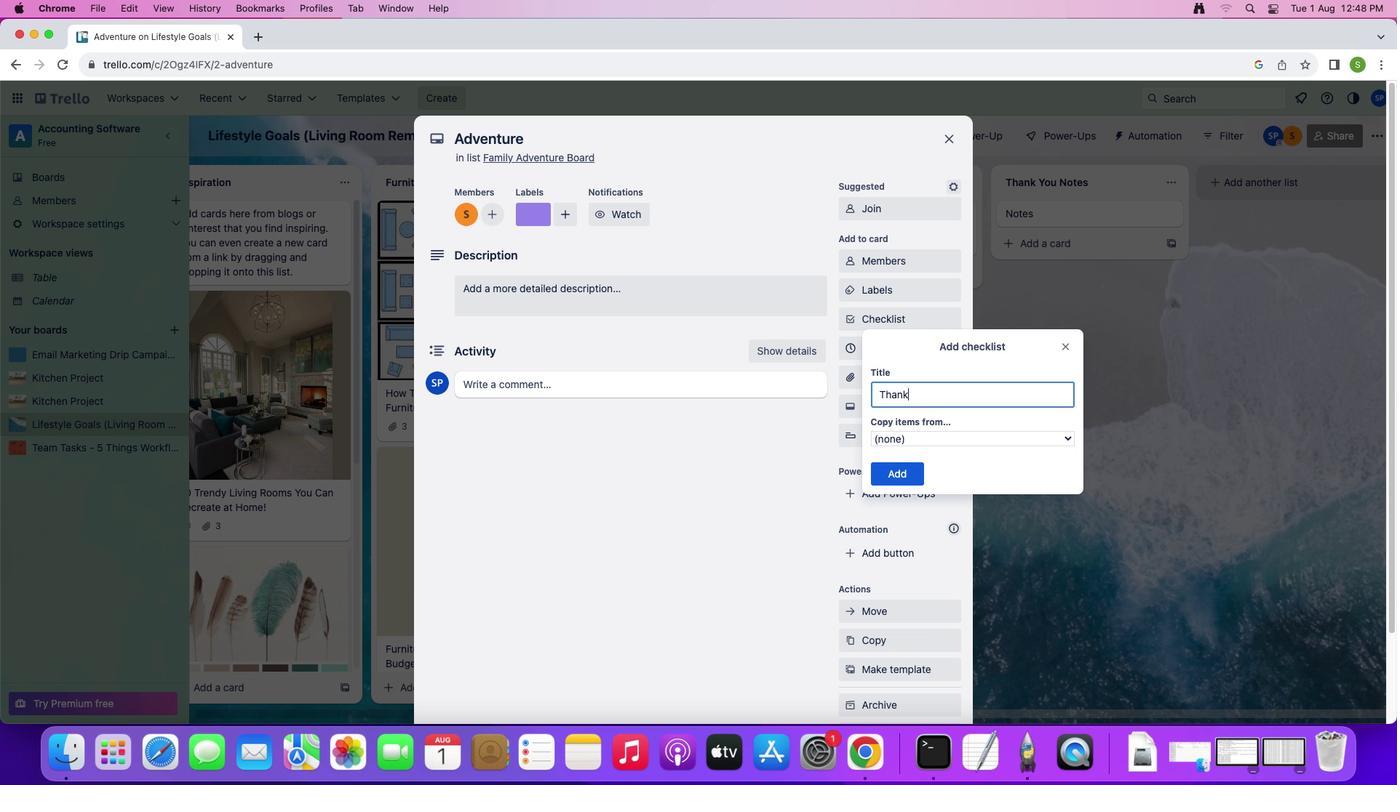 
Action: Mouse moved to (879, 473)
Screenshot: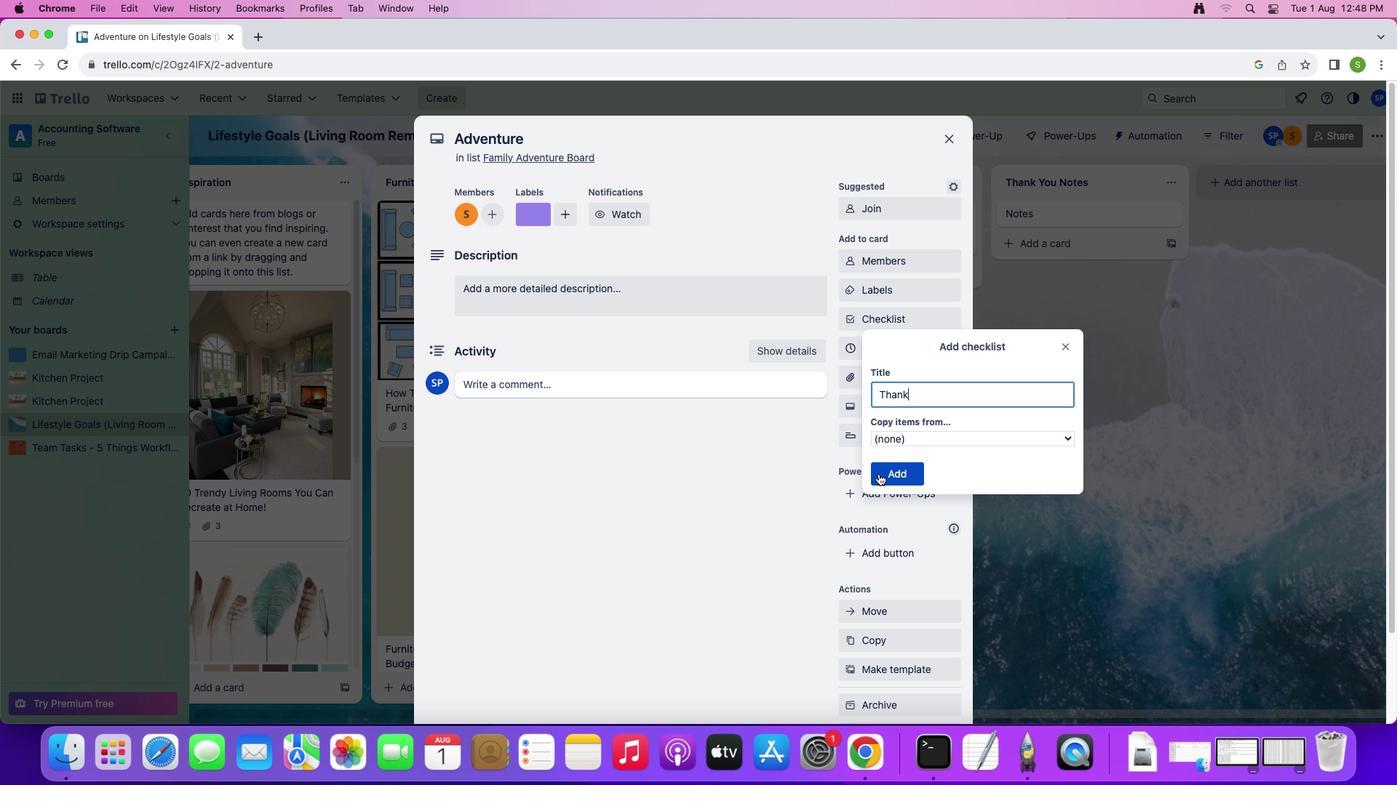 
Action: Mouse pressed left at (879, 473)
Screenshot: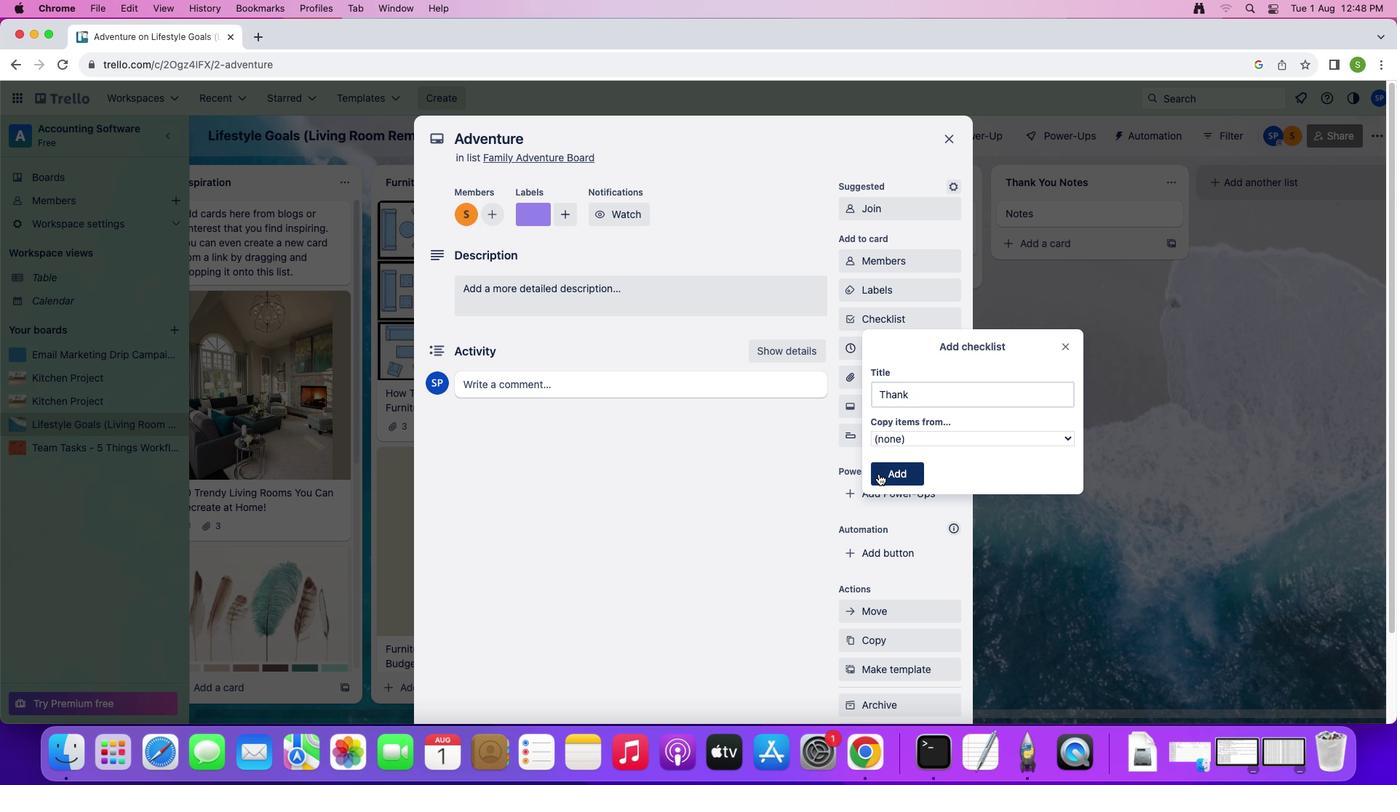 
Action: Mouse moved to (879, 350)
Screenshot: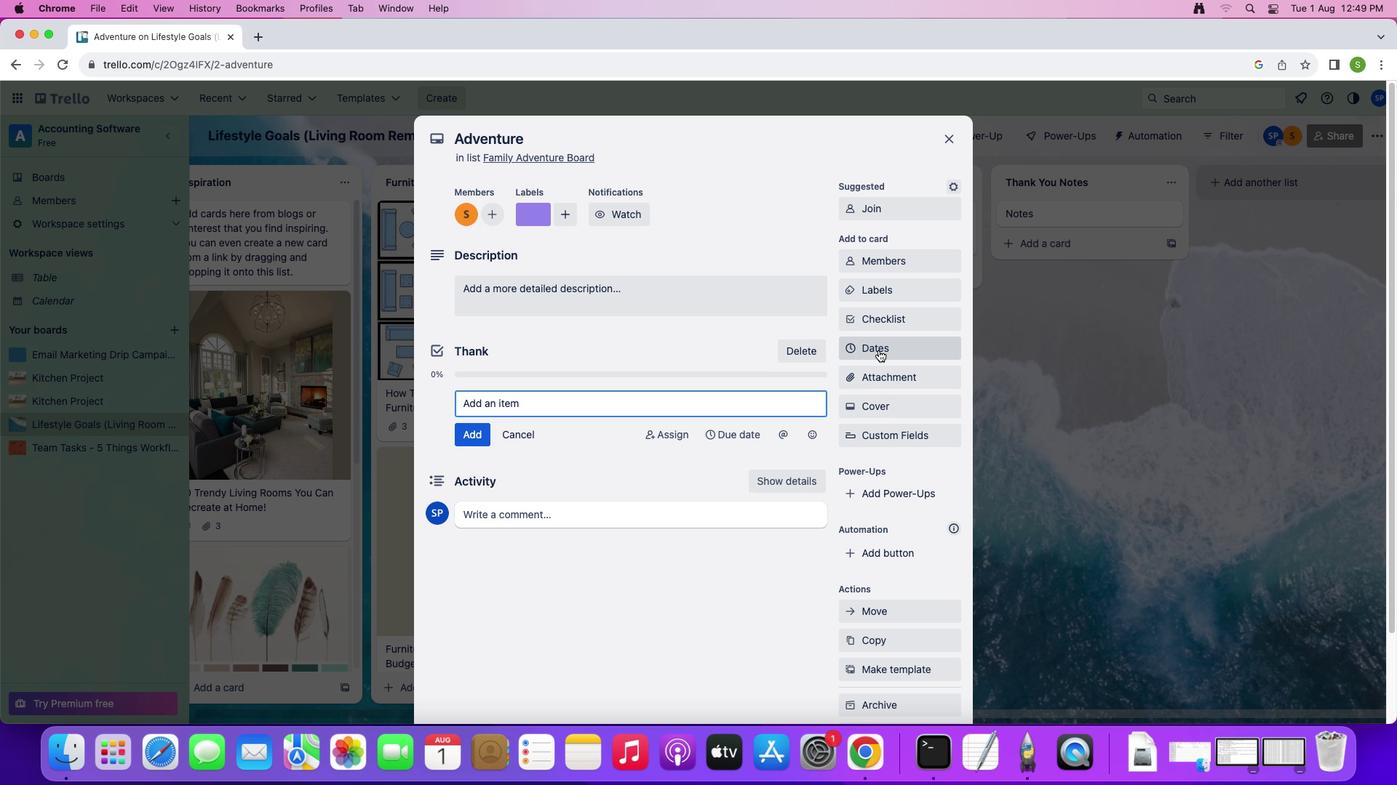 
Action: Mouse pressed left at (879, 350)
Screenshot: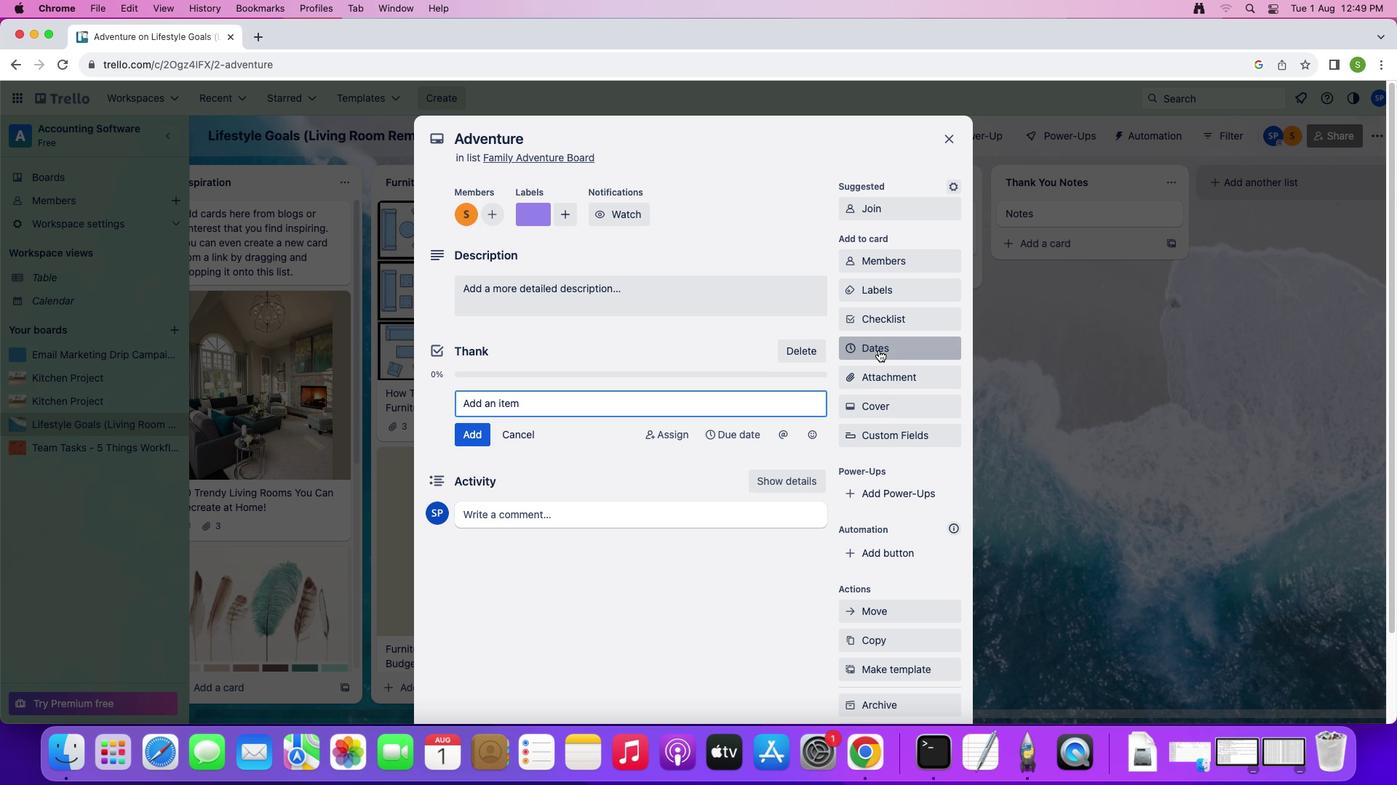 
Action: Mouse moved to (917, 281)
Screenshot: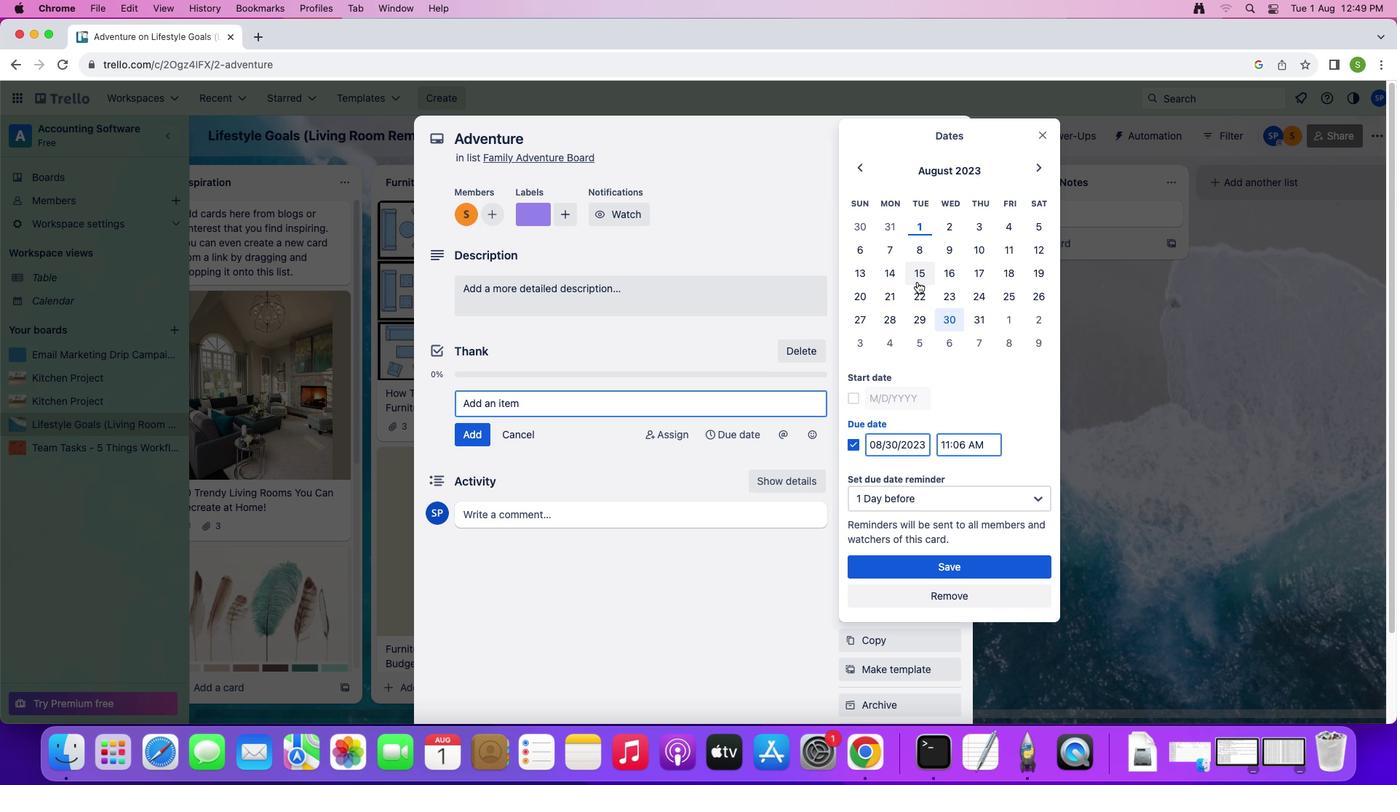 
Action: Mouse pressed left at (917, 281)
Screenshot: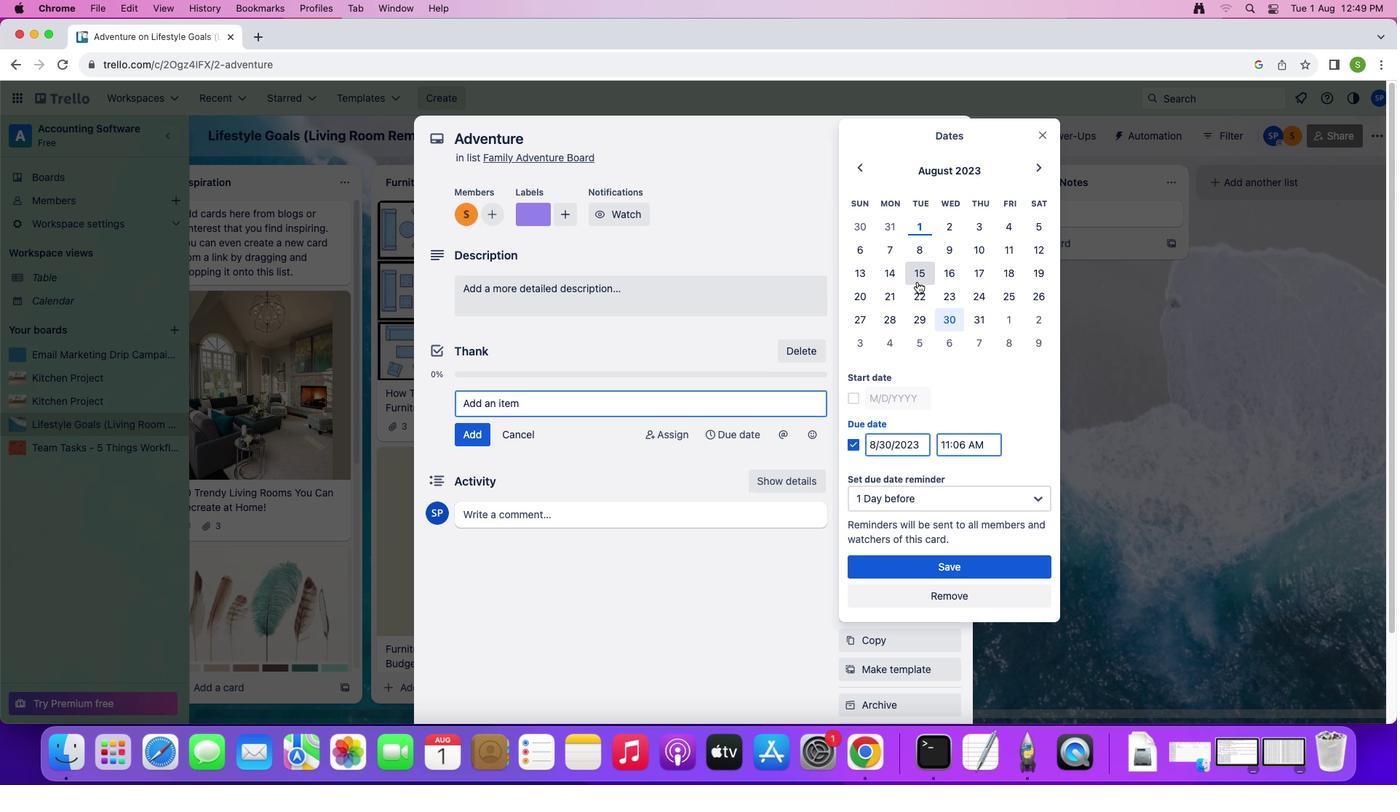 
Action: Mouse moved to (857, 399)
Screenshot: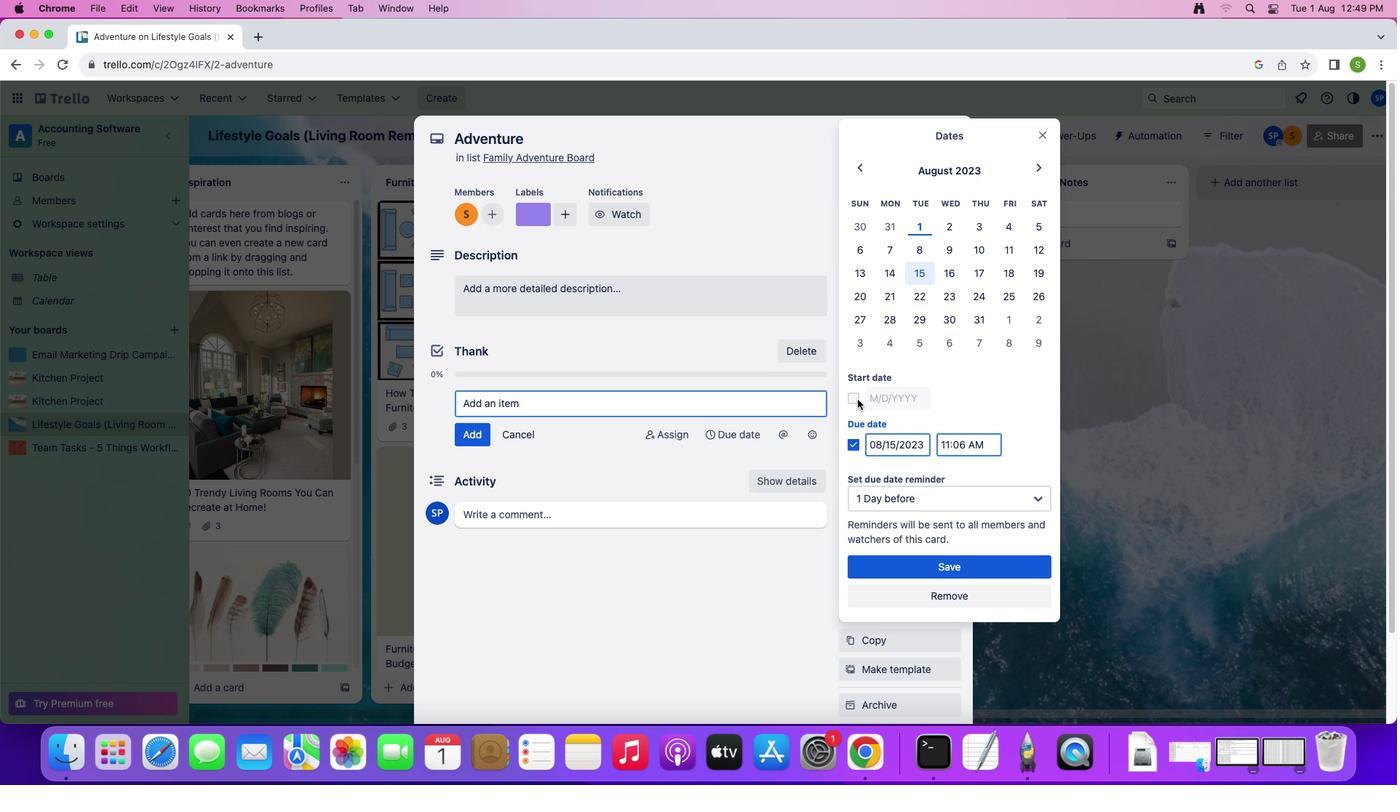 
Action: Mouse pressed left at (857, 399)
Screenshot: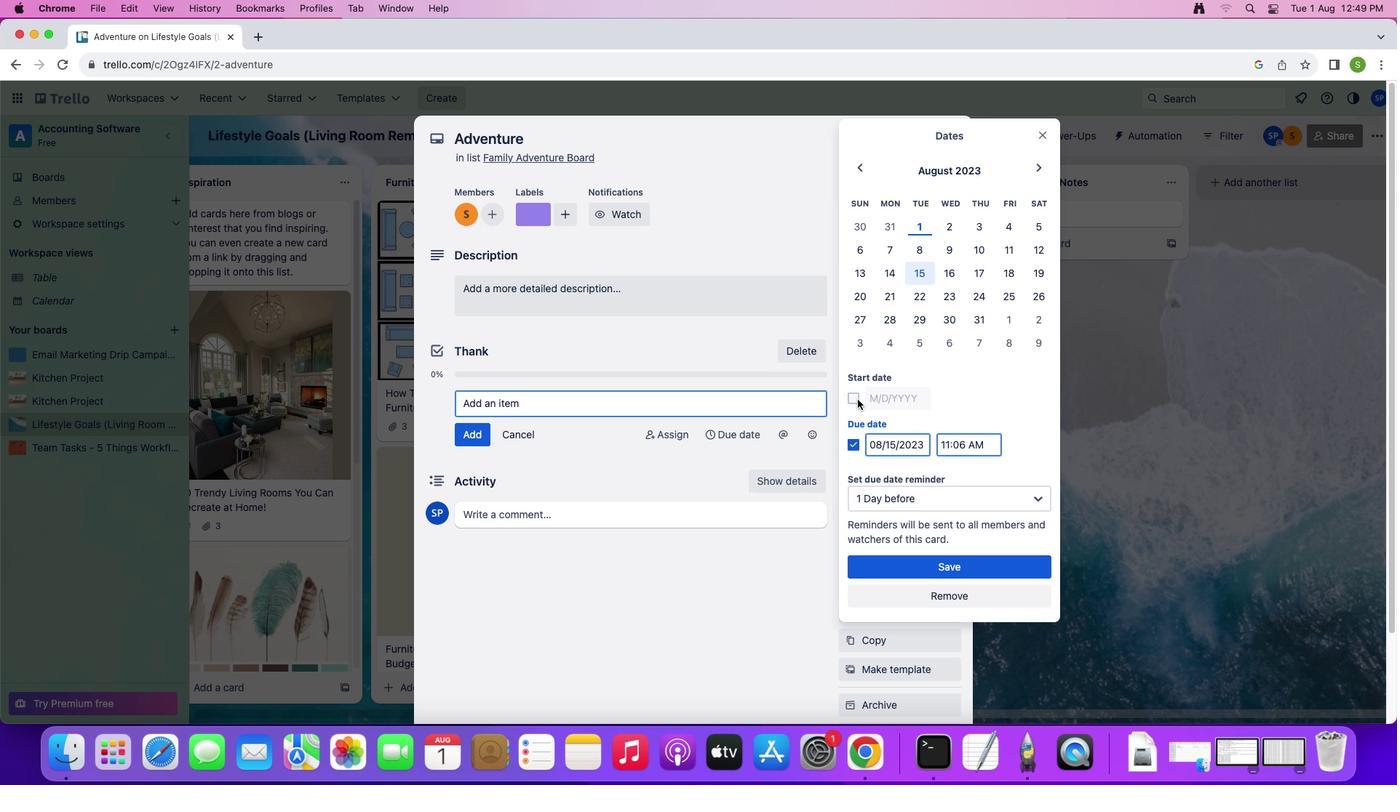
Action: Mouse moved to (911, 562)
Screenshot: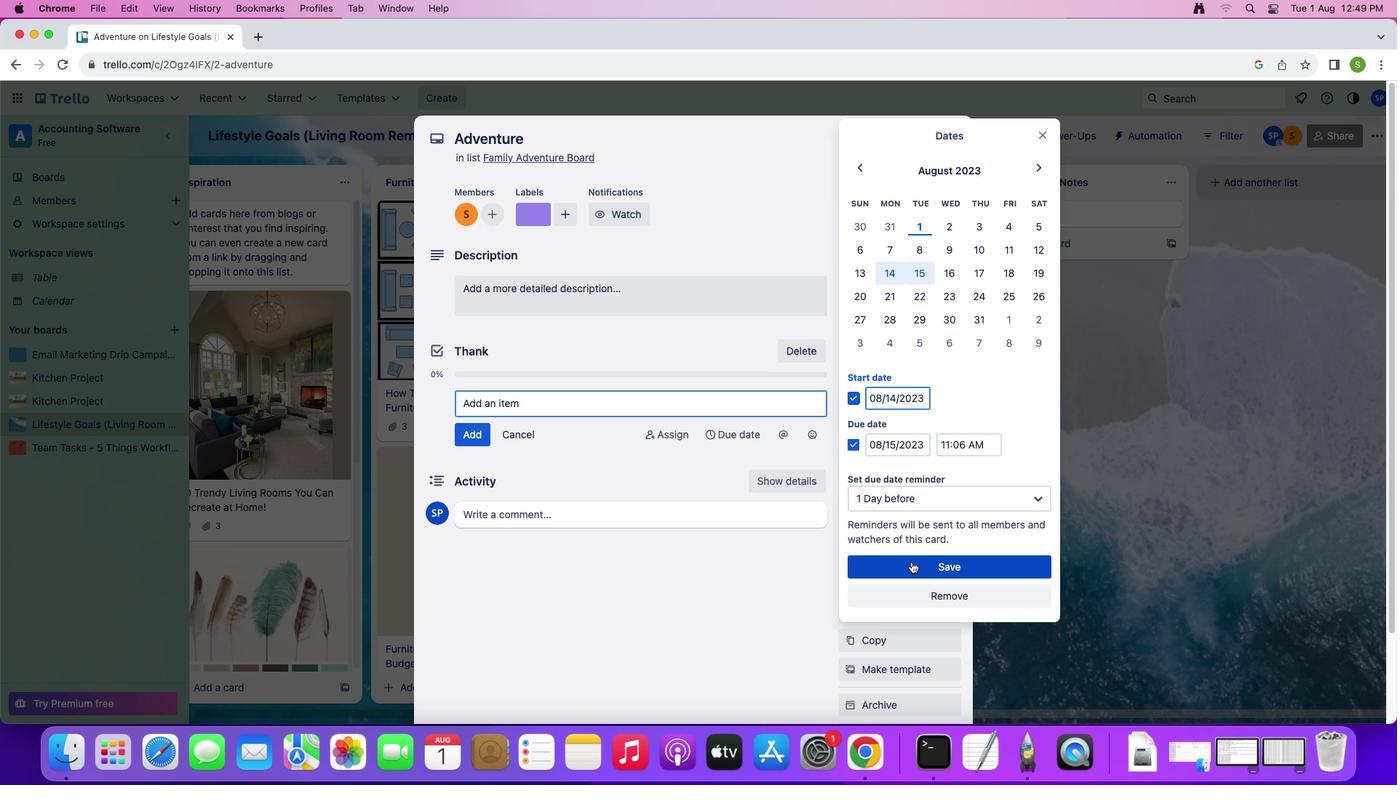 
Action: Mouse pressed left at (911, 562)
Screenshot: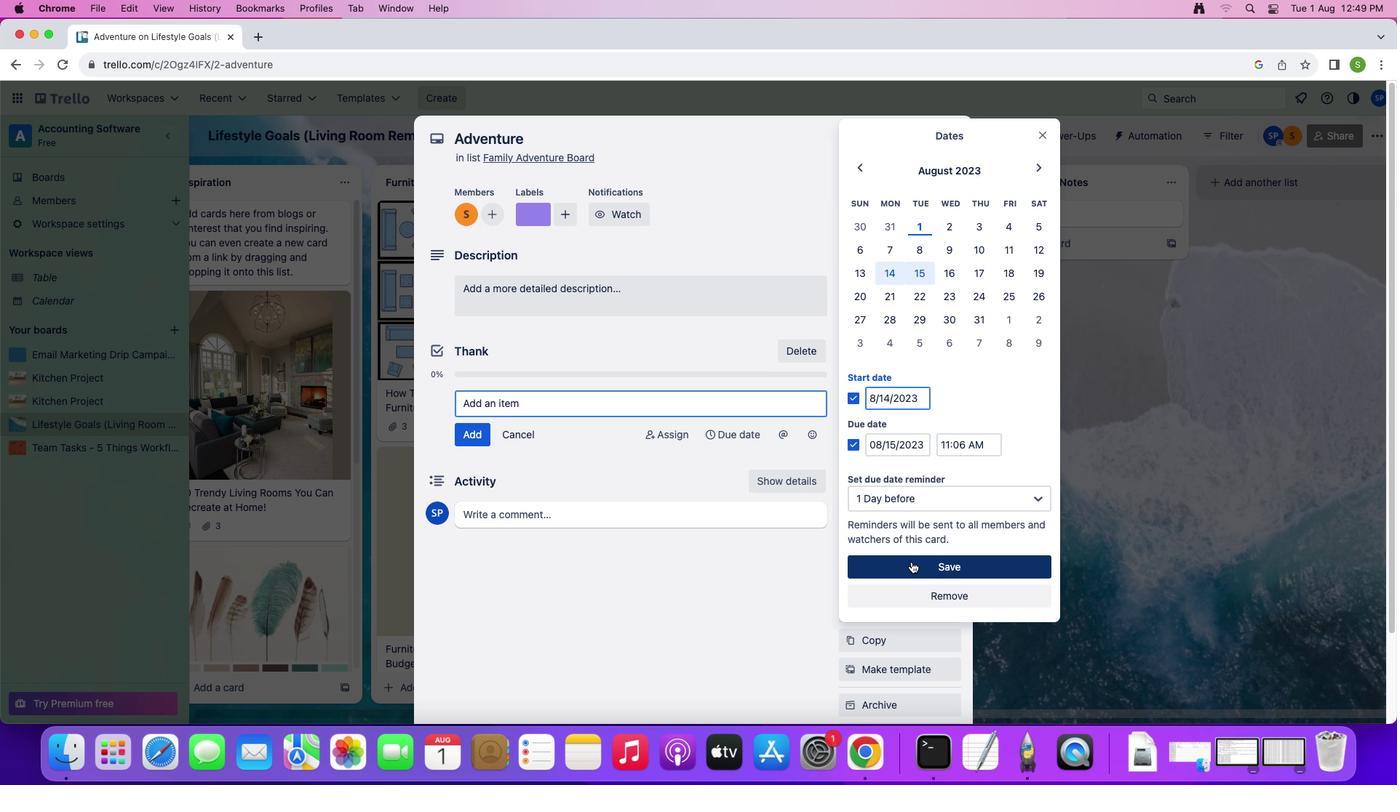 
Action: Mouse moved to (886, 352)
Screenshot: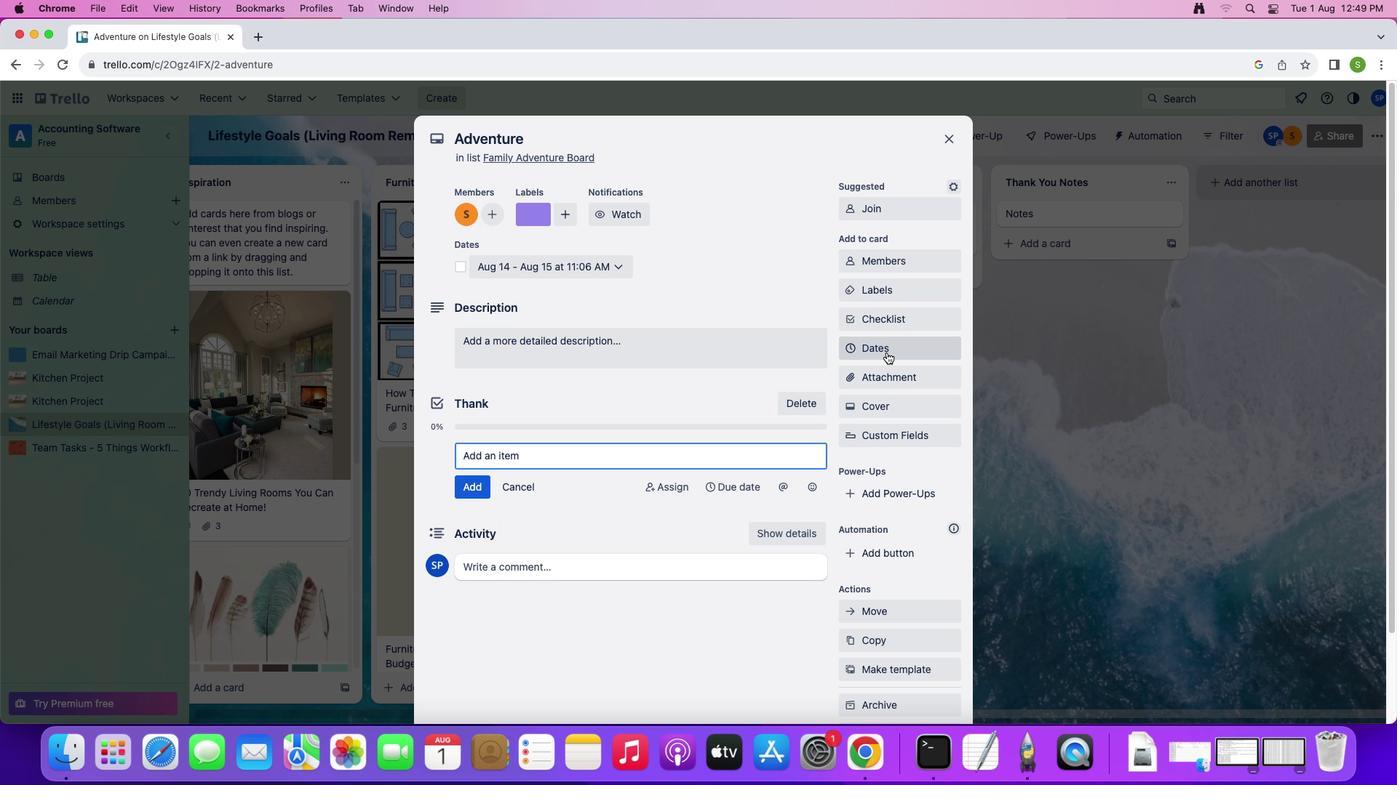 
Action: Mouse pressed left at (886, 352)
Screenshot: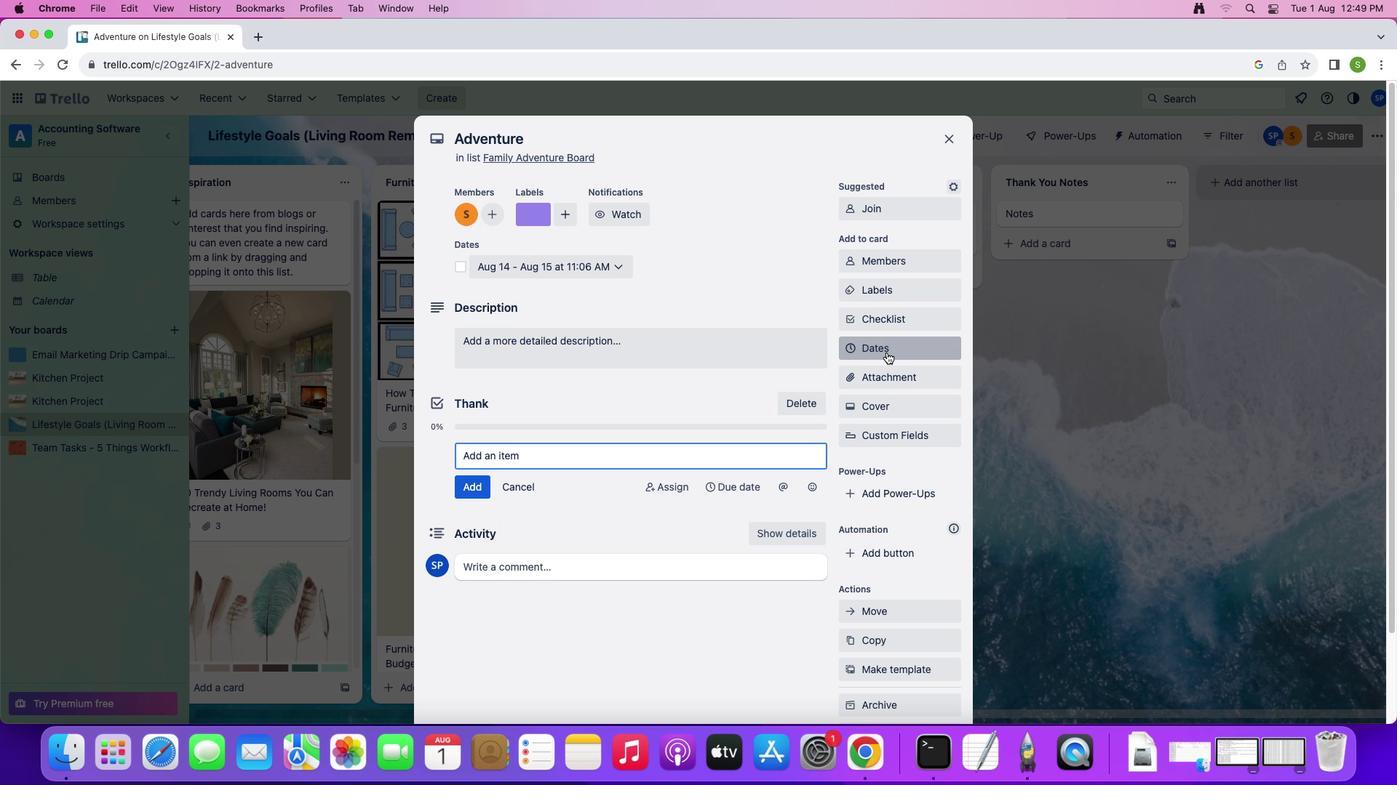 
Action: Mouse moved to (918, 575)
Screenshot: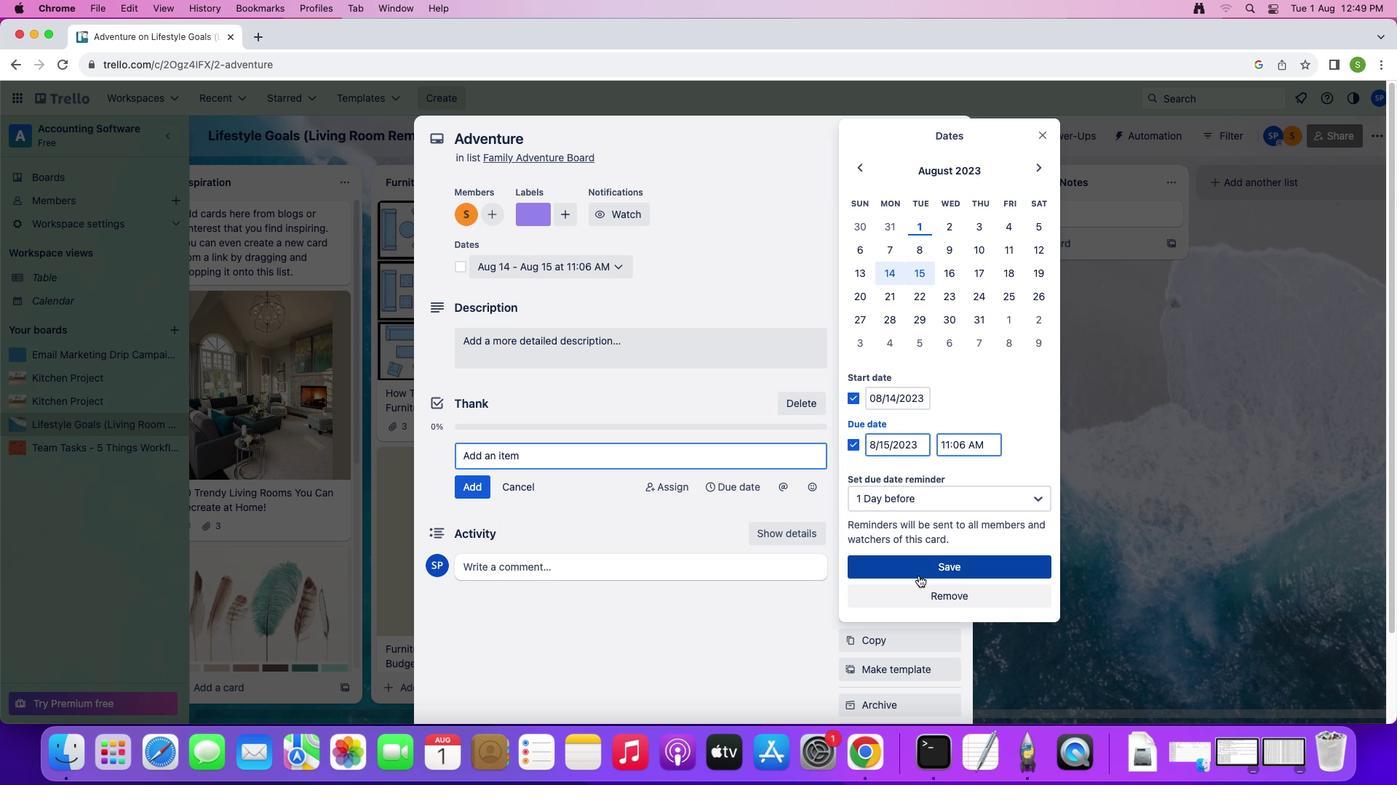 
Action: Mouse pressed left at (918, 575)
Screenshot: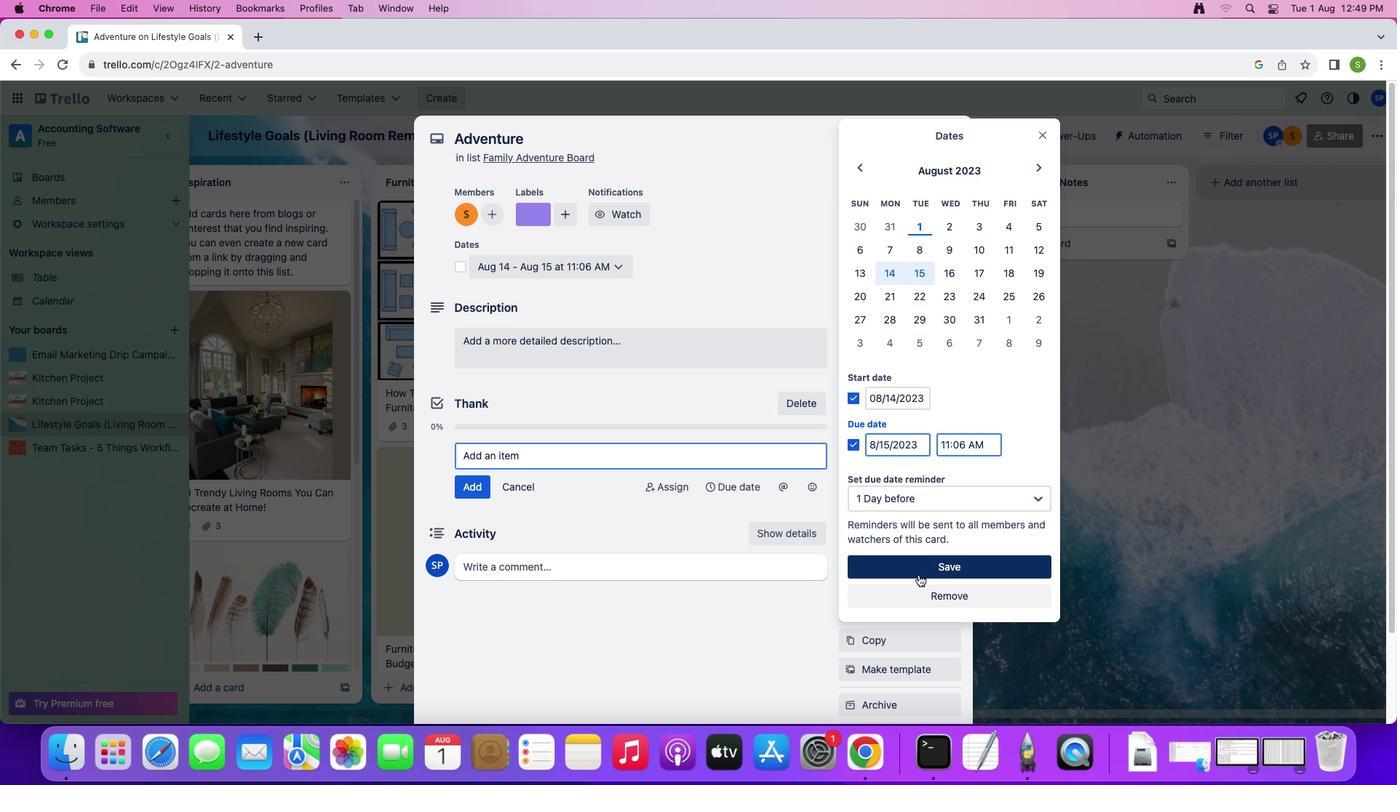 
Action: Mouse moved to (872, 408)
Screenshot: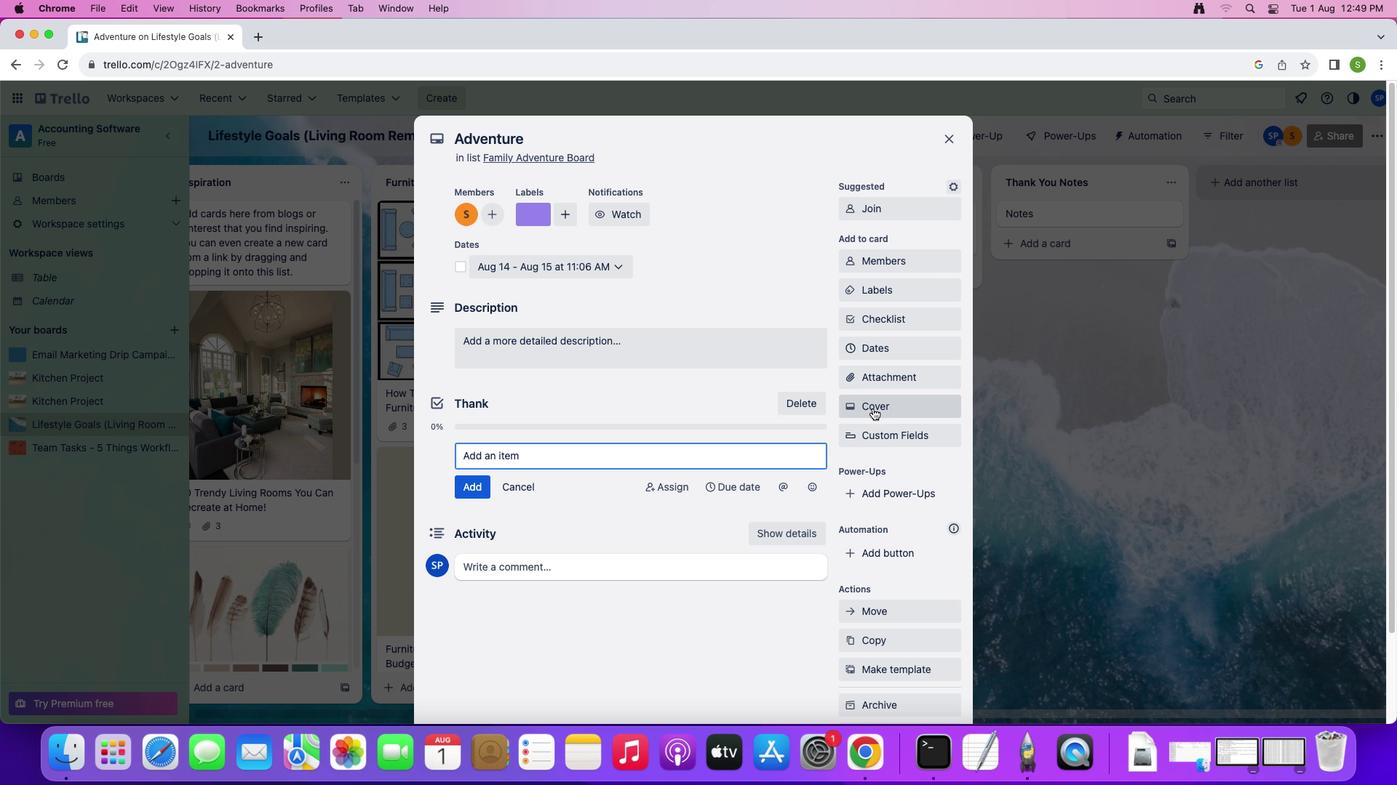 
Action: Mouse pressed left at (872, 408)
Screenshot: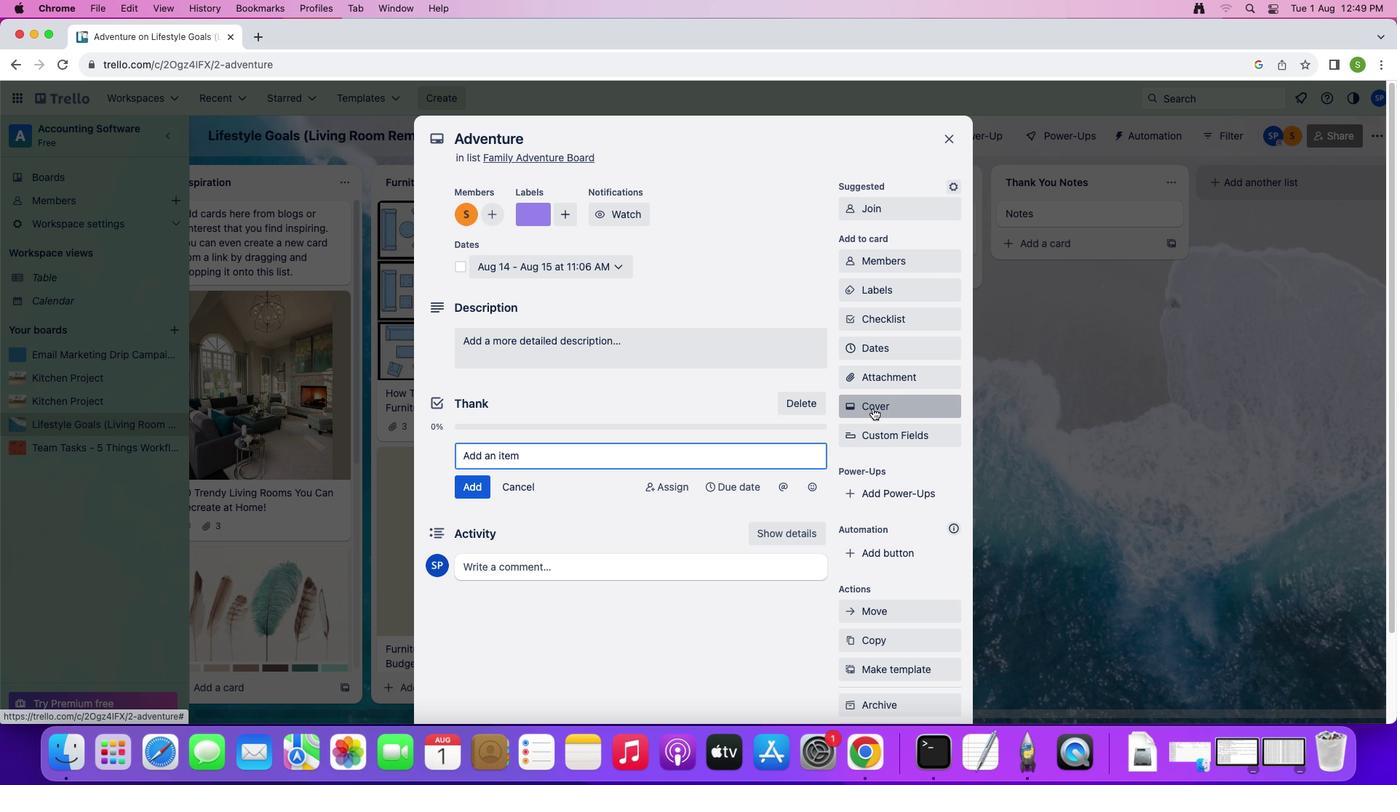 
Action: Mouse moved to (942, 467)
Screenshot: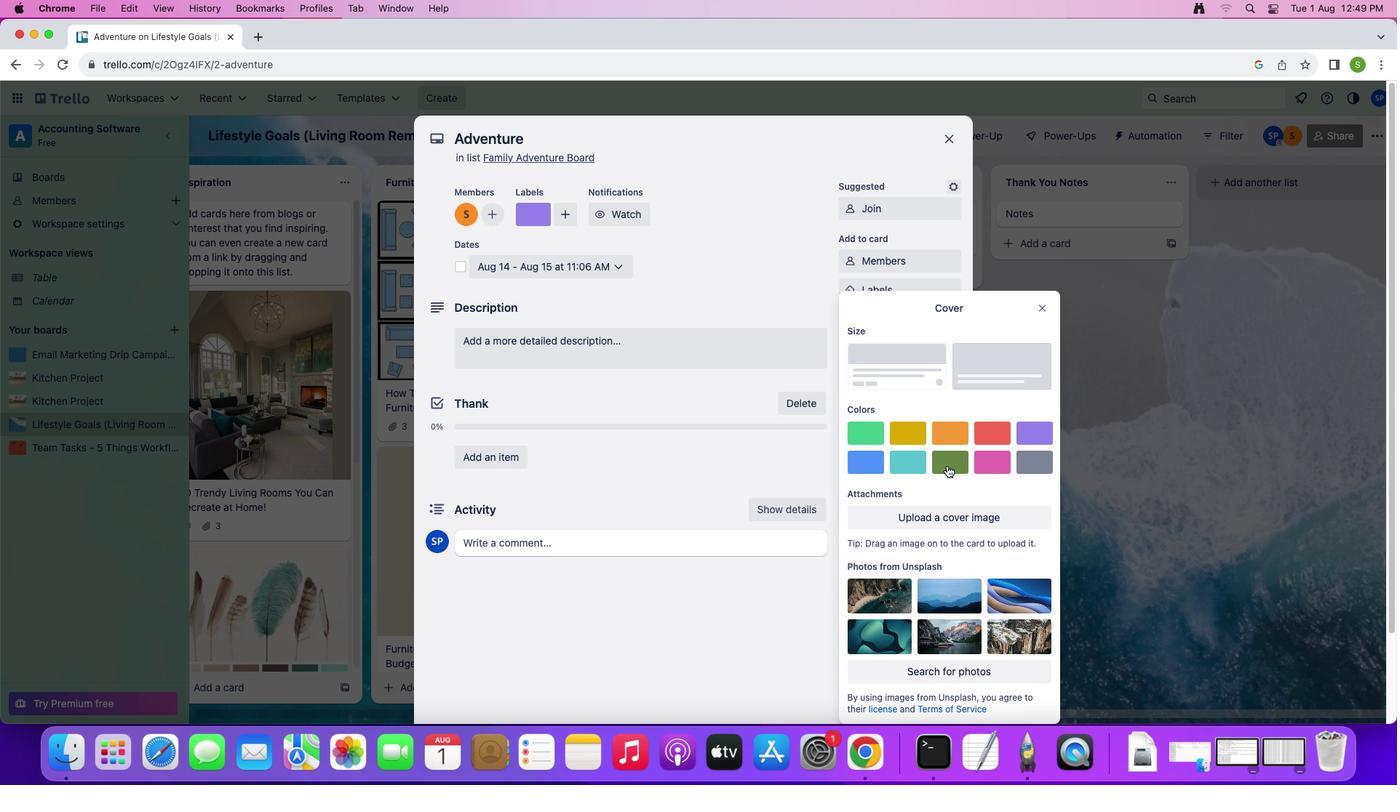 
Action: Mouse pressed left at (942, 467)
Screenshot: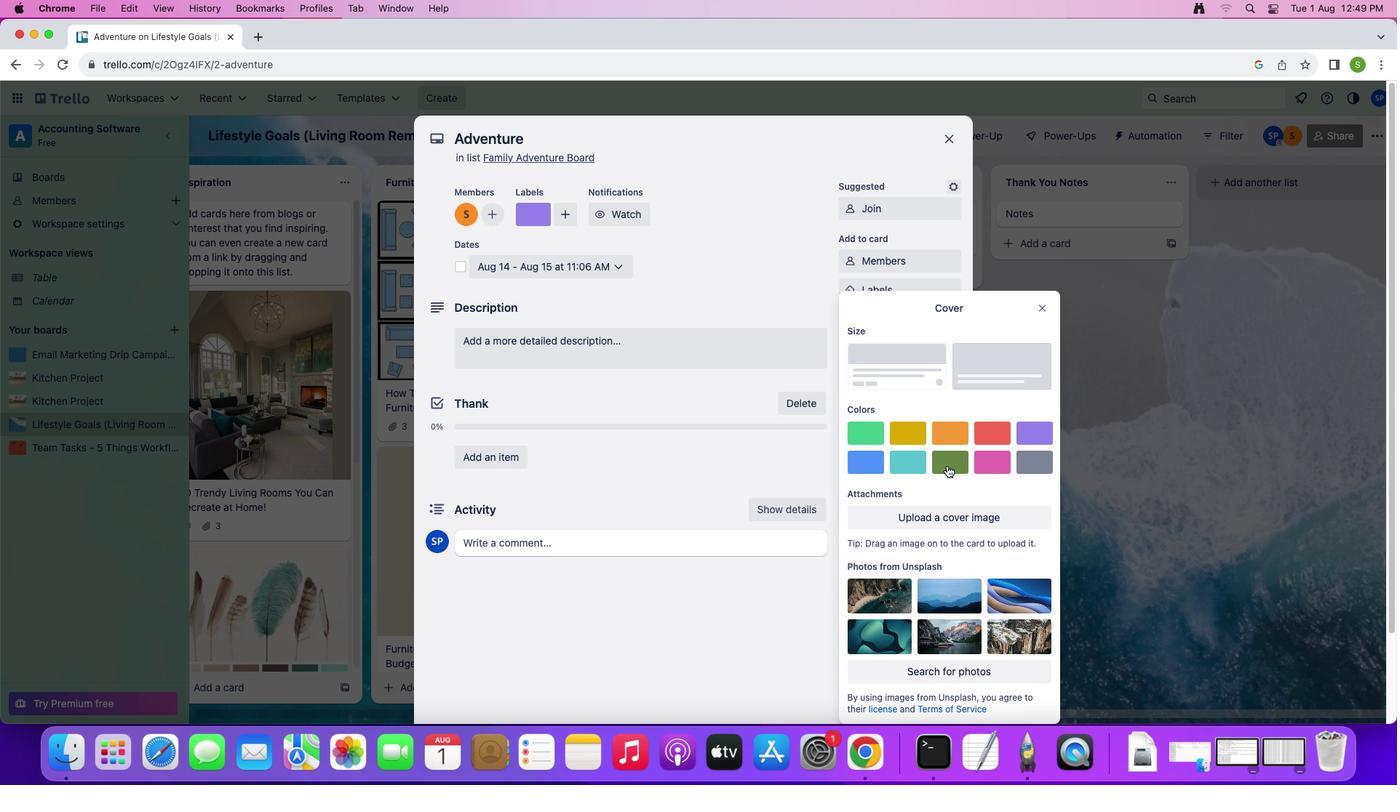 
Action: Mouse moved to (1052, 289)
Screenshot: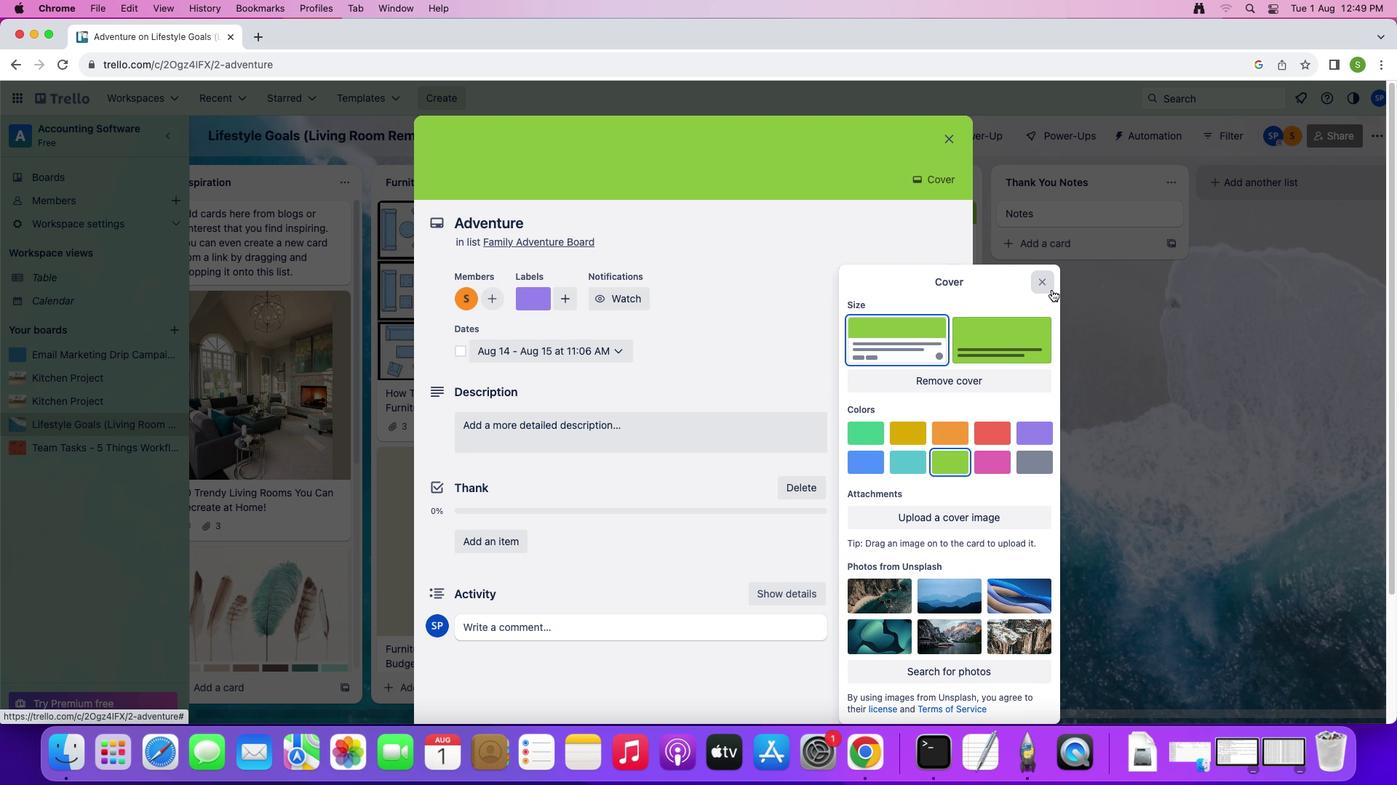 
Action: Mouse pressed left at (1052, 289)
Screenshot: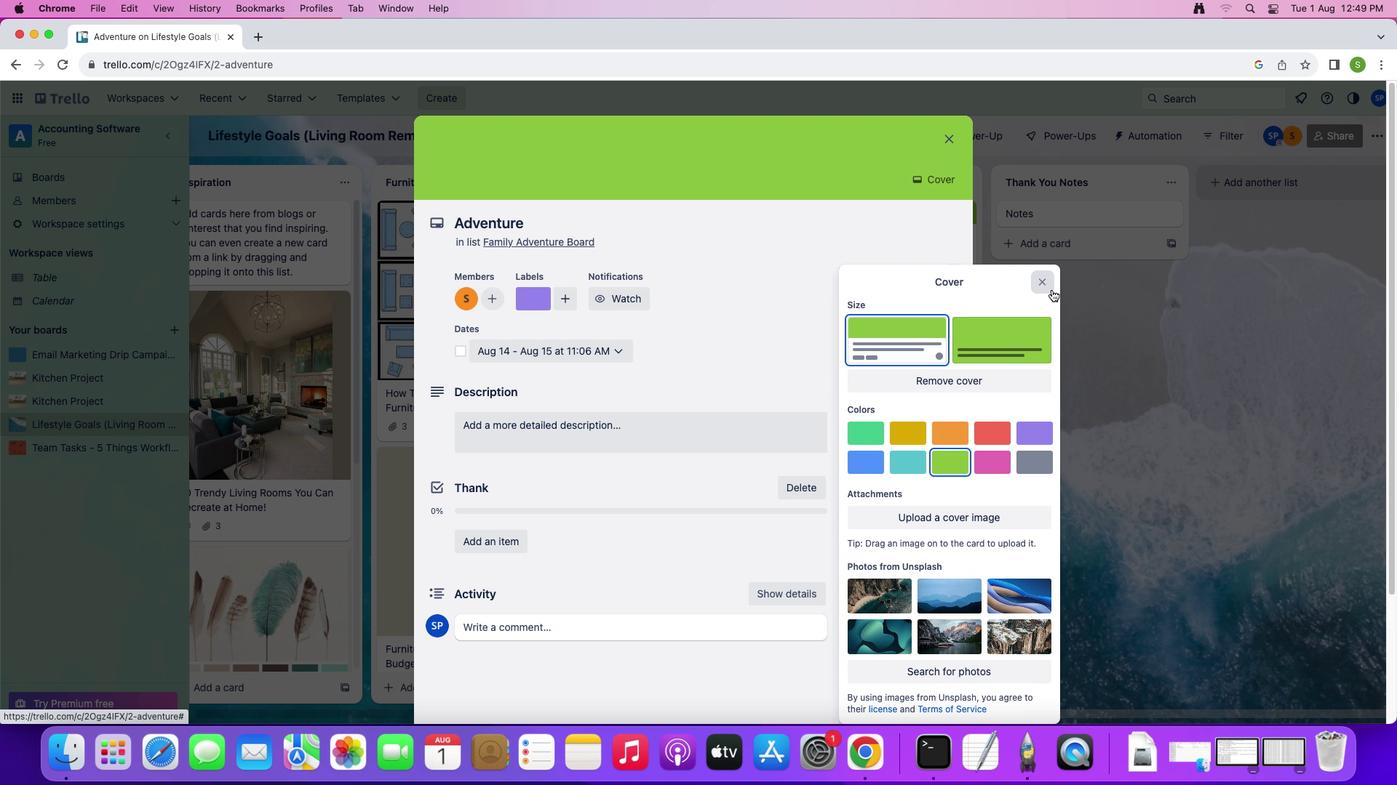 
Action: Mouse moved to (599, 422)
Screenshot: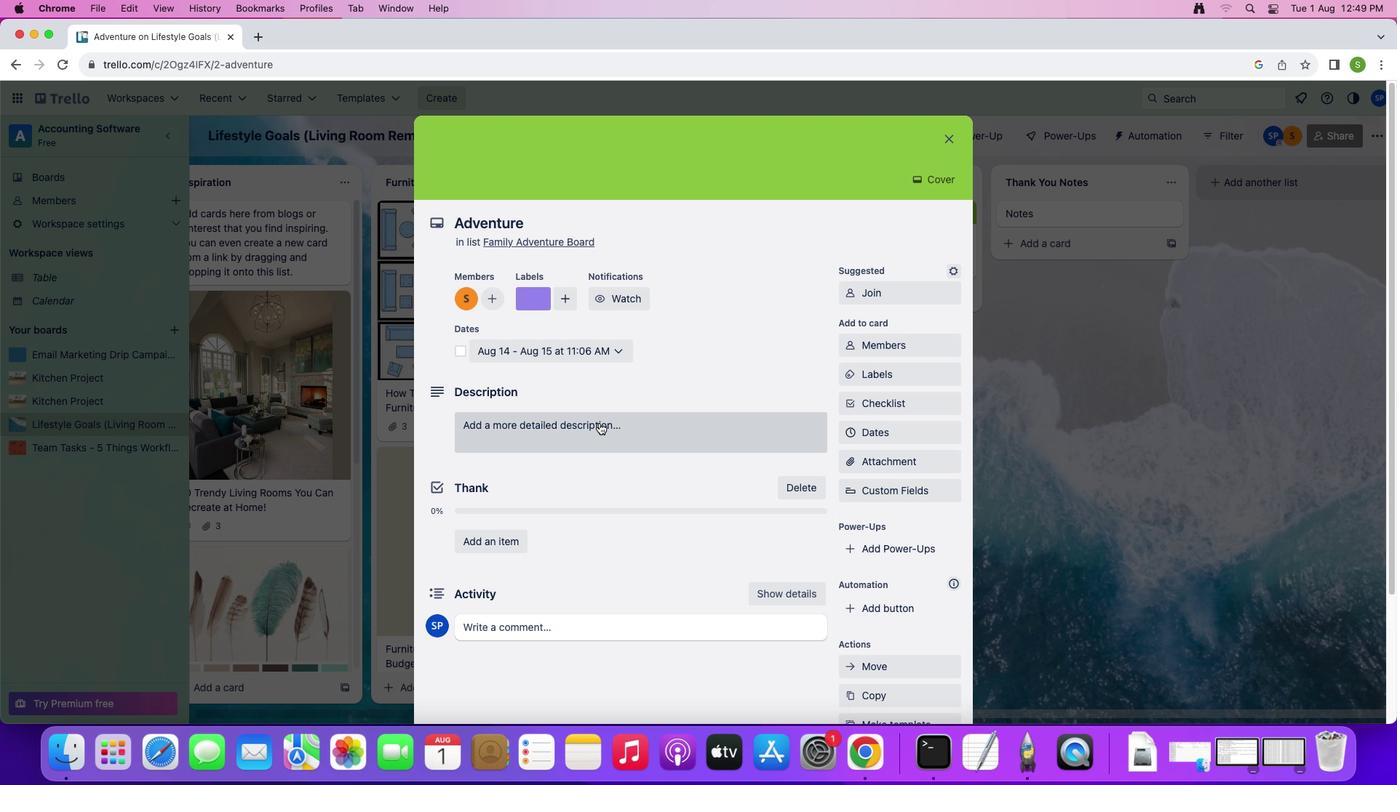 
Action: Mouse pressed left at (599, 422)
Screenshot: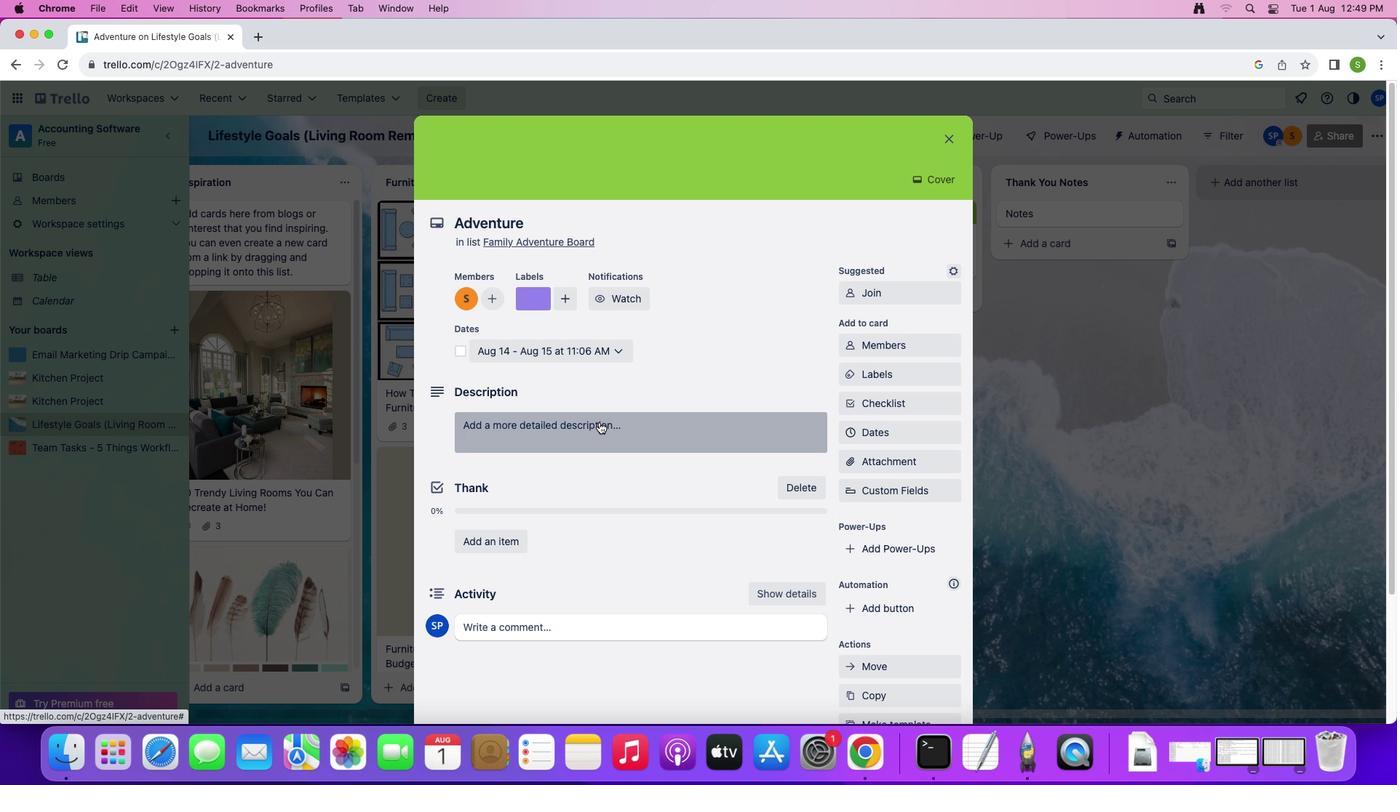 
Action: Mouse moved to (673, 523)
Screenshot: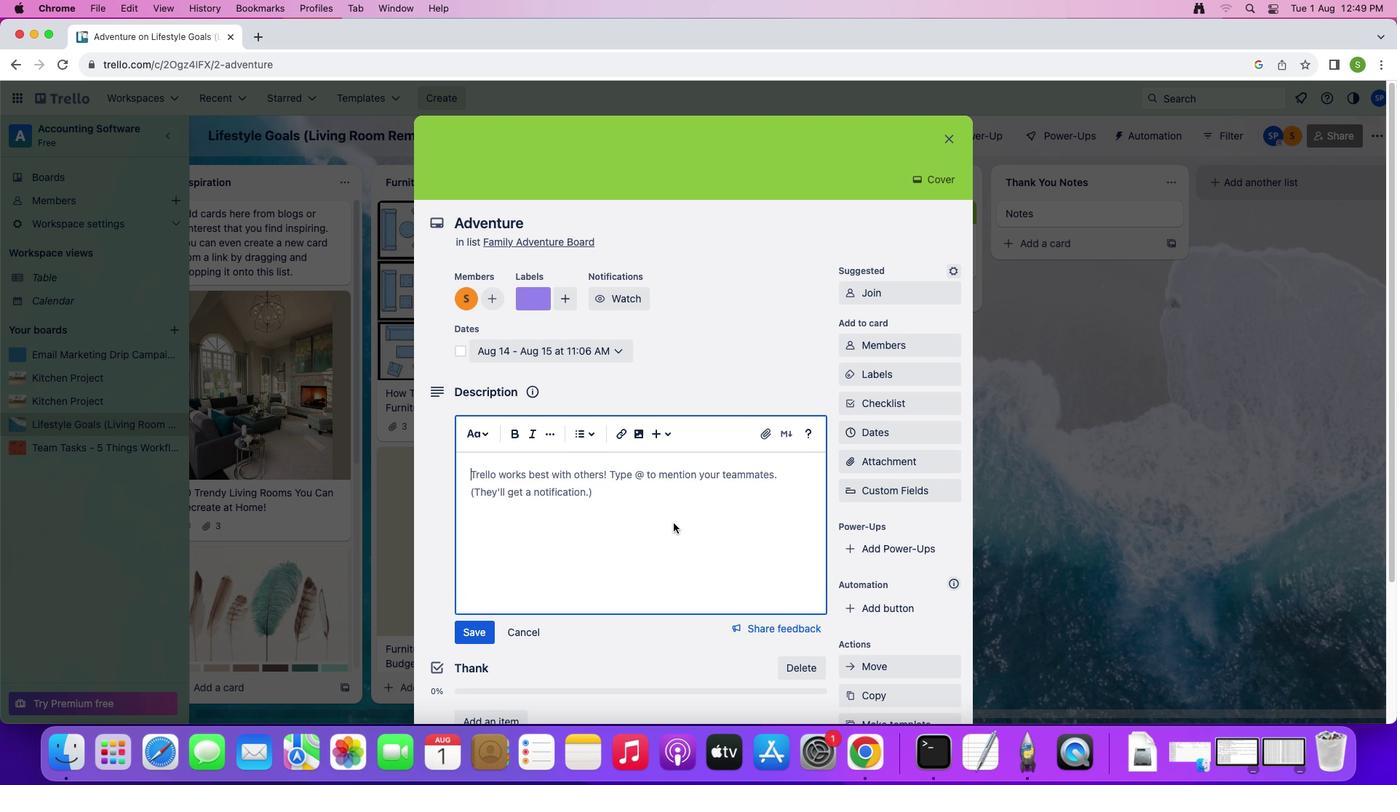 
Action: Key pressed Key.shift'T''h''i''s'Key.space'b''o''a''r''d'Key.space'h''e''l''p''s'Key.space'm''e'Key.space'a''n''d'Key.space'm''u'Key.backspace
Screenshot: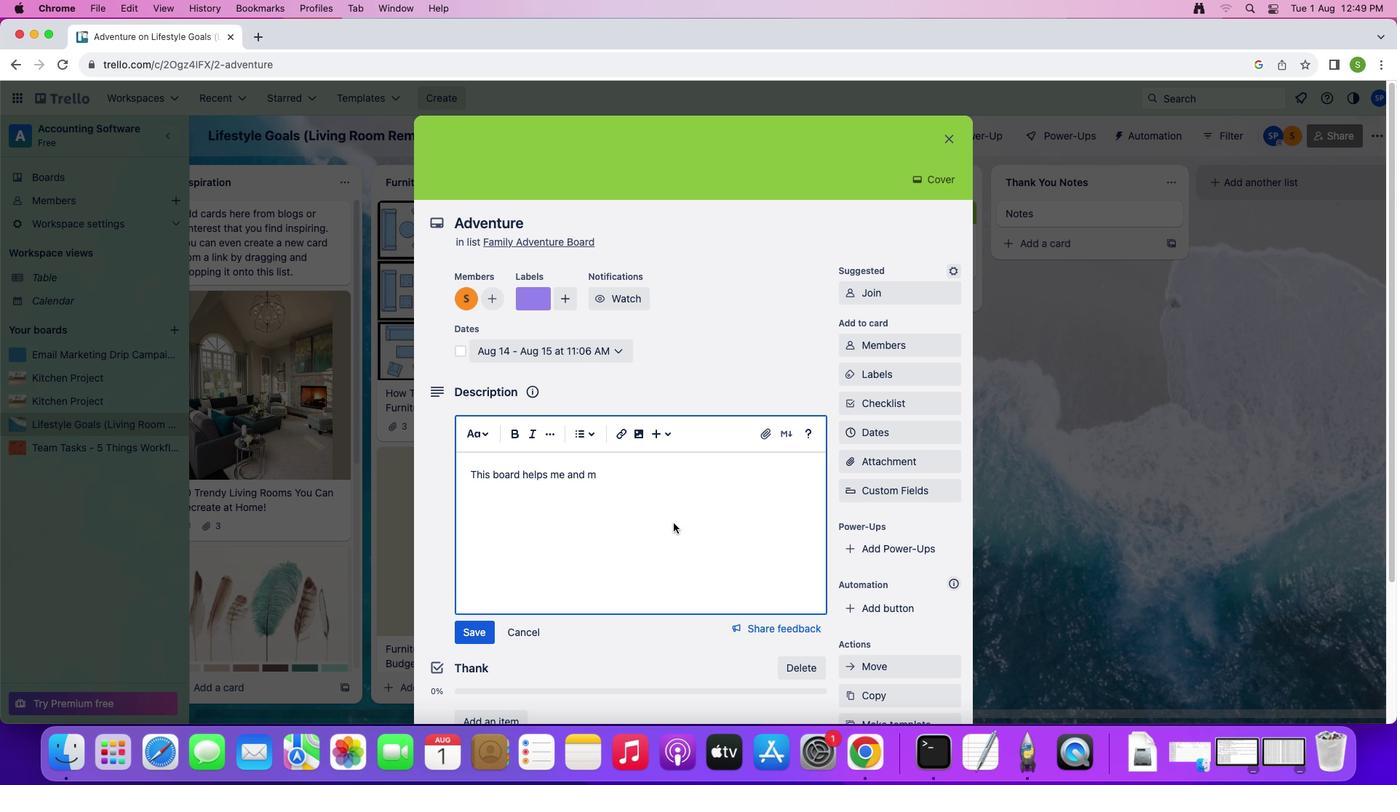 
Action: Mouse moved to (674, 523)
Screenshot: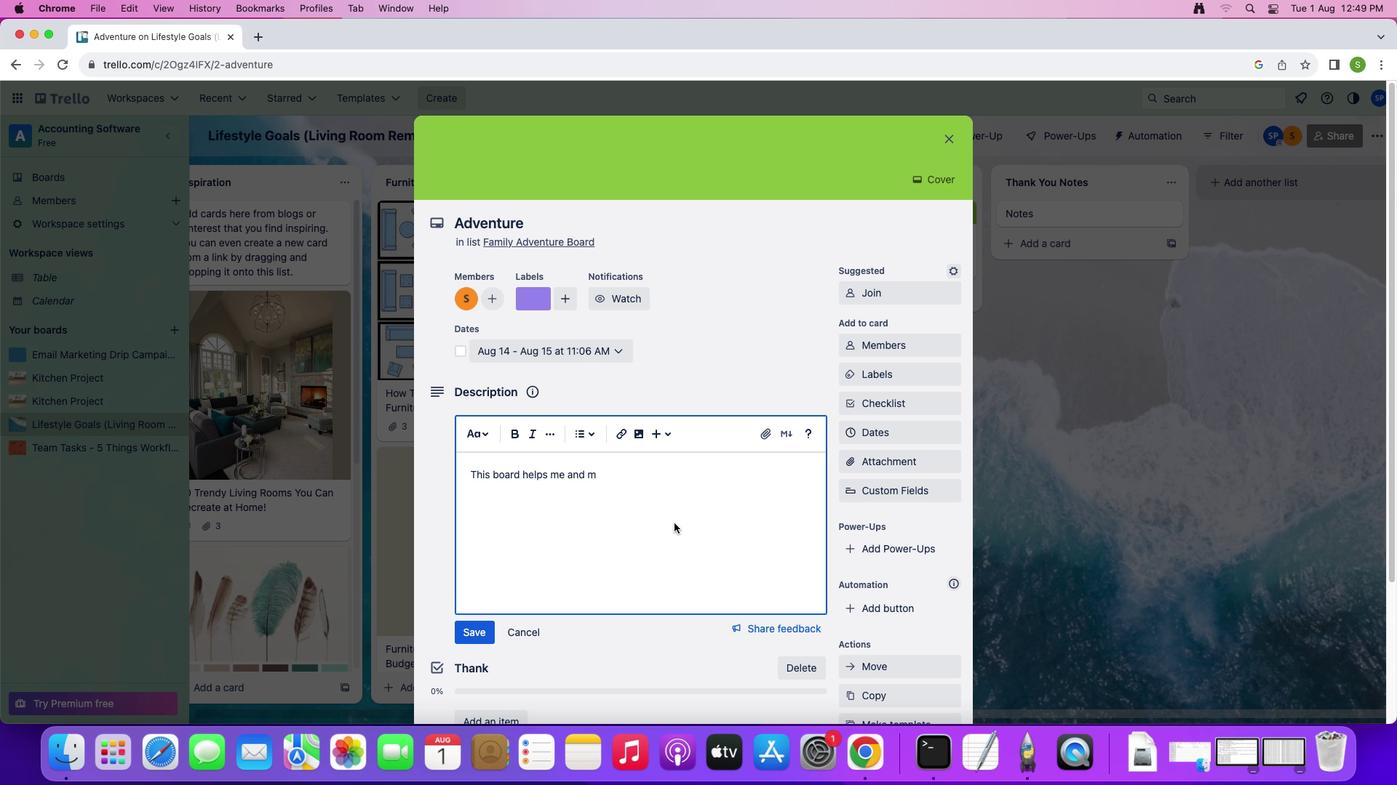 
Action: Key pressed 'y'Key.space'f''a''m''i''l''y'Key.space'k''e''e''p'Key.space't''r''a''c''k'Key.space'o''f'Key.space'a''l''l'Key.space'f''i'
Screenshot: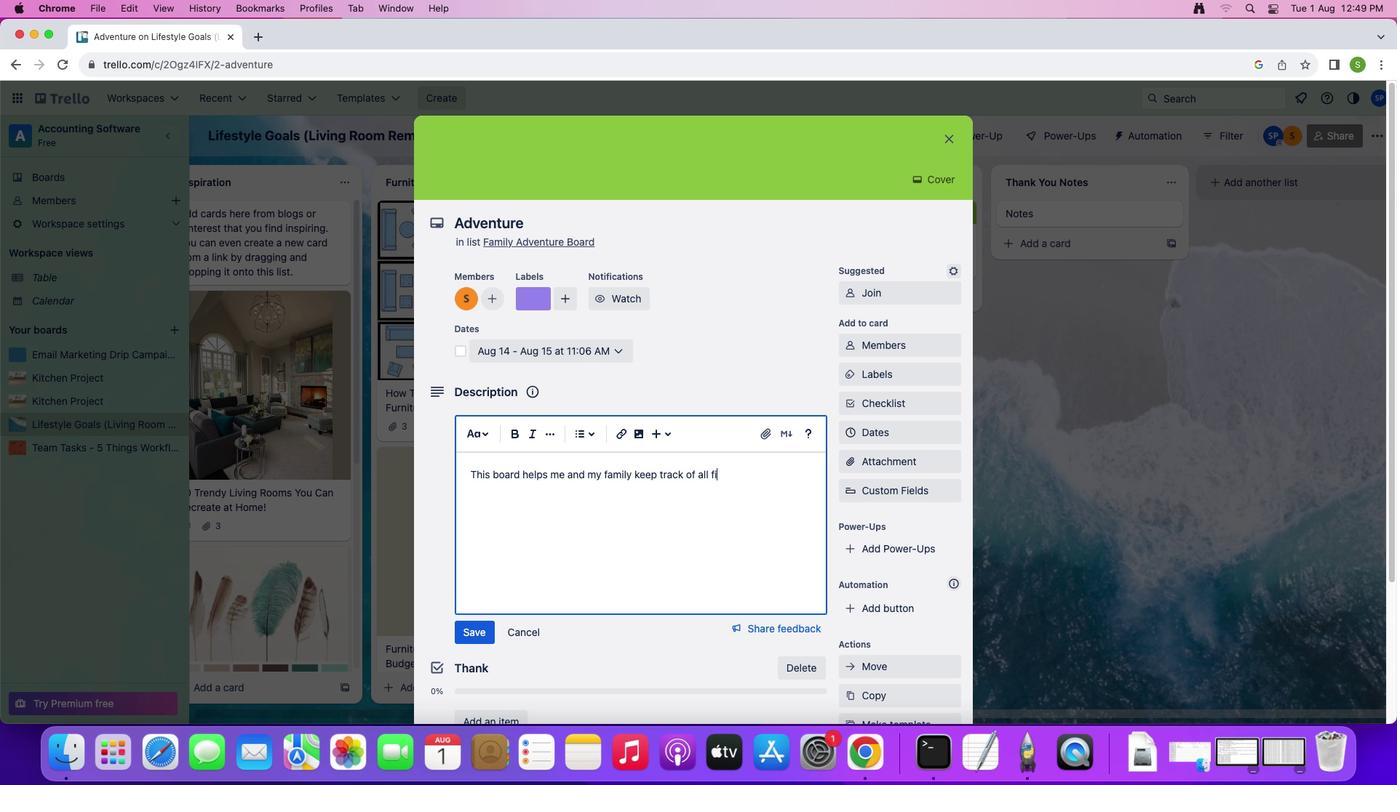 
Action: Mouse moved to (681, 523)
Screenshot: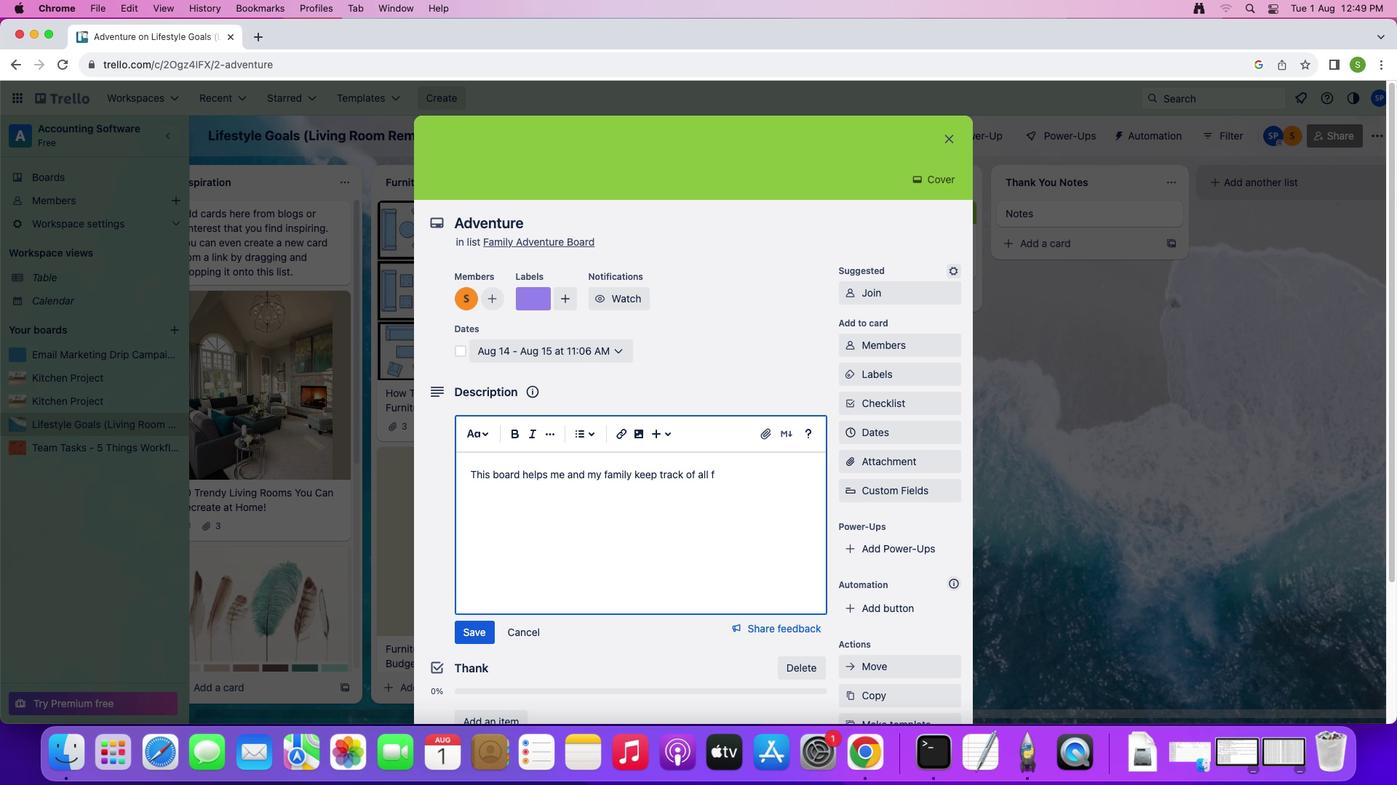 
Action: Key pressed Key.backspace'u''n'Key.space't''h''i''n''g''s'Key.space'w''e'Key.space'w''a''n''t'Key.space't''o'Key.space'd''o'Key.space'w''h''e''n'Key.space'w''e'"'"'r''e'Key.space'n''o''t'Key.space'w''o''r''k''i''n''g'
Screenshot: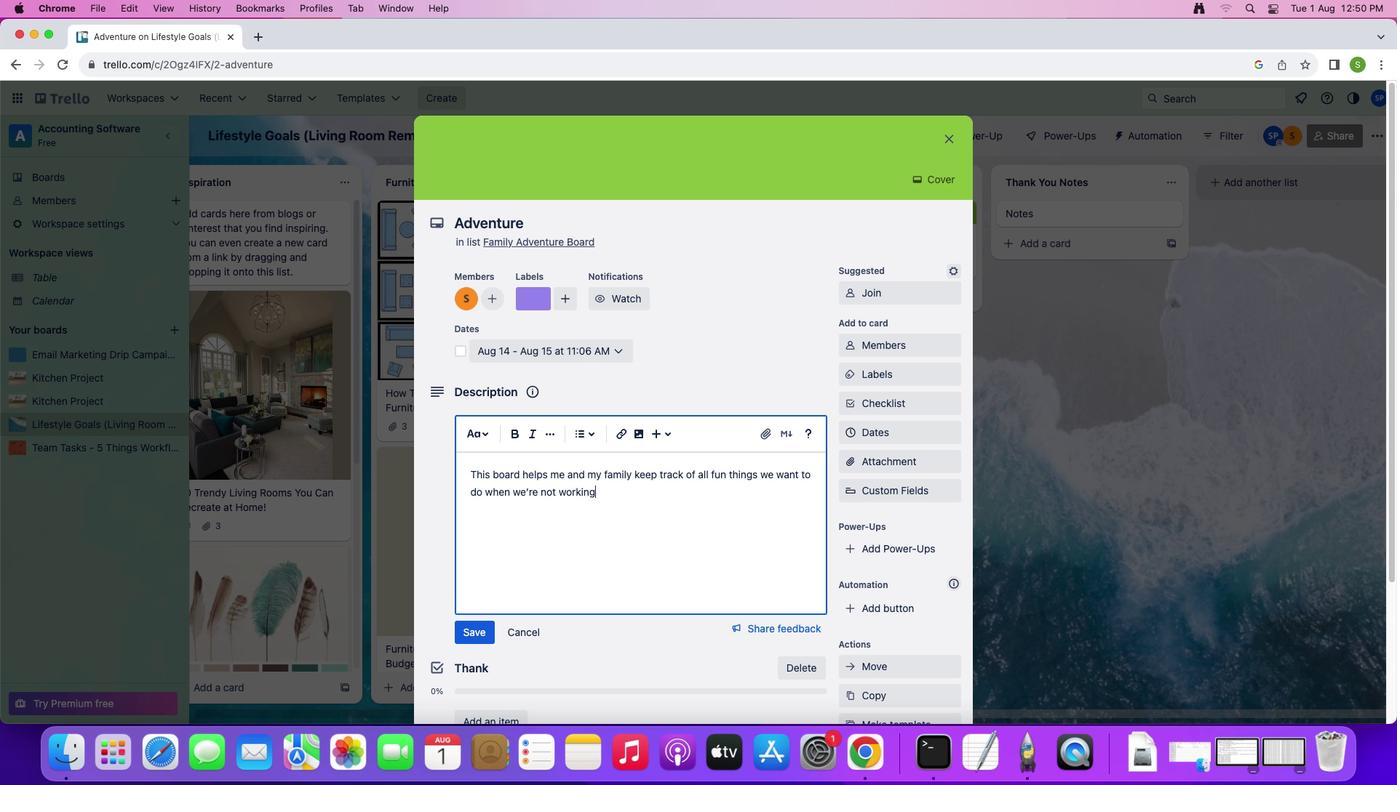 
Action: Mouse moved to (469, 633)
Screenshot: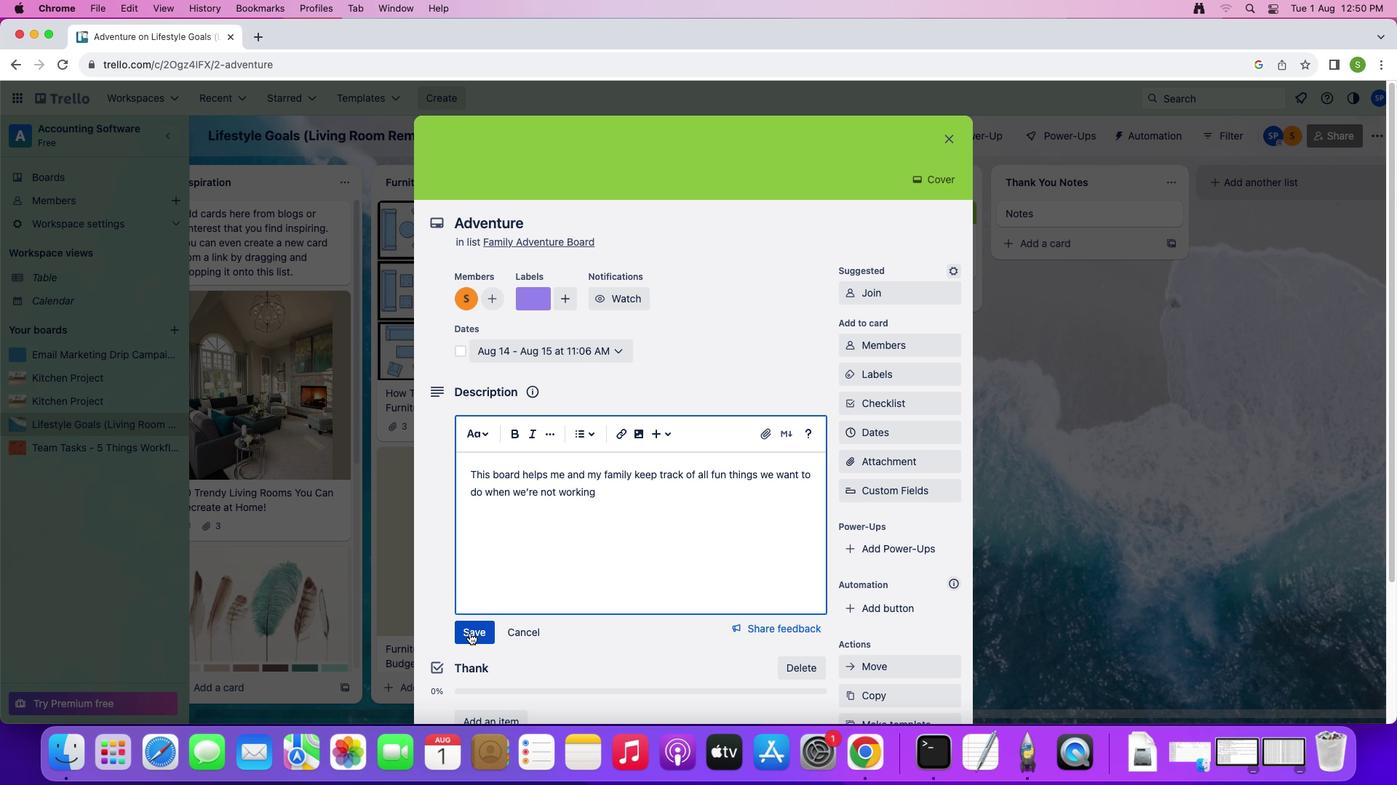 
Action: Mouse pressed left at (469, 633)
Screenshot: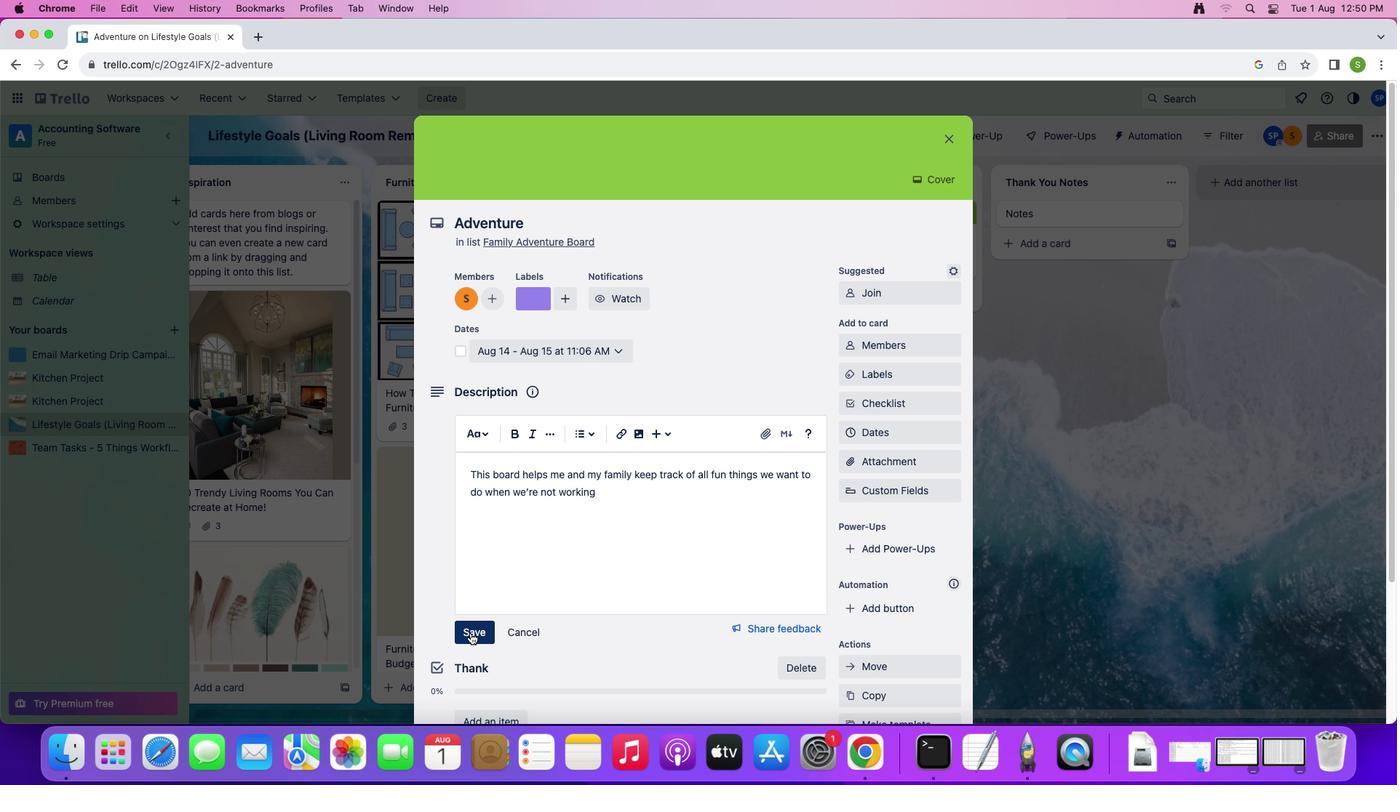
Action: Mouse moved to (596, 620)
Screenshot: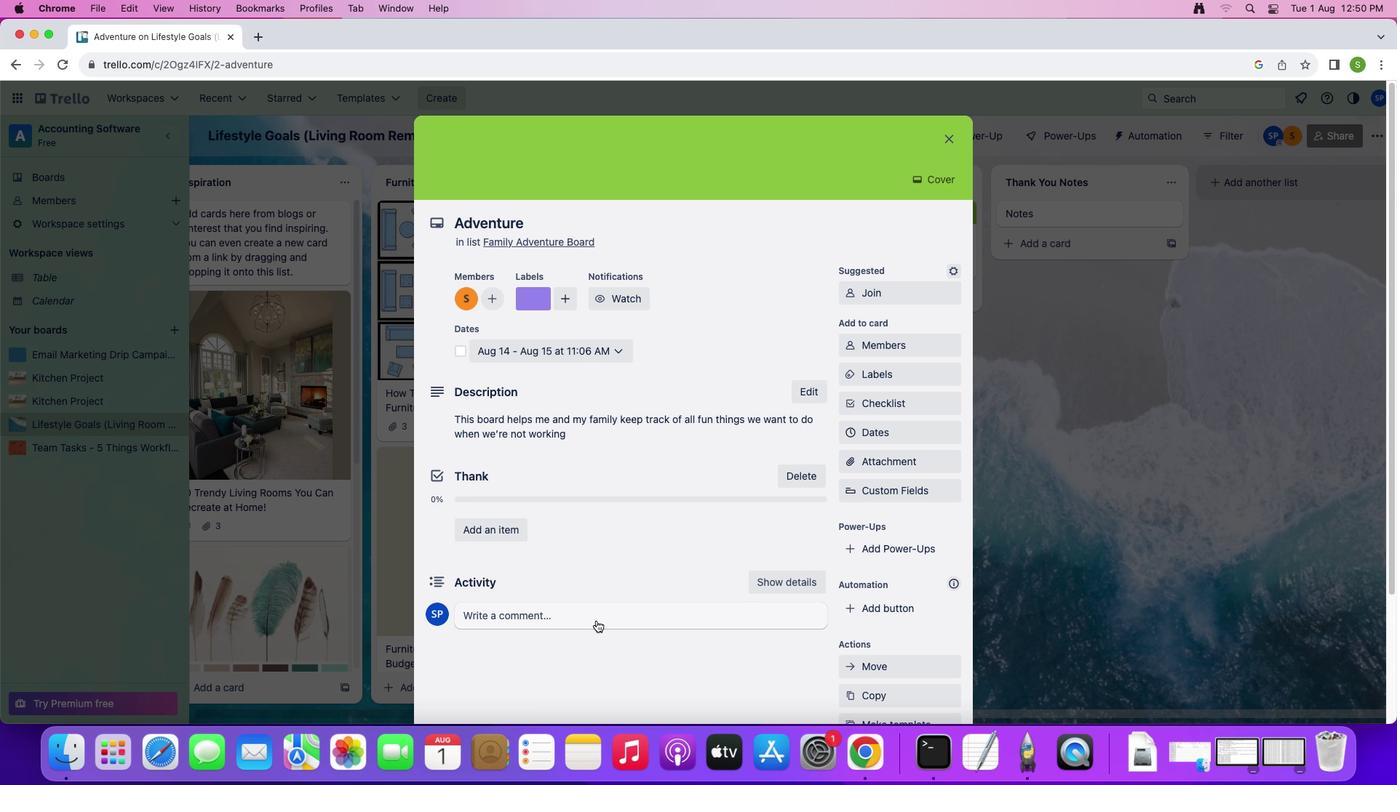 
Action: Mouse pressed left at (596, 620)
Screenshot: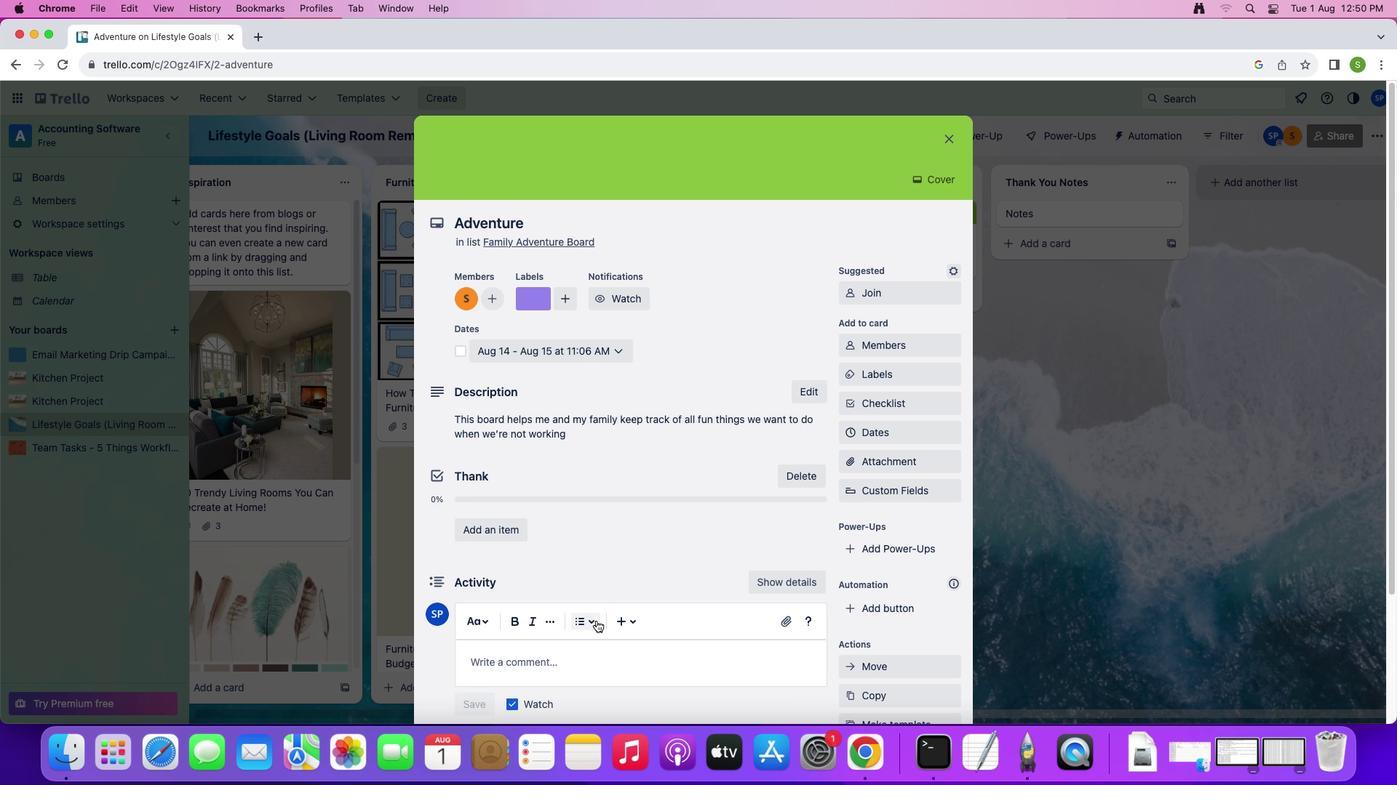 
Action: Mouse moved to (636, 613)
Screenshot: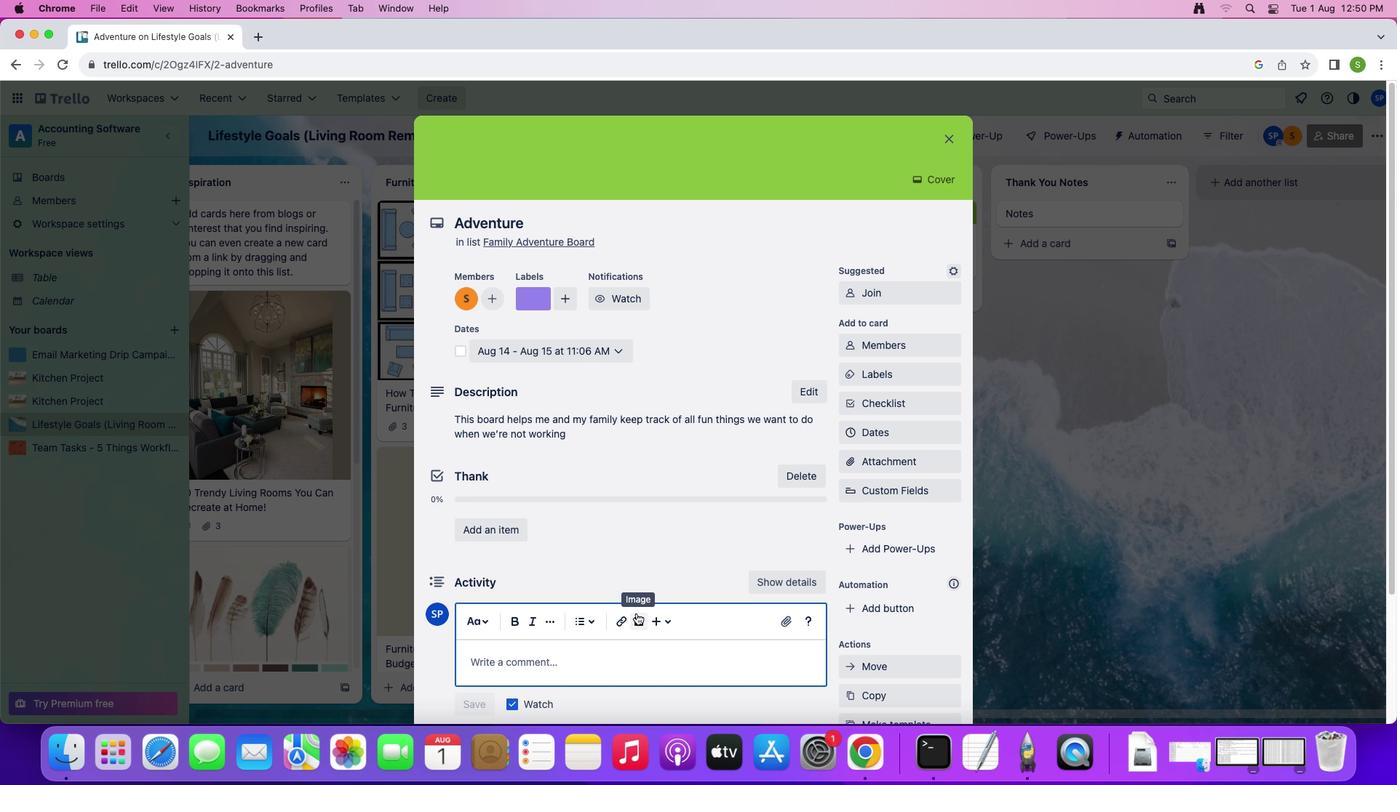 
Action: Key pressed Key.shift'F''a''m''i''l''y'
Screenshot: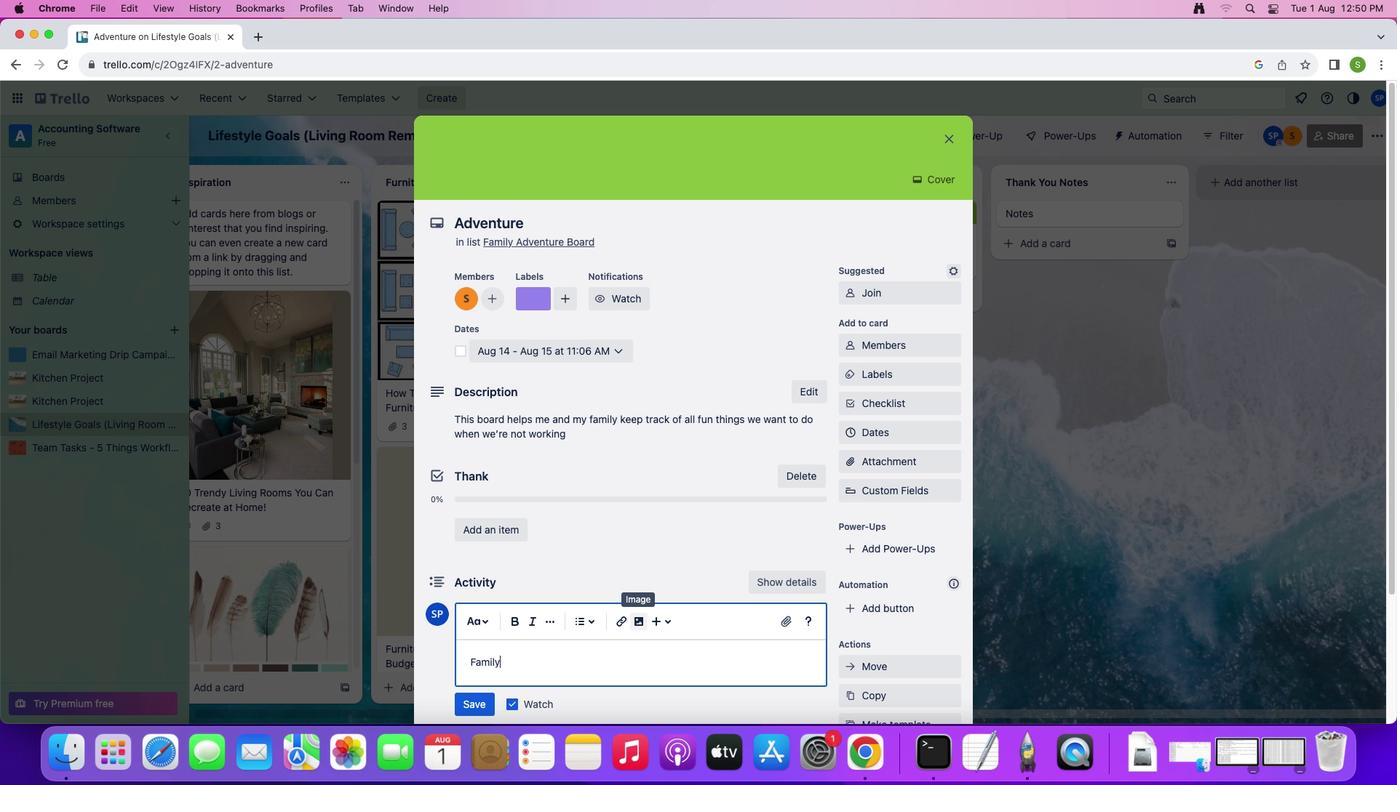 
Action: Mouse moved to (470, 700)
Screenshot: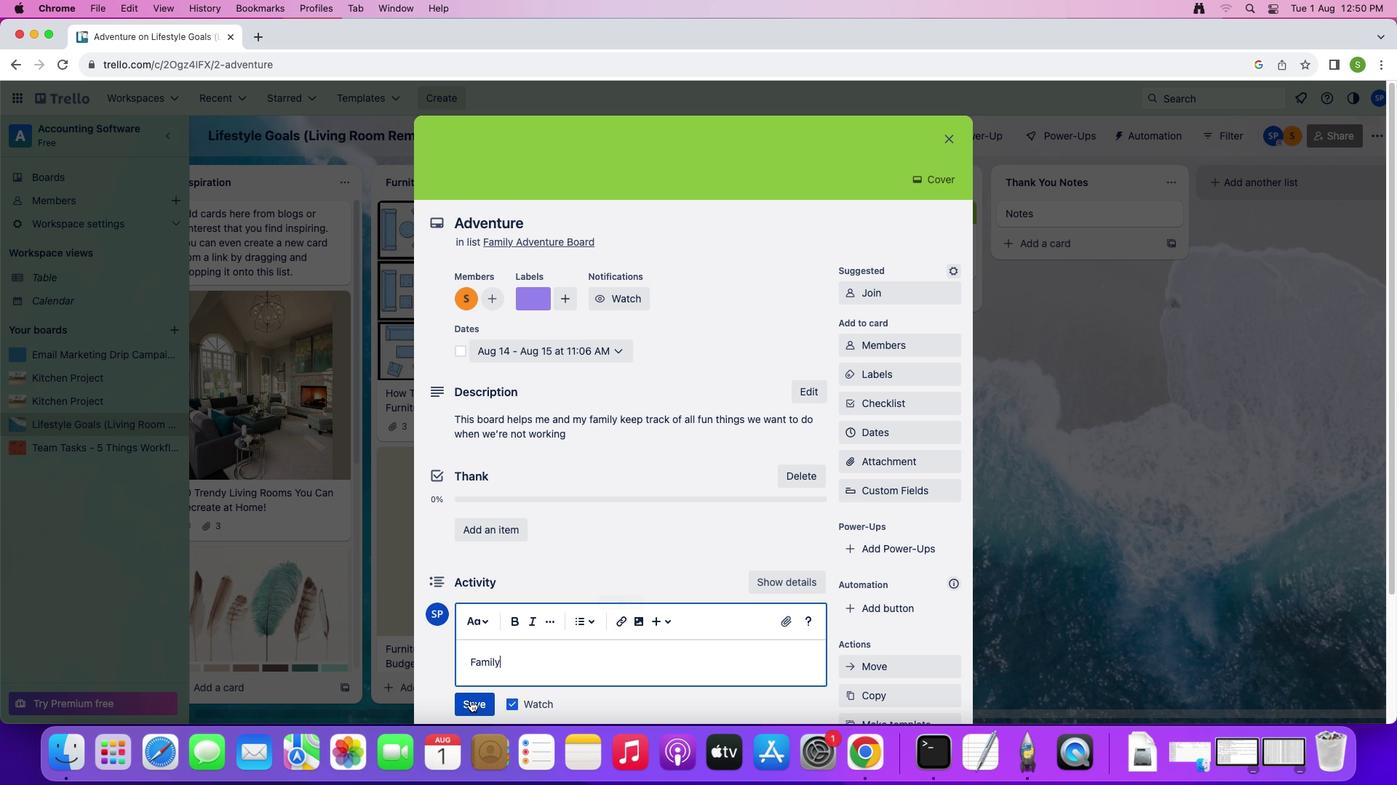 
Action: Mouse pressed left at (470, 700)
Screenshot: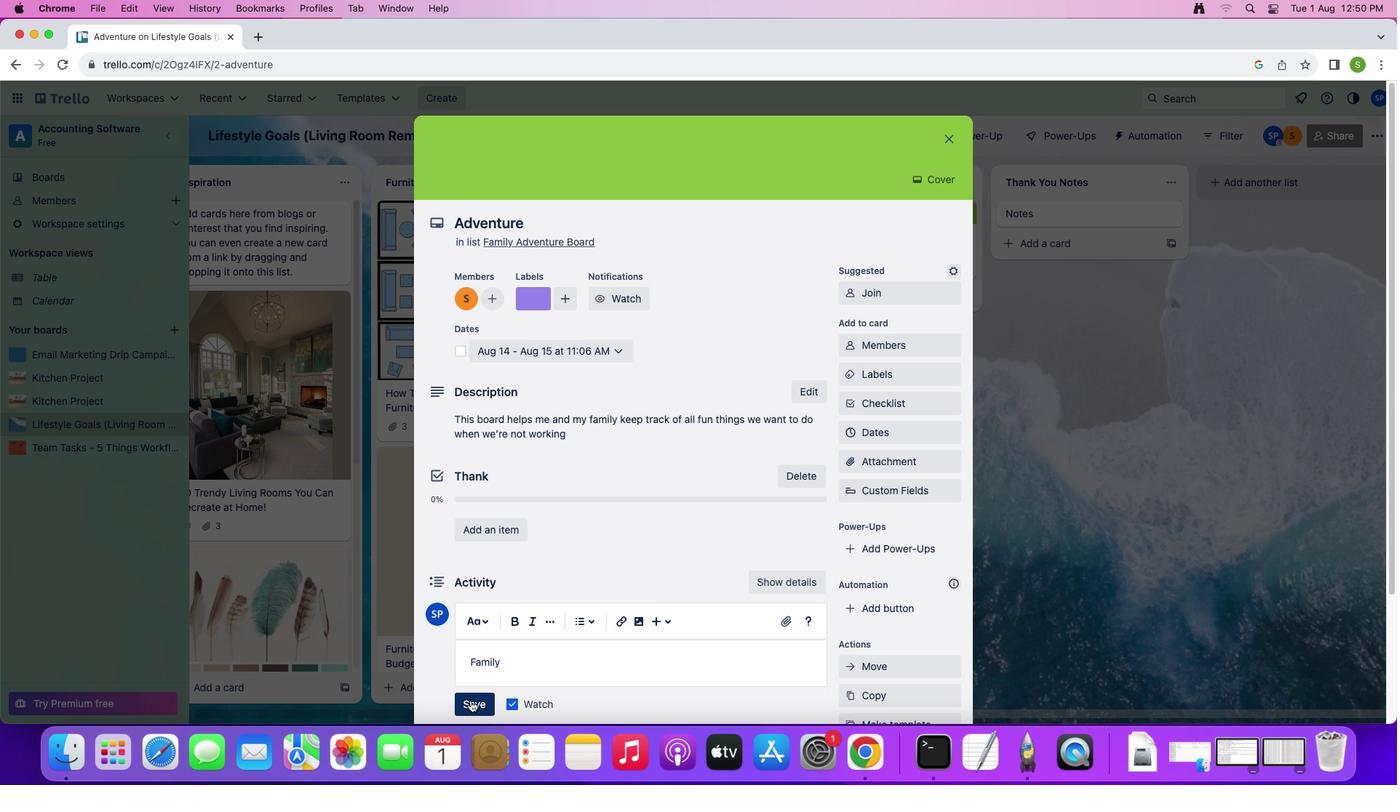 
Action: Mouse moved to (956, 133)
Screenshot: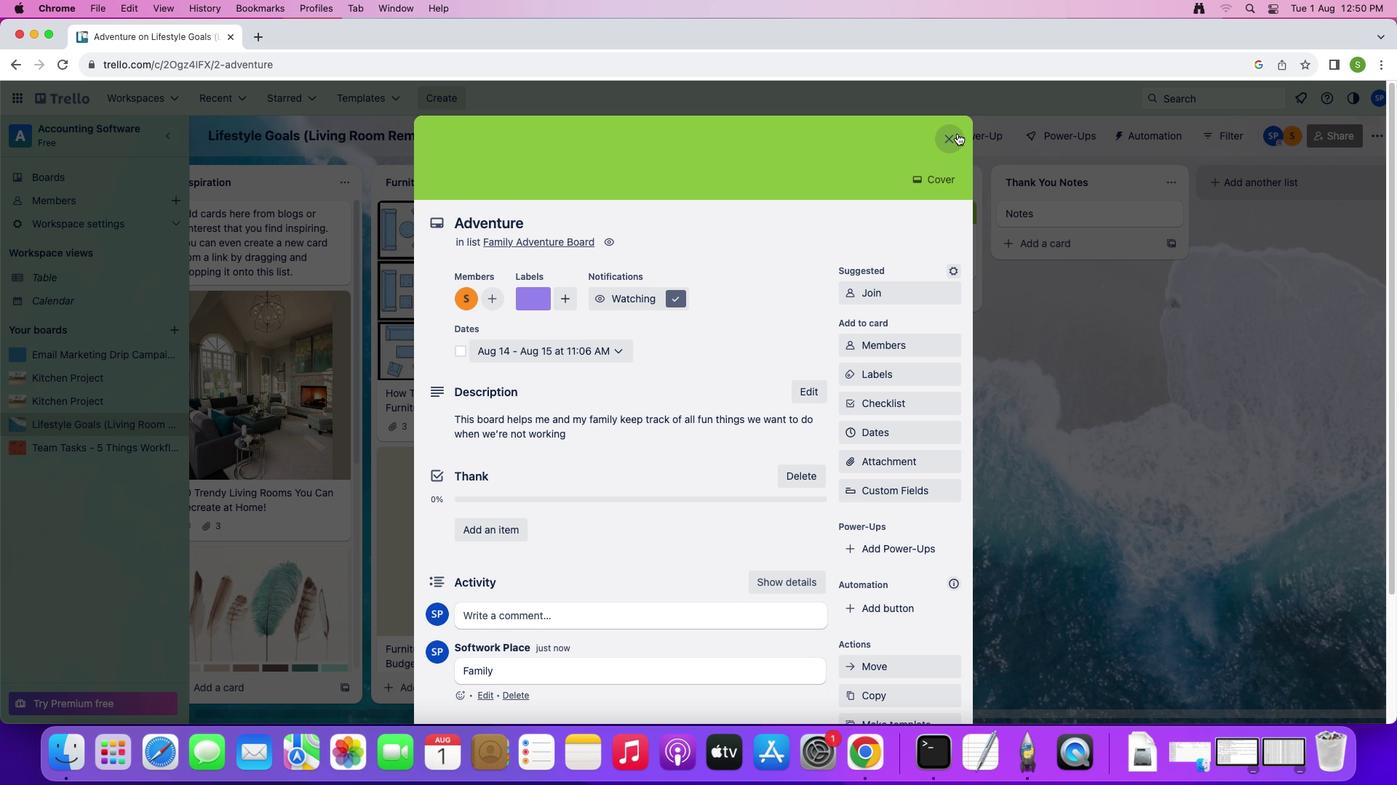 
Action: Mouse pressed left at (956, 133)
Screenshot: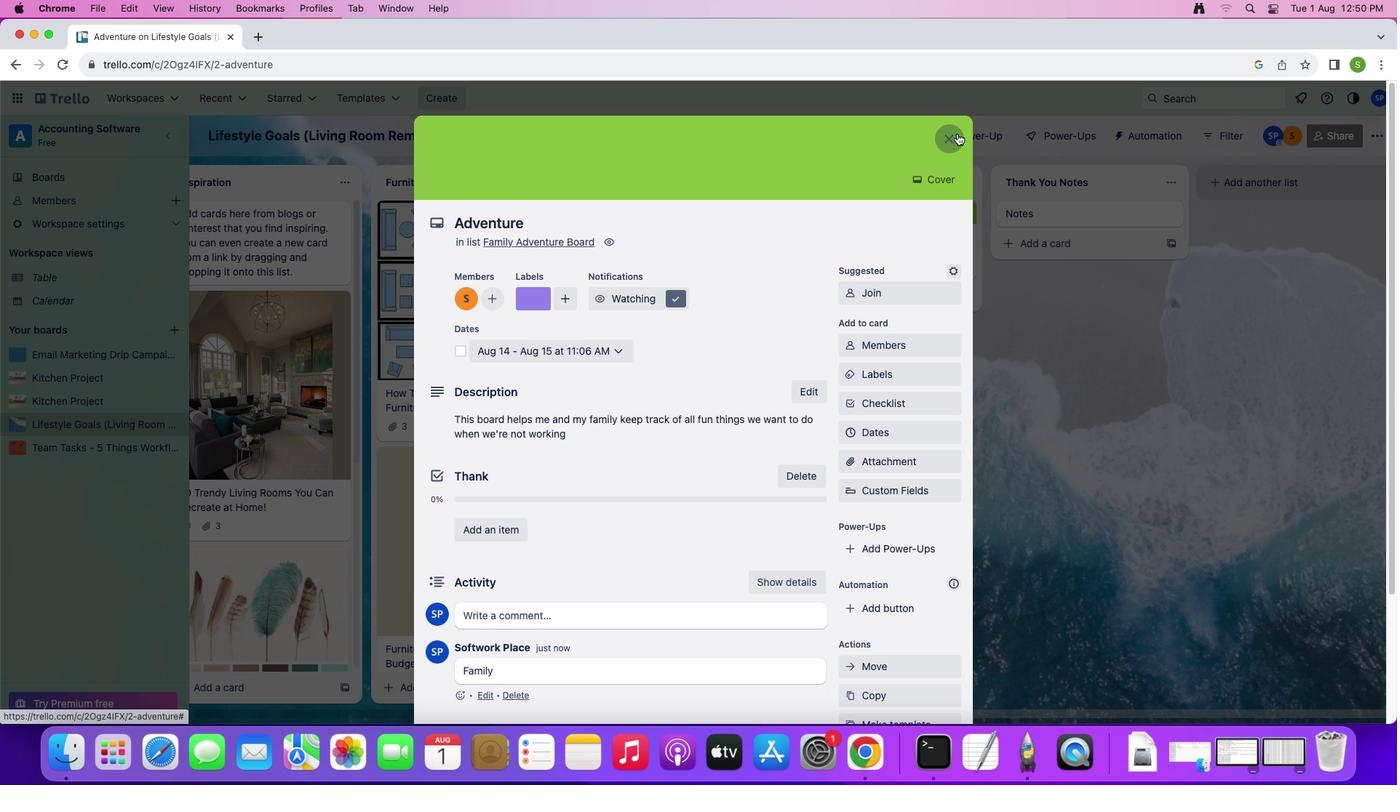 
Action: Mouse moved to (1046, 218)
Screenshot: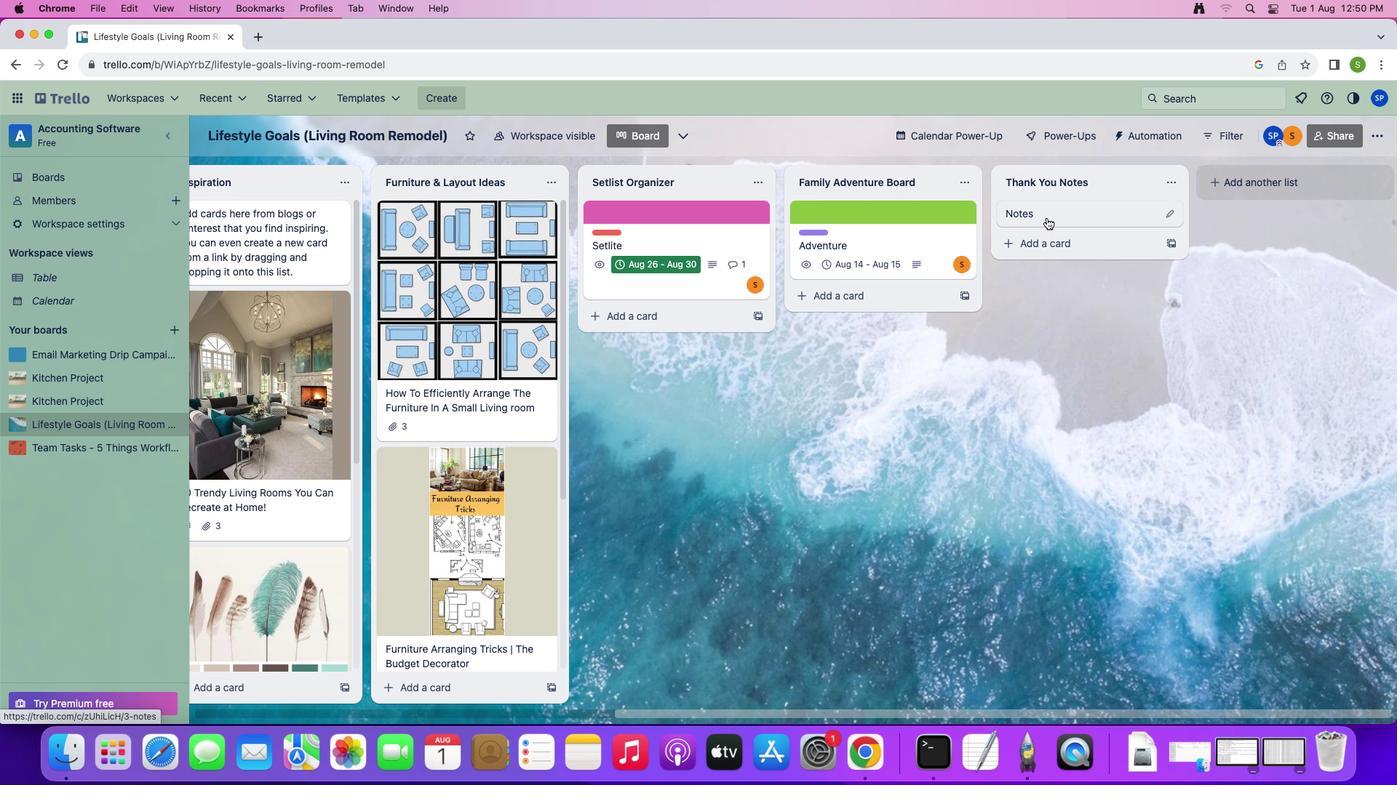 
Action: Mouse pressed left at (1046, 218)
Screenshot: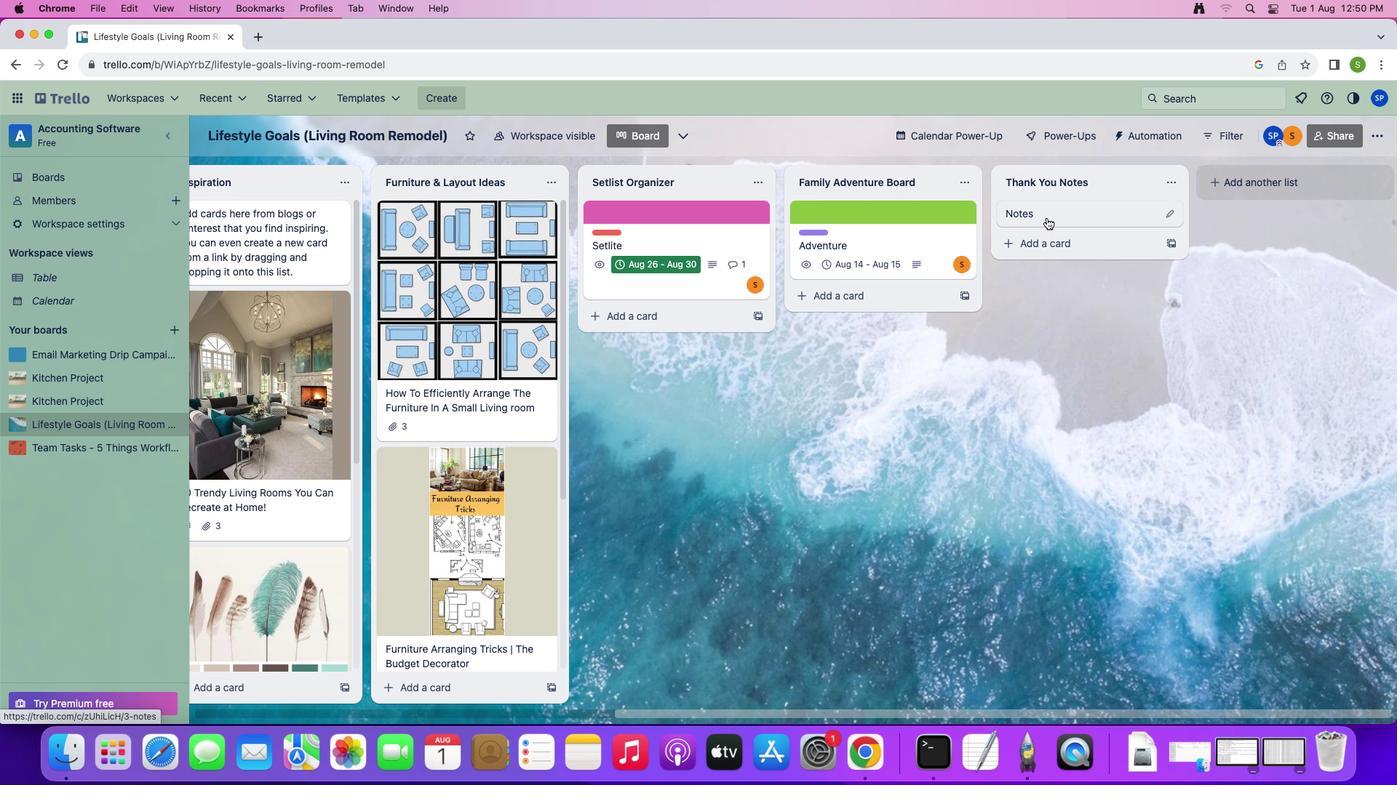 
Action: Mouse moved to (874, 258)
Screenshot: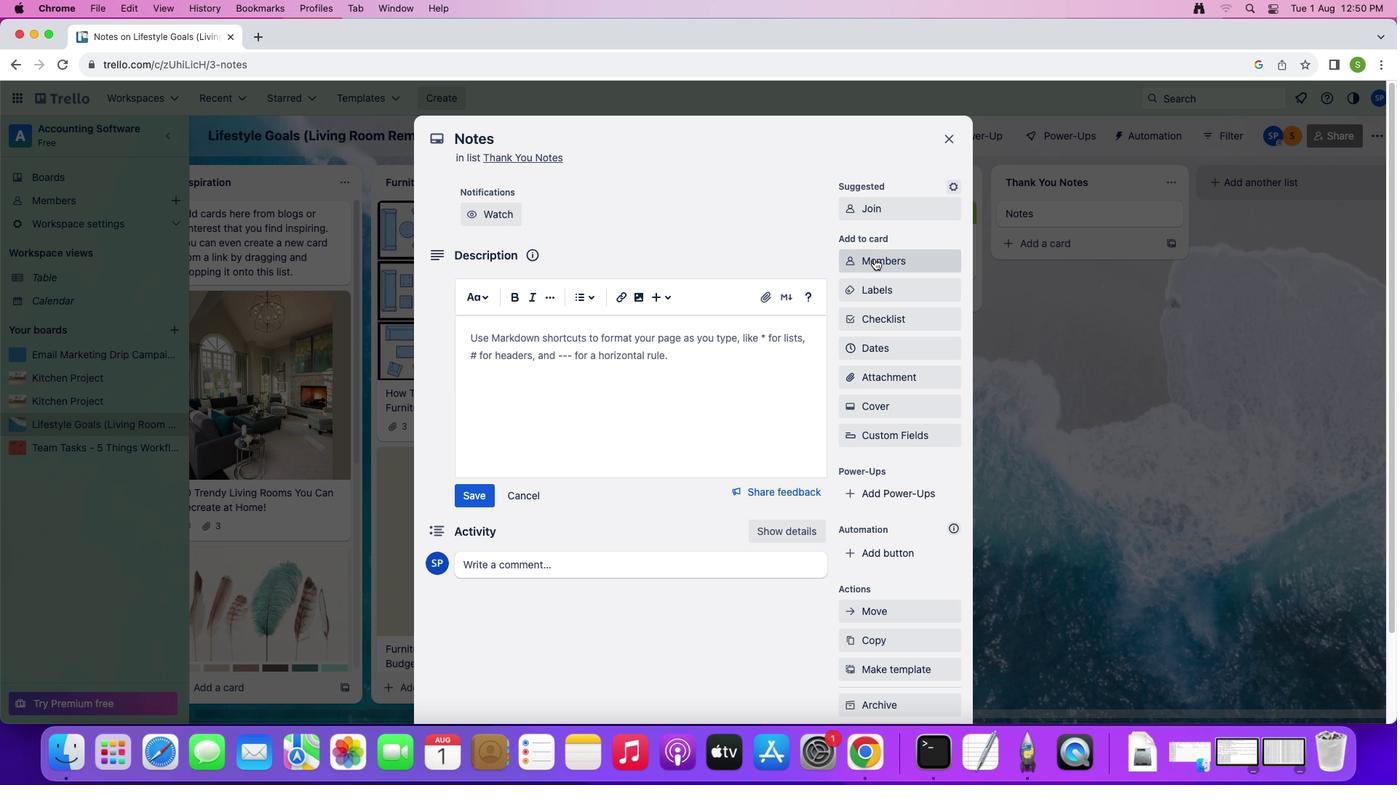 
Action: Mouse pressed left at (874, 258)
Screenshot: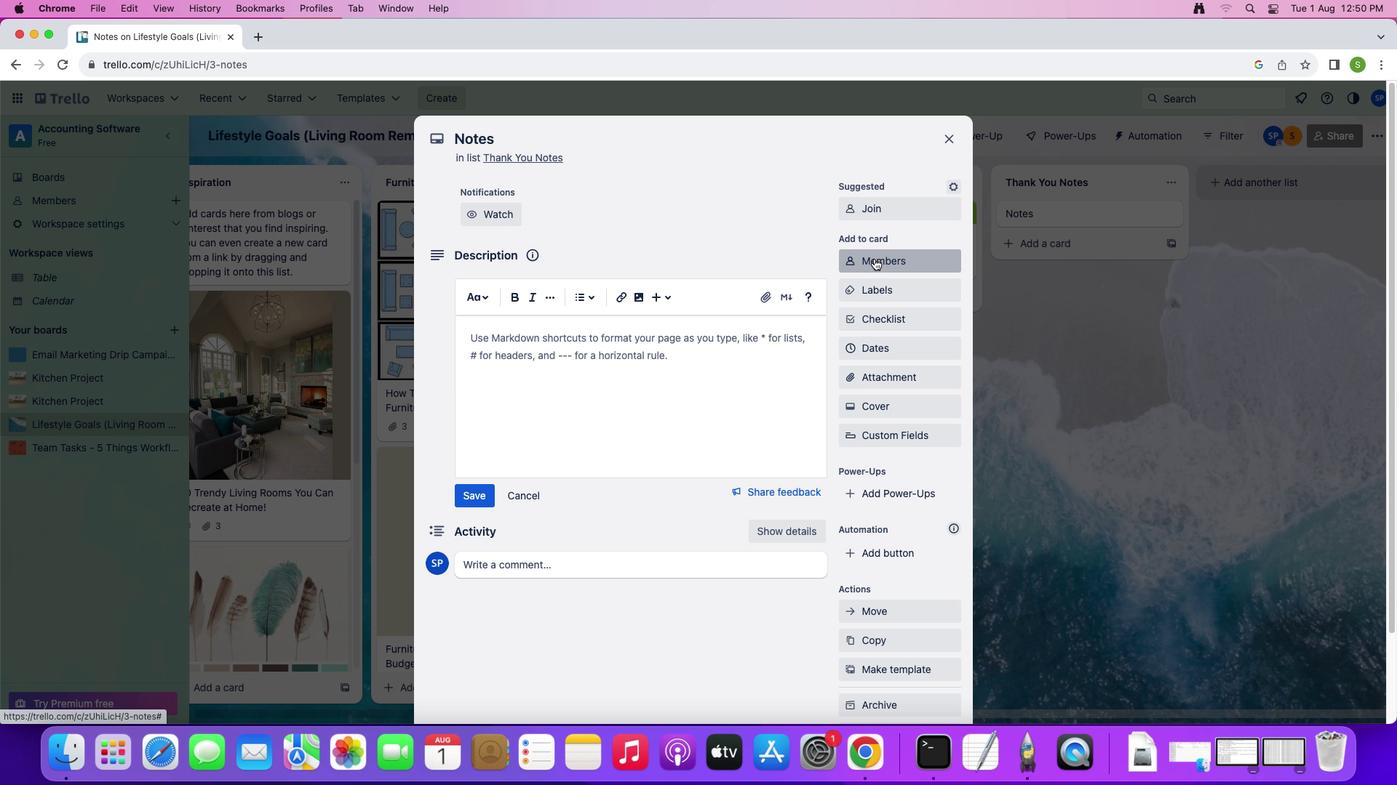 
Action: Mouse moved to (1133, 298)
Screenshot: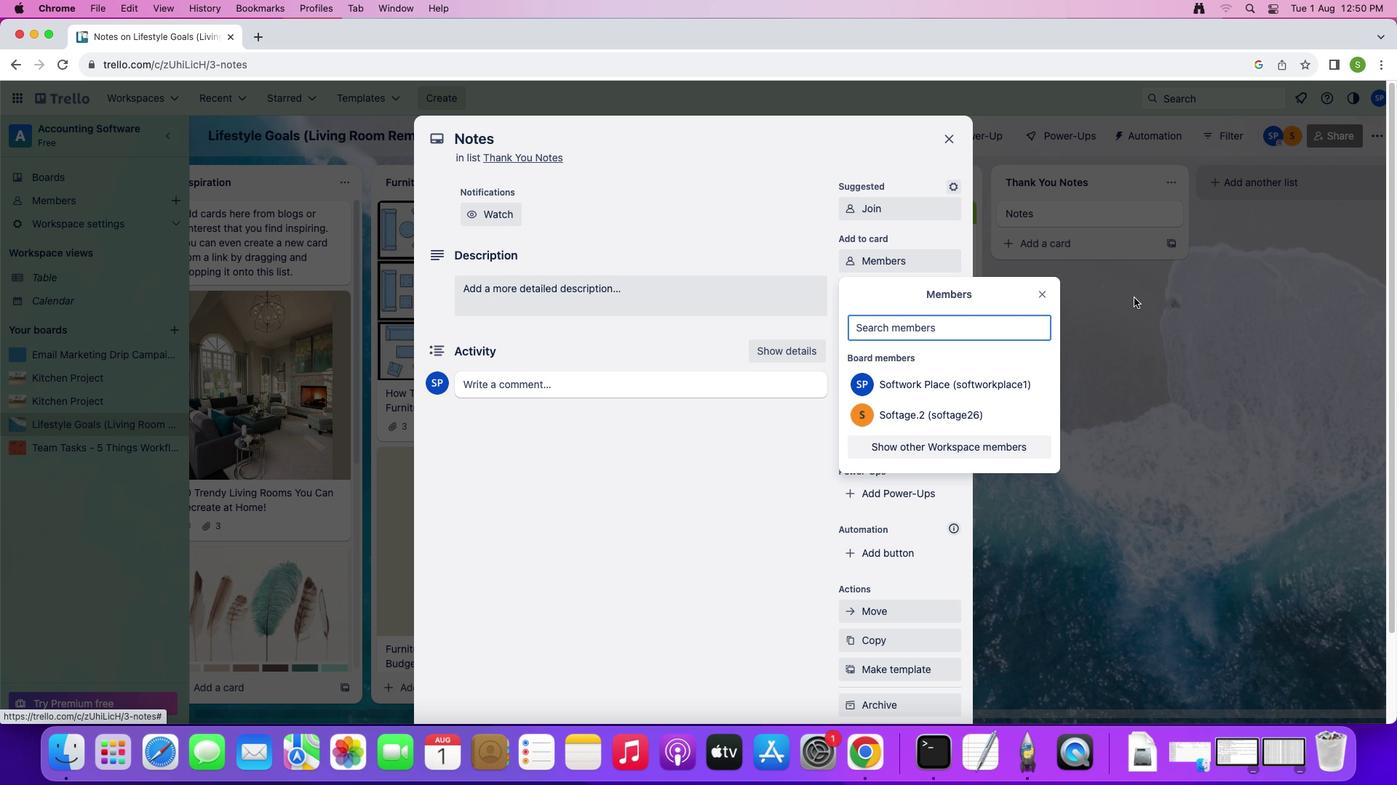 
Action: Key pressed 's''o''g'Key.backspace'f''t''a''g''e''.''4'Key.shift'@''s''o''f''t''a''g''e''.''n''e''t'
Screenshot: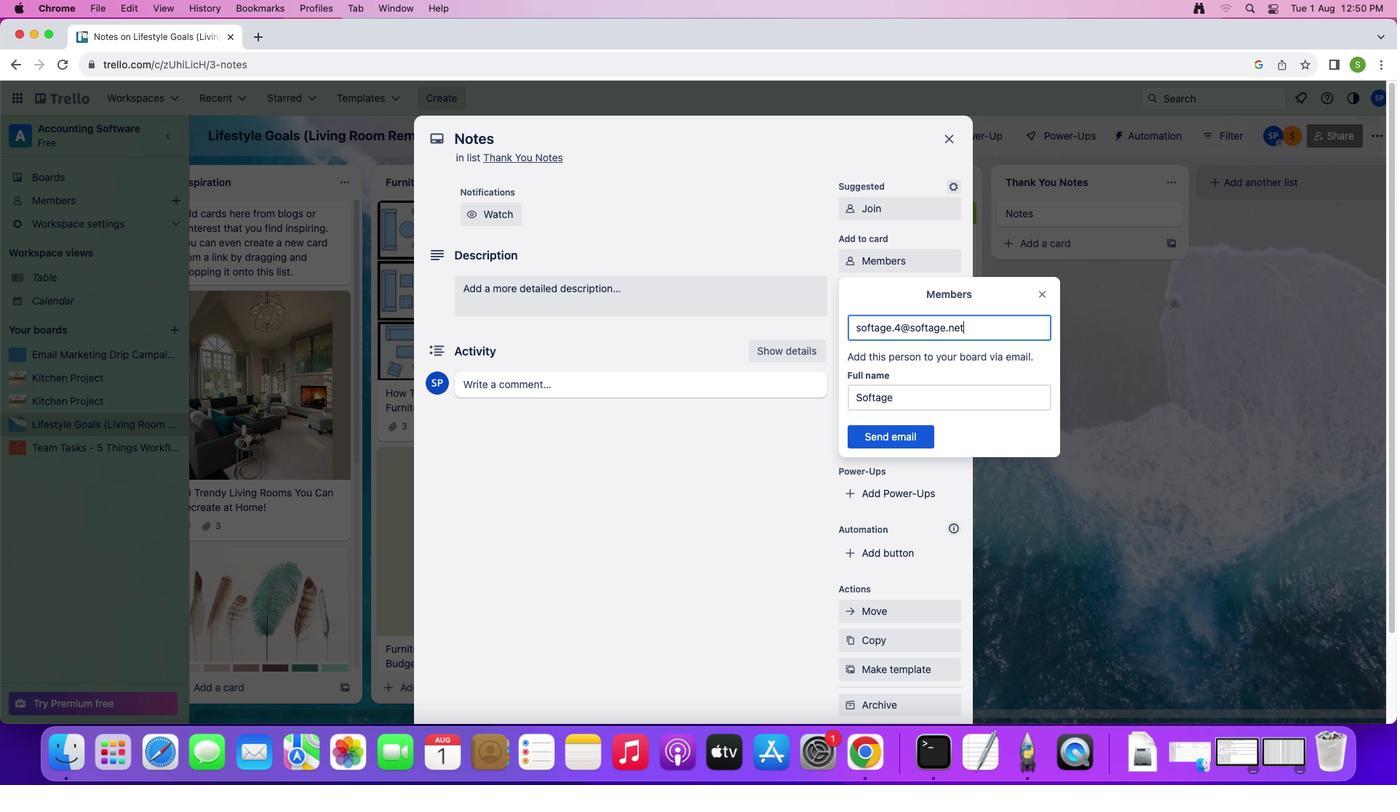 
Action: Mouse moved to (880, 432)
Screenshot: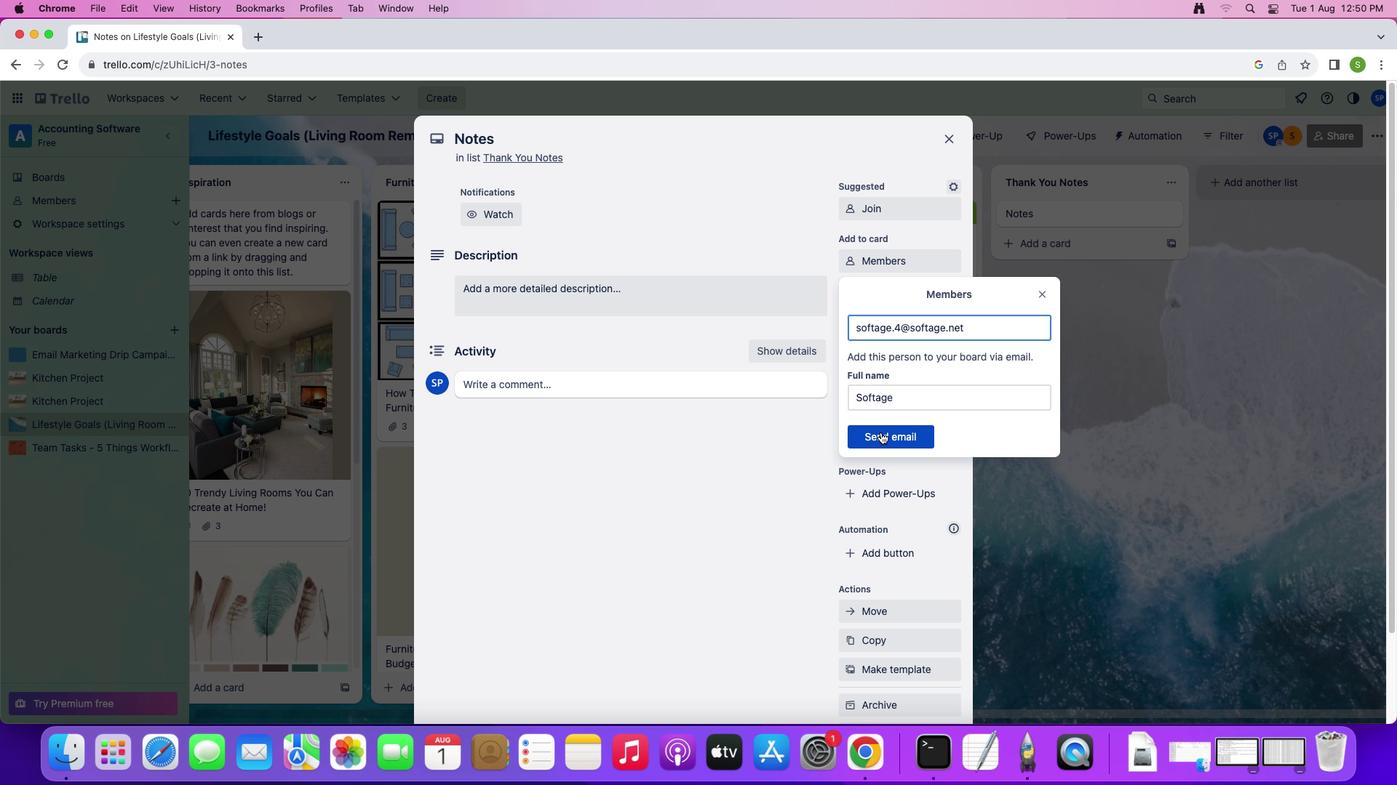 
Action: Mouse pressed left at (880, 432)
Screenshot: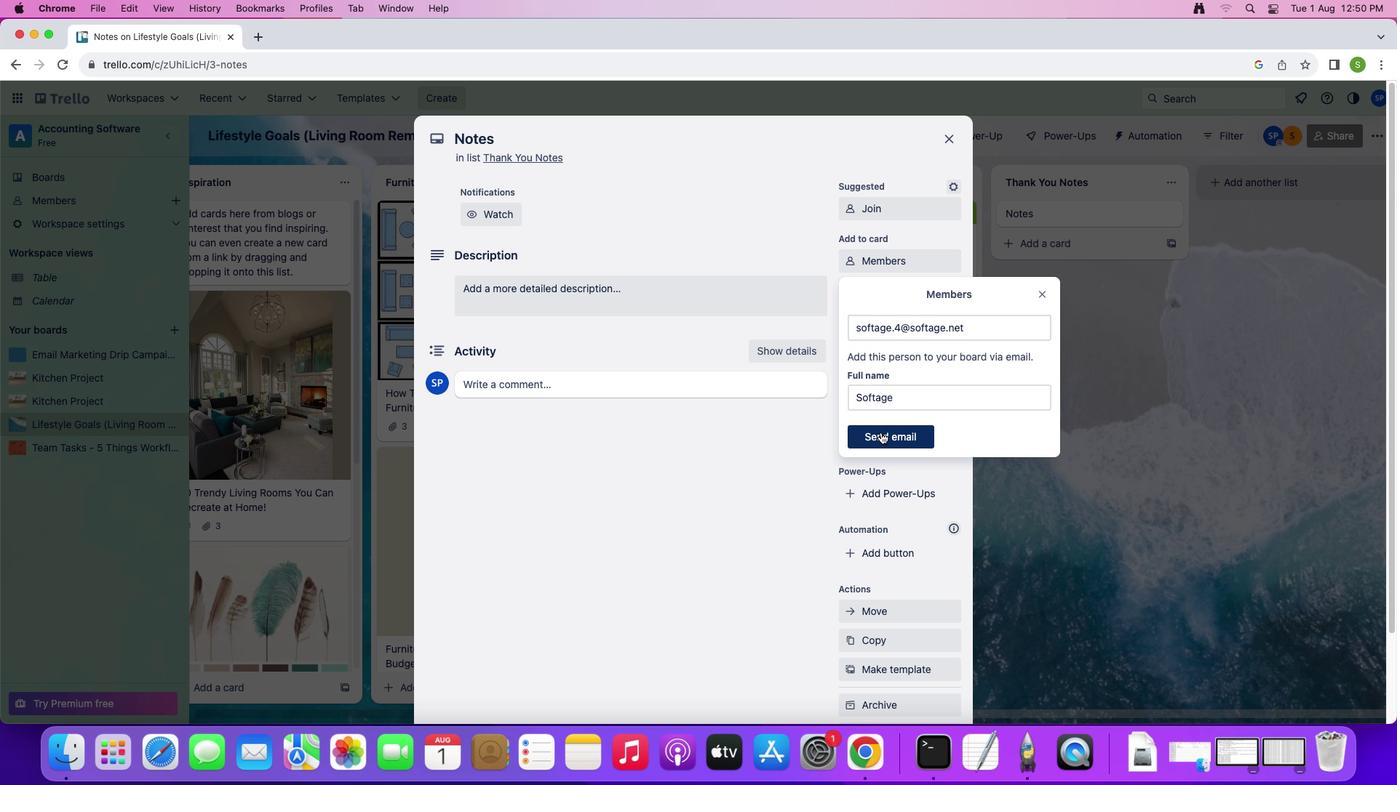 
Action: Mouse moved to (881, 291)
Screenshot: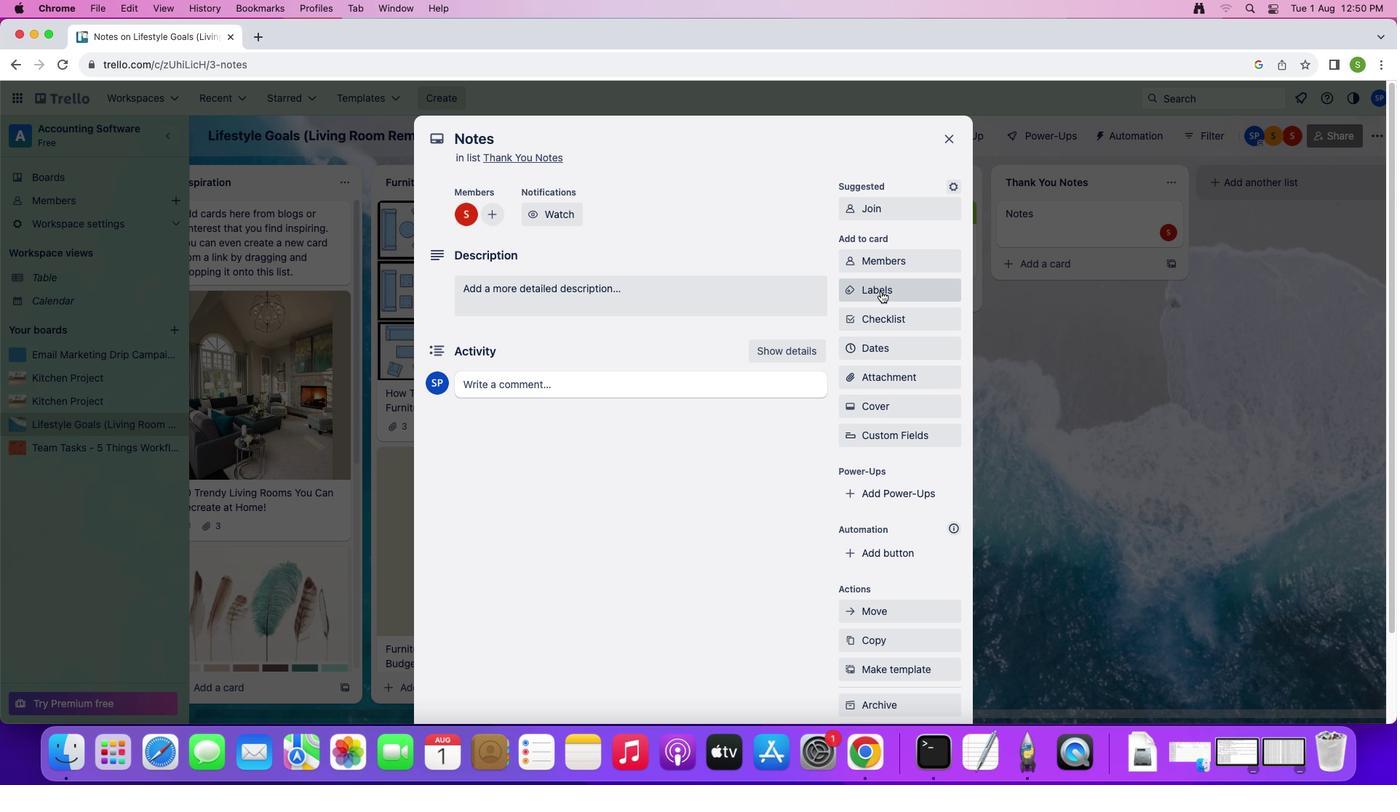 
Action: Mouse pressed left at (881, 291)
Screenshot: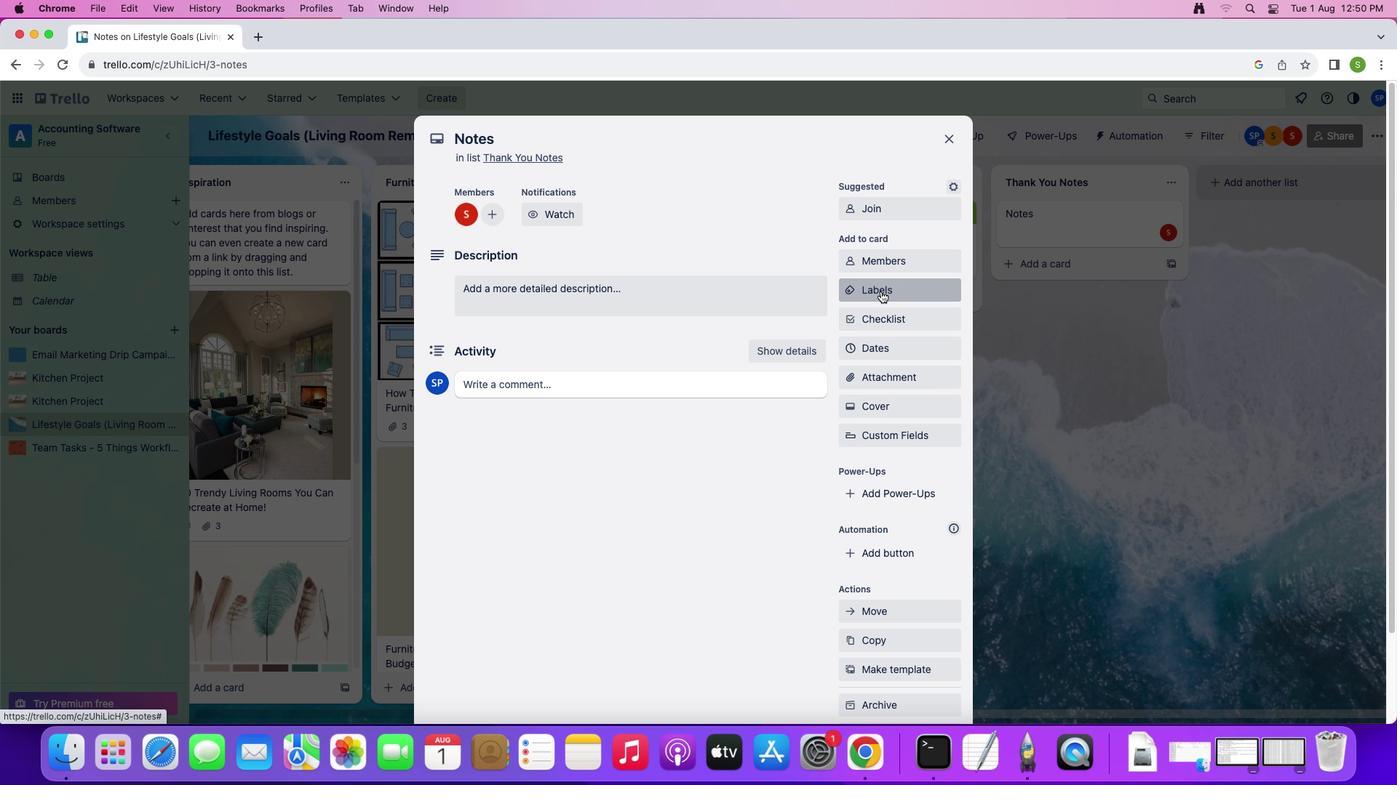 
Action: Mouse moved to (917, 467)
Screenshot: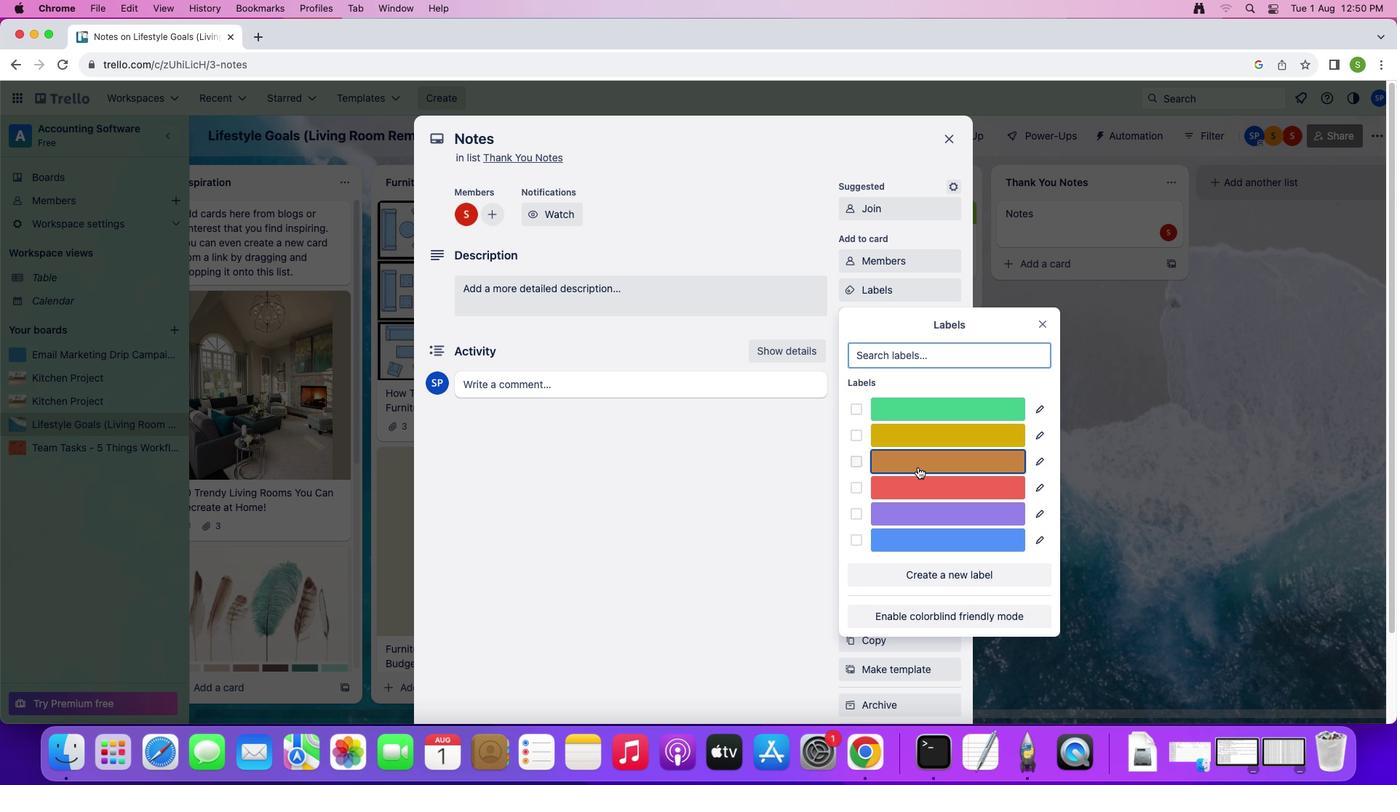 
Action: Mouse pressed left at (917, 467)
Screenshot: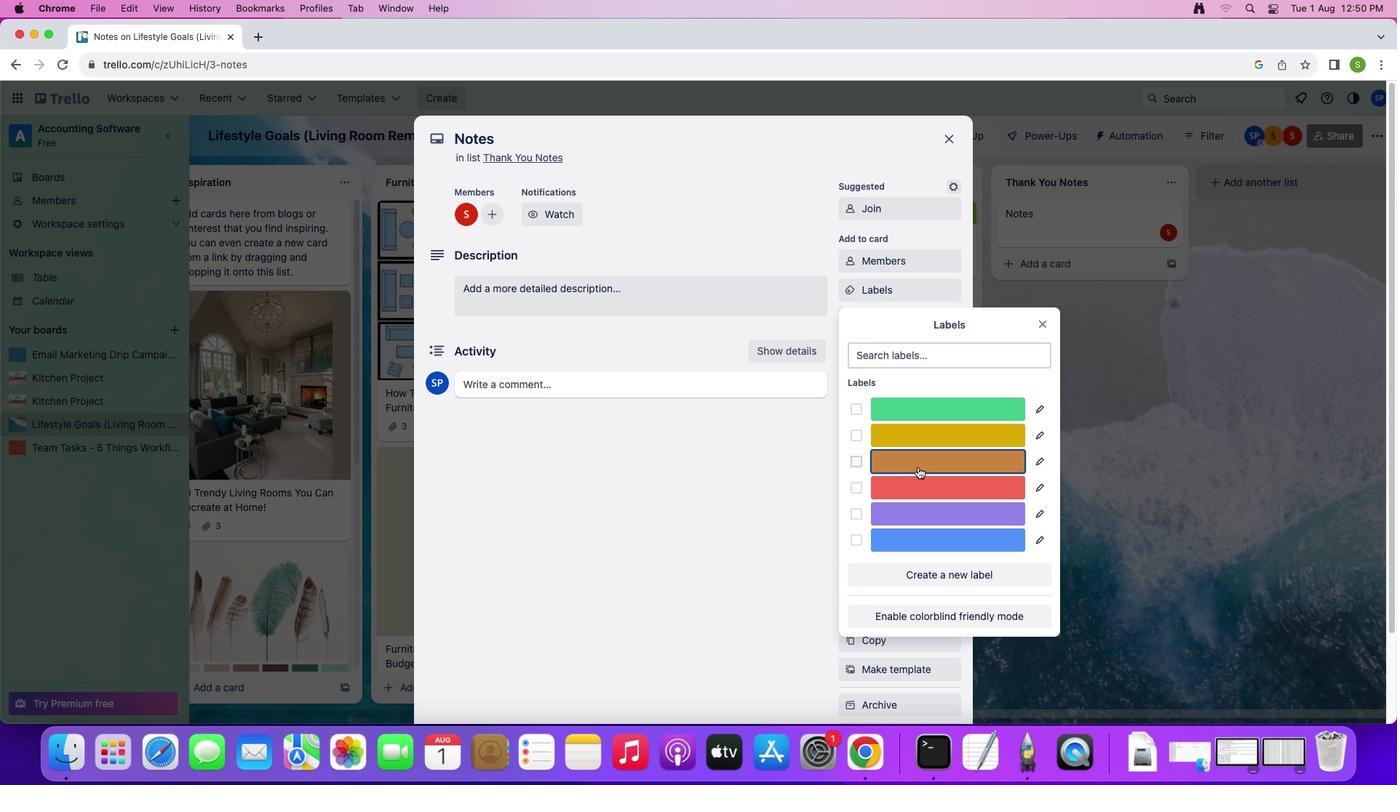 
Action: Mouse moved to (1042, 319)
Screenshot: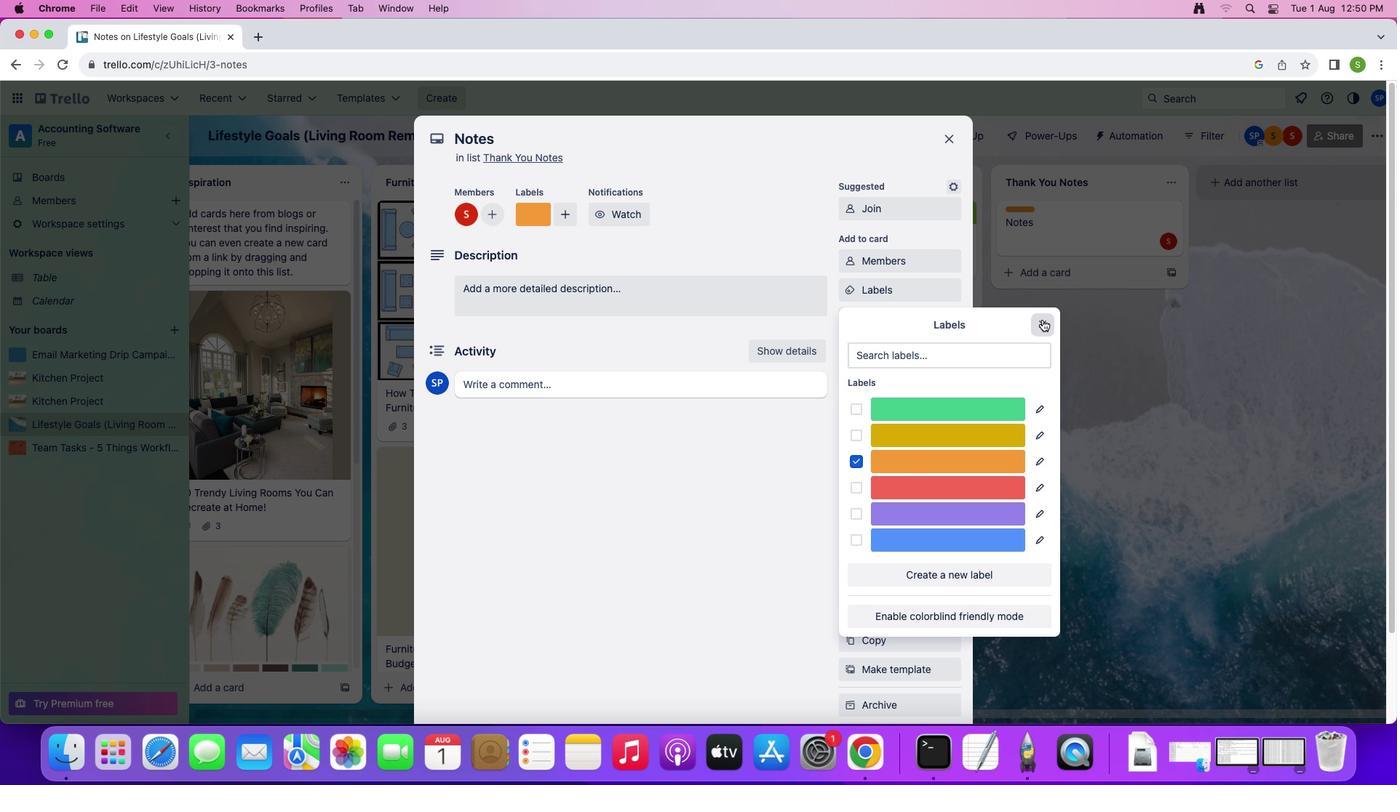 
Action: Mouse pressed left at (1042, 319)
Screenshot: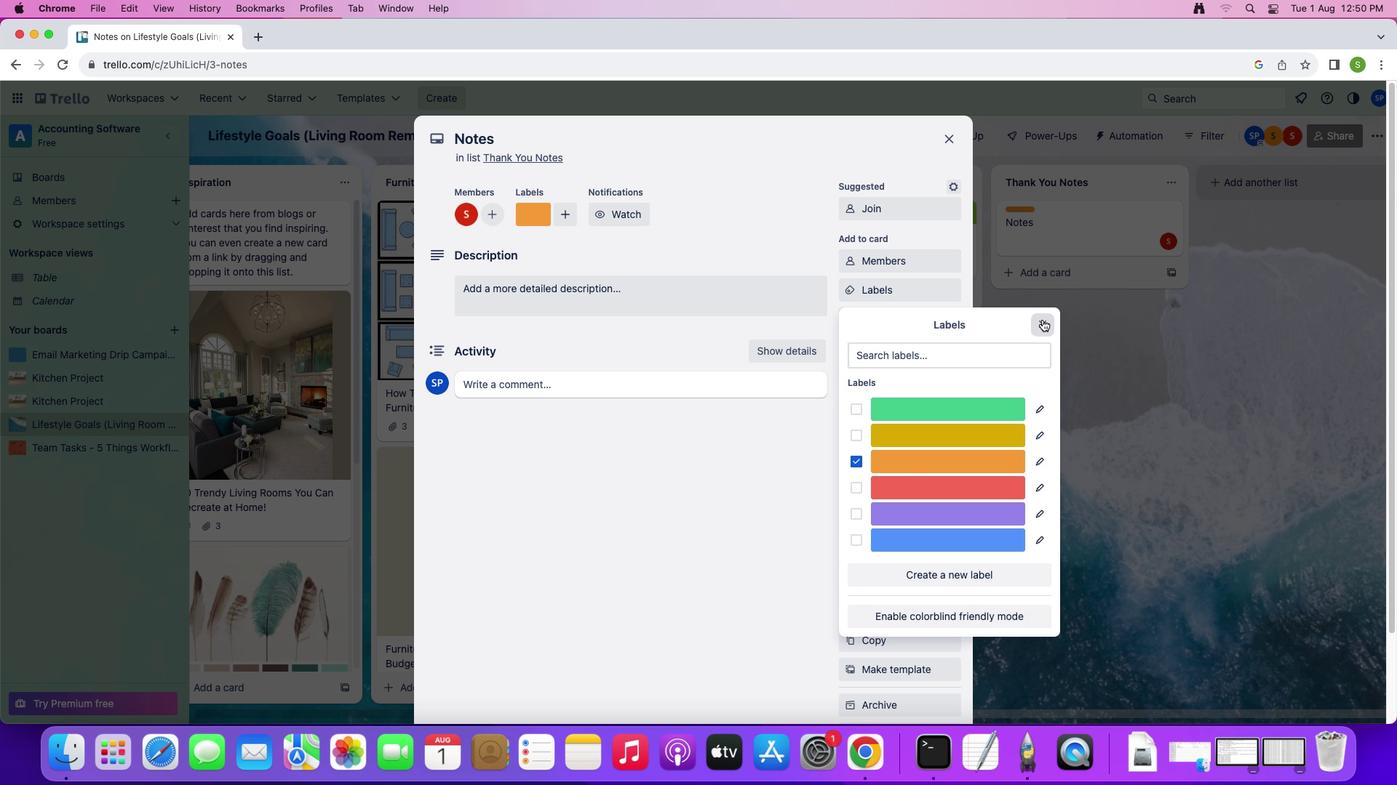 
Action: Mouse moved to (892, 319)
Screenshot: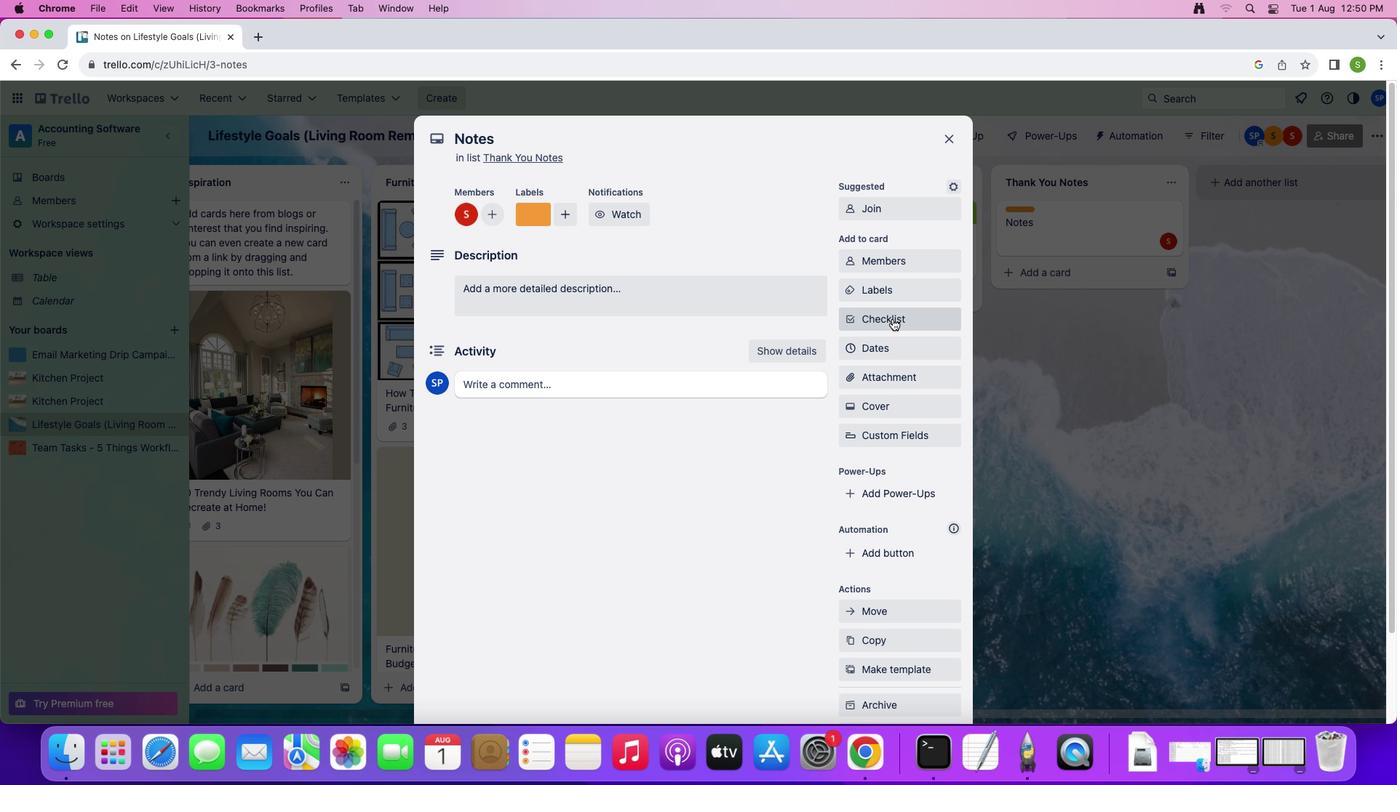 
Action: Mouse pressed left at (892, 319)
Screenshot: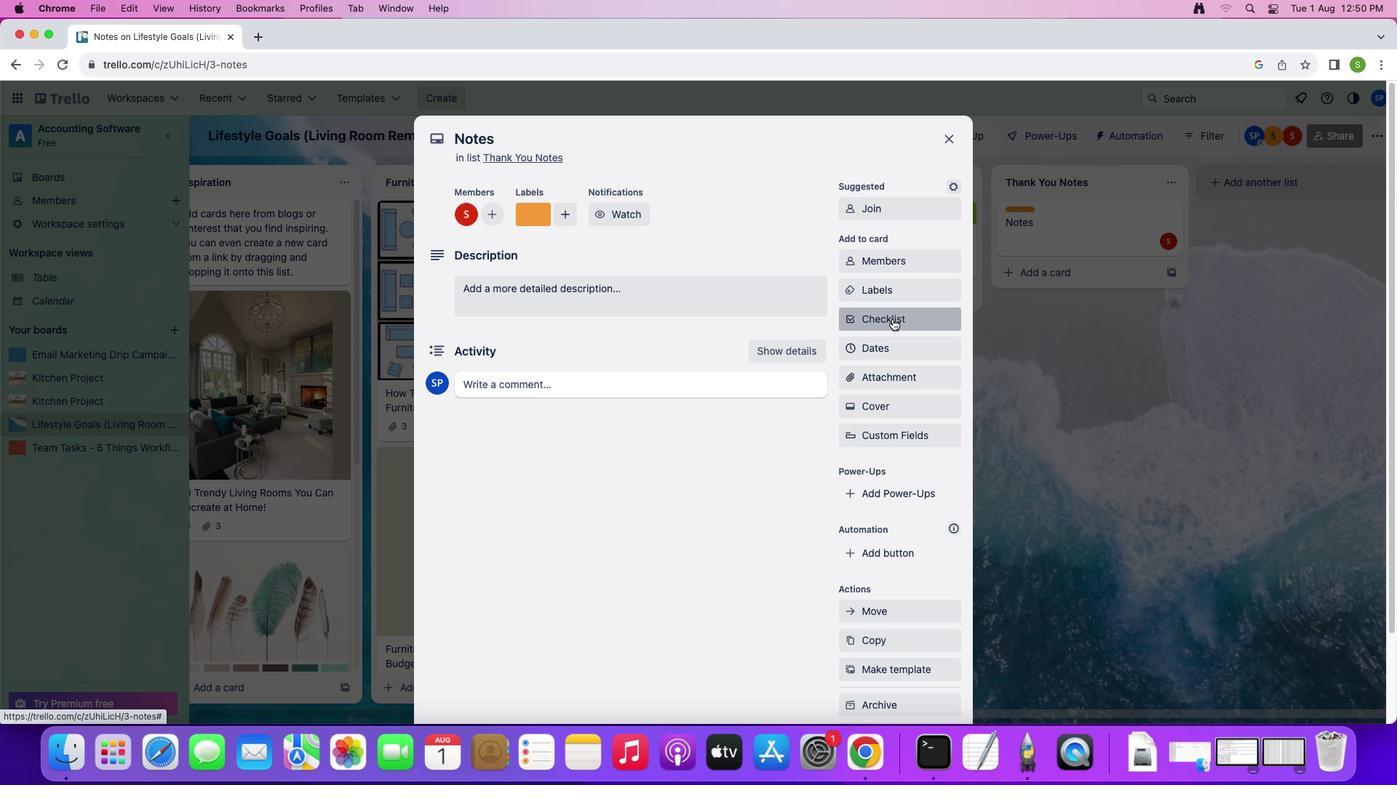 
Action: Mouse moved to (930, 398)
Screenshot: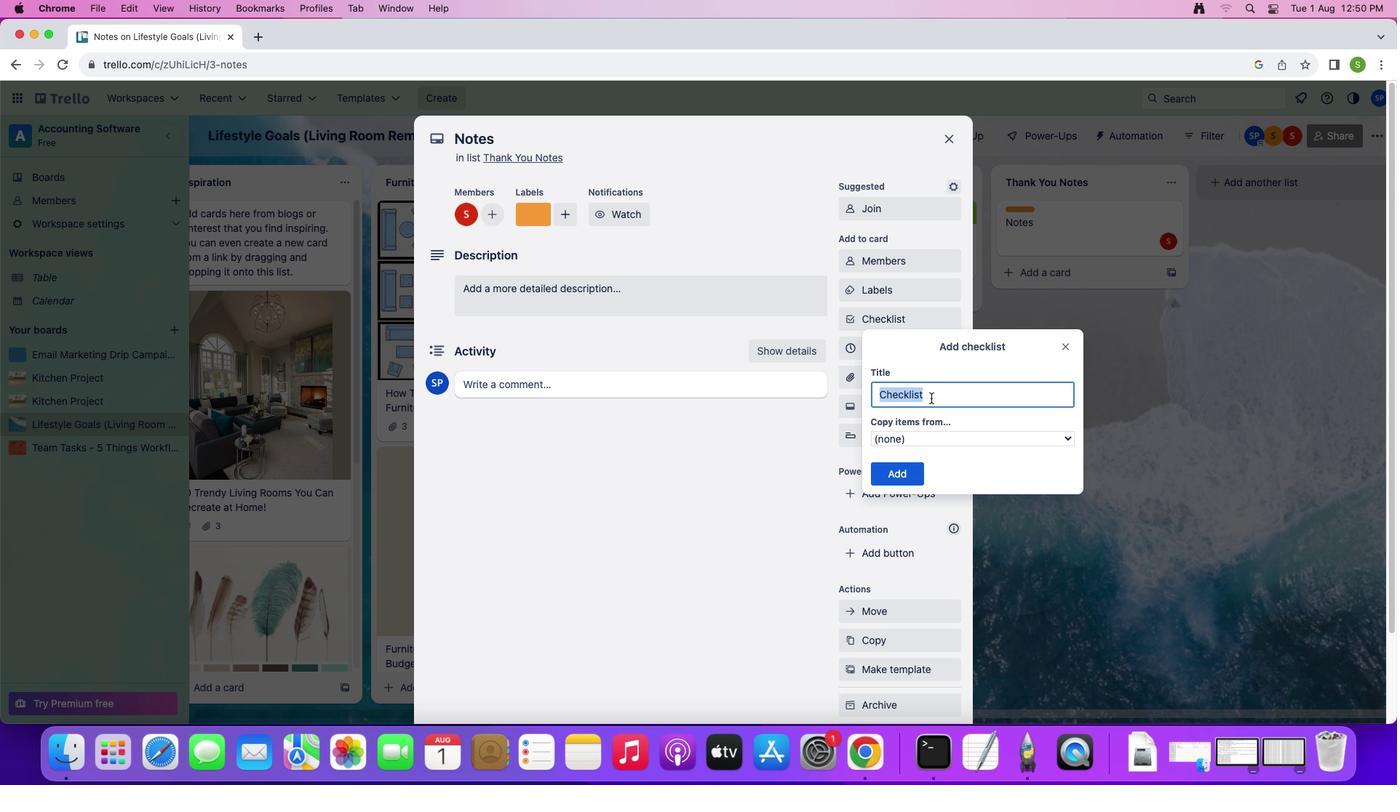 
Action: Key pressed Key.shift'N''o''t''e''s'
Screenshot: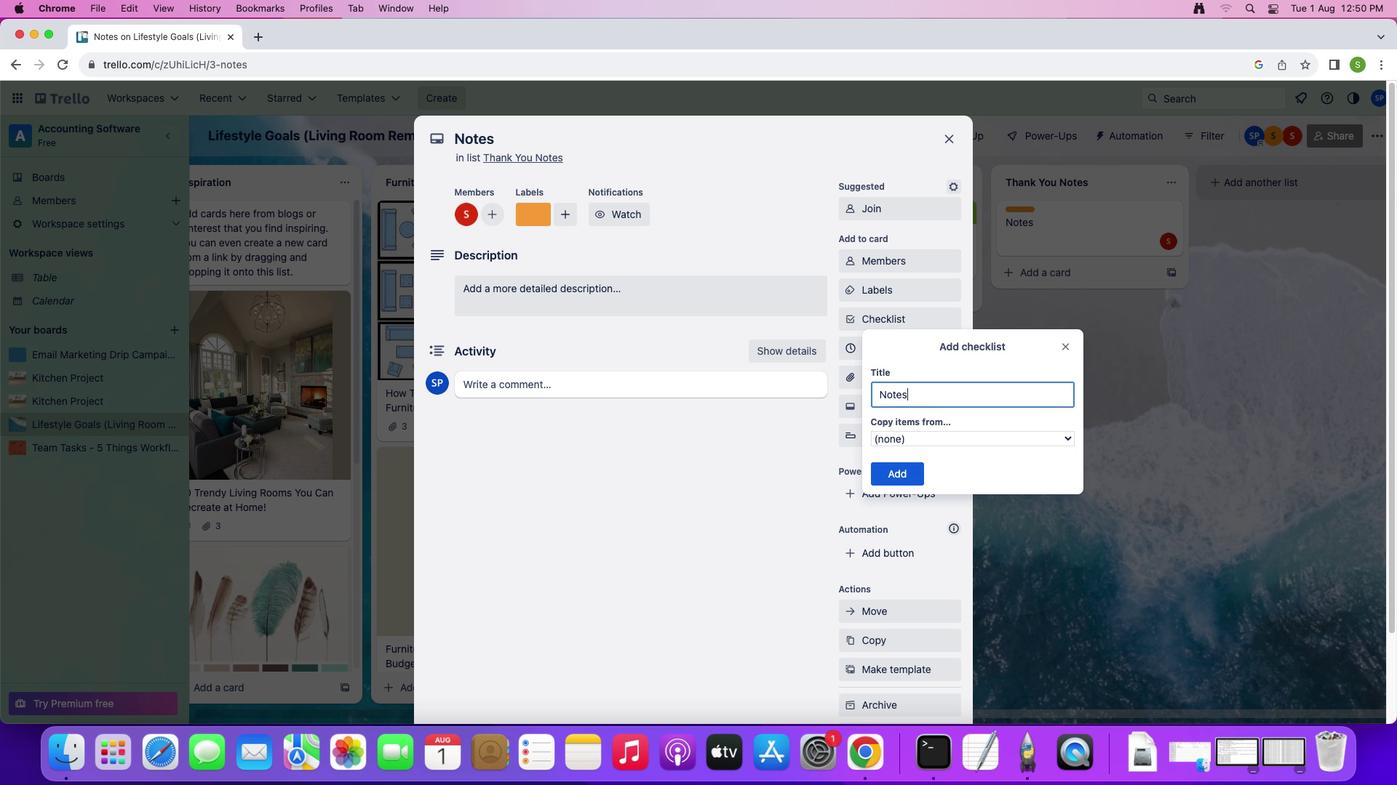 
Action: Mouse moved to (903, 463)
Screenshot: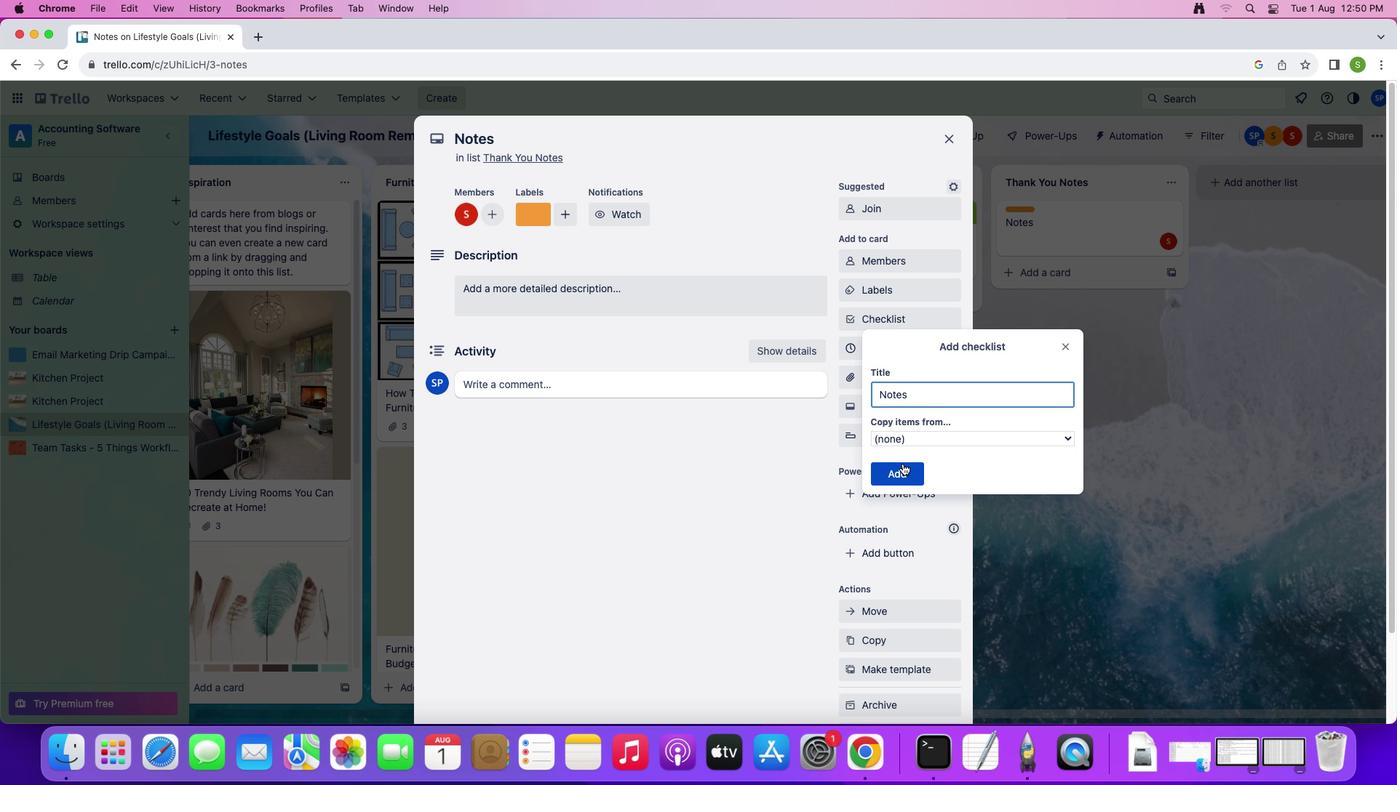 
Action: Mouse pressed left at (903, 463)
Screenshot: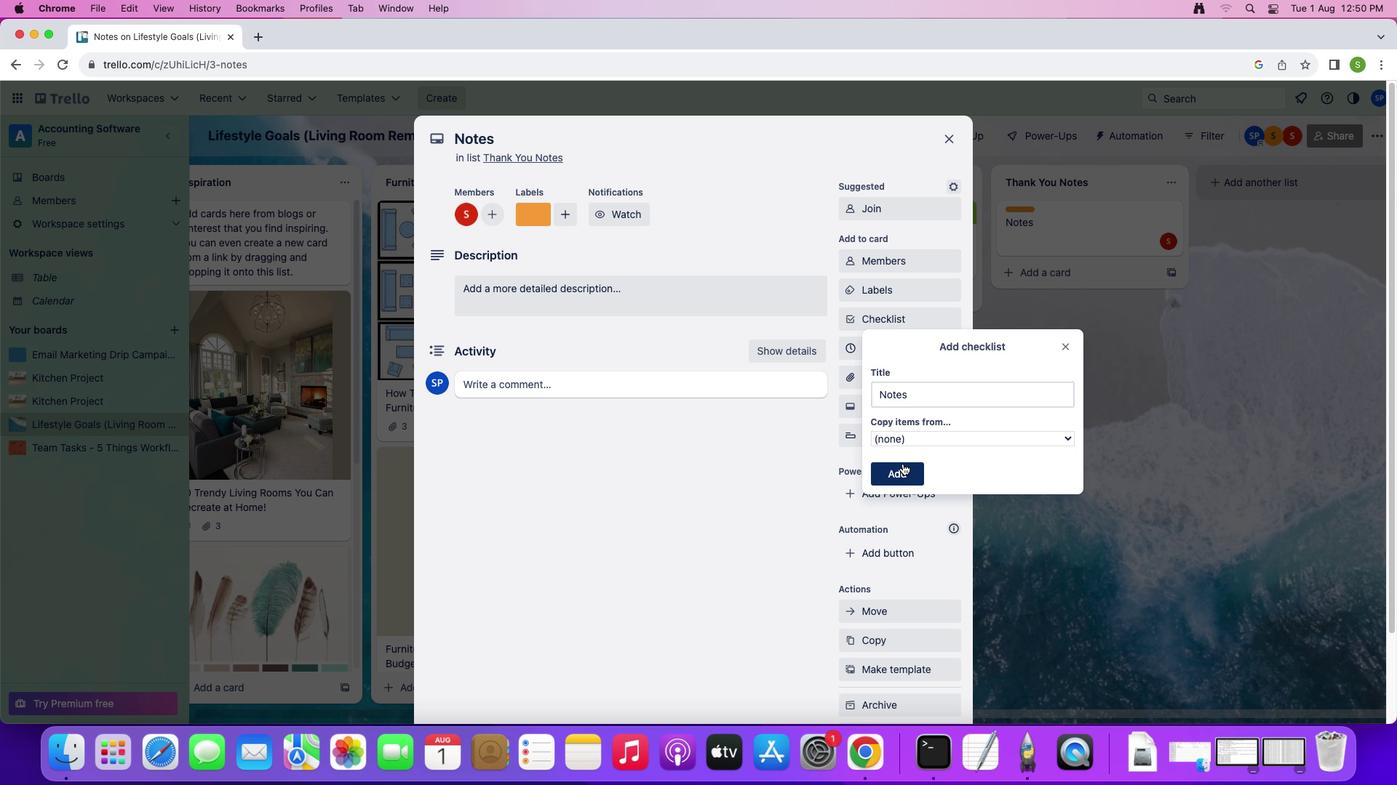 
Action: Mouse moved to (896, 338)
Screenshot: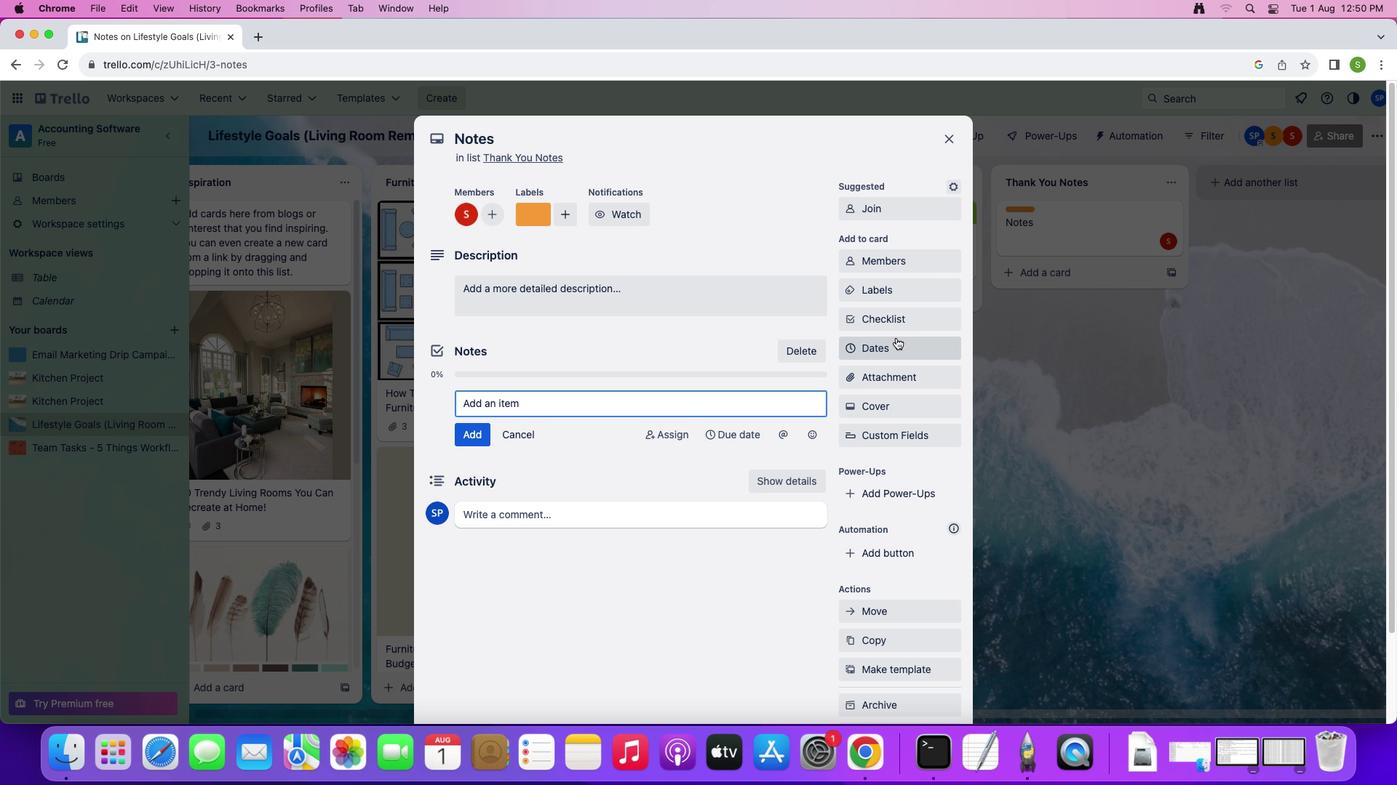 
Action: Mouse pressed left at (896, 338)
Screenshot: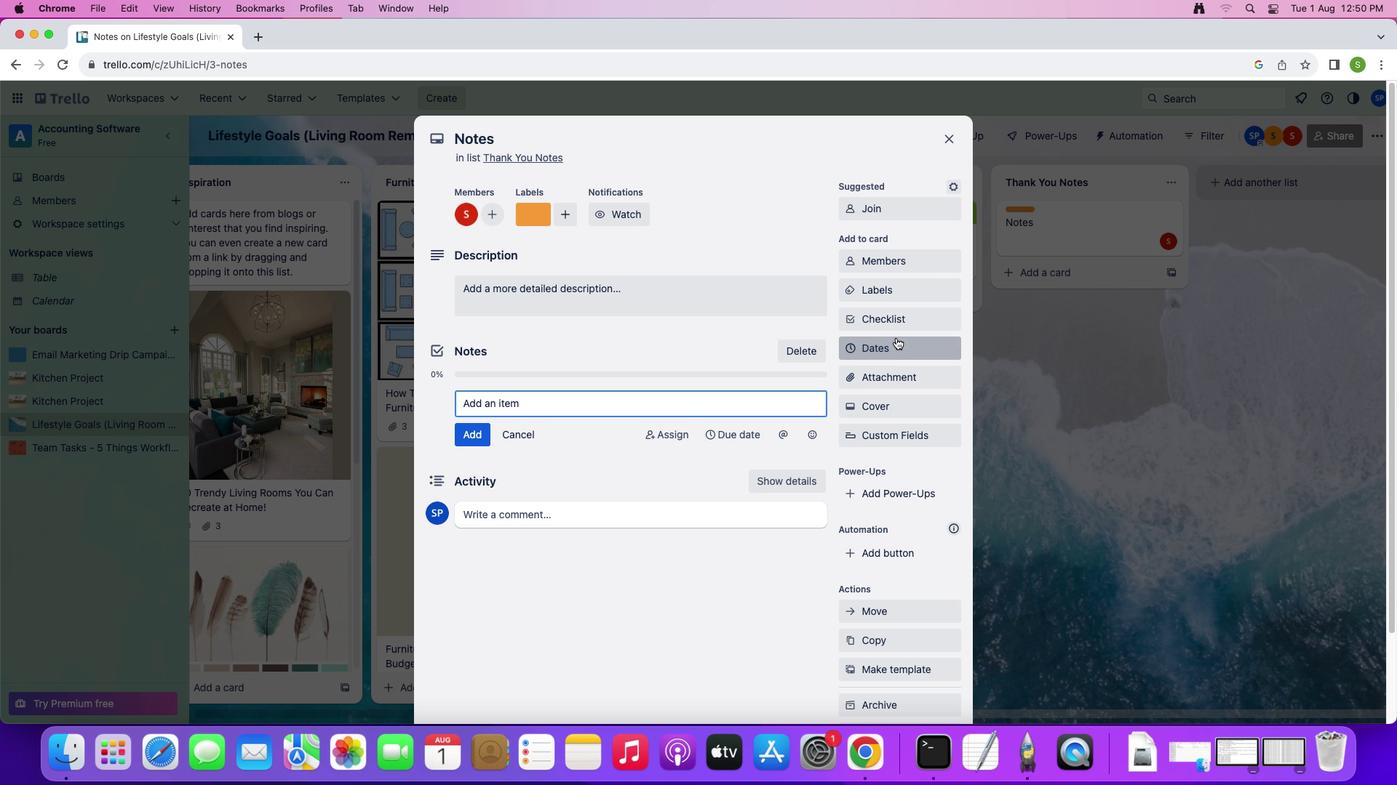 
Action: Mouse moved to (978, 297)
Screenshot: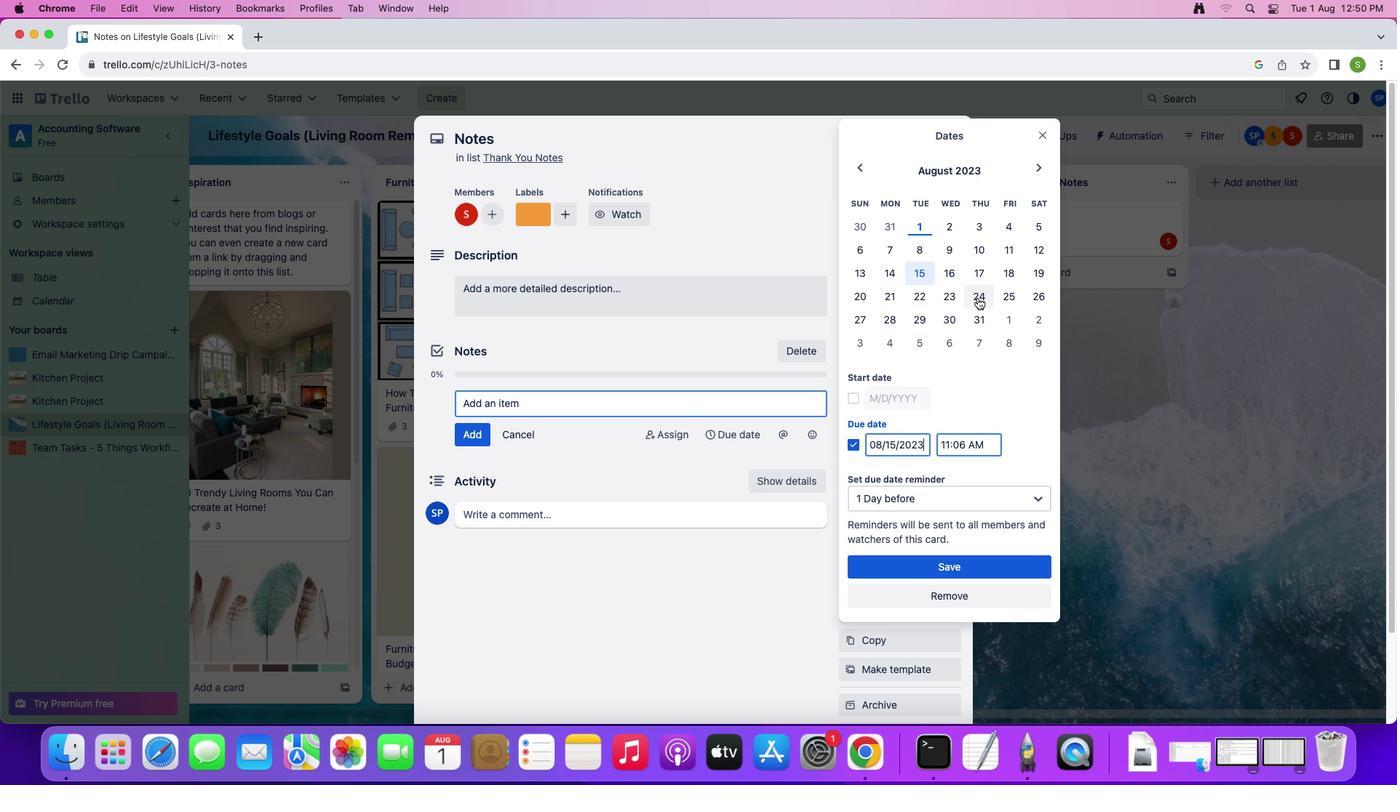 
Action: Mouse pressed left at (978, 297)
Screenshot: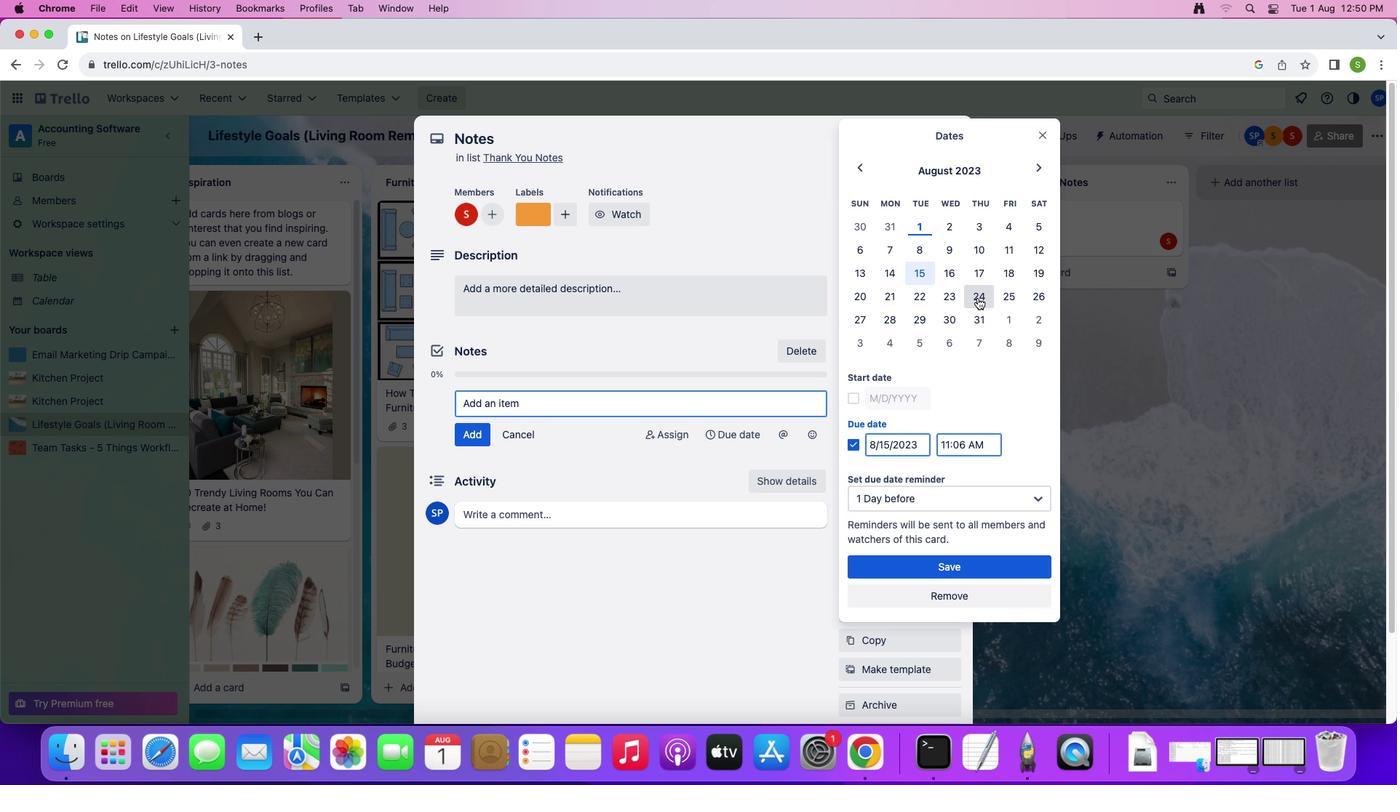 
Action: Mouse moved to (849, 400)
Screenshot: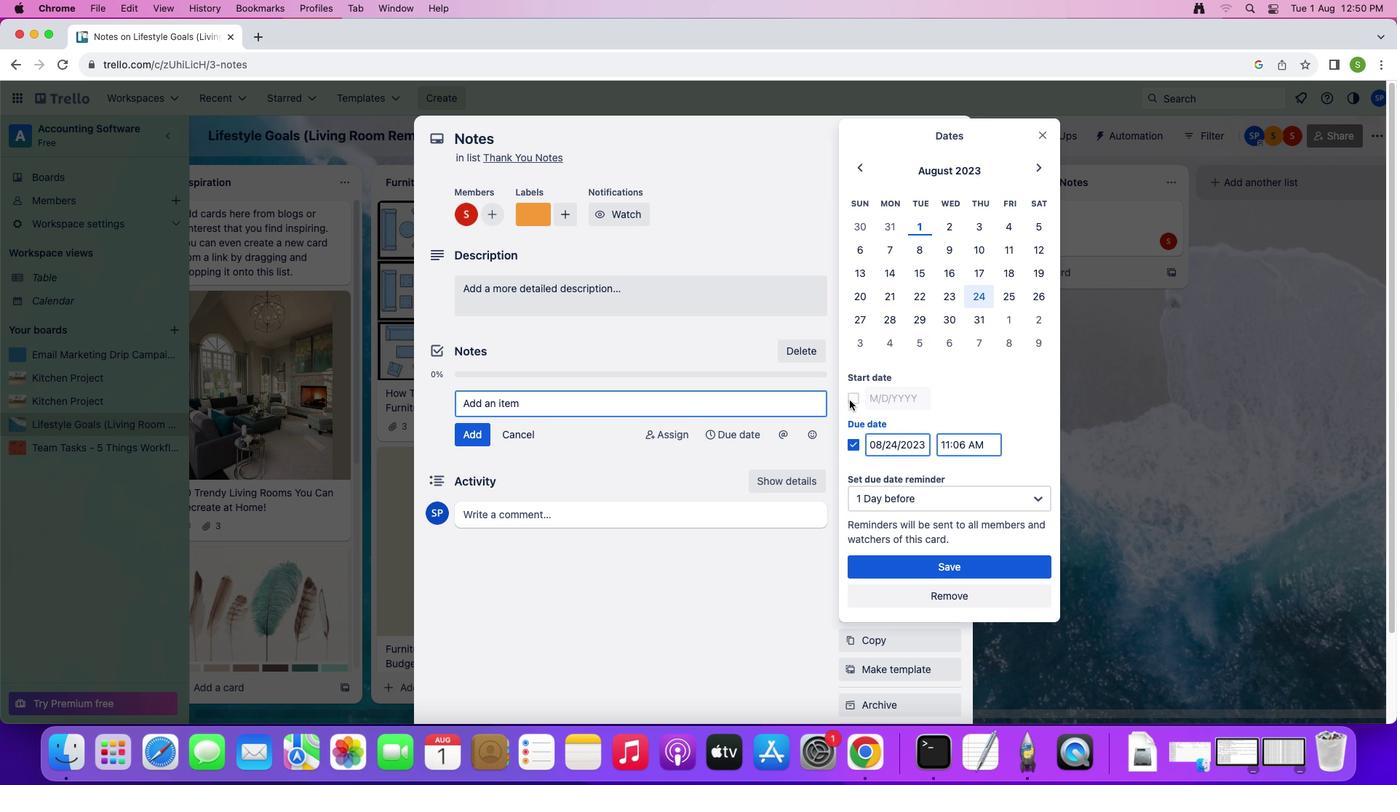
Action: Mouse pressed left at (849, 400)
Screenshot: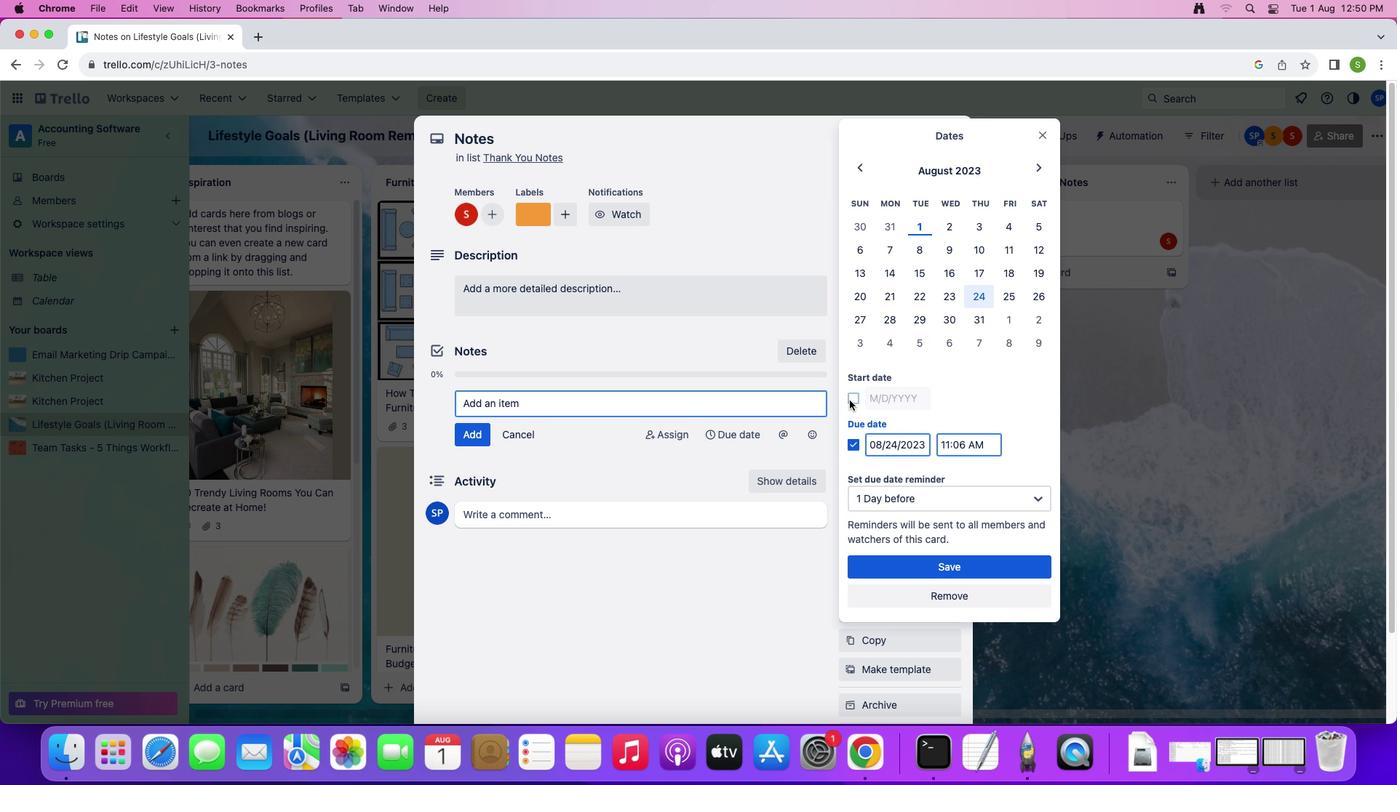 
Action: Mouse moved to (907, 560)
Screenshot: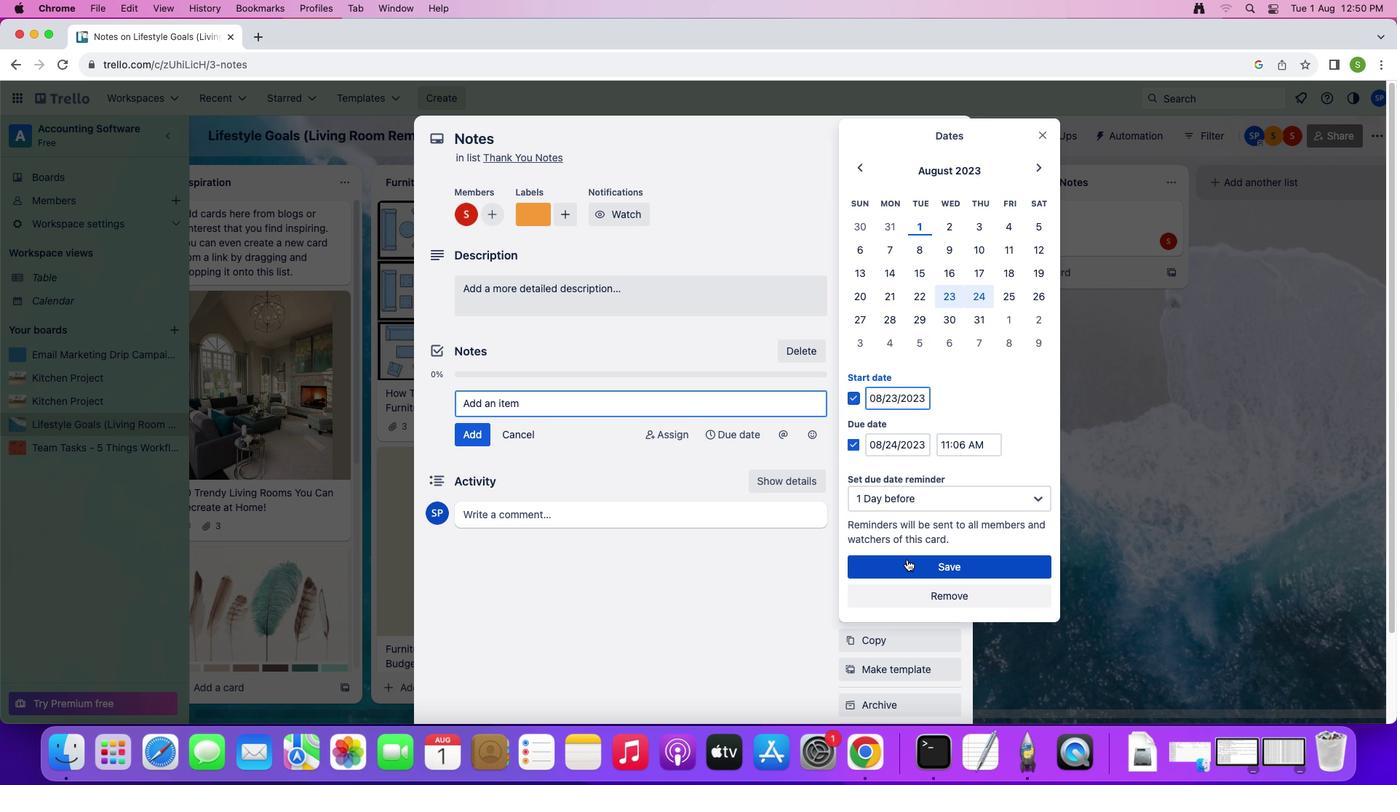 
Action: Mouse pressed left at (907, 560)
Screenshot: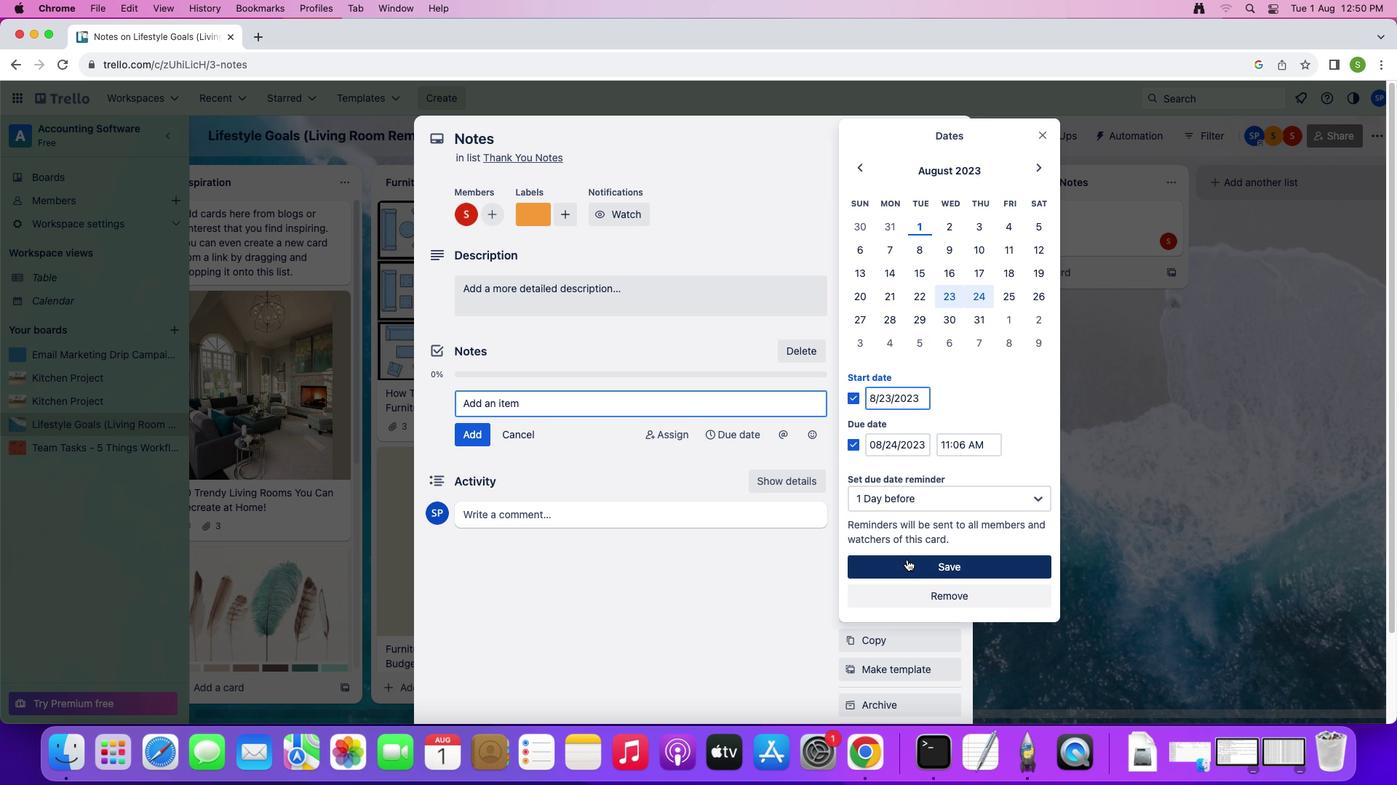 
Action: Mouse moved to (892, 400)
Screenshot: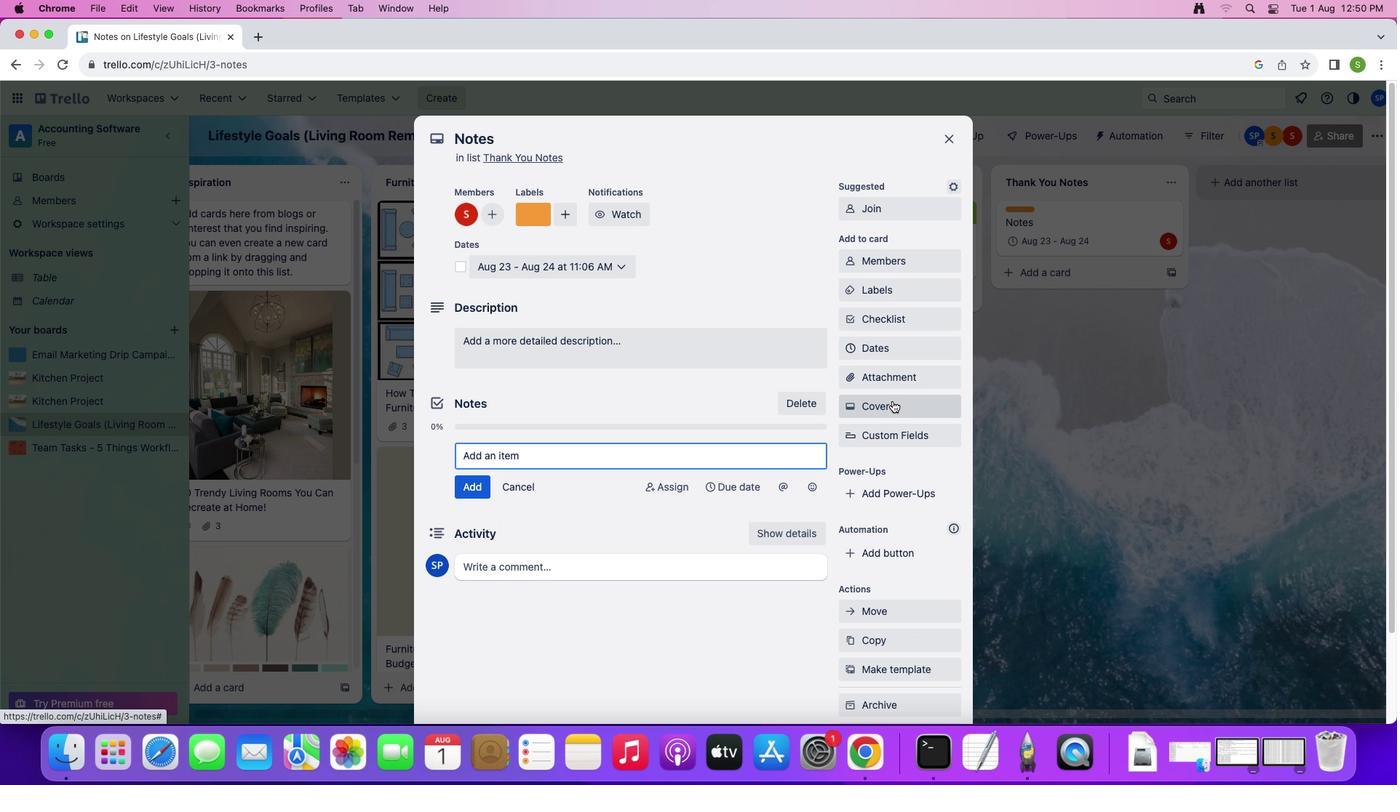 
Action: Mouse pressed left at (892, 400)
Screenshot: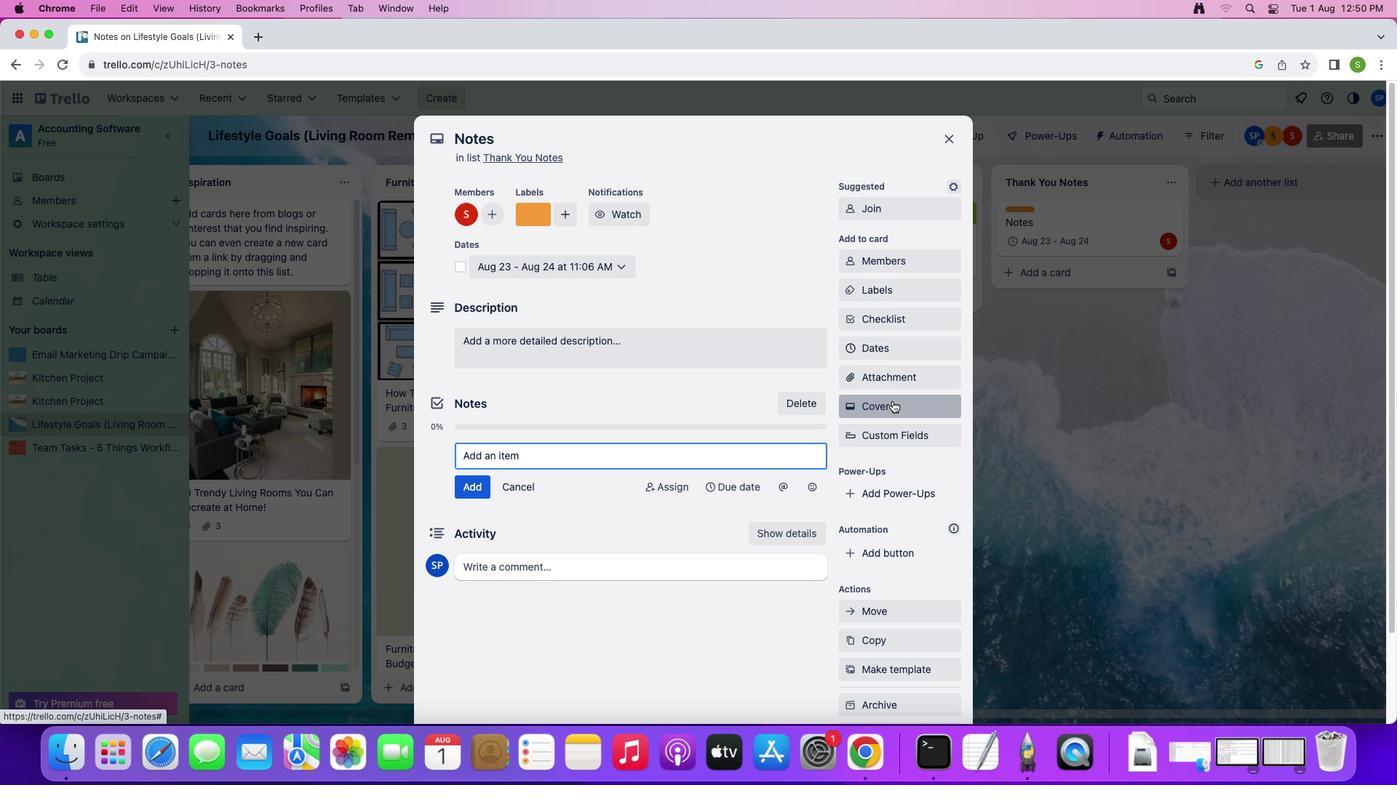 
Action: Mouse moved to (991, 457)
Screenshot: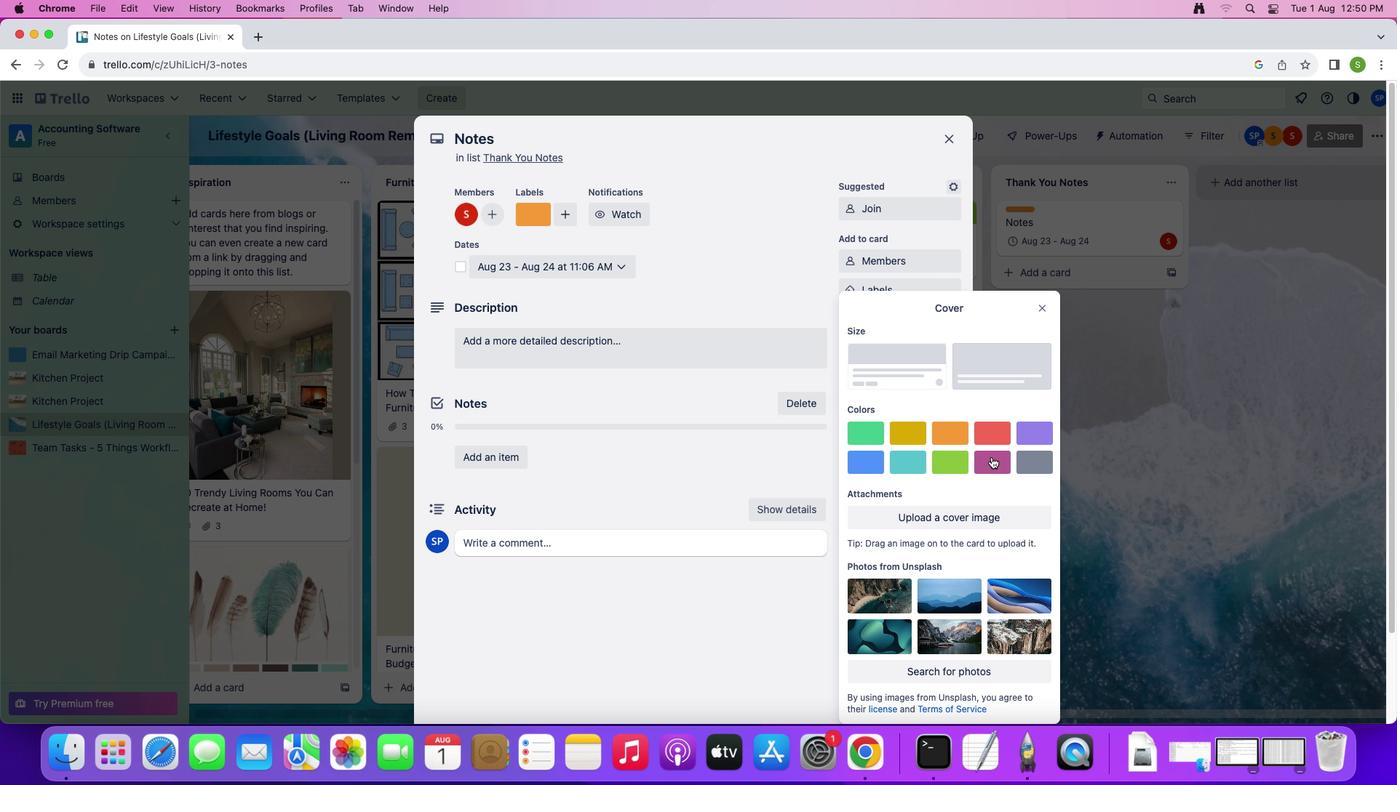 
Action: Mouse pressed left at (991, 457)
Screenshot: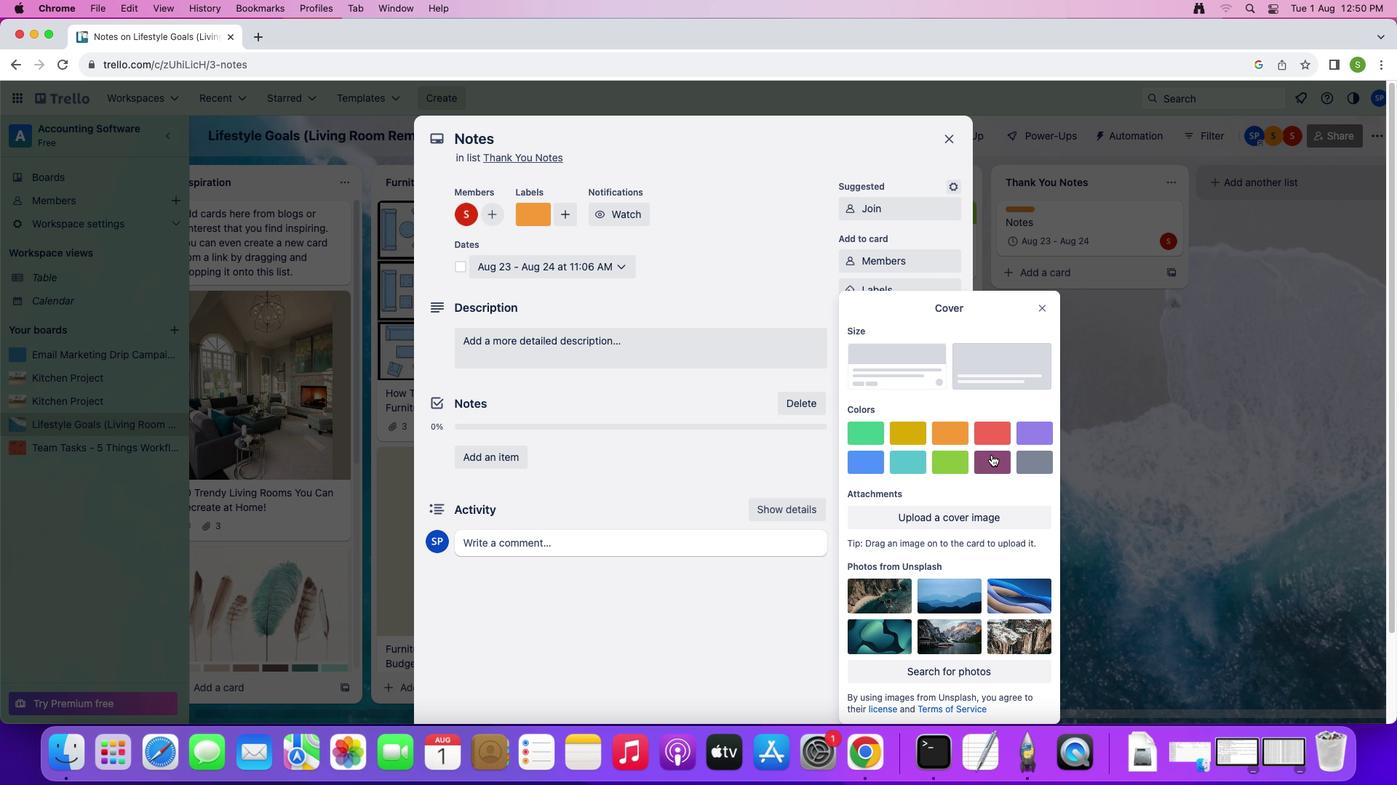 
Action: Mouse moved to (1047, 285)
Screenshot: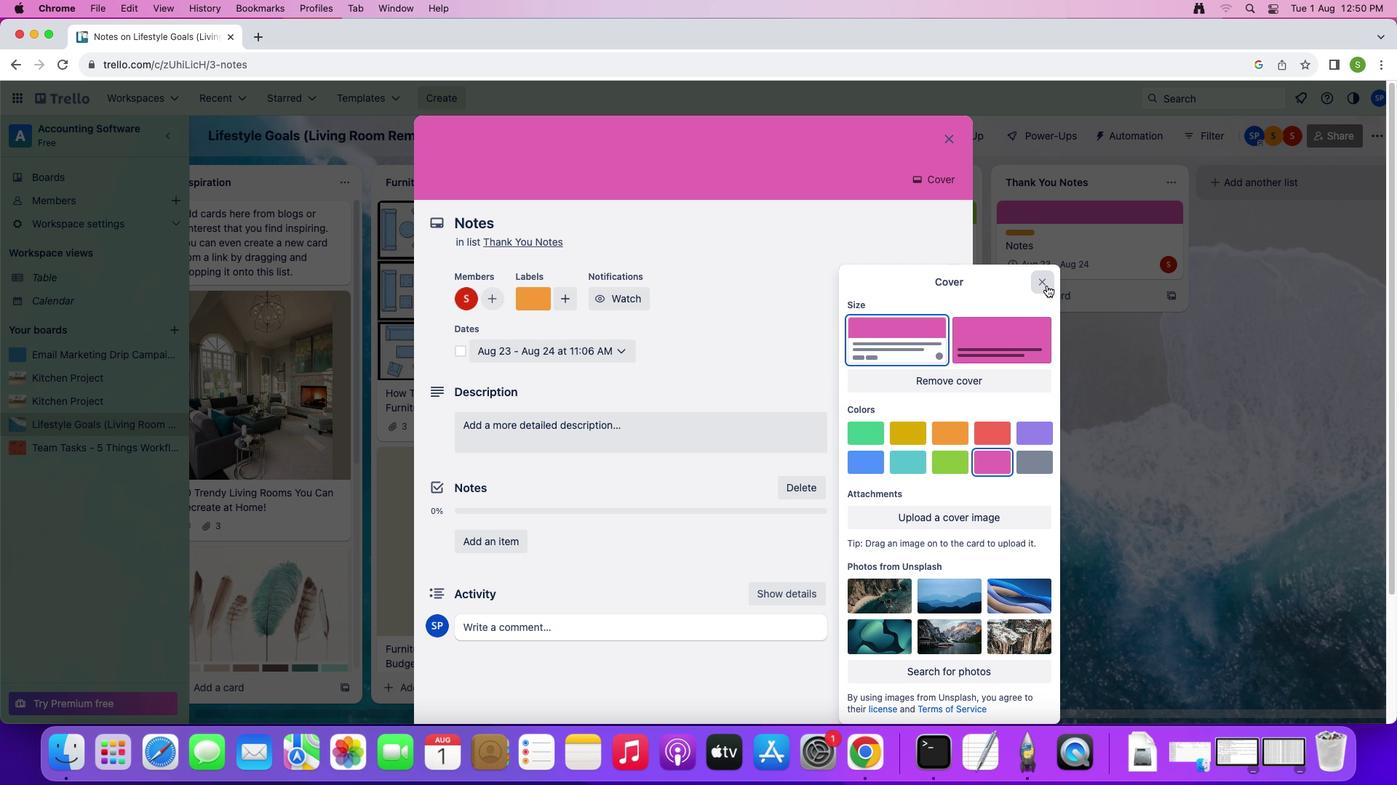 
Action: Mouse pressed left at (1047, 285)
Screenshot: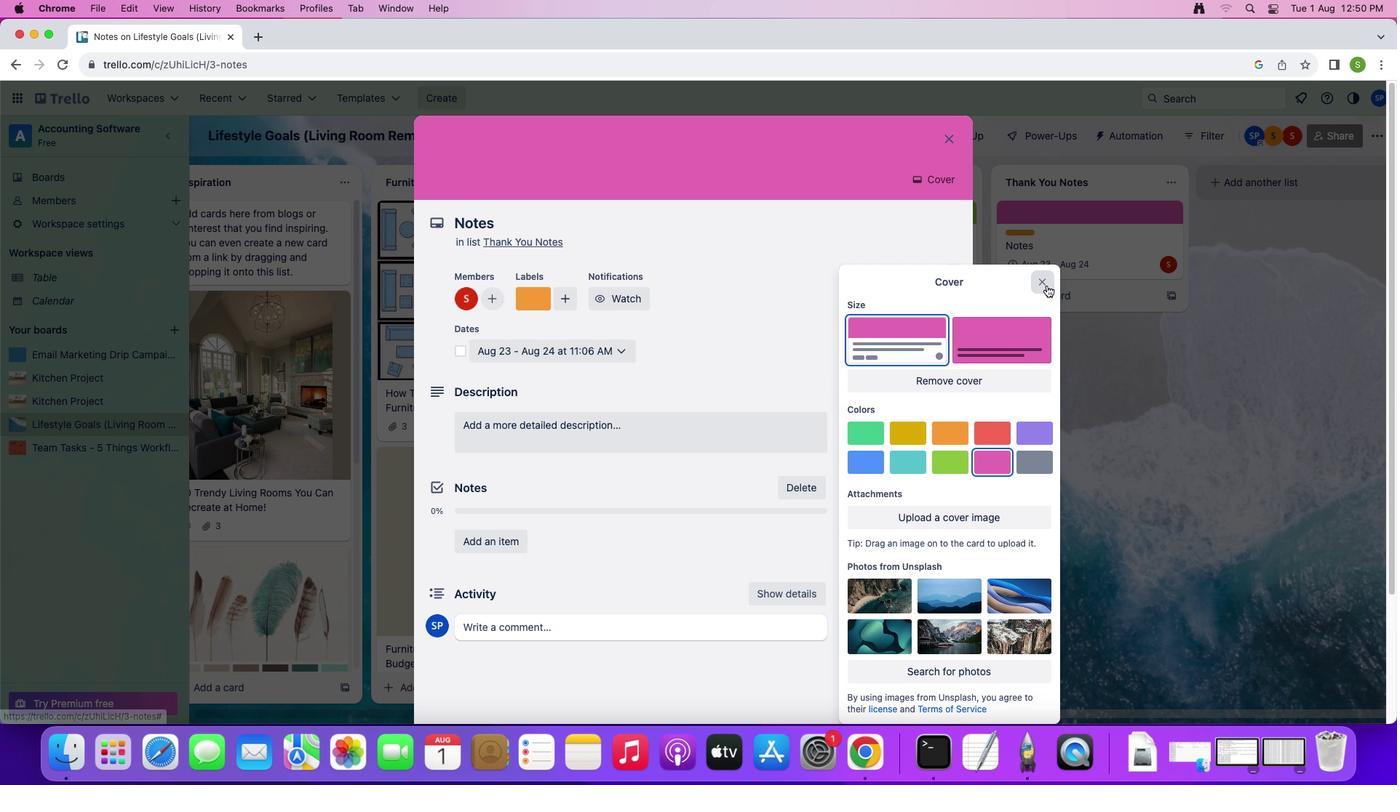 
Action: Mouse moved to (564, 430)
Screenshot: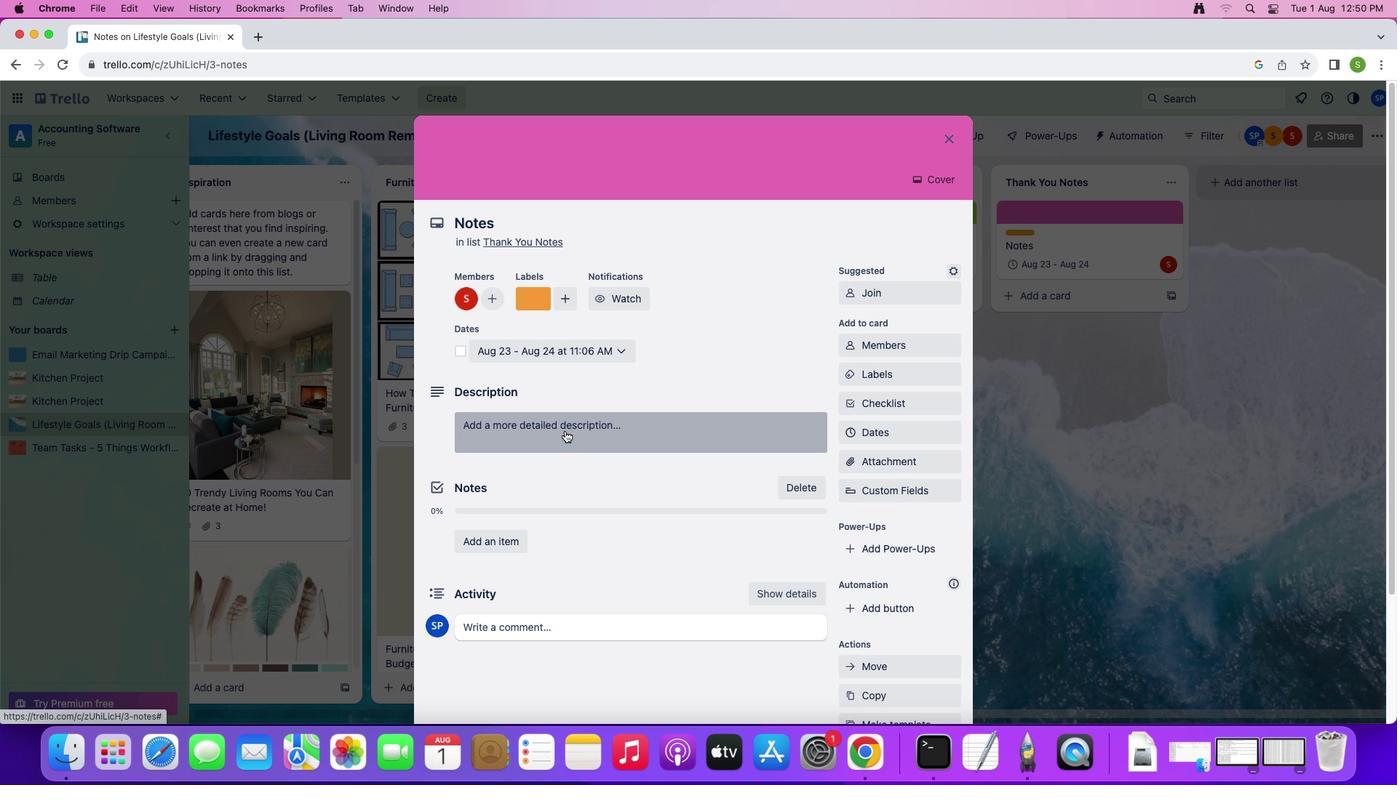 
Action: Mouse pressed left at (564, 430)
Screenshot: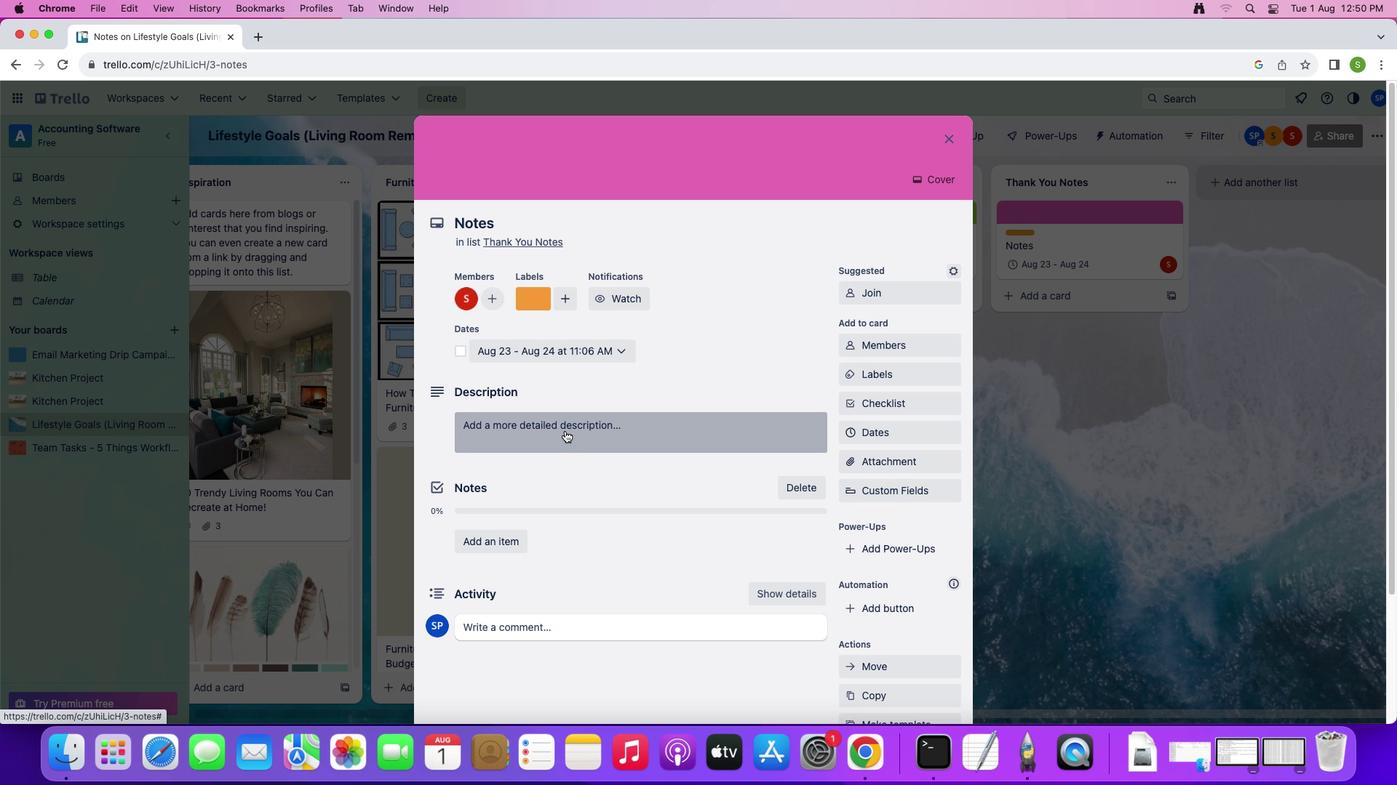 
Action: Mouse moved to (768, 521)
Screenshot: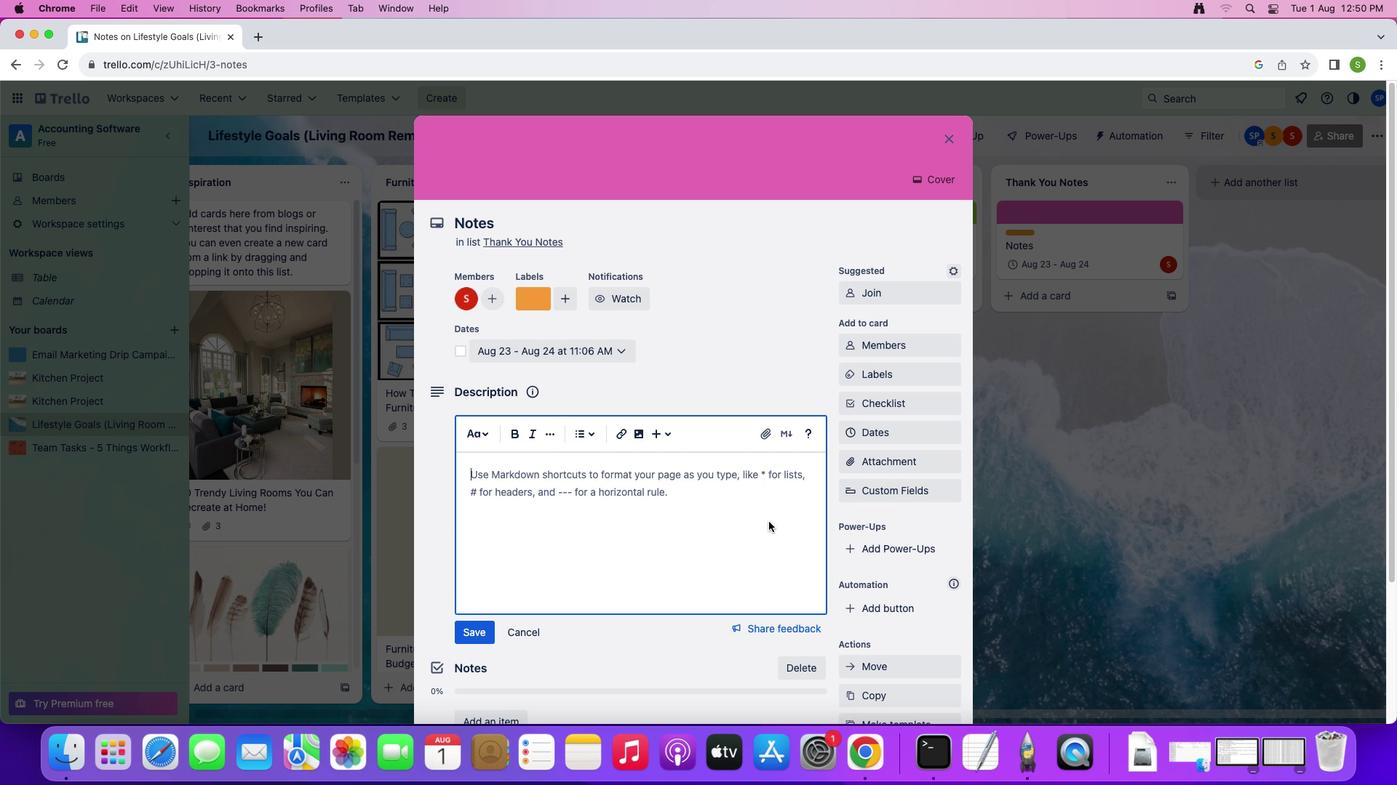 
Action: Key pressed Key.shift'W''r''i''t''i''n''g'Key.space't''h''a''n''k'Key.space'y''o''u'Key.space'n''o''t''e''s'Key.space'a''f''t''e''r'Key.space'y''o''u''r'Key.space'w''e''d''d''i''n''g'Key.space'c''a''n'Key.space'b''e'Key.space'o''v''e''r''w''h''e''l''m''i''n''g'','Key.space'b''u''t'Key.space'w''i''t''h'Key.space't''r''e'';''l'Key.backspaceKey.backspace'l''l''o'Key.space'i''t'Key.space'c''a''n'Key.space'b''e'Key.space'f''u''n'','Key.space't''o''o''.'
Screenshot: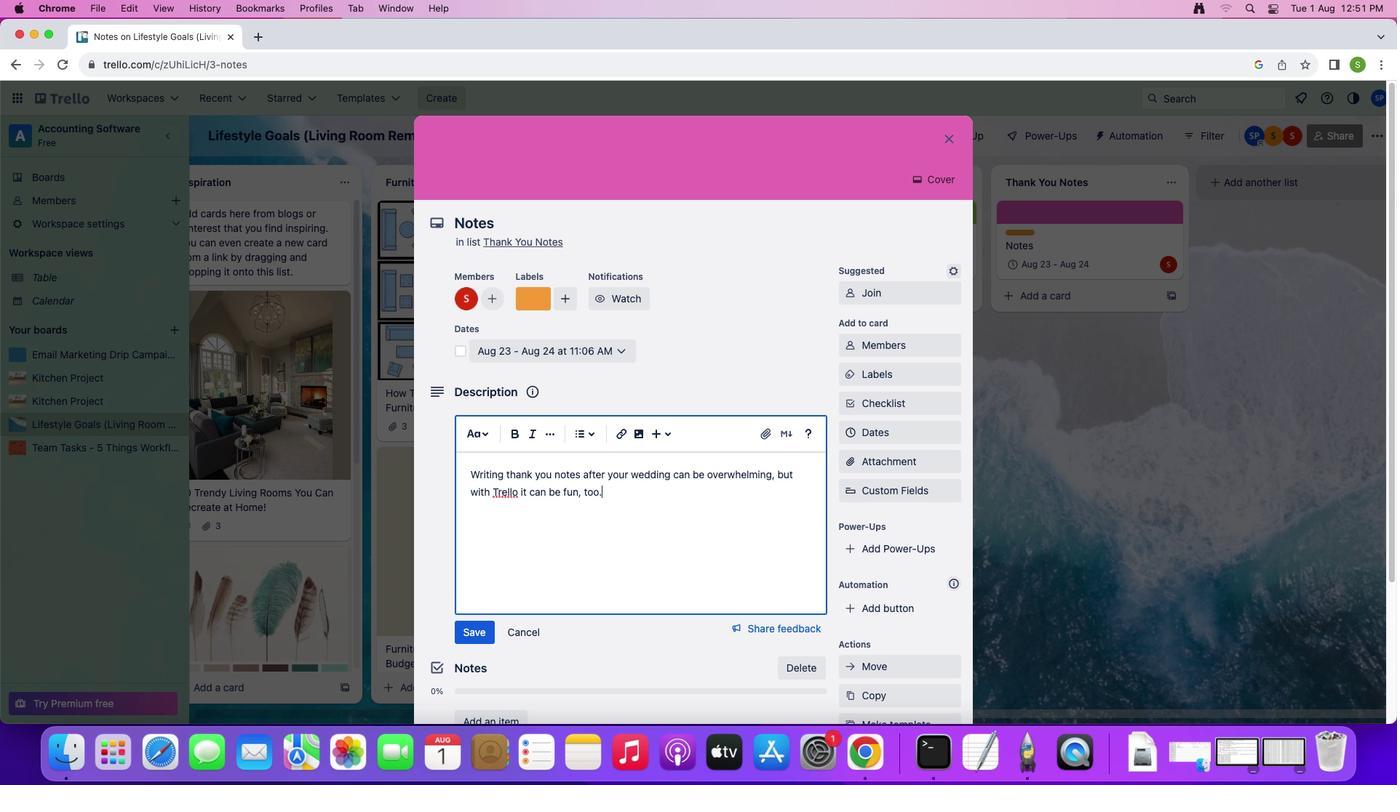 
Action: Mouse moved to (475, 636)
Screenshot: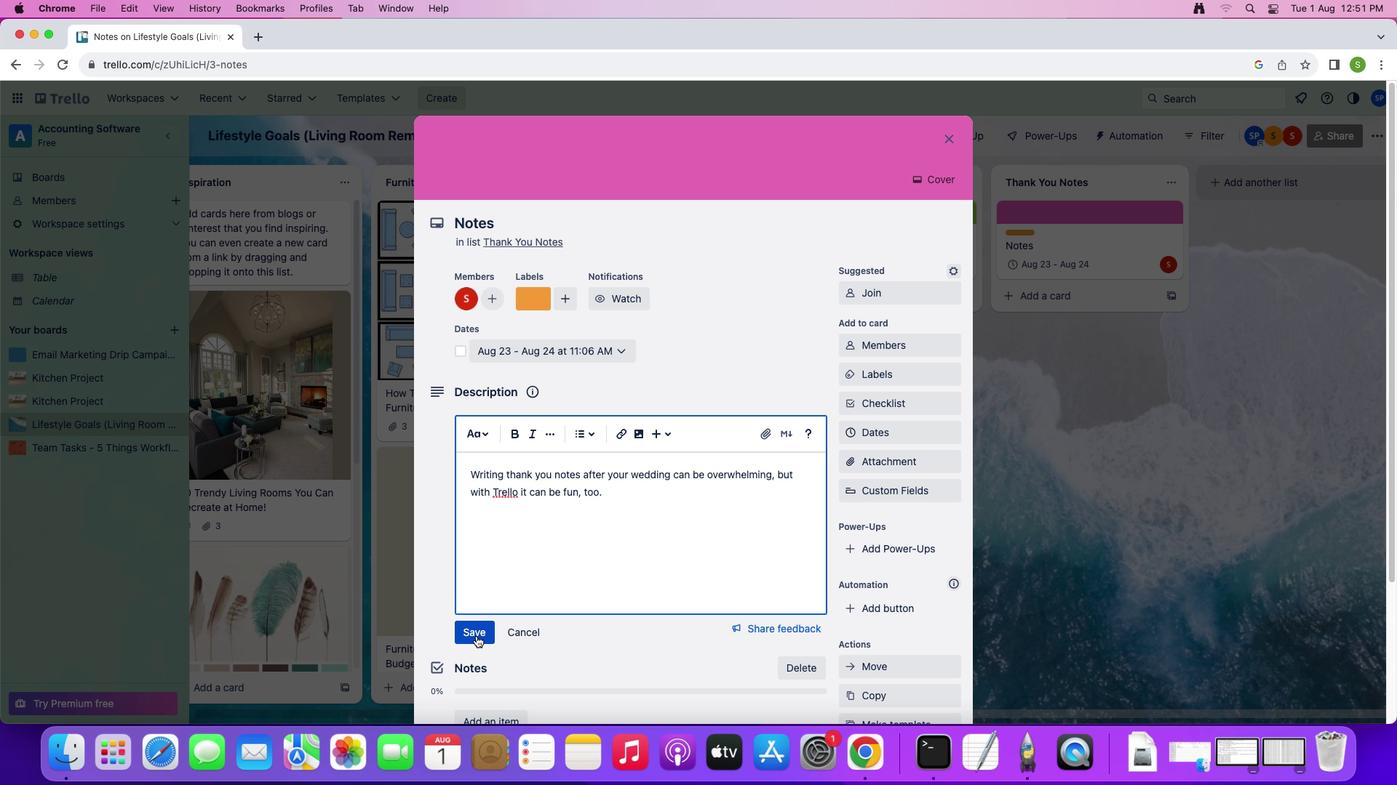 
Action: Mouse pressed left at (475, 636)
Screenshot: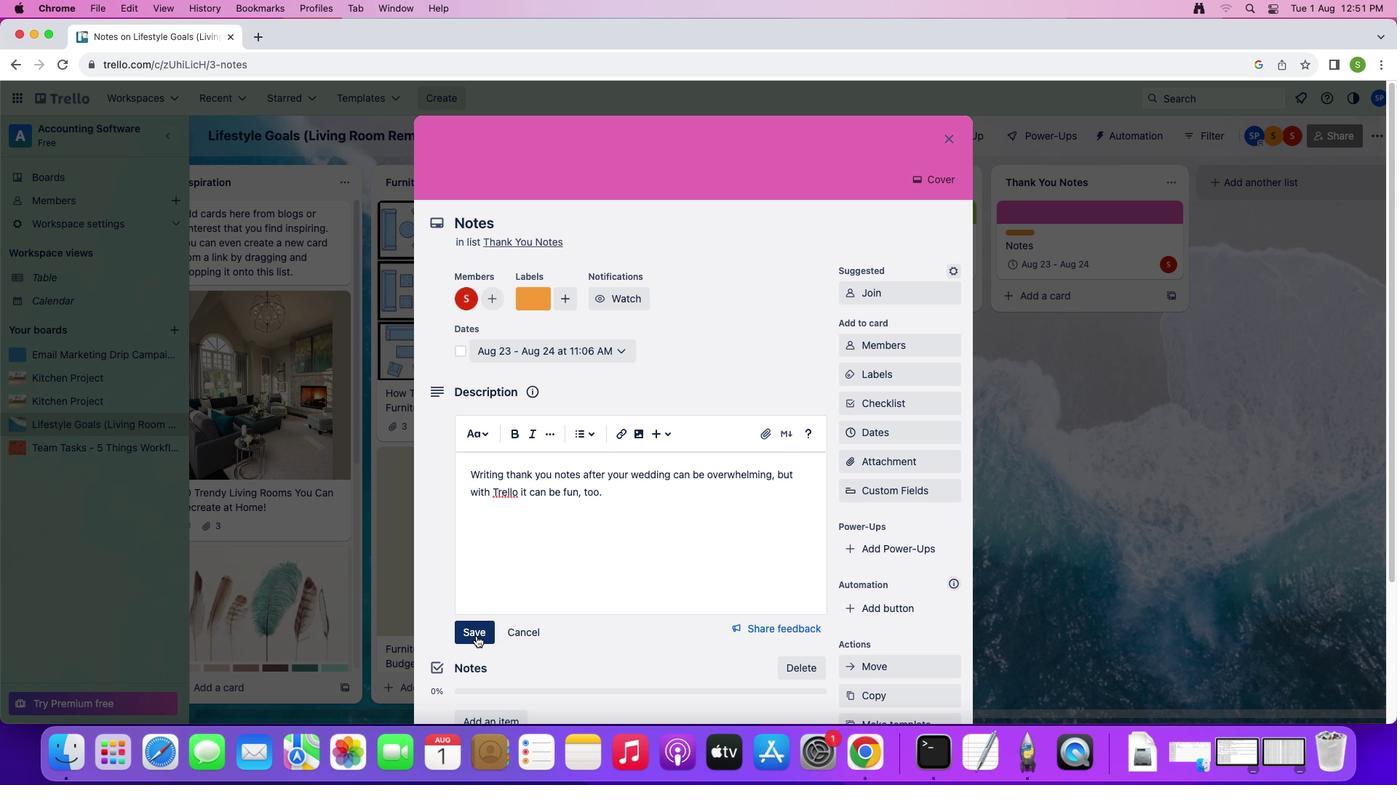 
Action: Mouse moved to (566, 620)
Screenshot: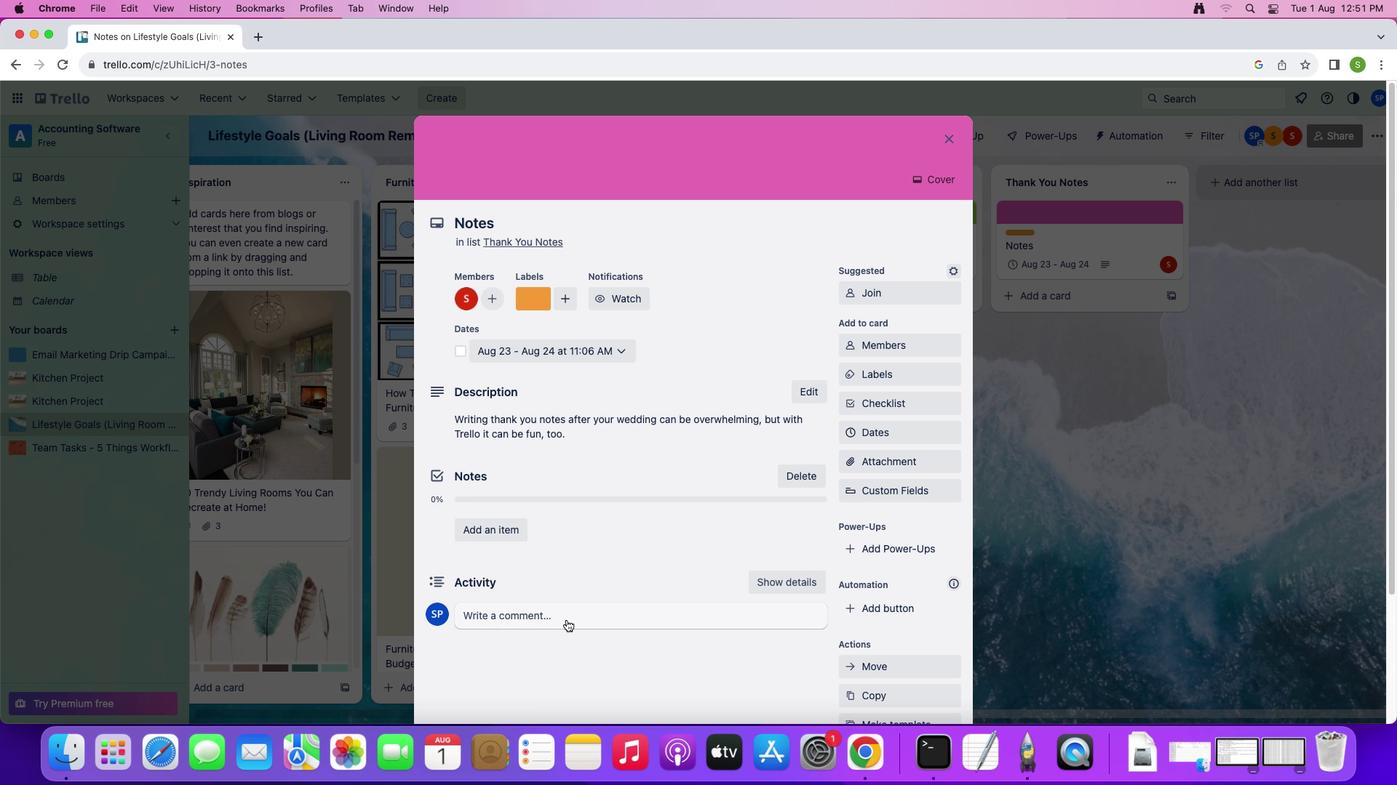 
Action: Mouse pressed left at (566, 620)
Screenshot: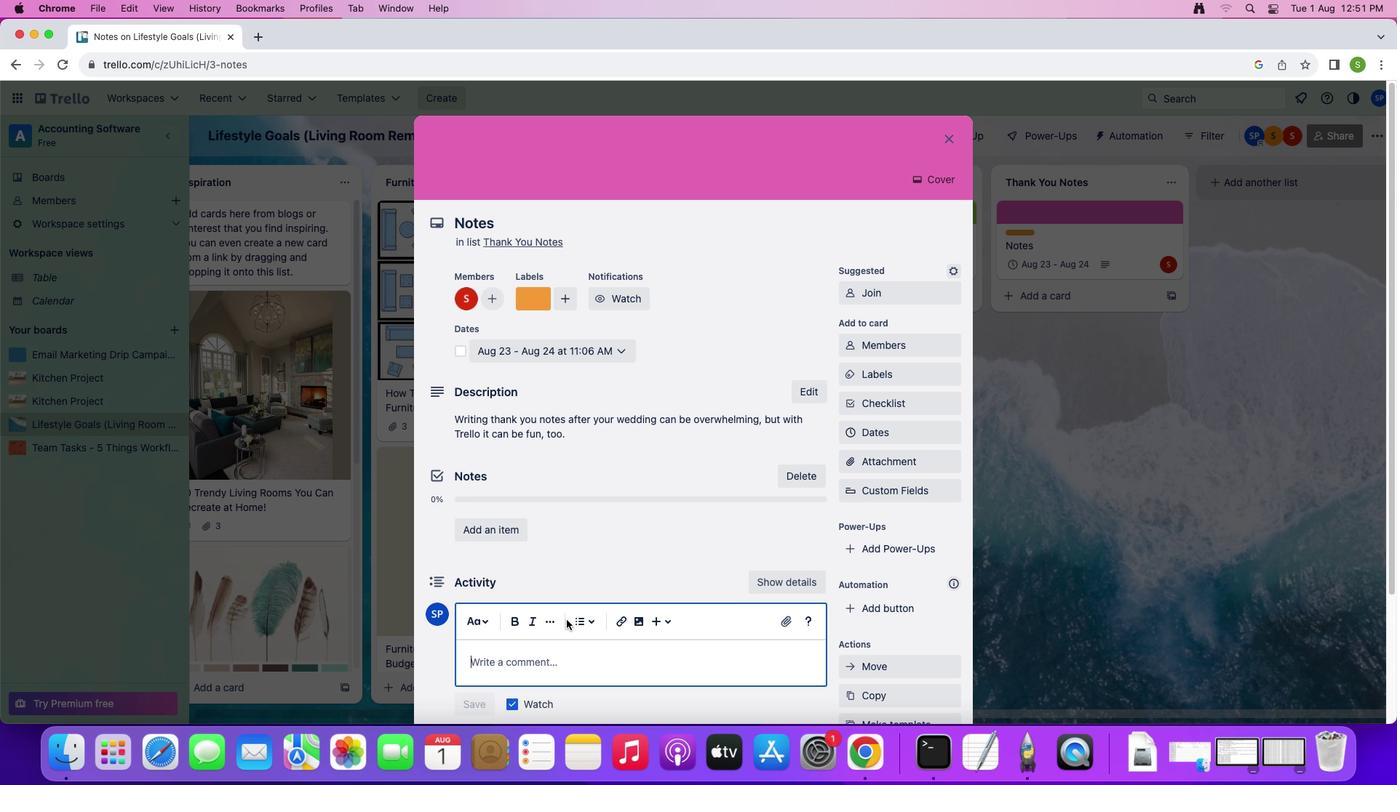
Action: Mouse moved to (683, 628)
Screenshot: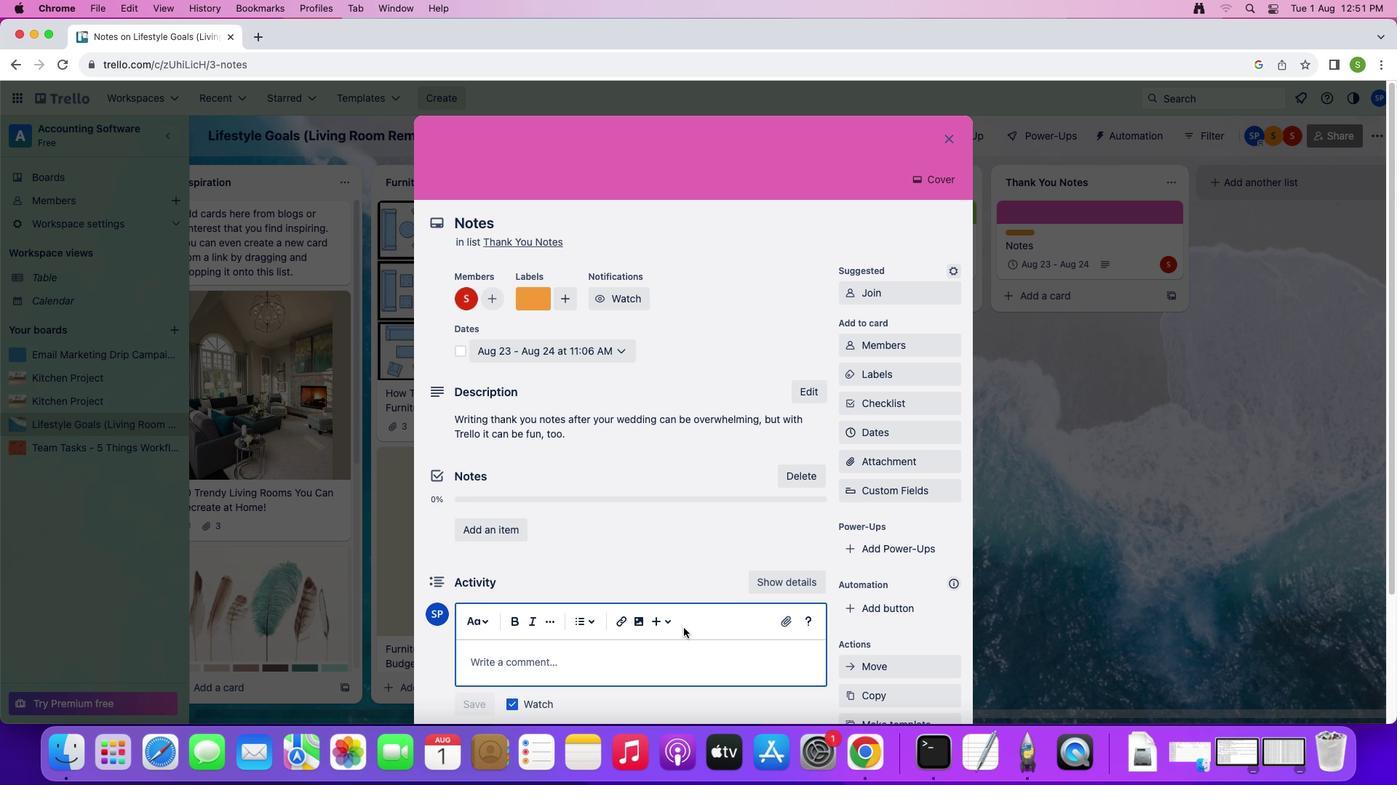 
Action: Key pressed Key.shift'T''o''o''l'
Screenshot: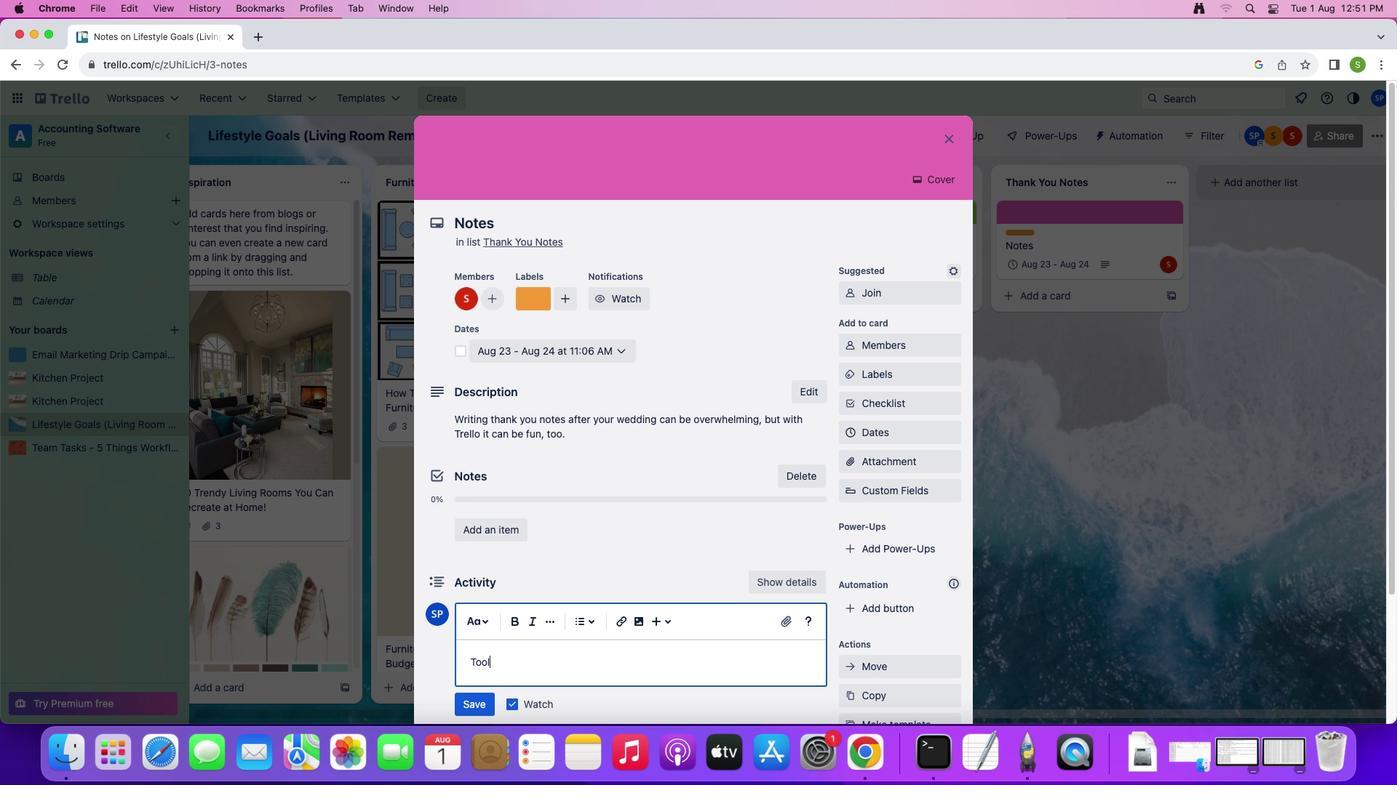 
Action: Mouse moved to (468, 712)
Screenshot: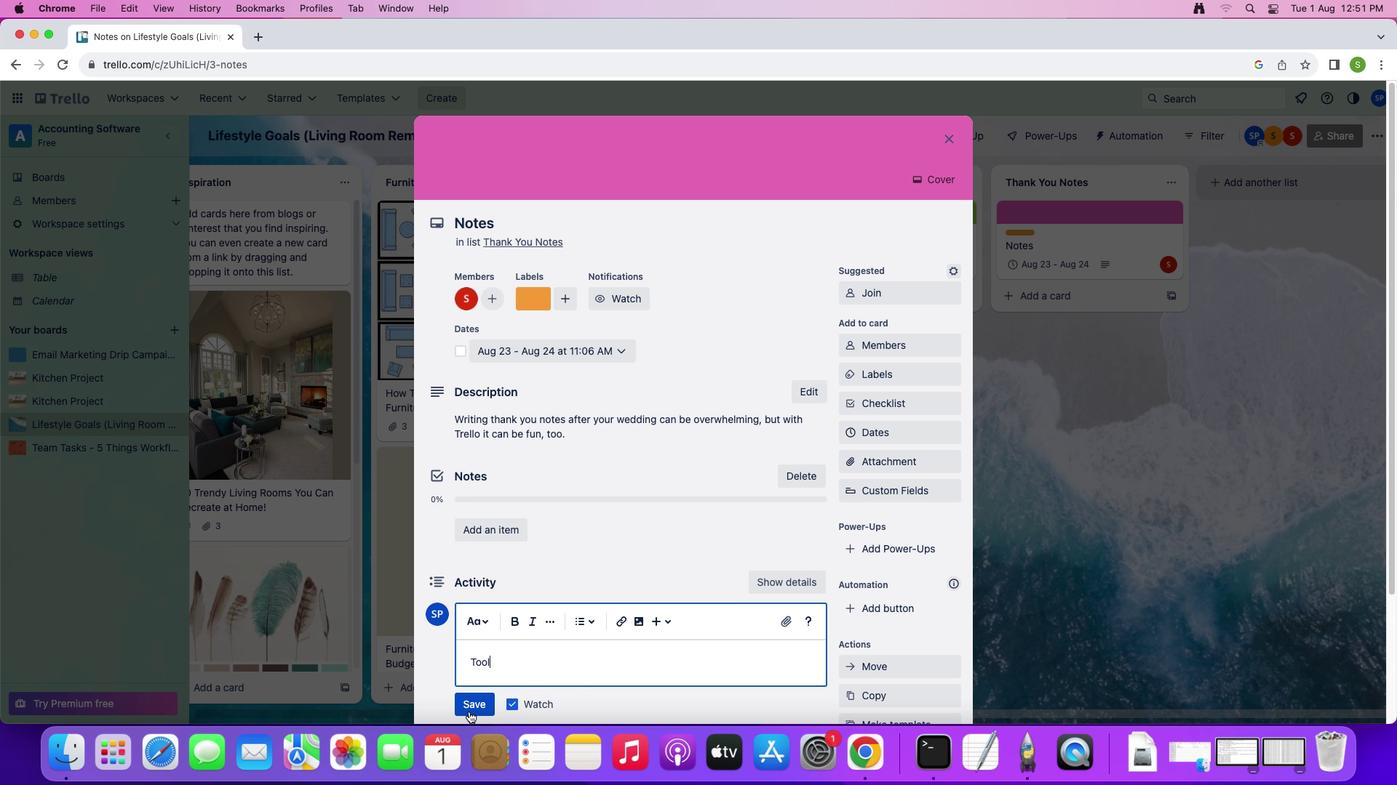 
Action: Mouse pressed left at (468, 712)
Screenshot: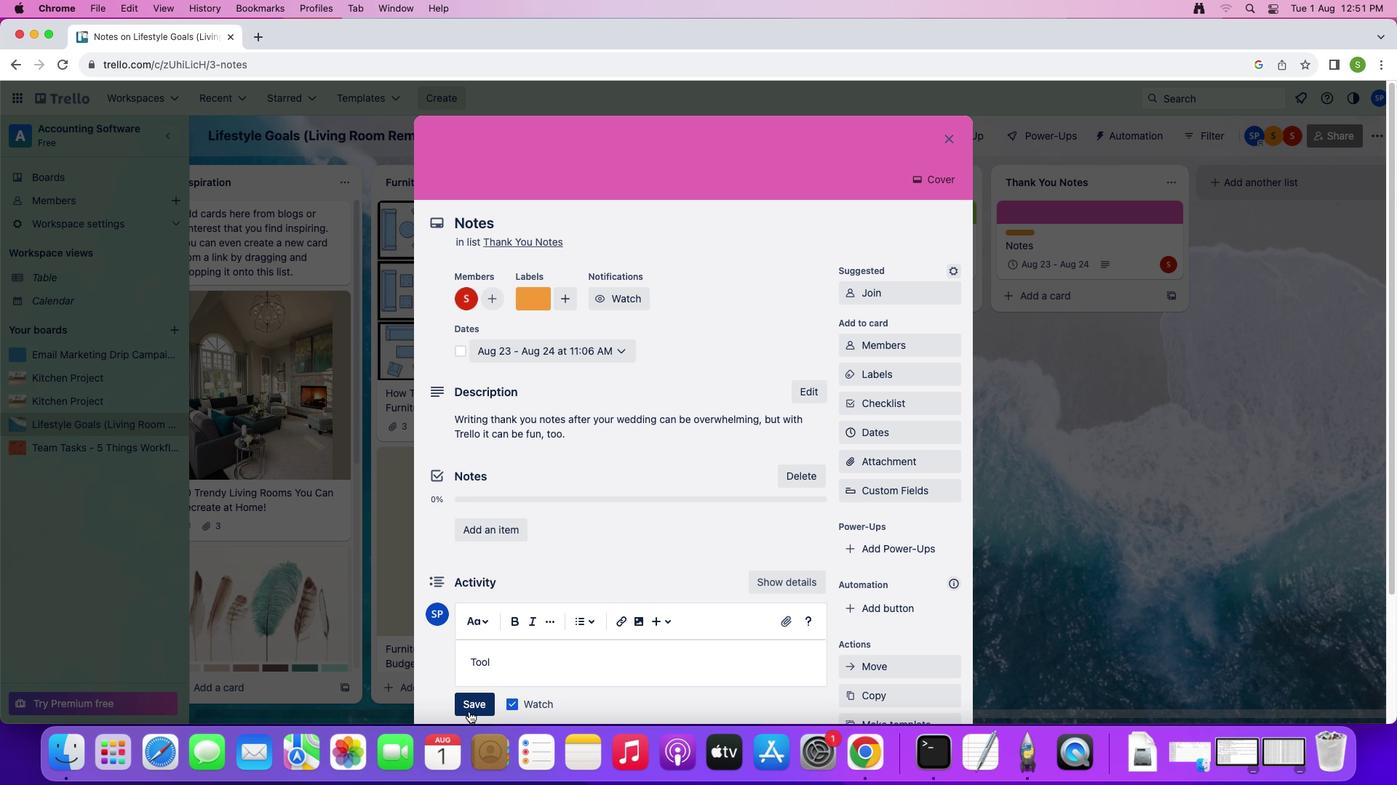 
Action: Mouse moved to (960, 142)
Screenshot: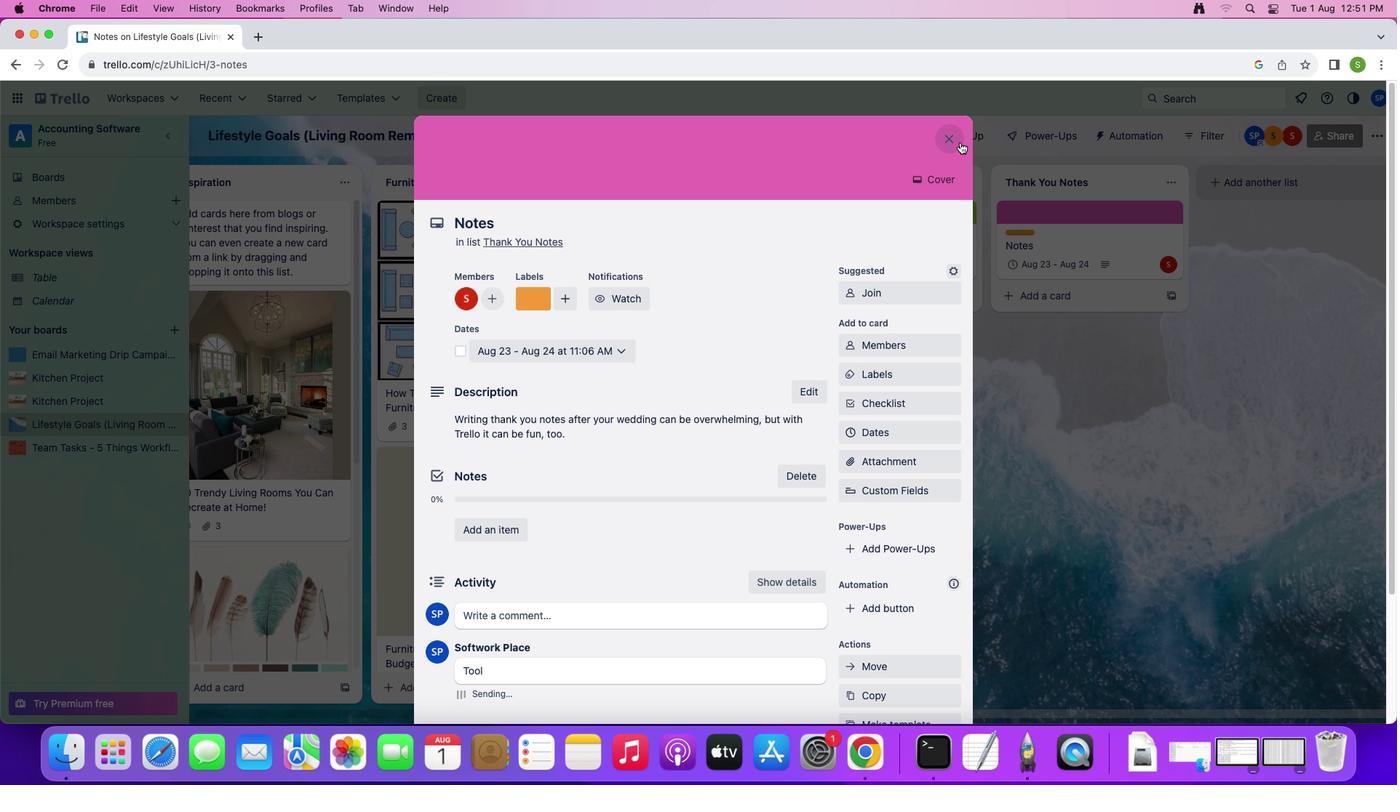 
Action: Mouse pressed left at (960, 142)
Screenshot: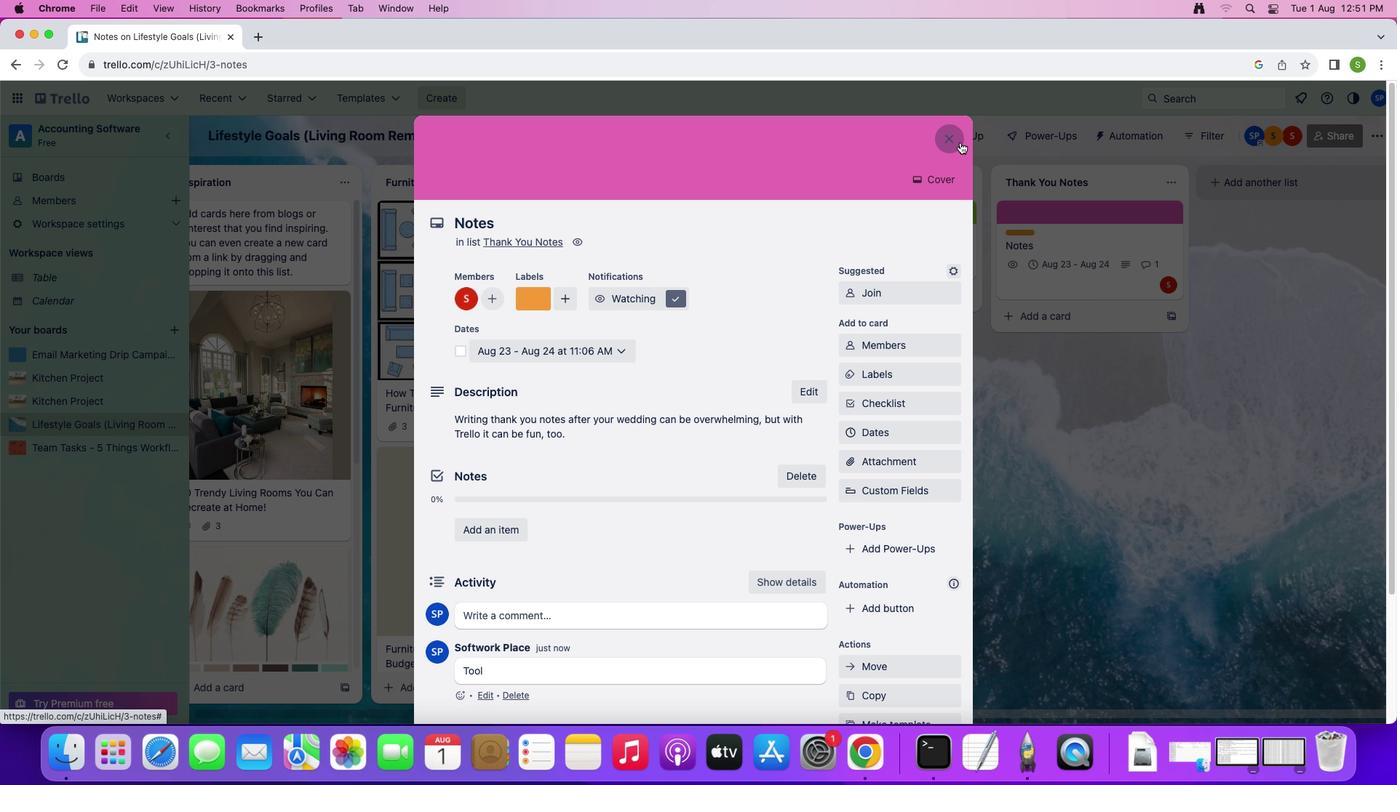 
Action: Mouse moved to (1014, 496)
Screenshot: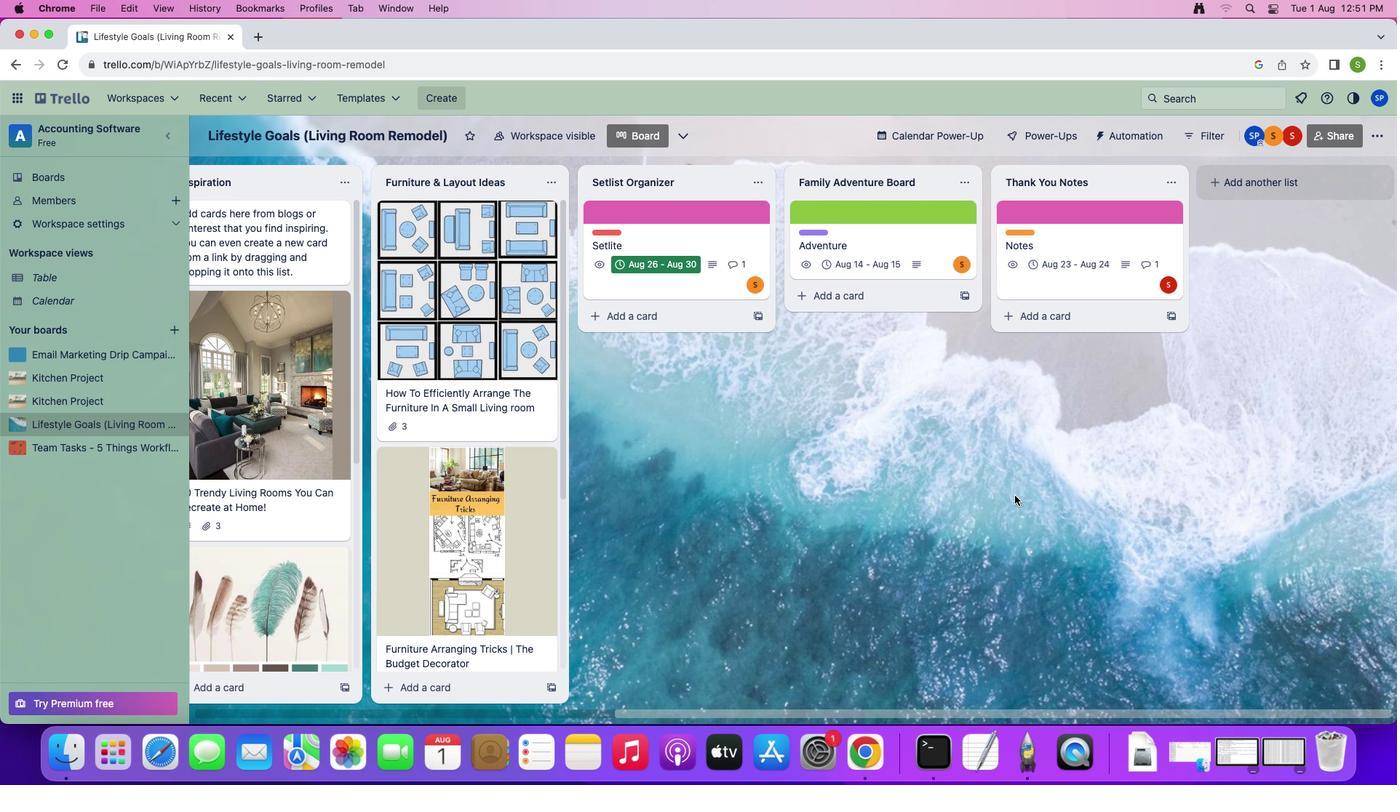 
